 Task: Buy 2 Maternity from Skin Care section under best seller category for shipping address: Benjamin Adams, 2424 August Lane, Shreveport, Louisiana 71101, Cell Number 3184332610. Pay from credit card ending with 5759, CVV 953
Action: Mouse moved to (585, 4)
Screenshot: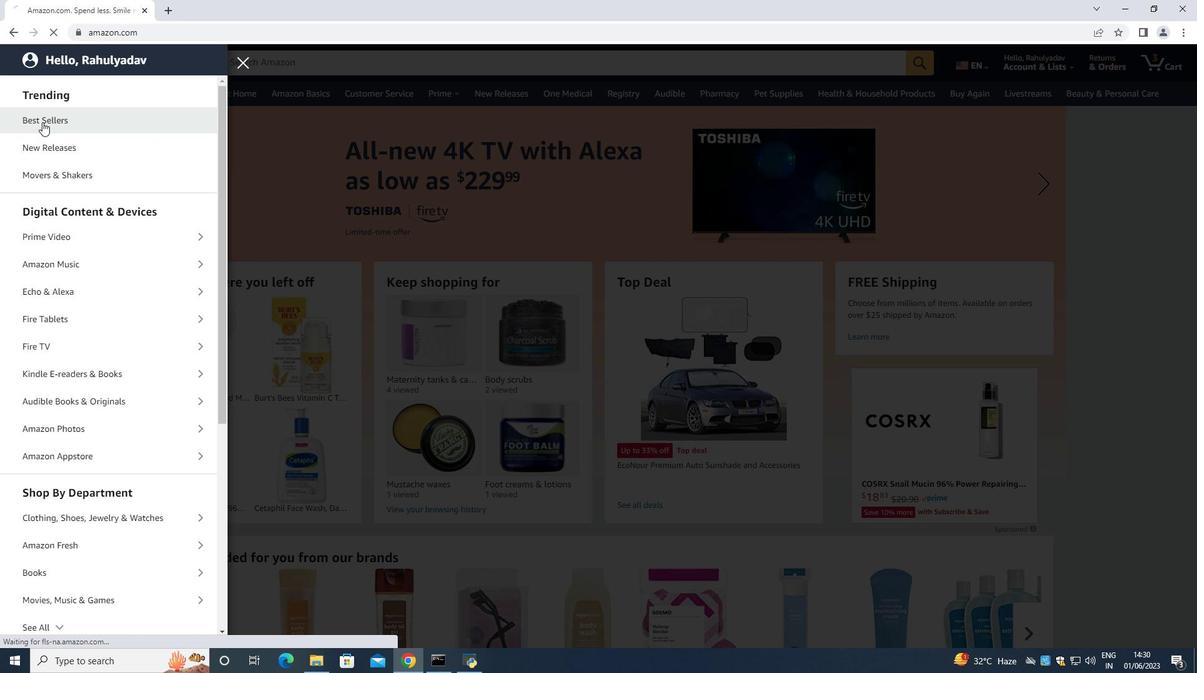 
Action: Mouse scrolled (585, 5) with delta (0, 0)
Screenshot: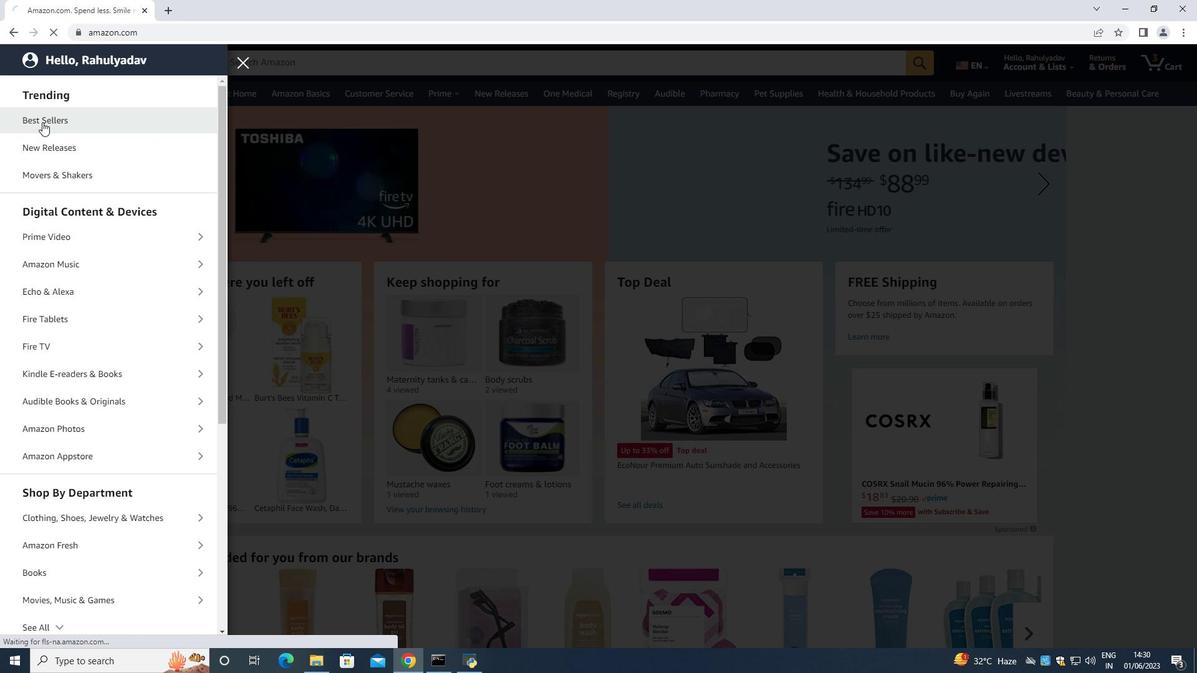 
Action: Mouse scrolled (585, 5) with delta (0, 0)
Screenshot: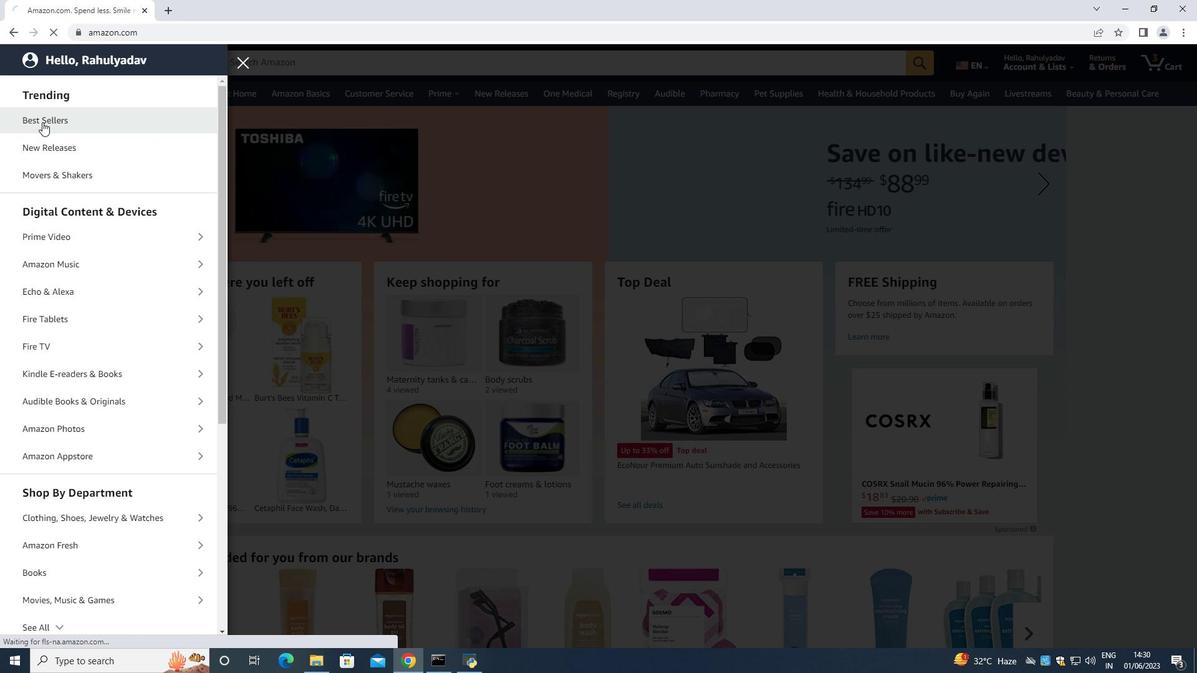 
Action: Mouse scrolled (585, 5) with delta (0, 0)
Screenshot: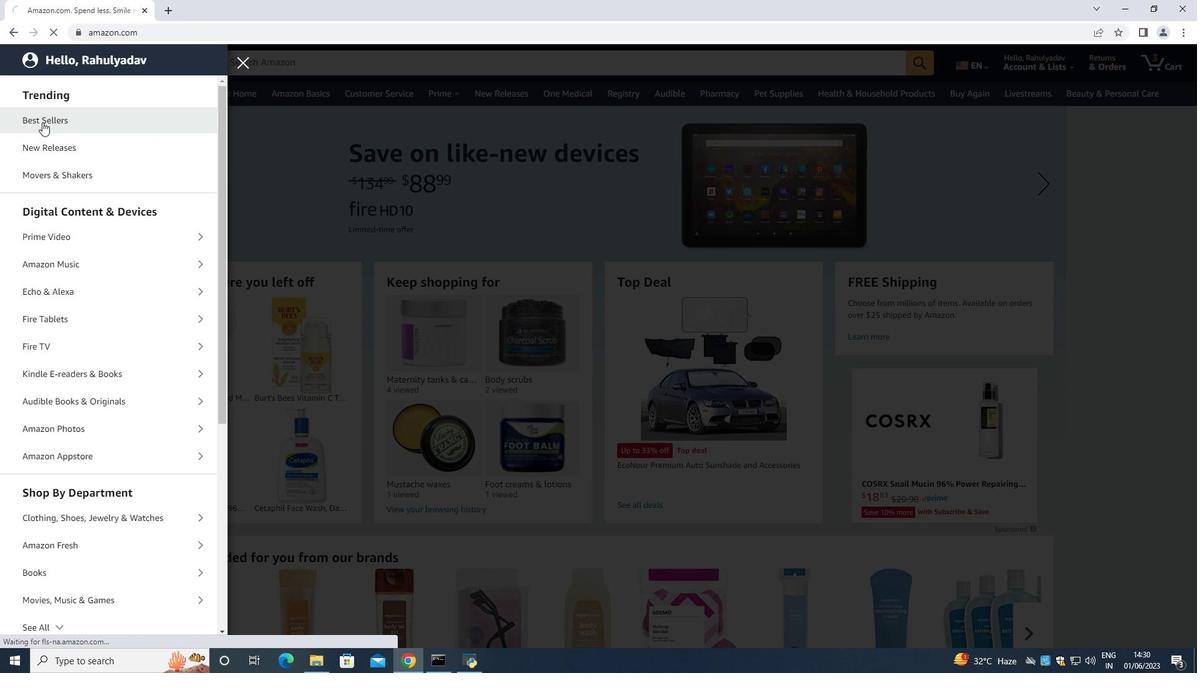
Action: Mouse moved to (326, 274)
Screenshot: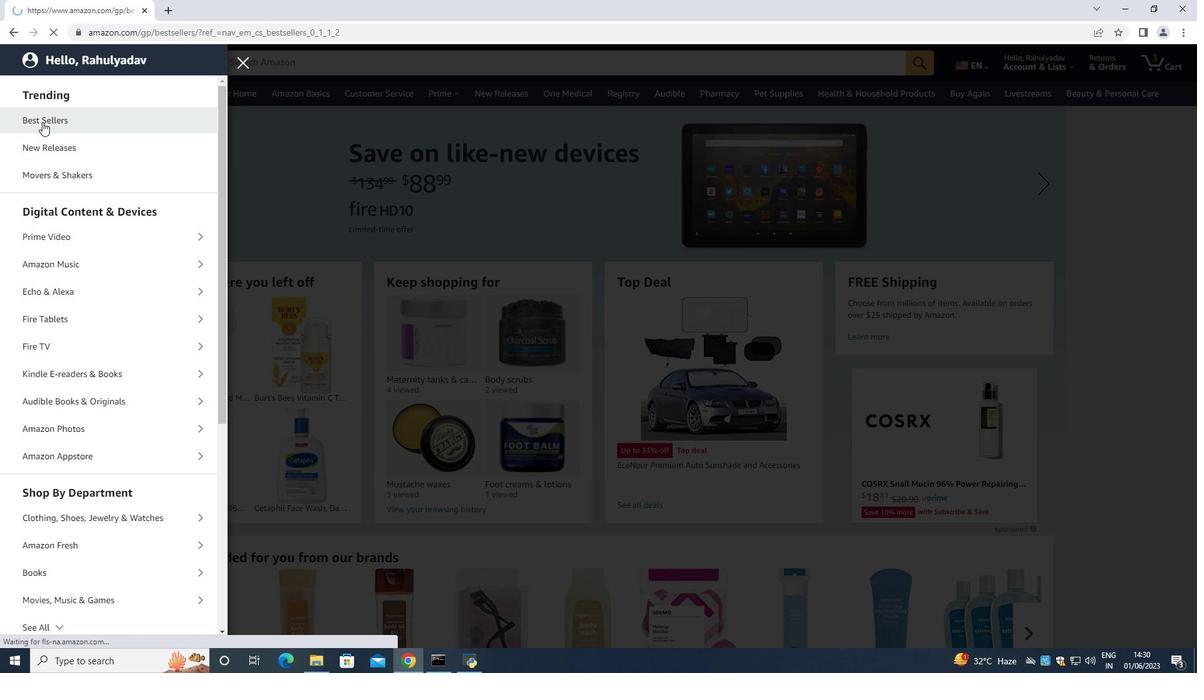
Action: Mouse scrolled (326, 275) with delta (0, 0)
Screenshot: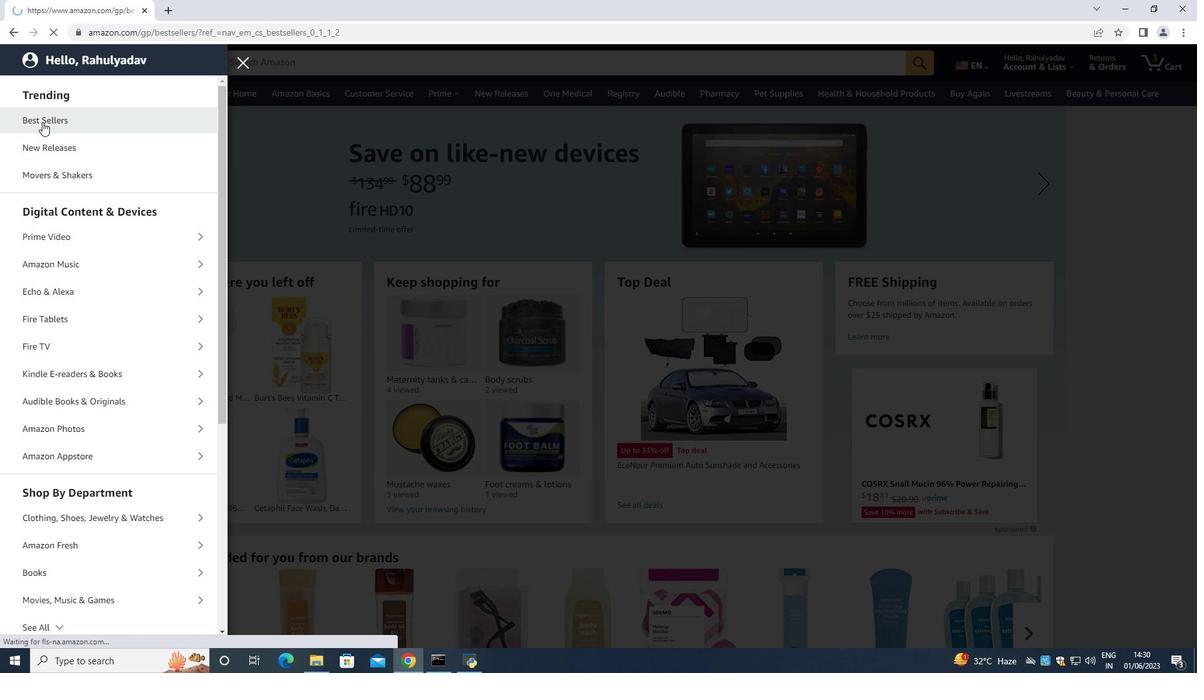 
Action: Mouse moved to (328, 268)
Screenshot: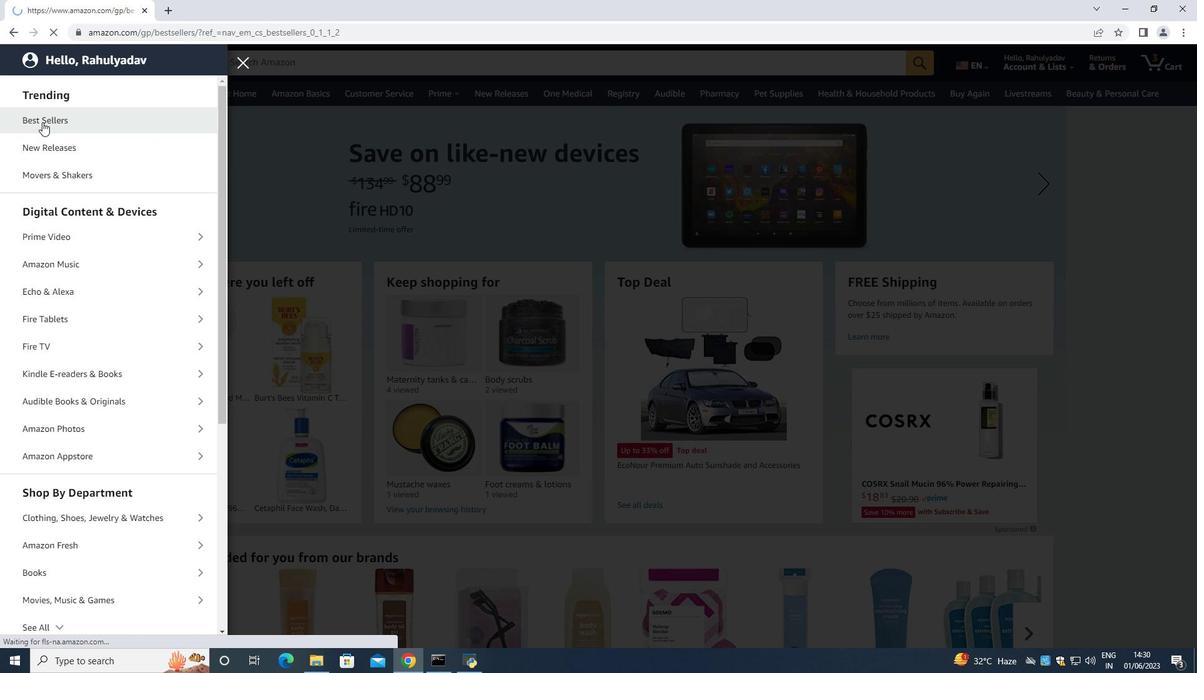 
Action: Mouse scrolled (328, 269) with delta (0, 0)
Screenshot: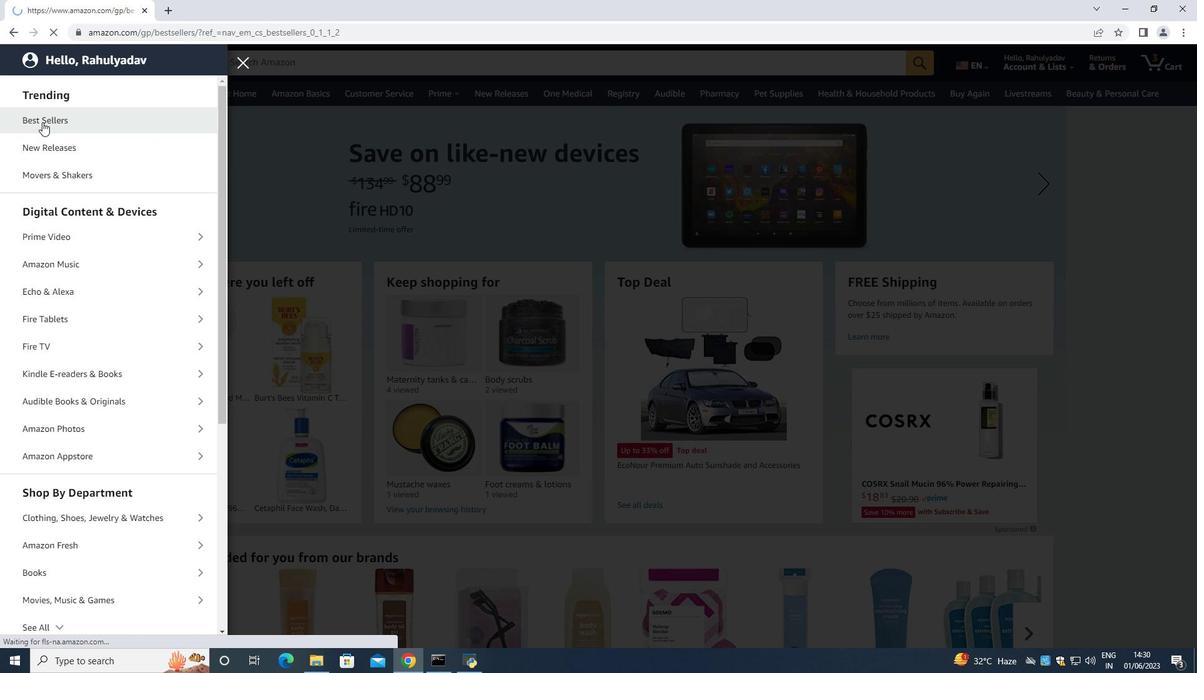 
Action: Mouse moved to (329, 267)
Screenshot: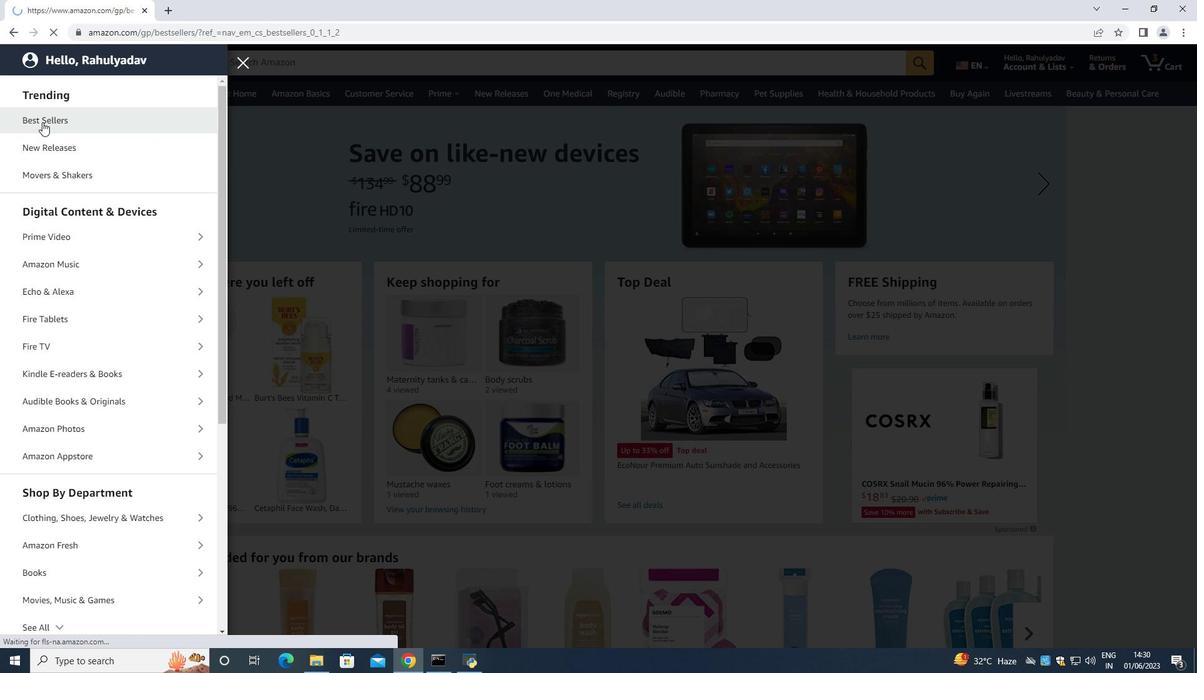 
Action: Mouse scrolled (329, 268) with delta (0, 0)
Screenshot: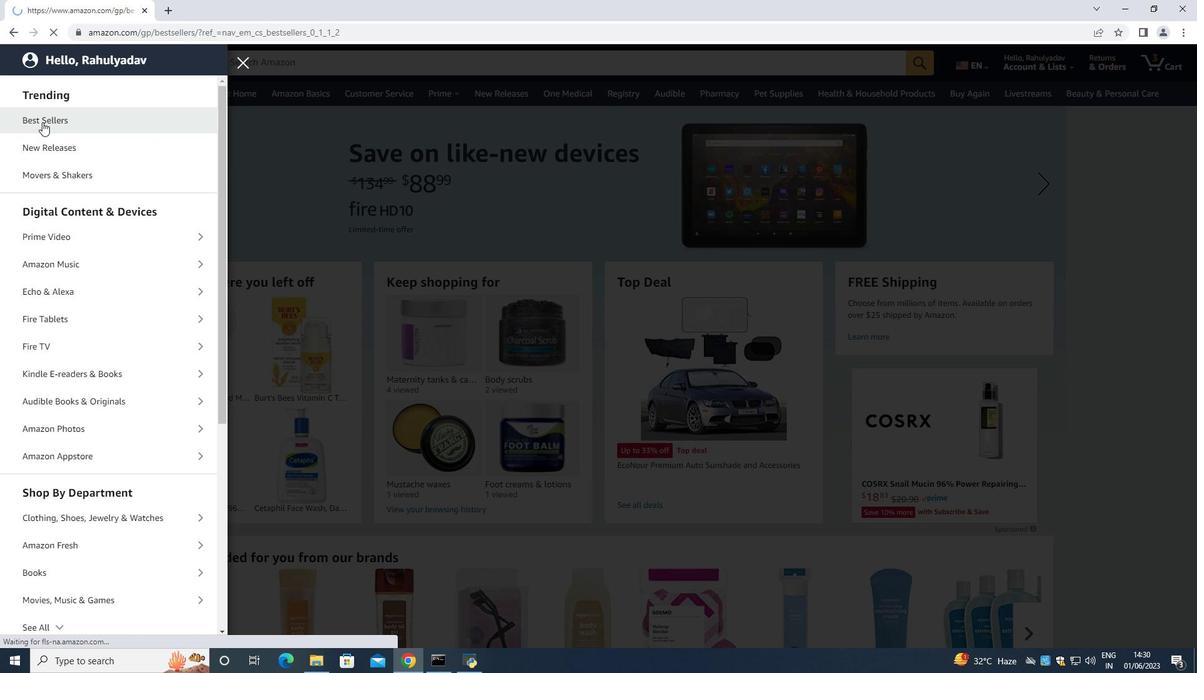 
Action: Mouse scrolled (329, 268) with delta (0, 0)
Screenshot: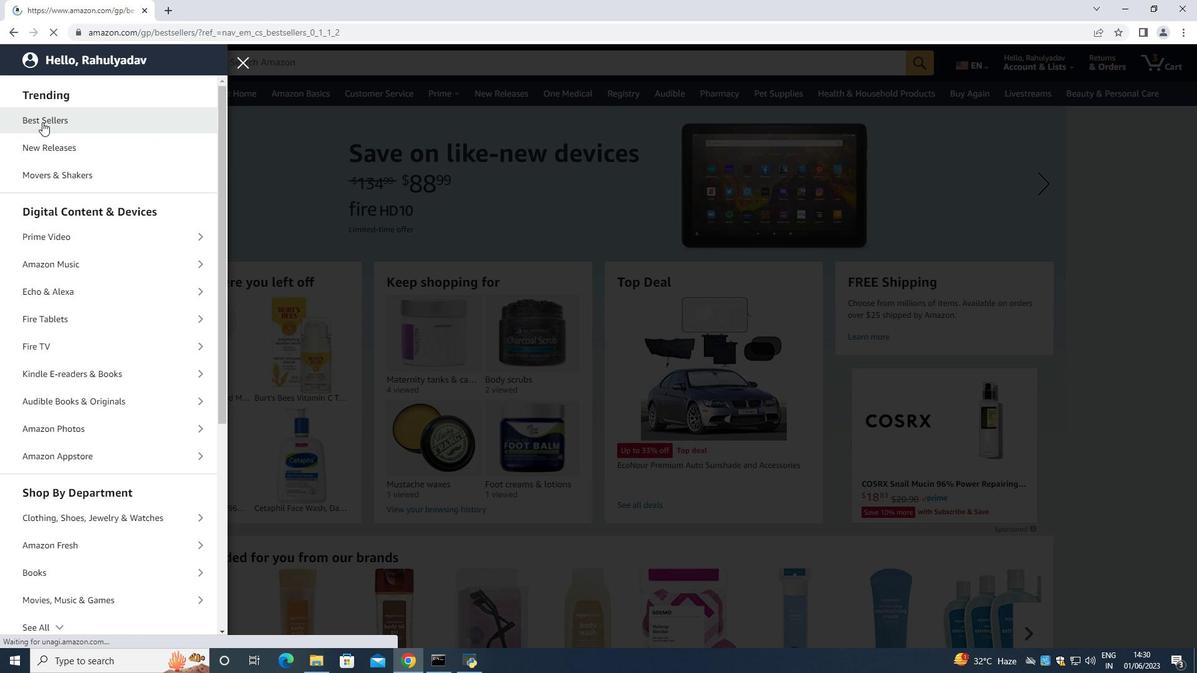 
Action: Mouse scrolled (329, 268) with delta (0, 0)
Screenshot: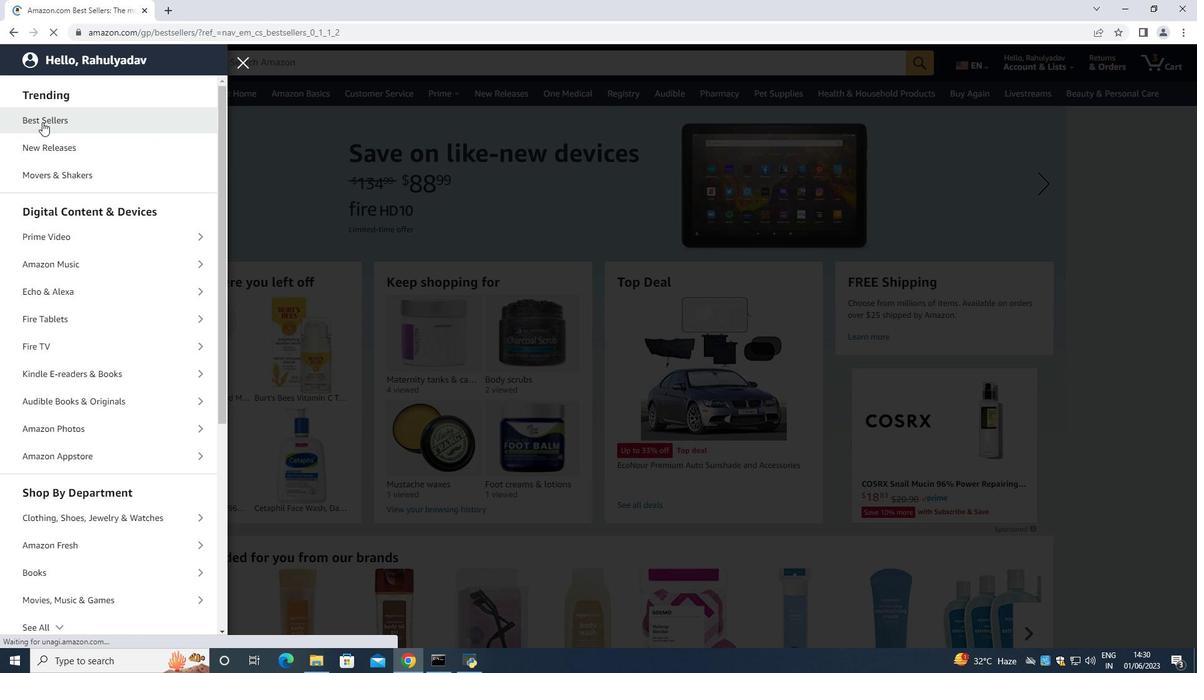
Action: Mouse scrolled (329, 268) with delta (0, 0)
Screenshot: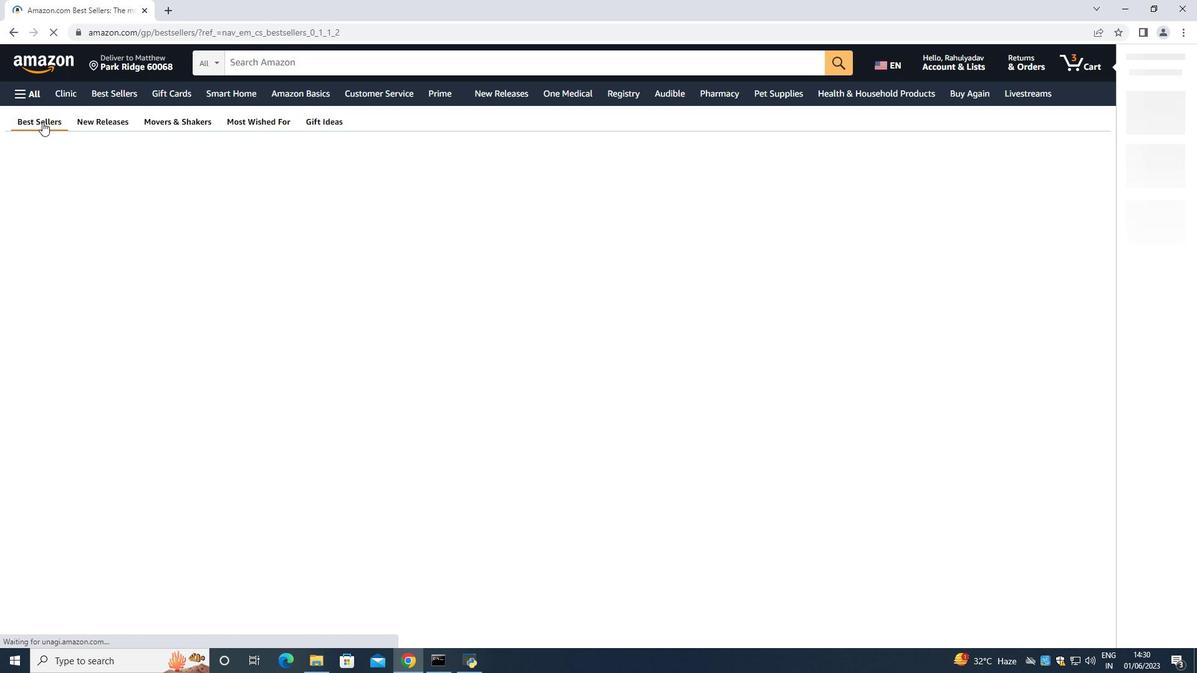 
Action: Mouse scrolled (329, 268) with delta (0, 0)
Screenshot: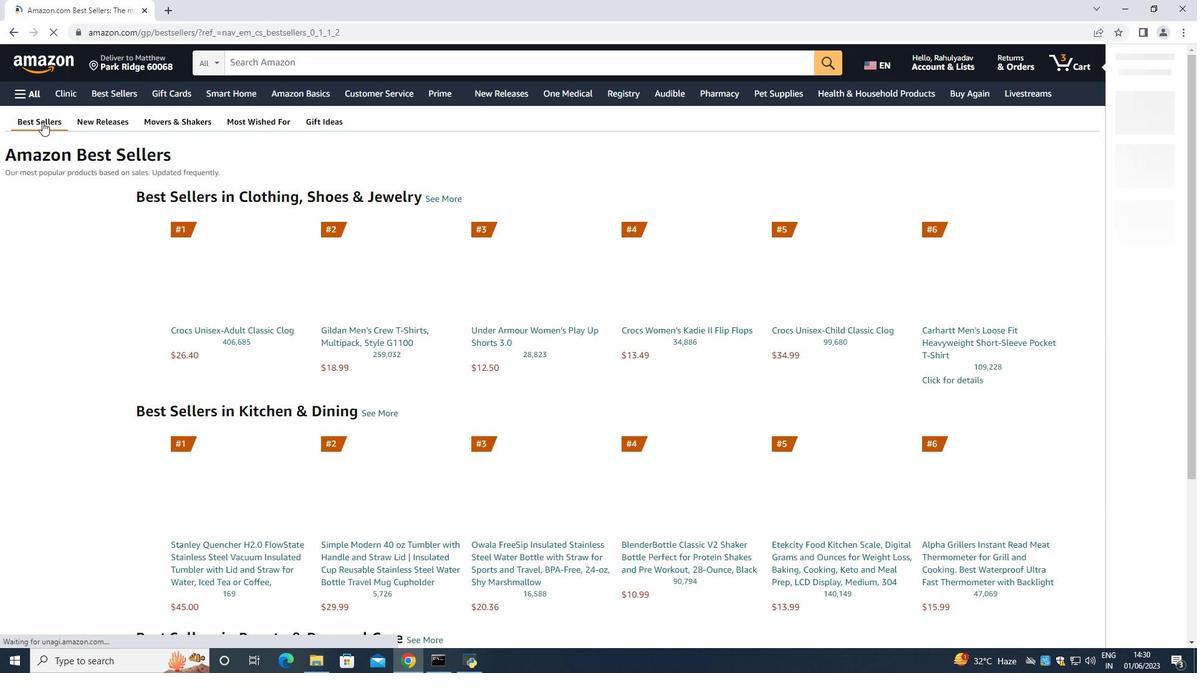 
Action: Mouse scrolled (329, 268) with delta (0, 0)
Screenshot: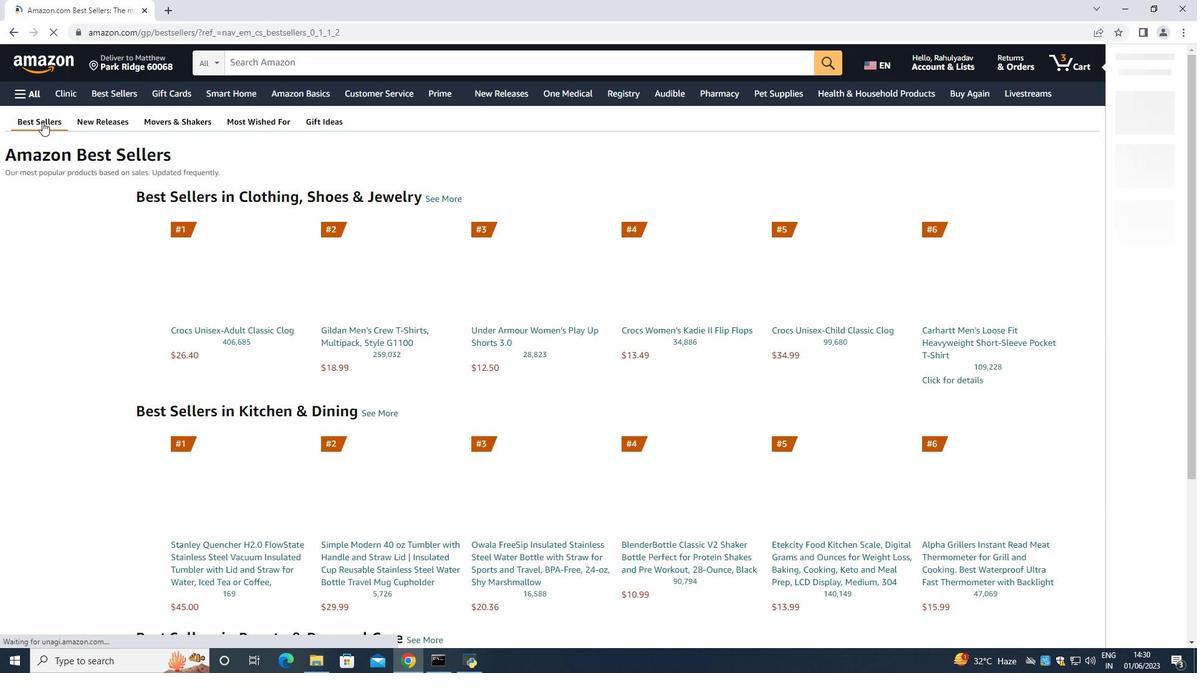 
Action: Mouse scrolled (329, 268) with delta (0, 0)
Screenshot: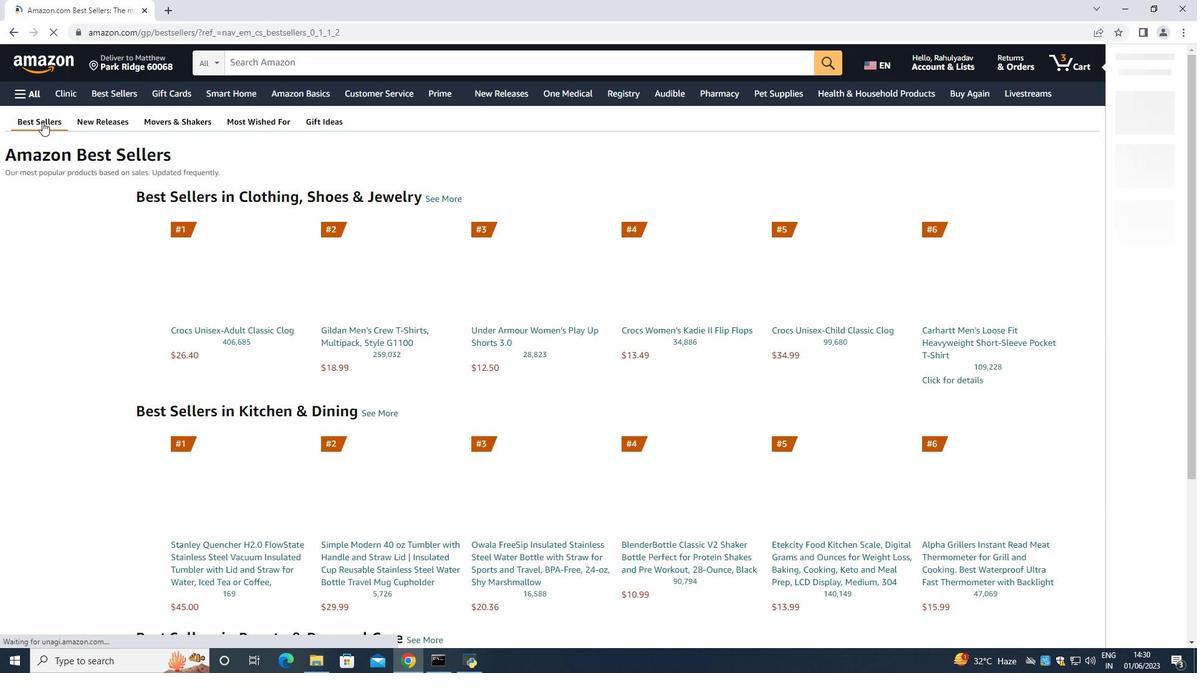 
Action: Mouse scrolled (329, 268) with delta (0, 0)
Screenshot: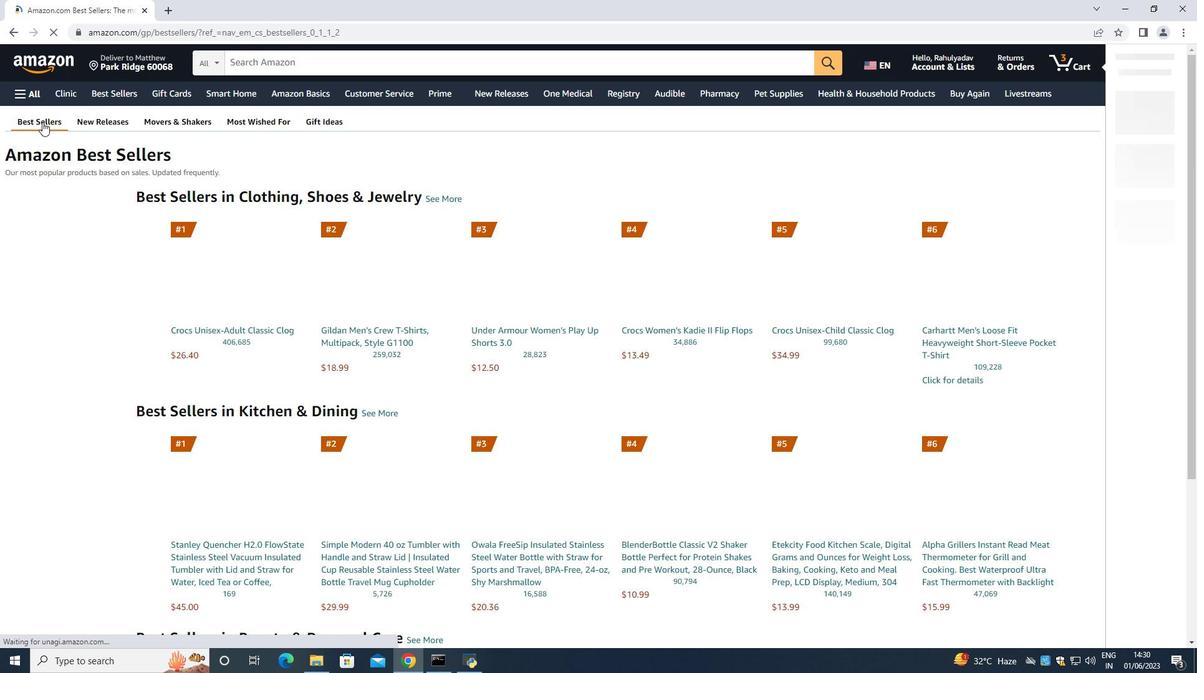 
Action: Mouse moved to (131, 163)
Screenshot: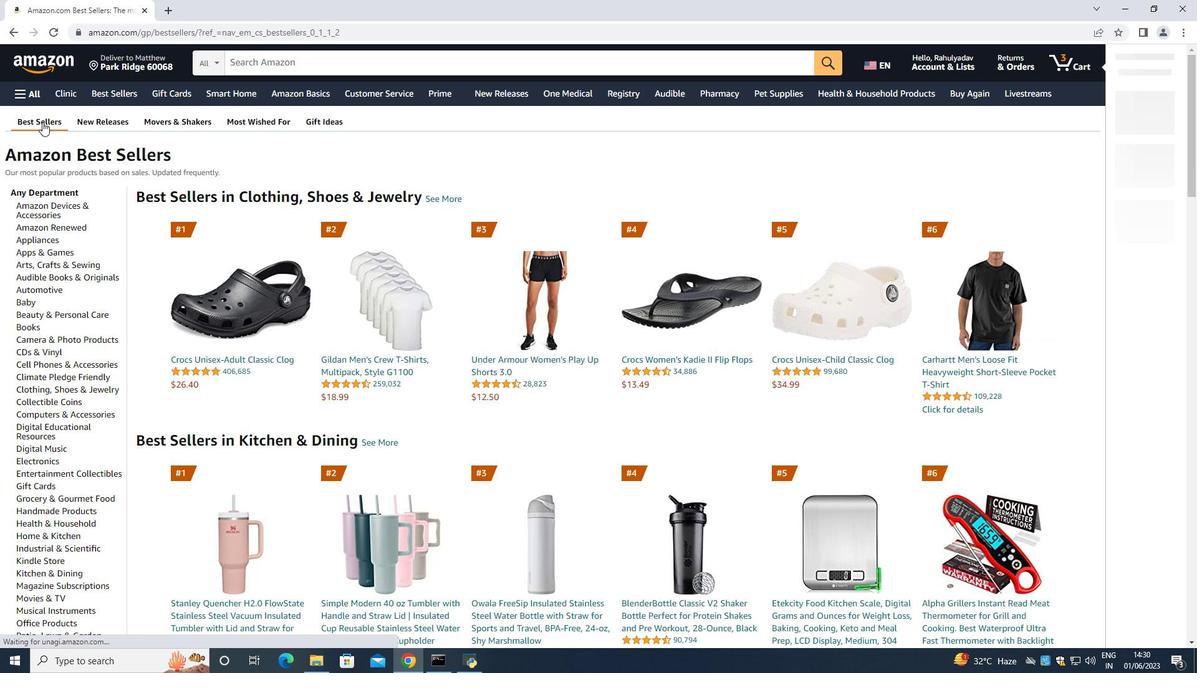 
Action: Mouse scrolled (131, 164) with delta (0, 0)
Screenshot: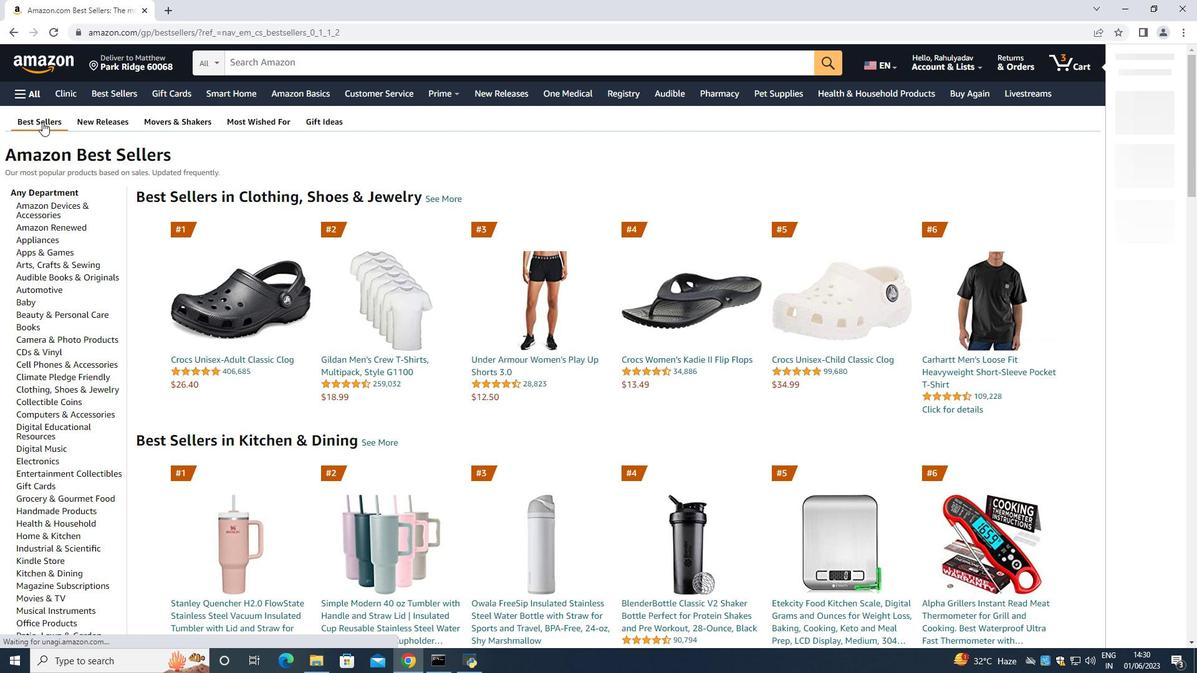
Action: Mouse scrolled (131, 164) with delta (0, 0)
Screenshot: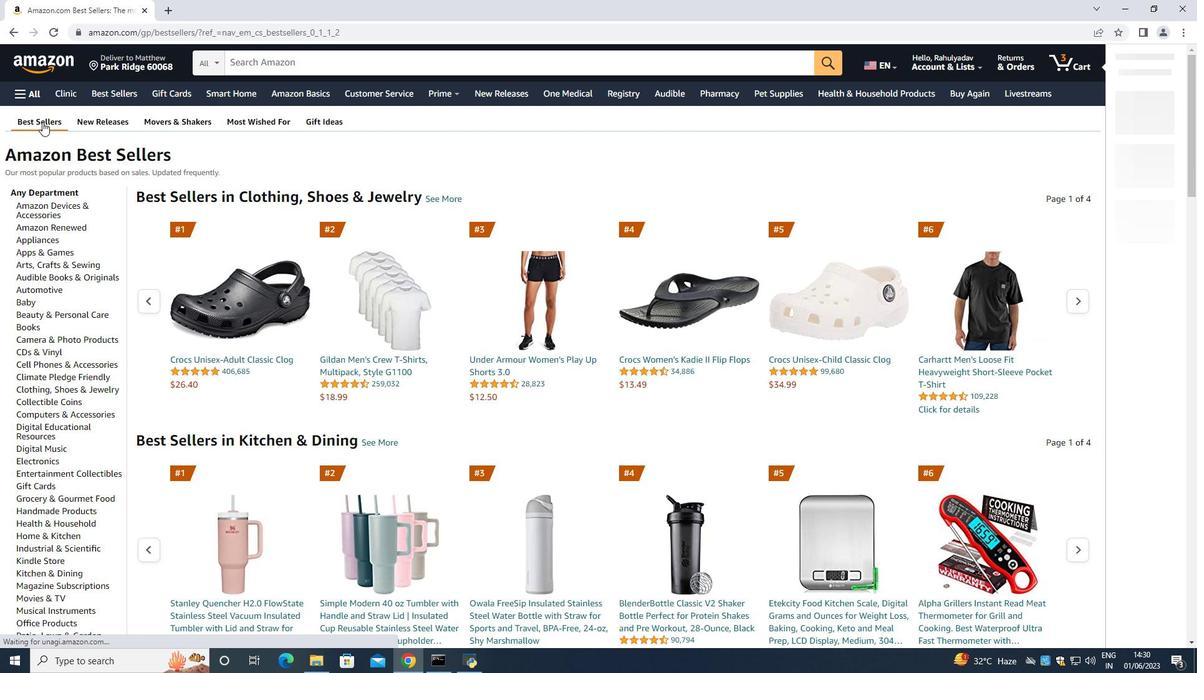 
Action: Mouse scrolled (131, 164) with delta (0, 0)
Screenshot: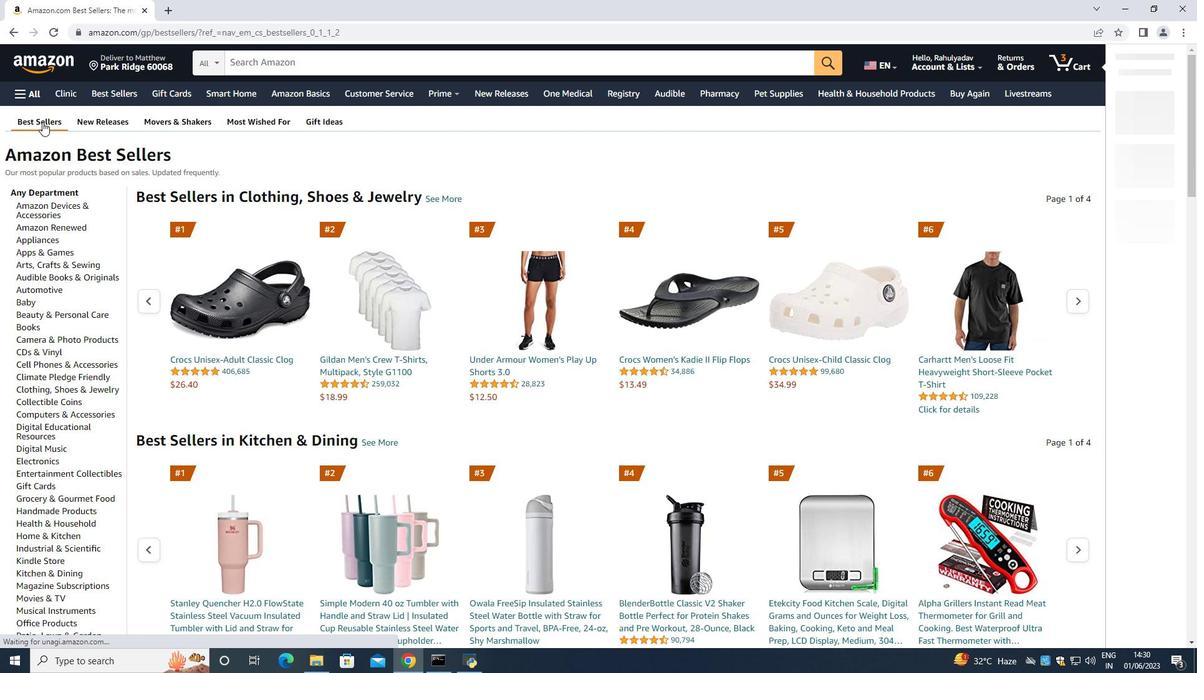 
Action: Mouse moved to (18, 97)
Screenshot: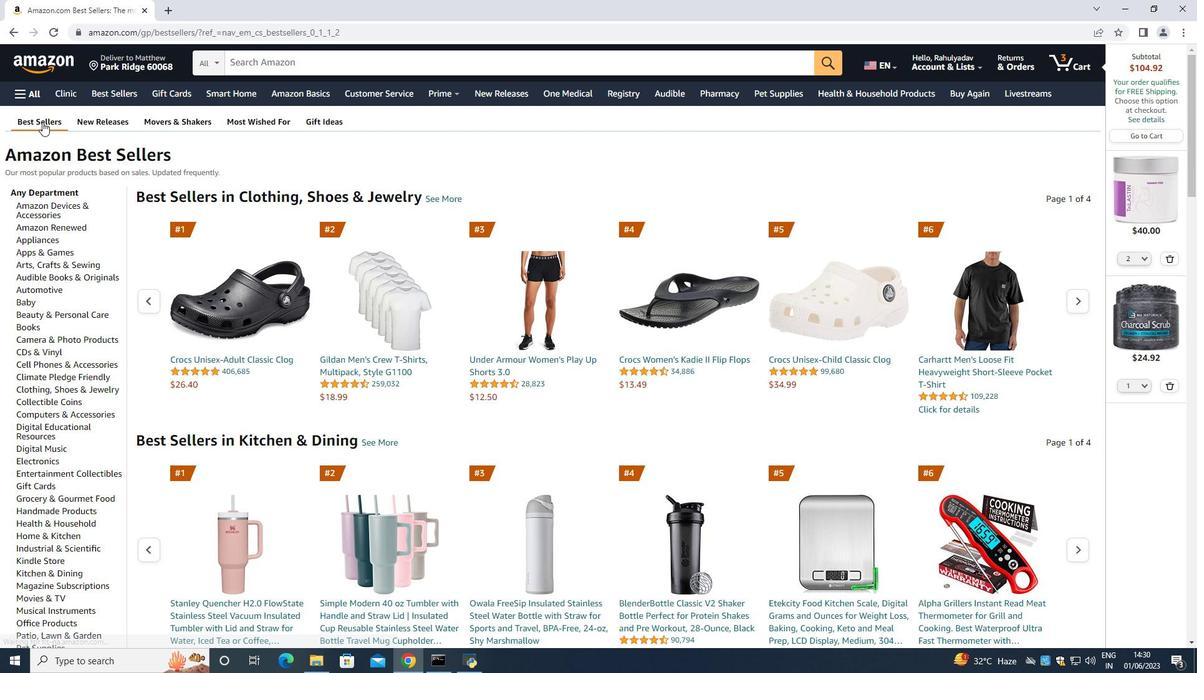 
Action: Mouse pressed left at (18, 97)
Screenshot: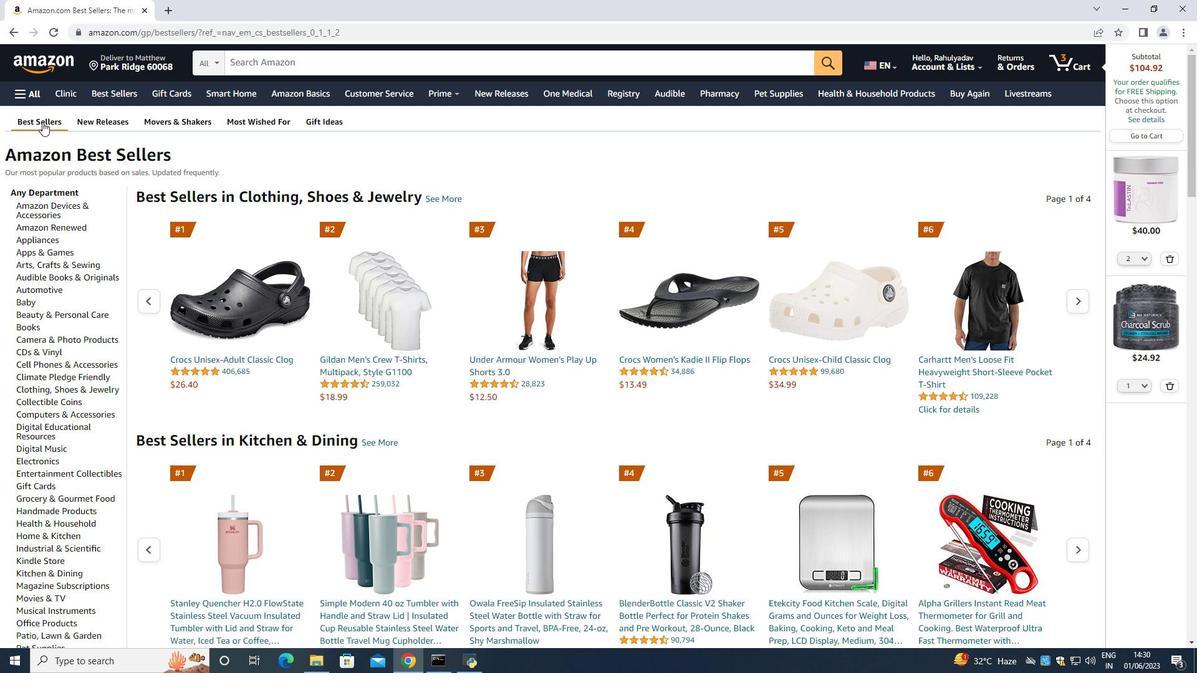 
Action: Mouse moved to (37, 121)
Screenshot: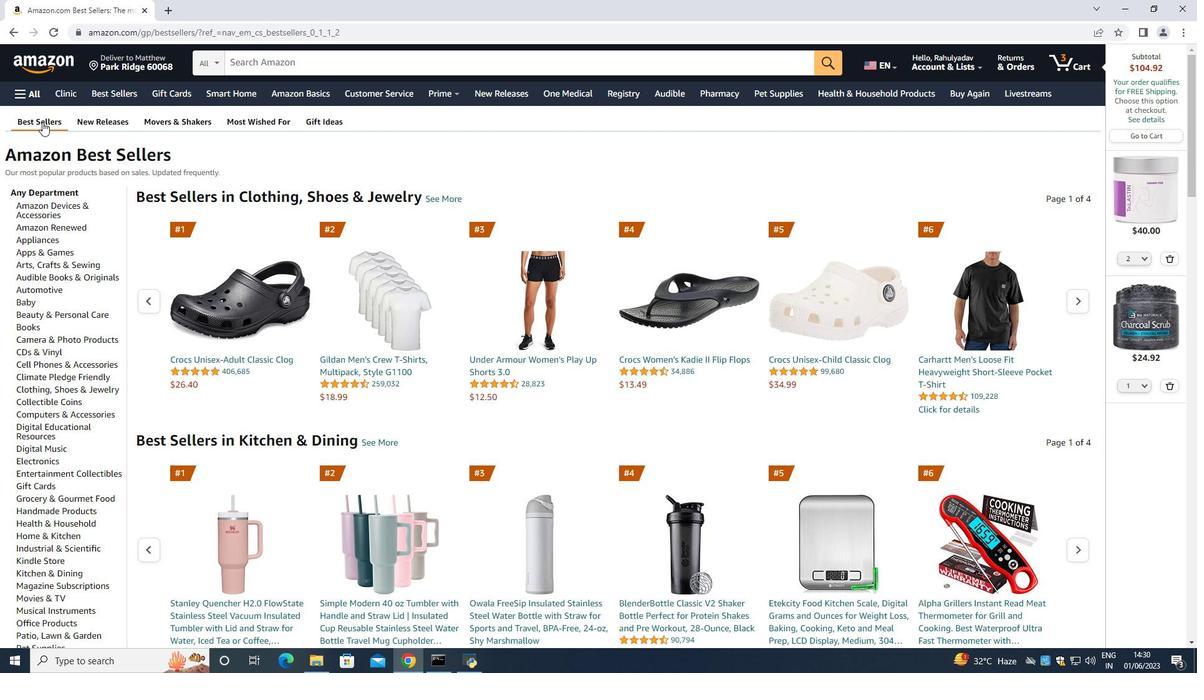 
Action: Mouse pressed left at (37, 121)
Screenshot: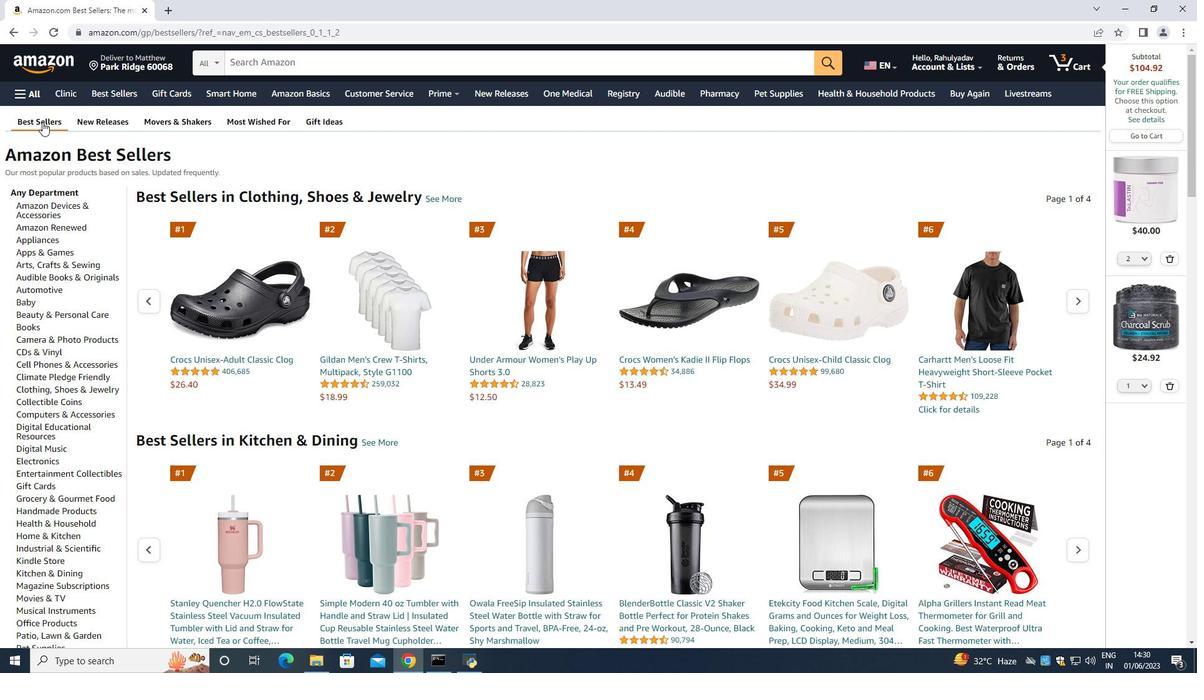 
Action: Mouse moved to (266, 63)
Screenshot: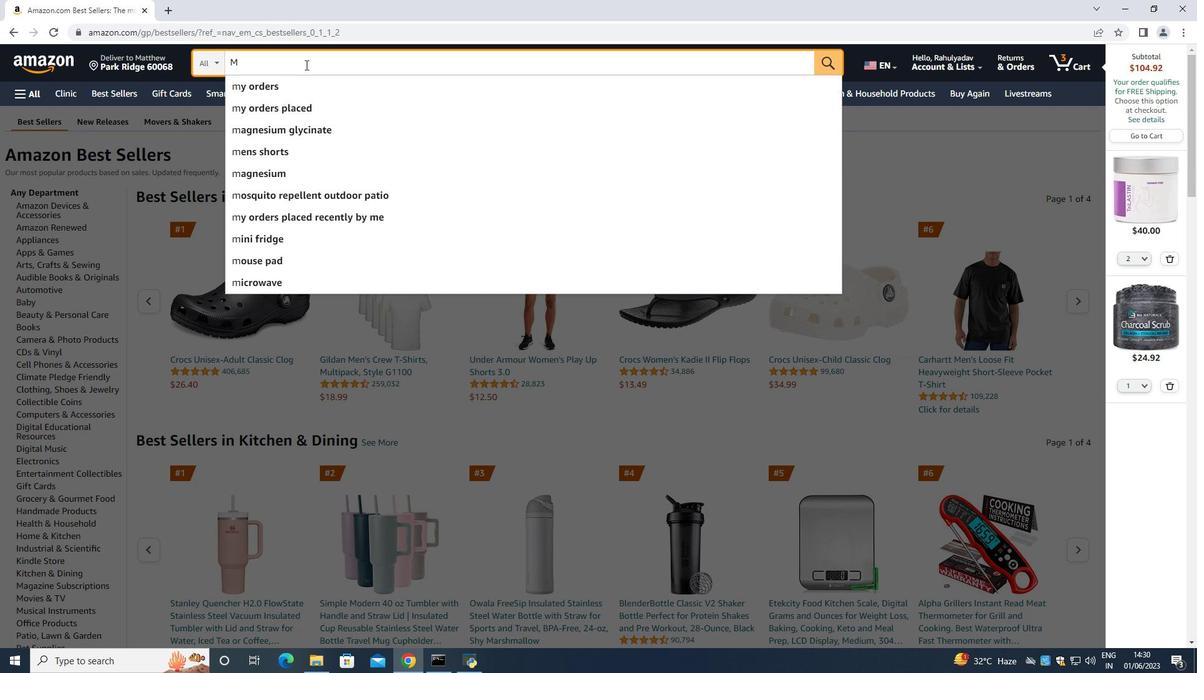 
Action: Mouse pressed left at (266, 63)
Screenshot: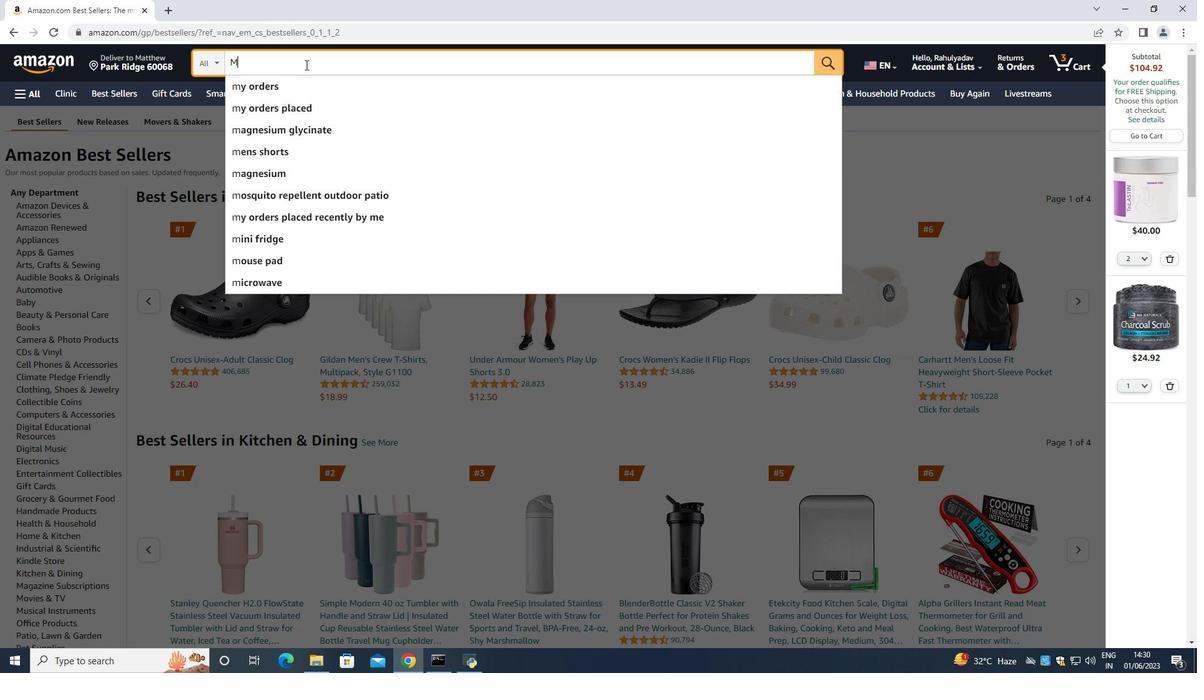 
Action: Mouse moved to (265, 63)
Screenshot: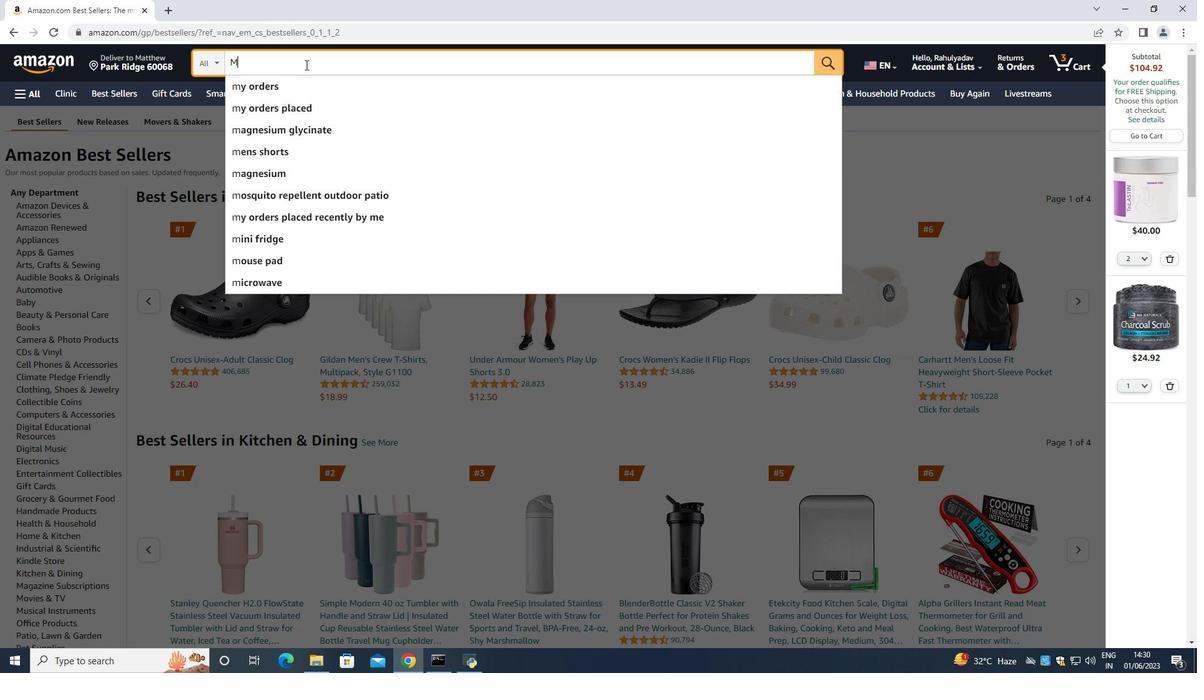 
Action: Key pressed <Key.shift_r>M<Key.shift><Key.shift>aternity<Key.space><Key.enter>
Screenshot: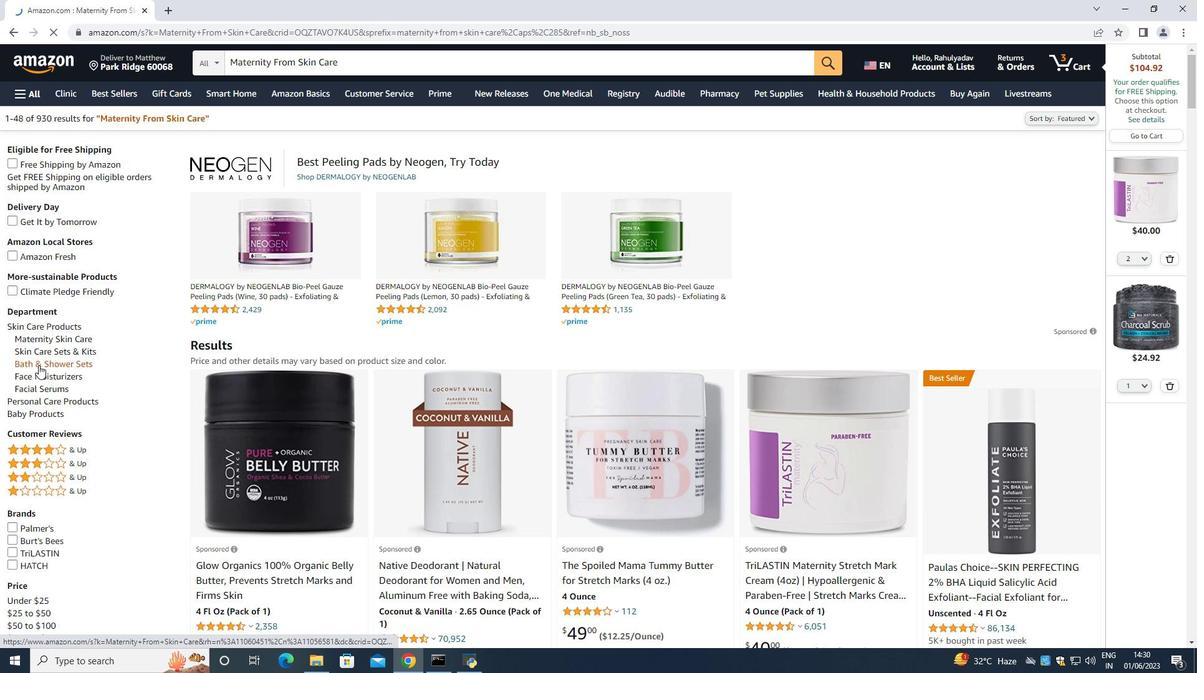
Action: Mouse moved to (315, 60)
Screenshot: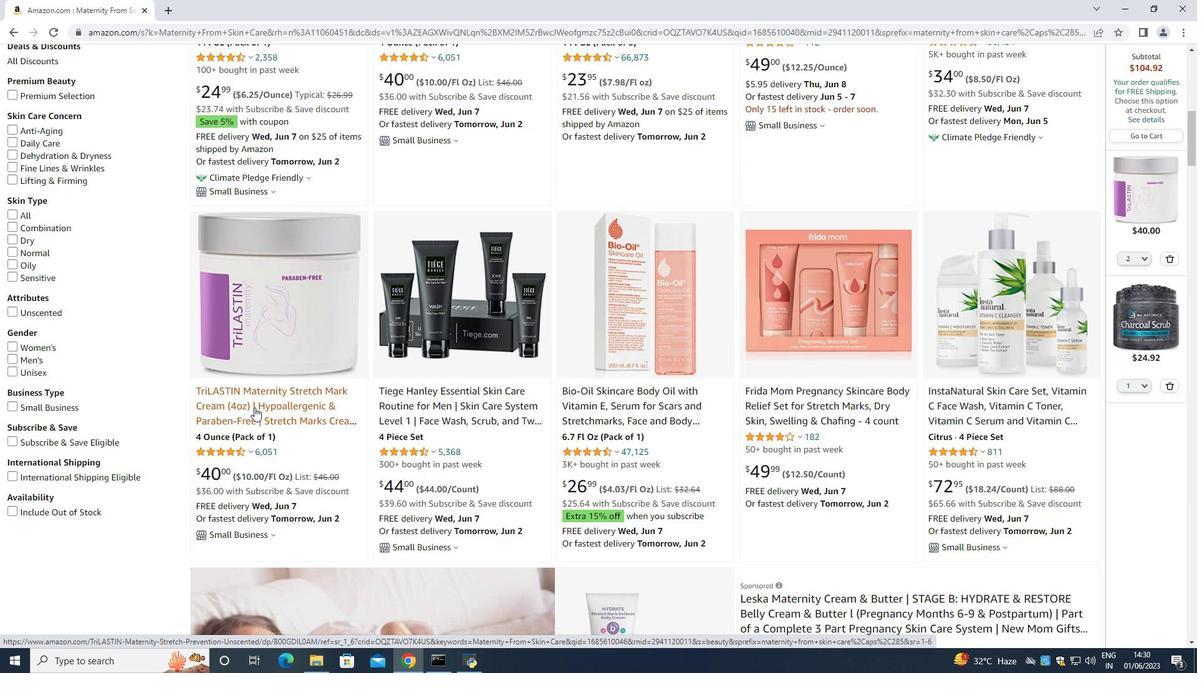 
Action: Mouse pressed left at (315, 60)
Screenshot: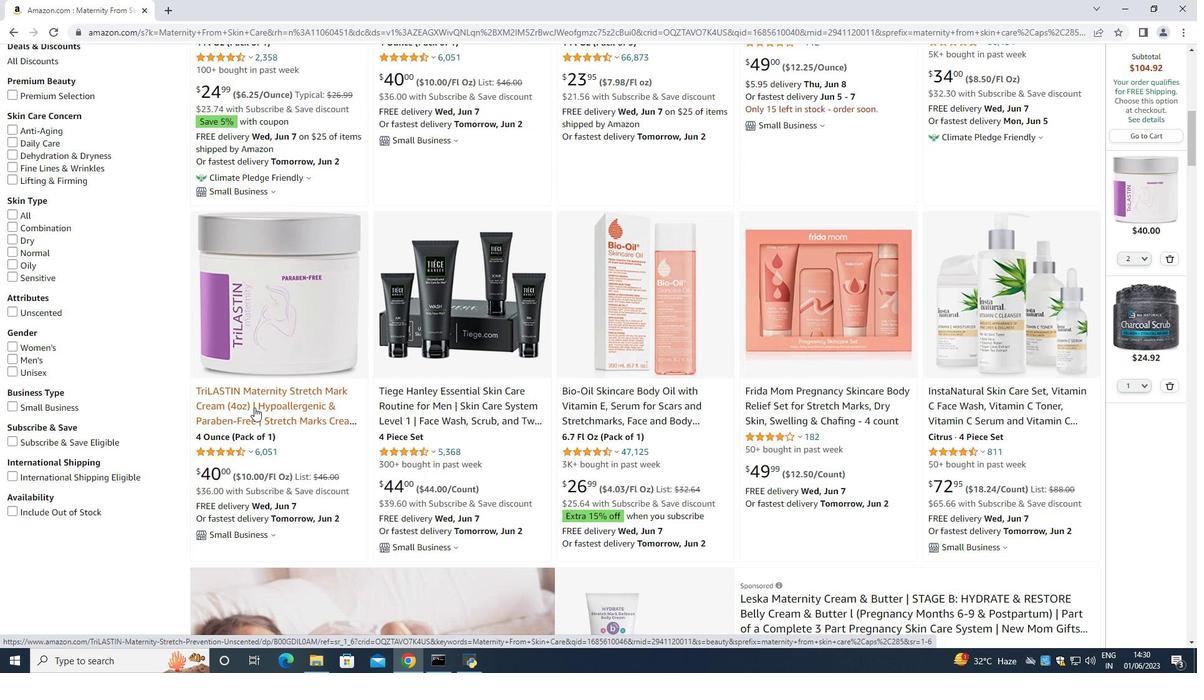 
Action: Key pressed <Key.space><Key.shift>From<Key.space>skin<Key.space><Key.shift>Carer<Key.enter>
Screenshot: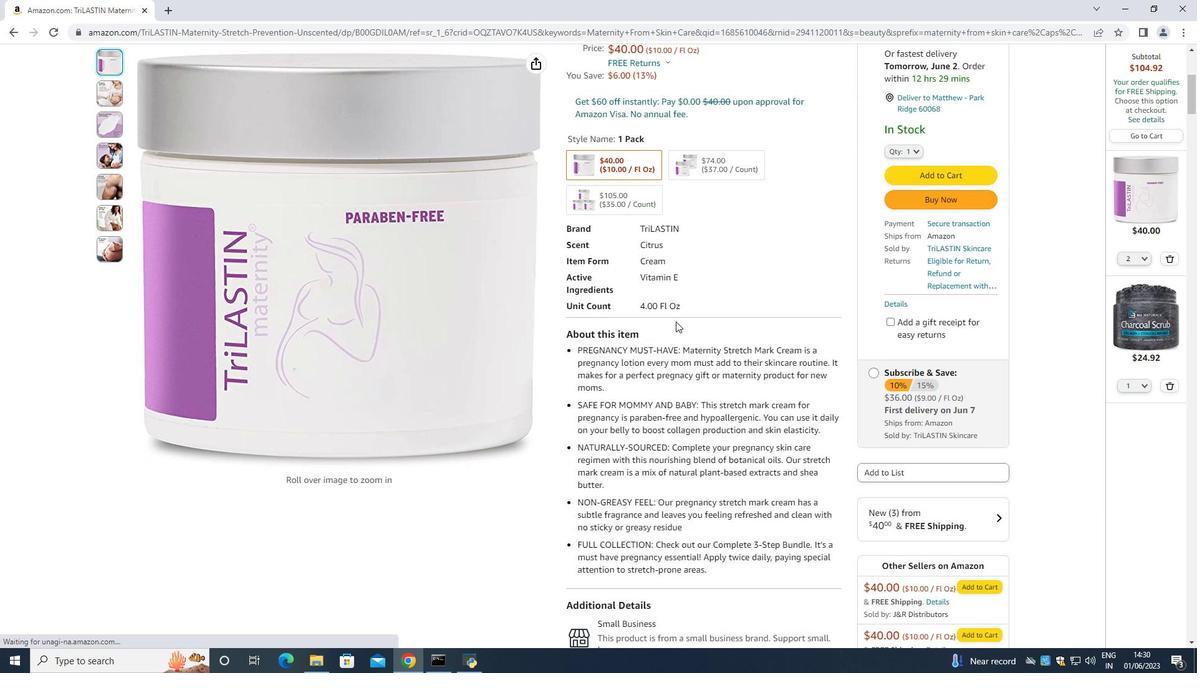 
Action: Mouse moved to (426, 510)
Screenshot: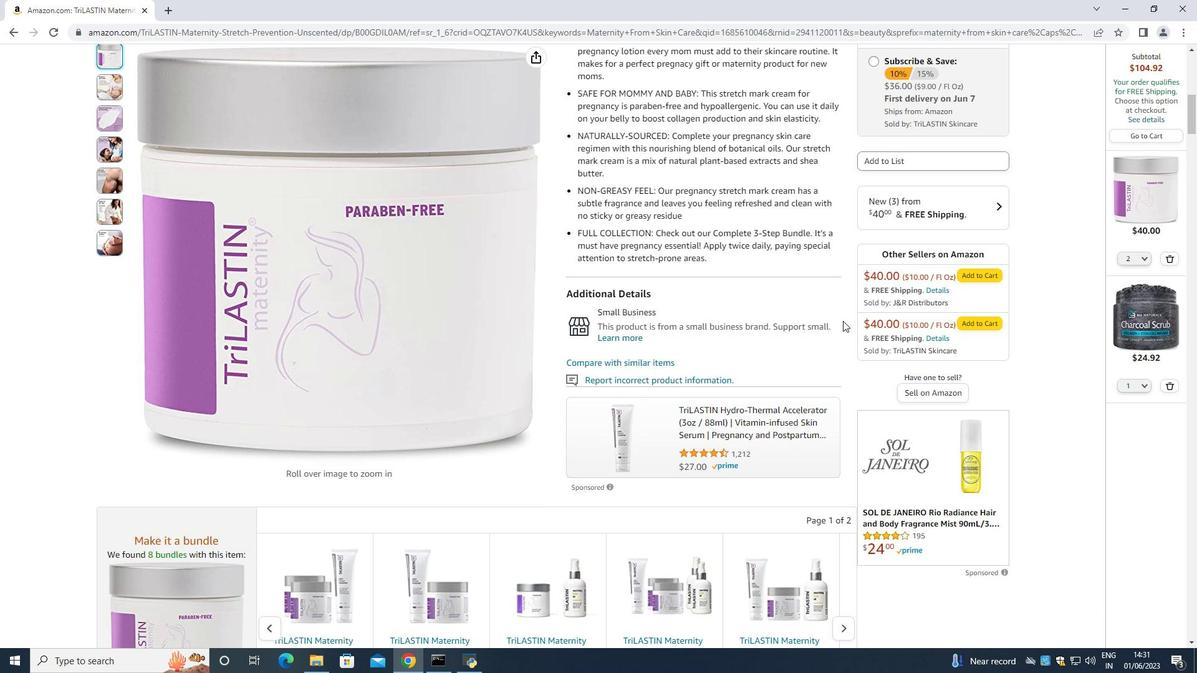 
Action: Mouse scrolled (426, 509) with delta (0, 0)
Screenshot: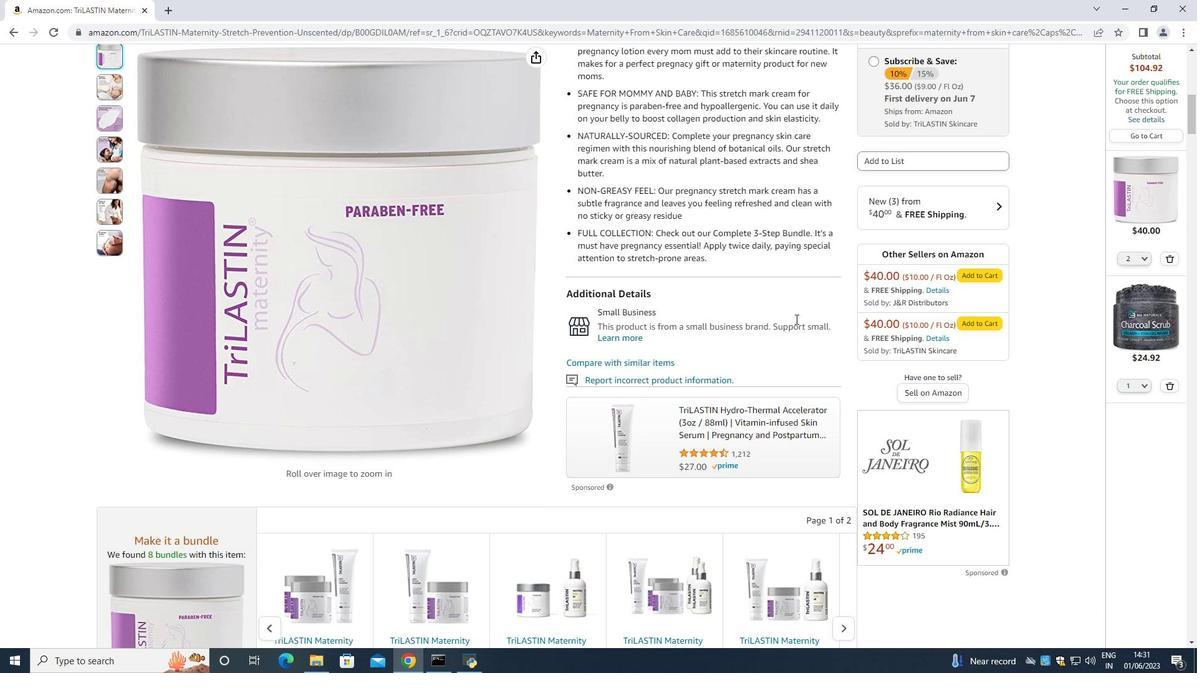 
Action: Mouse moved to (425, 509)
Screenshot: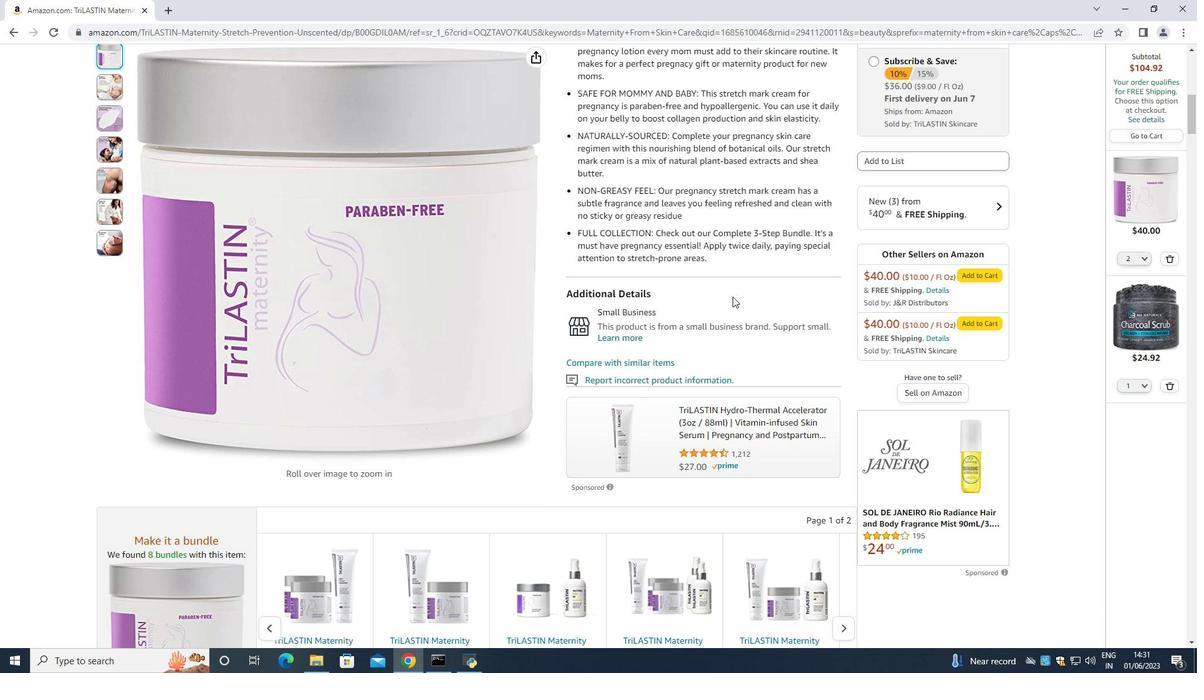
Action: Mouse scrolled (425, 508) with delta (0, 0)
Screenshot: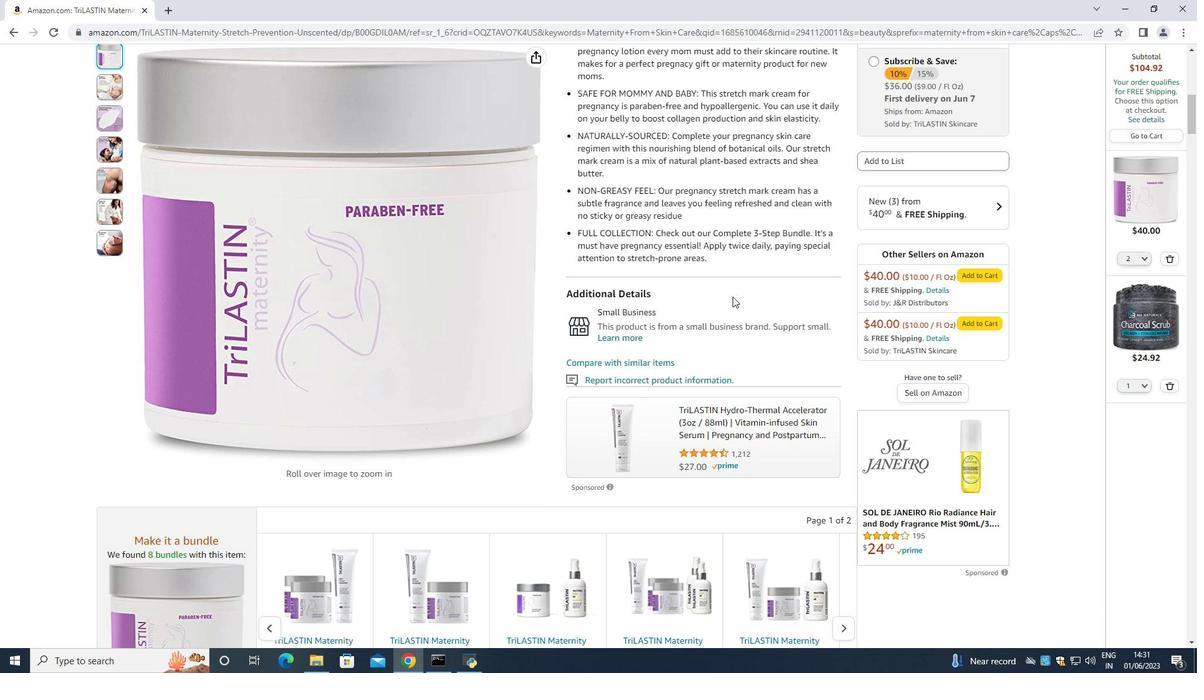 
Action: Mouse moved to (421, 506)
Screenshot: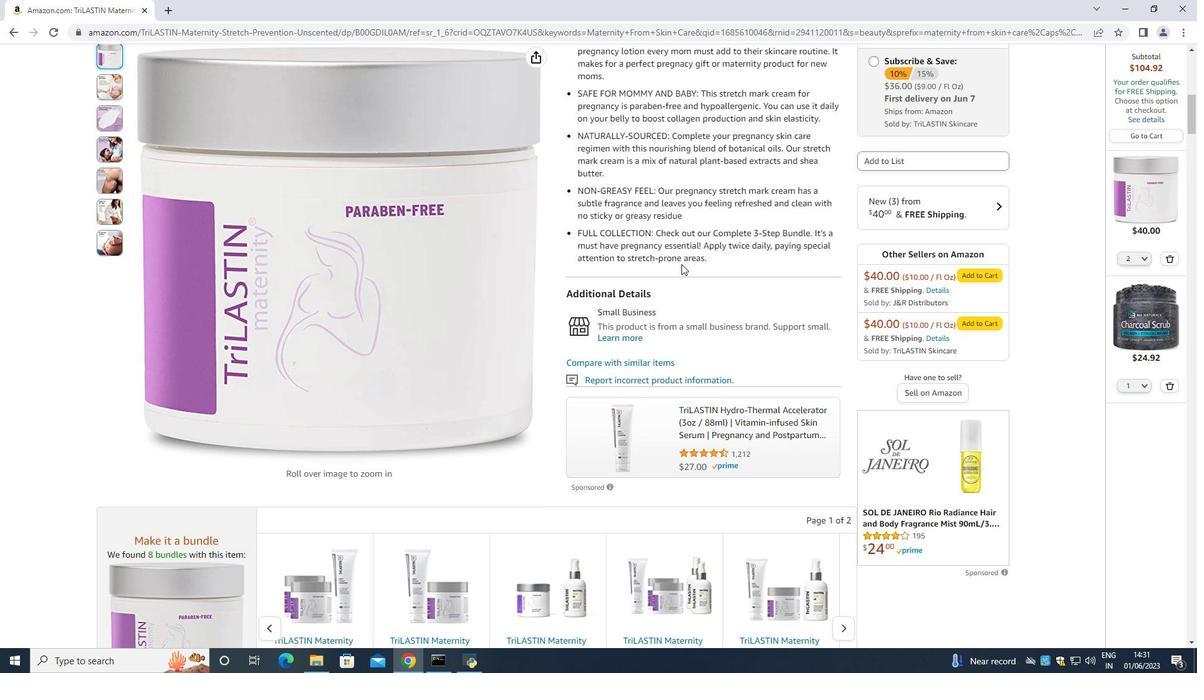 
Action: Mouse scrolled (421, 505) with delta (0, 0)
Screenshot: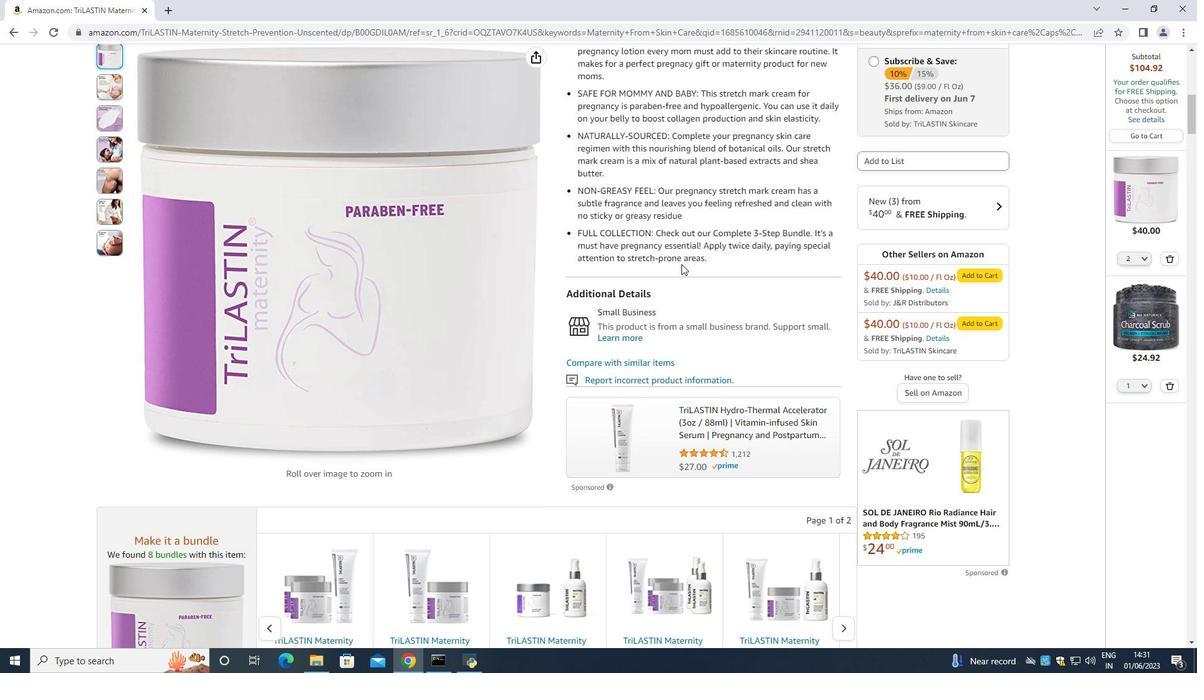 
Action: Mouse moved to (419, 504)
Screenshot: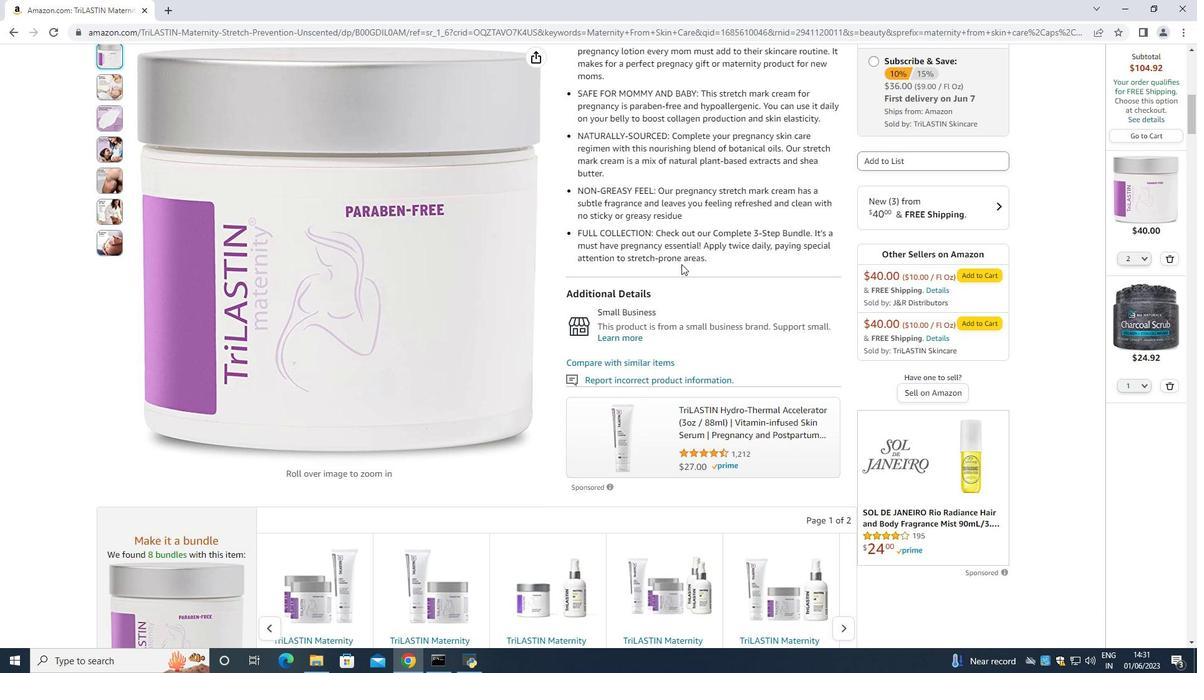 
Action: Mouse scrolled (419, 504) with delta (0, 0)
Screenshot: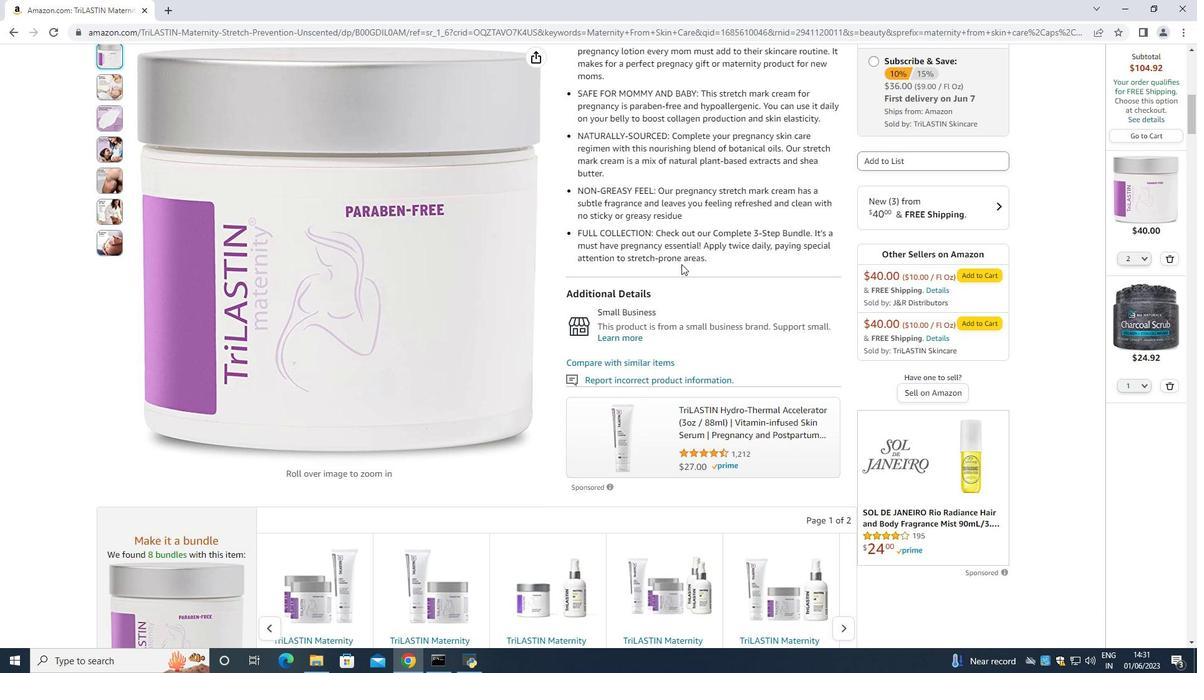 
Action: Mouse moved to (75, 96)
Screenshot: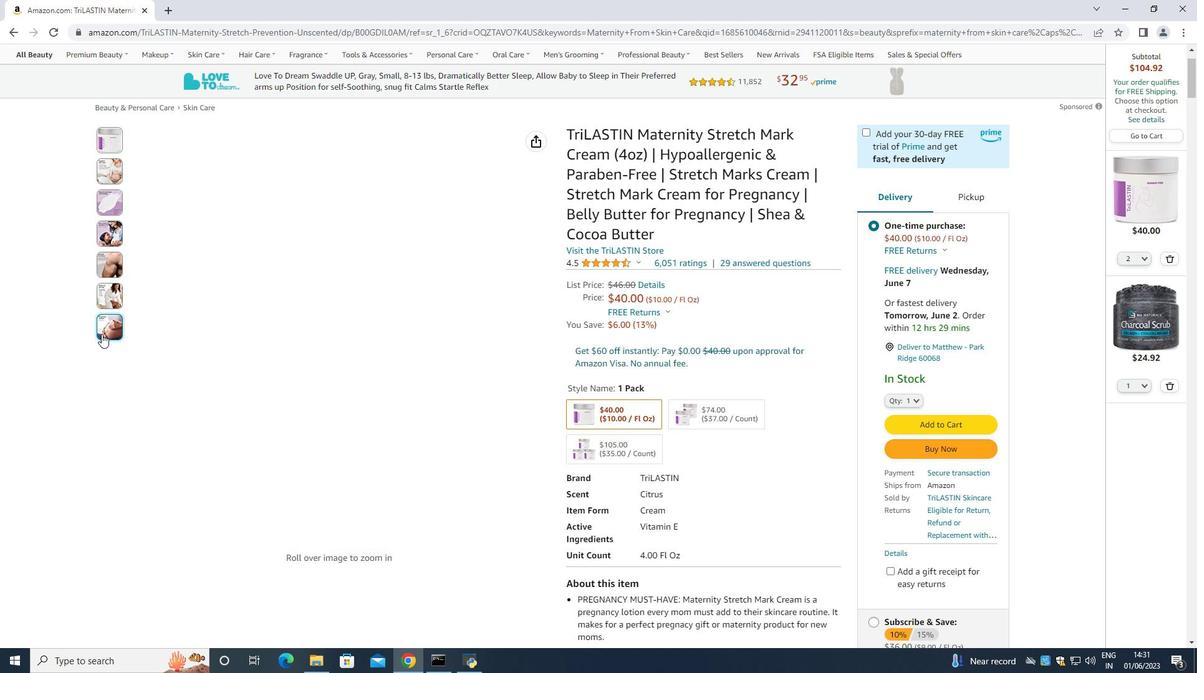 
Action: Mouse pressed left at (75, 96)
Screenshot: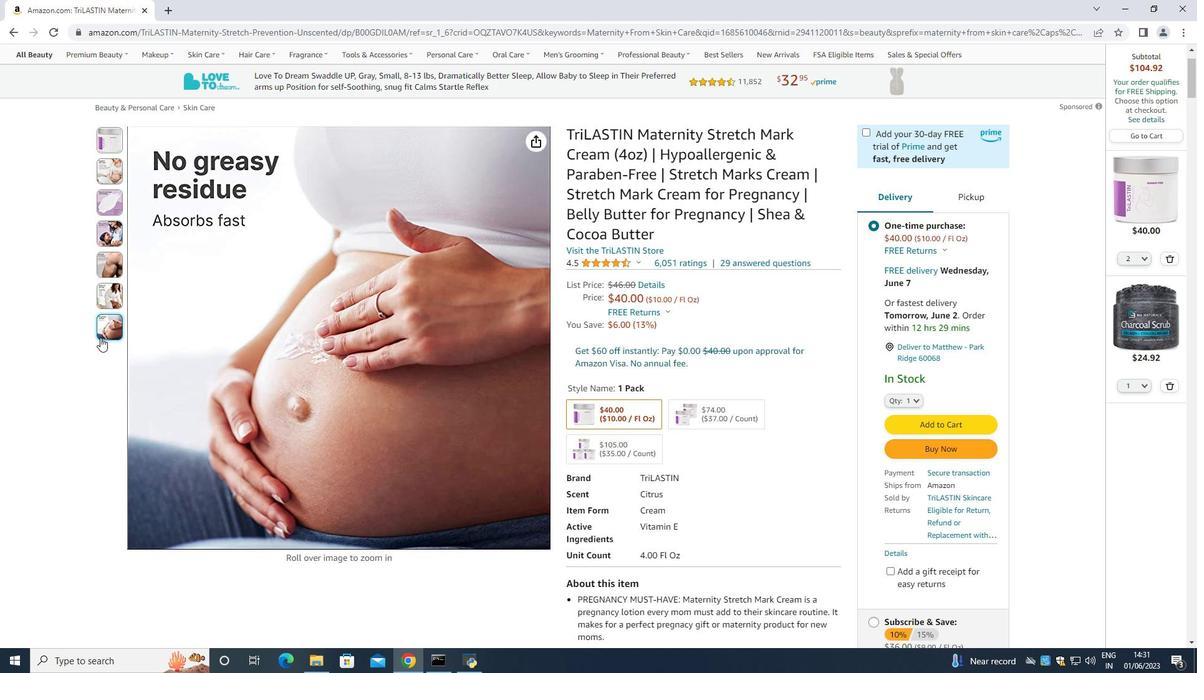 
Action: Mouse moved to (54, 267)
Screenshot: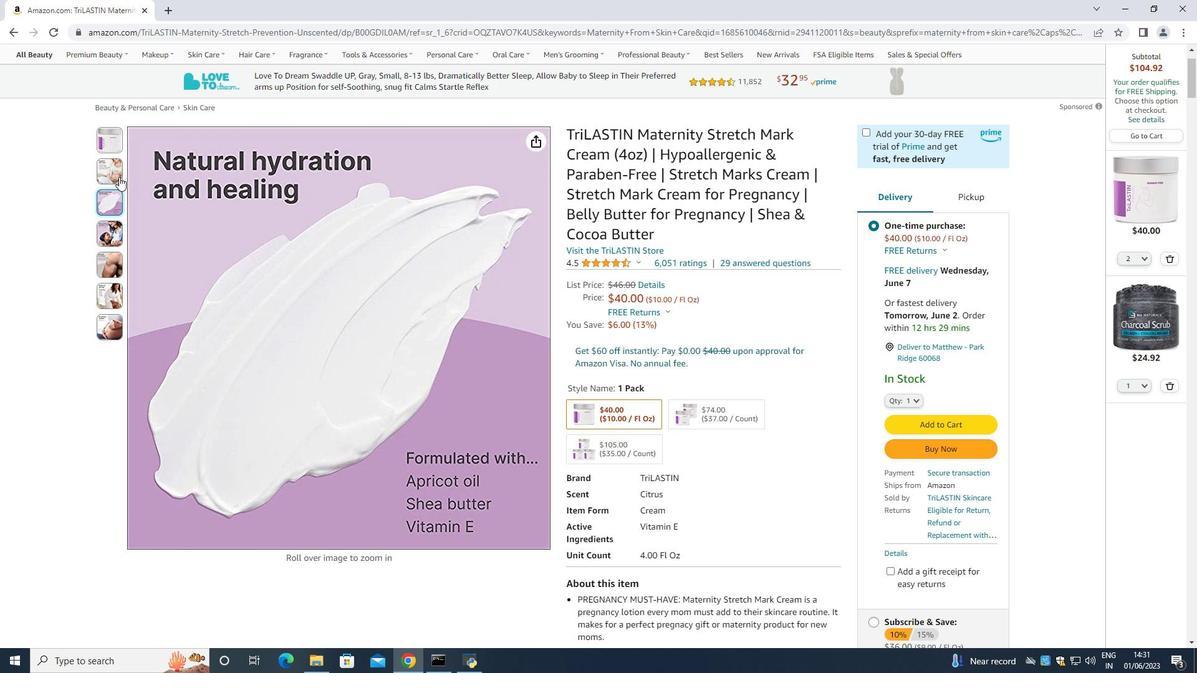 
Action: Mouse pressed left at (54, 267)
Screenshot: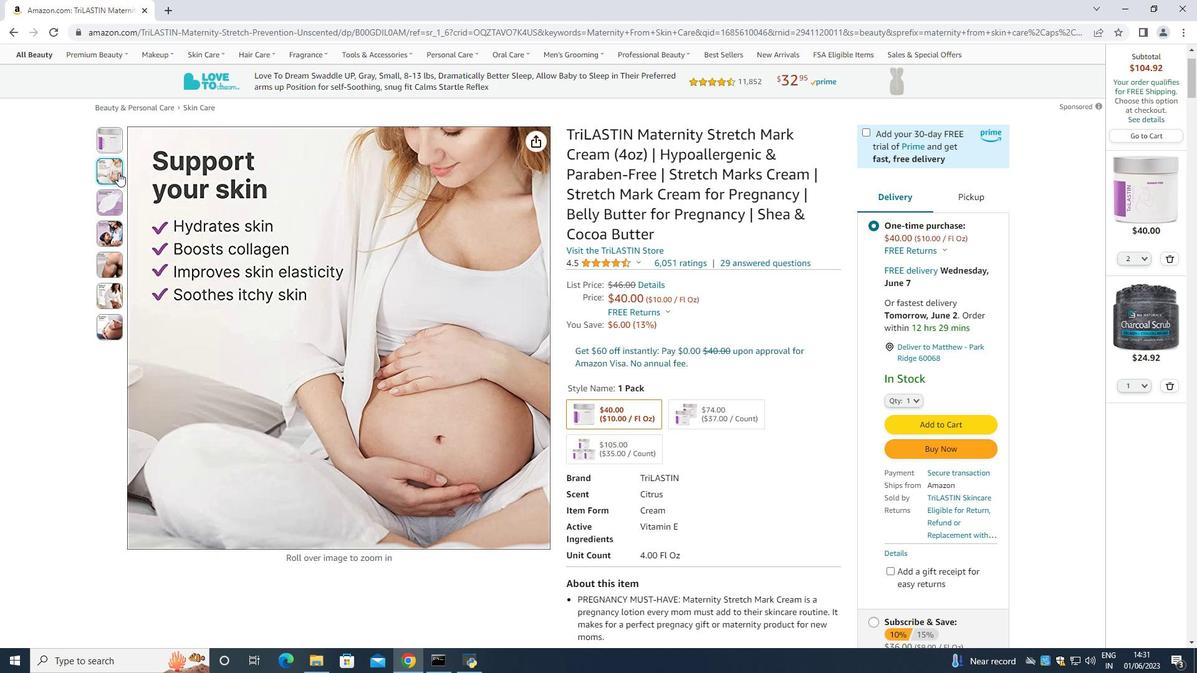
Action: Mouse moved to (773, 542)
Screenshot: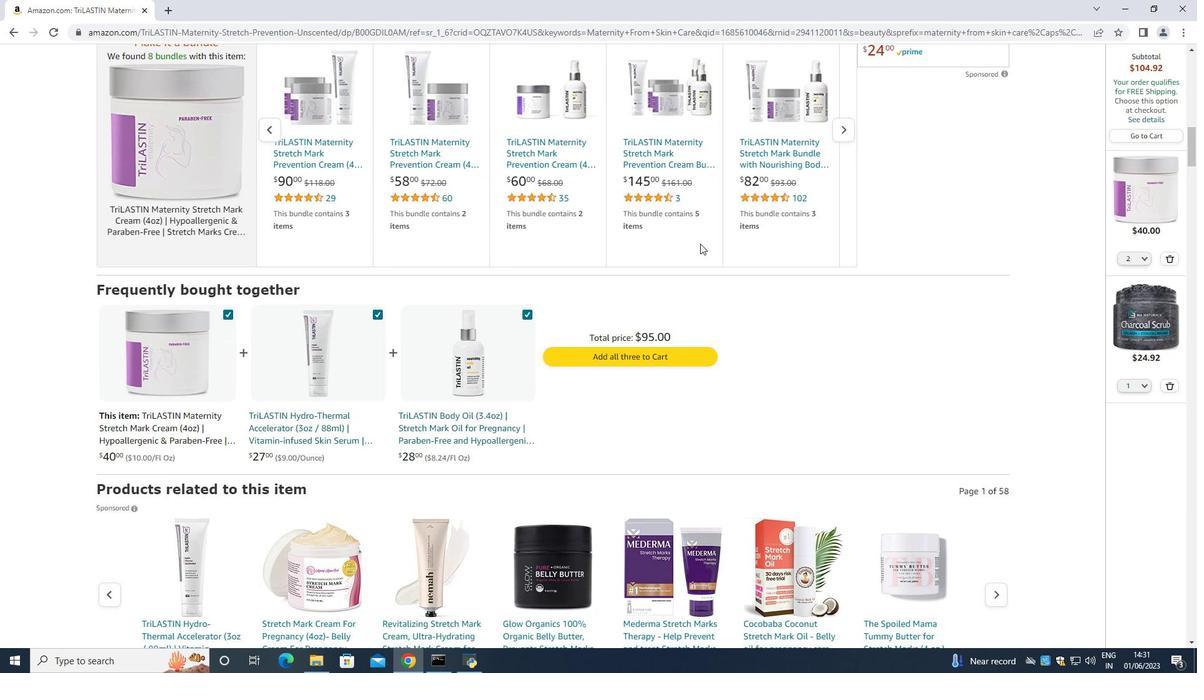 
Action: Mouse scrolled (773, 542) with delta (0, 0)
Screenshot: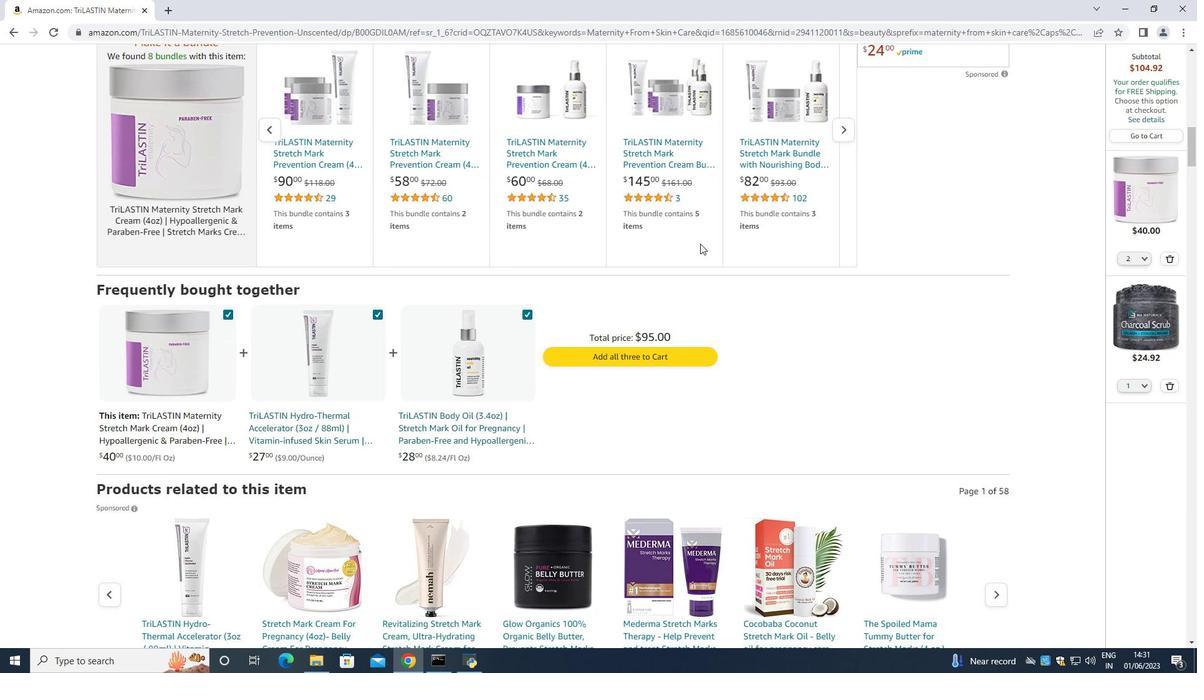 
Action: Mouse moved to (775, 532)
Screenshot: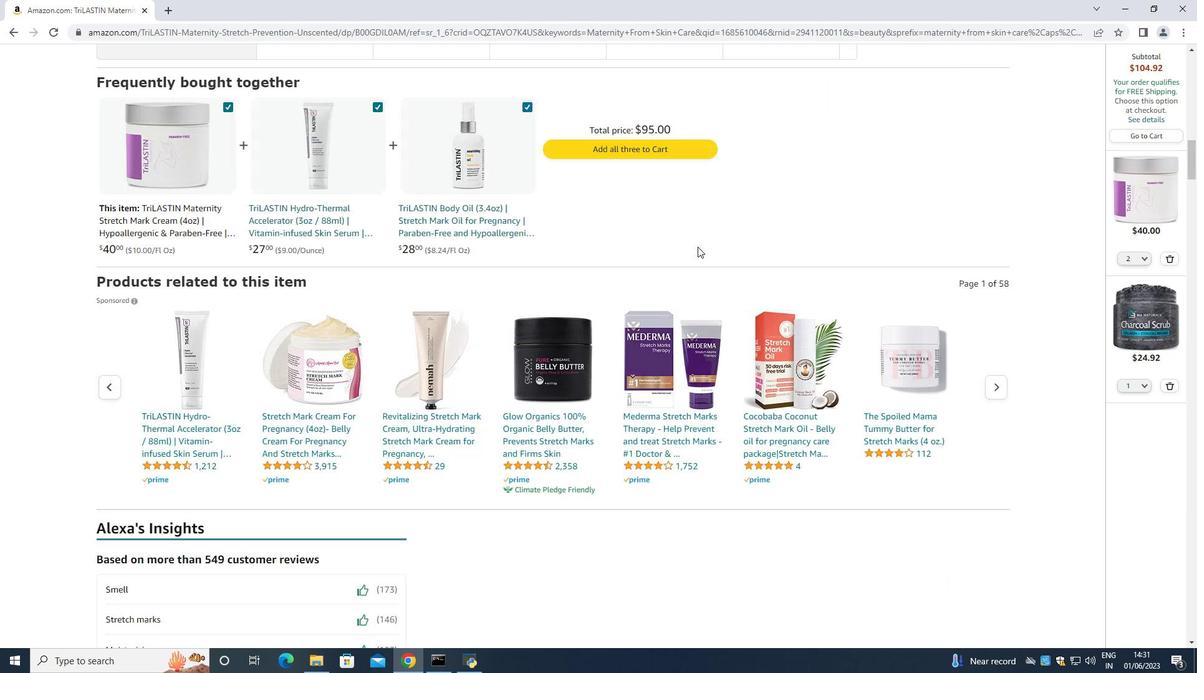 
Action: Mouse scrolled (775, 531) with delta (0, 0)
Screenshot: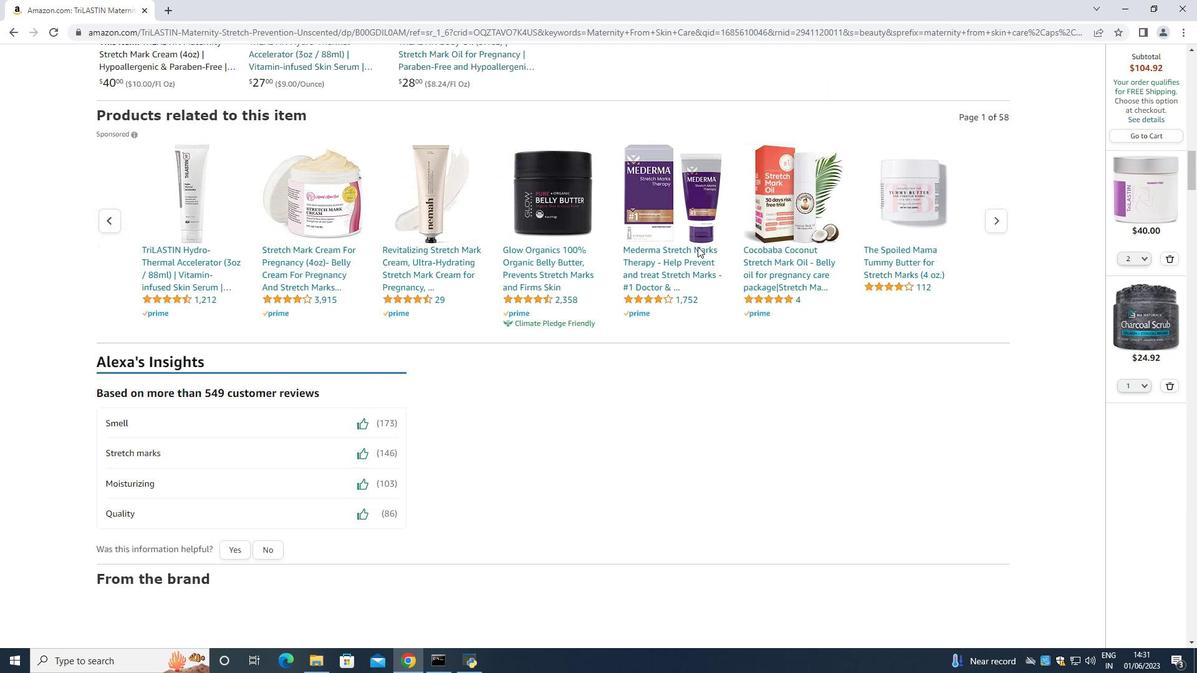 
Action: Mouse moved to (850, 534)
Screenshot: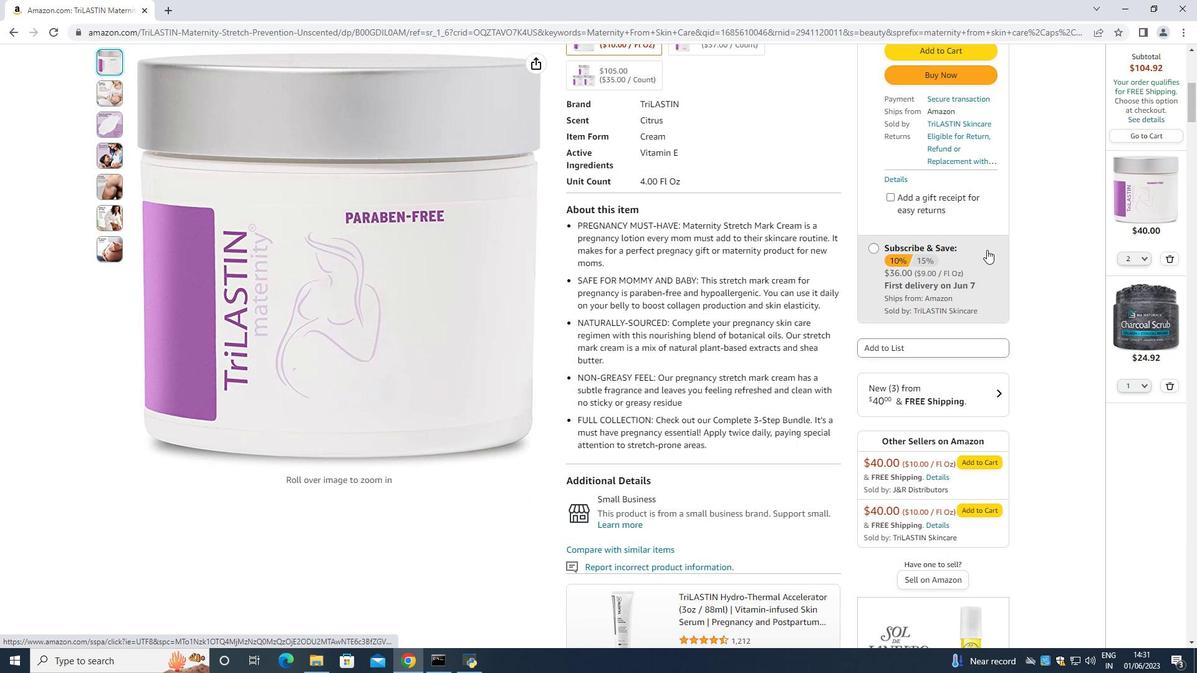 
Action: Mouse scrolled (850, 534) with delta (0, 0)
Screenshot: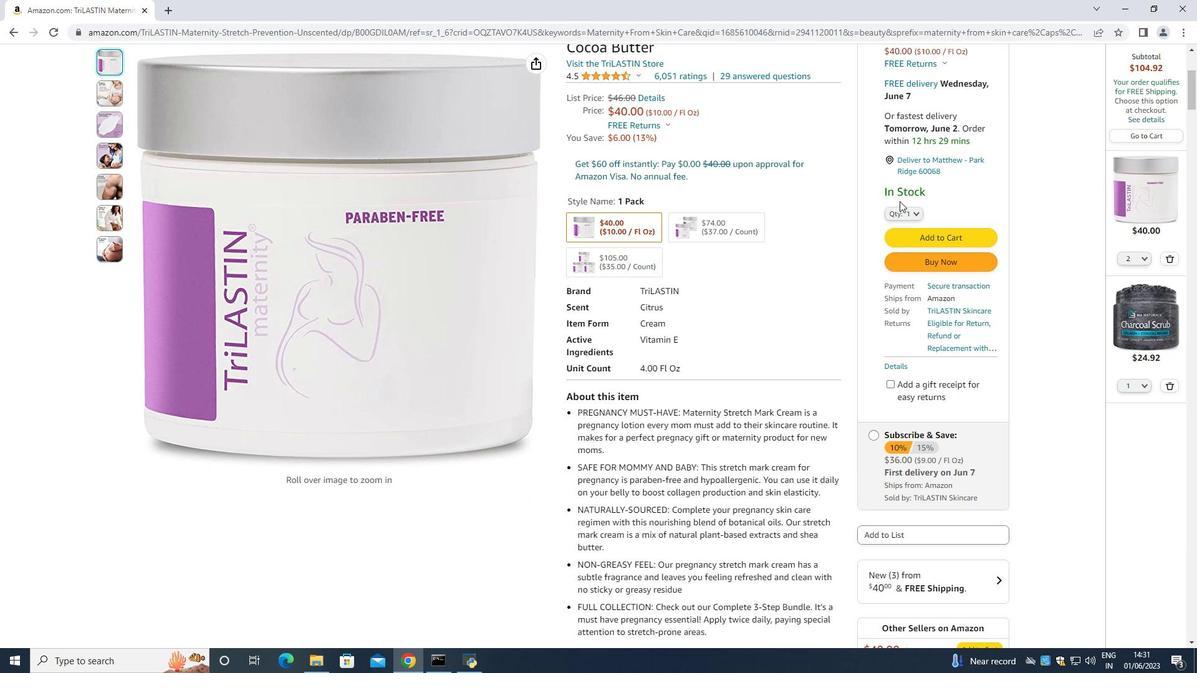
Action: Mouse moved to (825, 524)
Screenshot: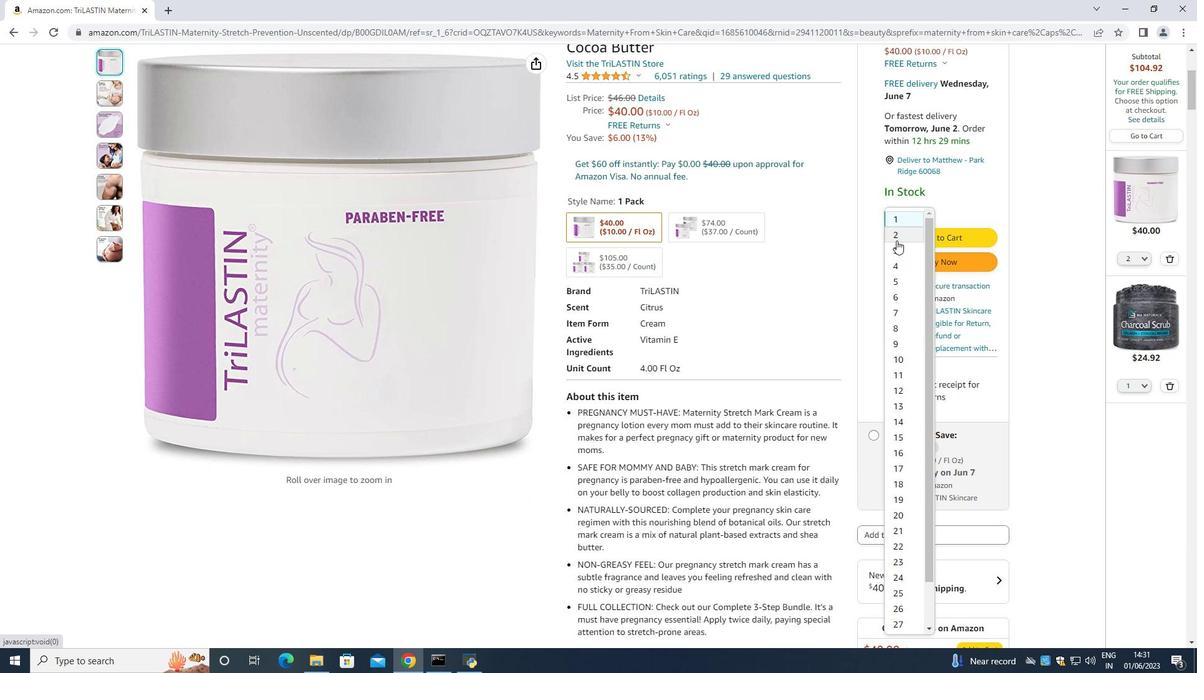 
Action: Mouse scrolled (825, 524) with delta (0, 0)
Screenshot: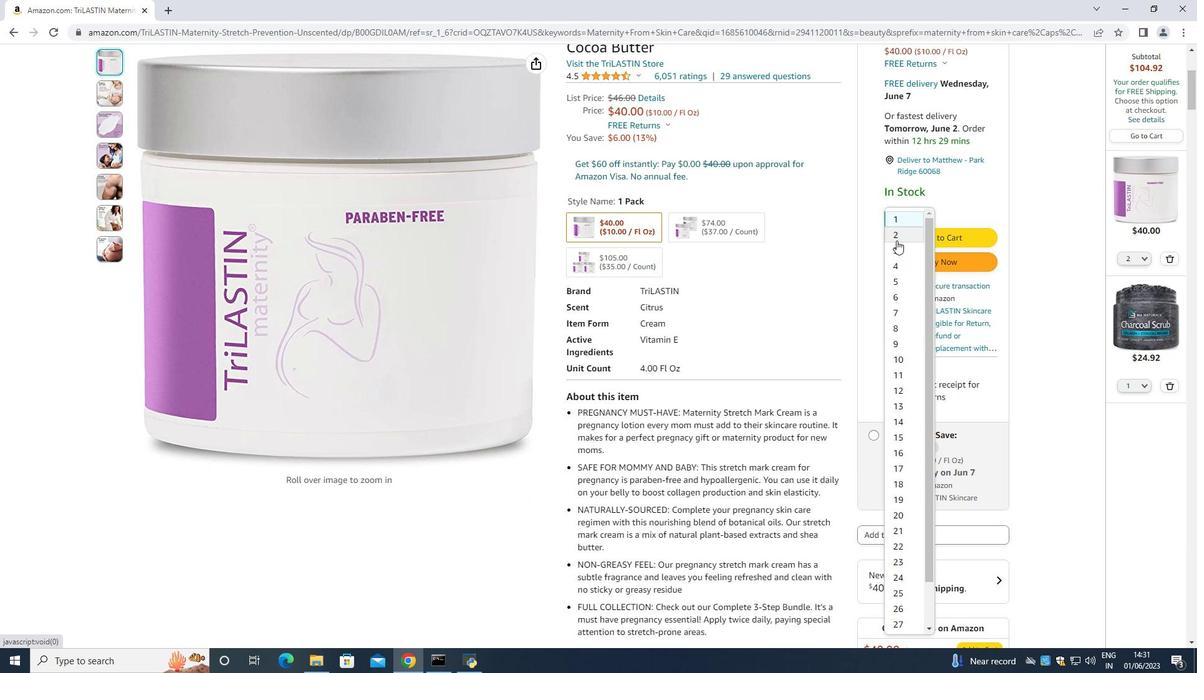 
Action: Mouse scrolled (825, 524) with delta (0, 0)
Screenshot: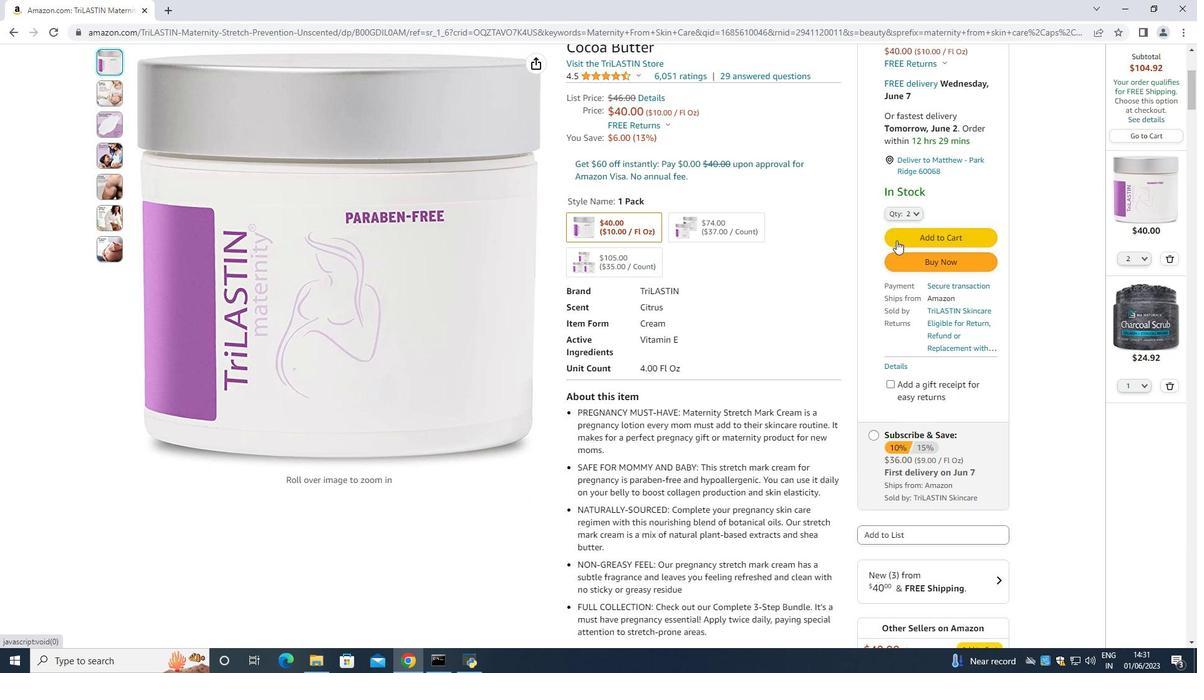 
Action: Mouse scrolled (825, 524) with delta (0, 0)
Screenshot: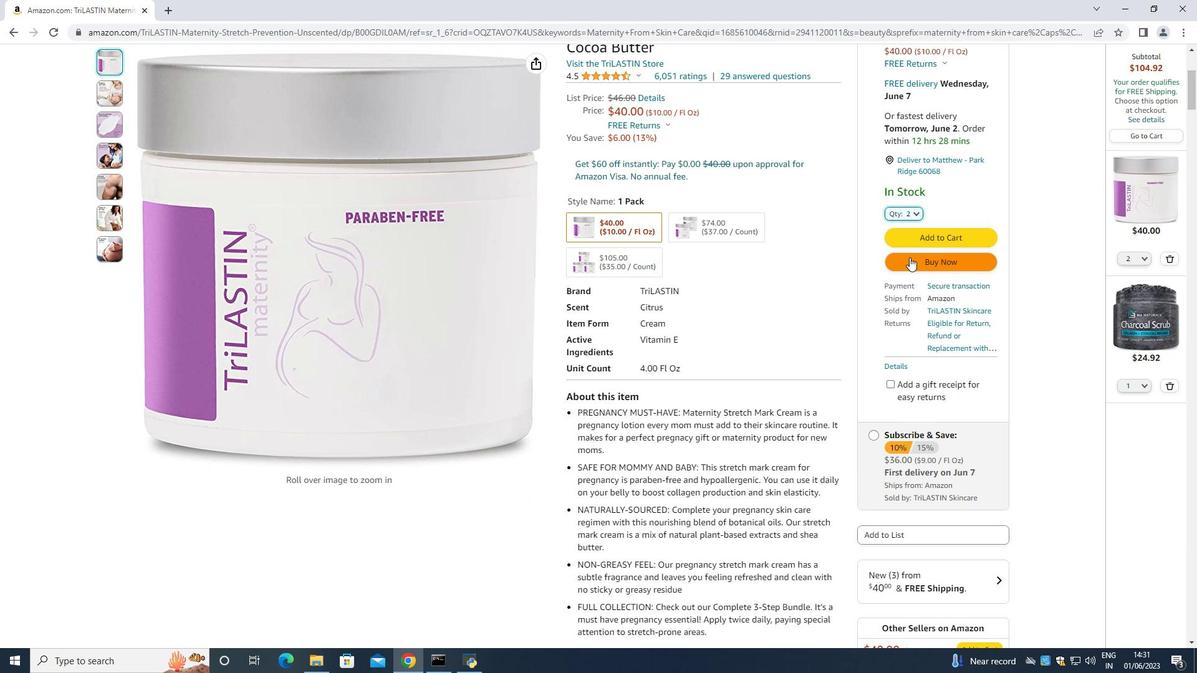 
Action: Mouse scrolled (825, 524) with delta (0, 0)
Screenshot: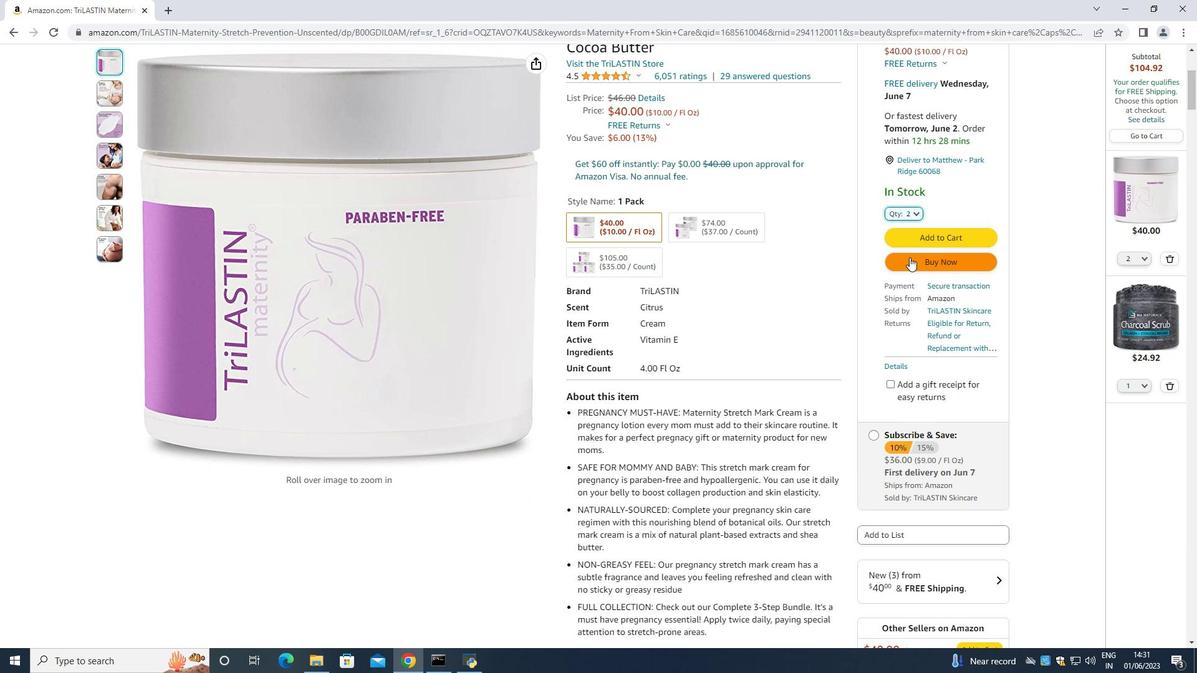 
Action: Mouse moved to (797, 390)
Screenshot: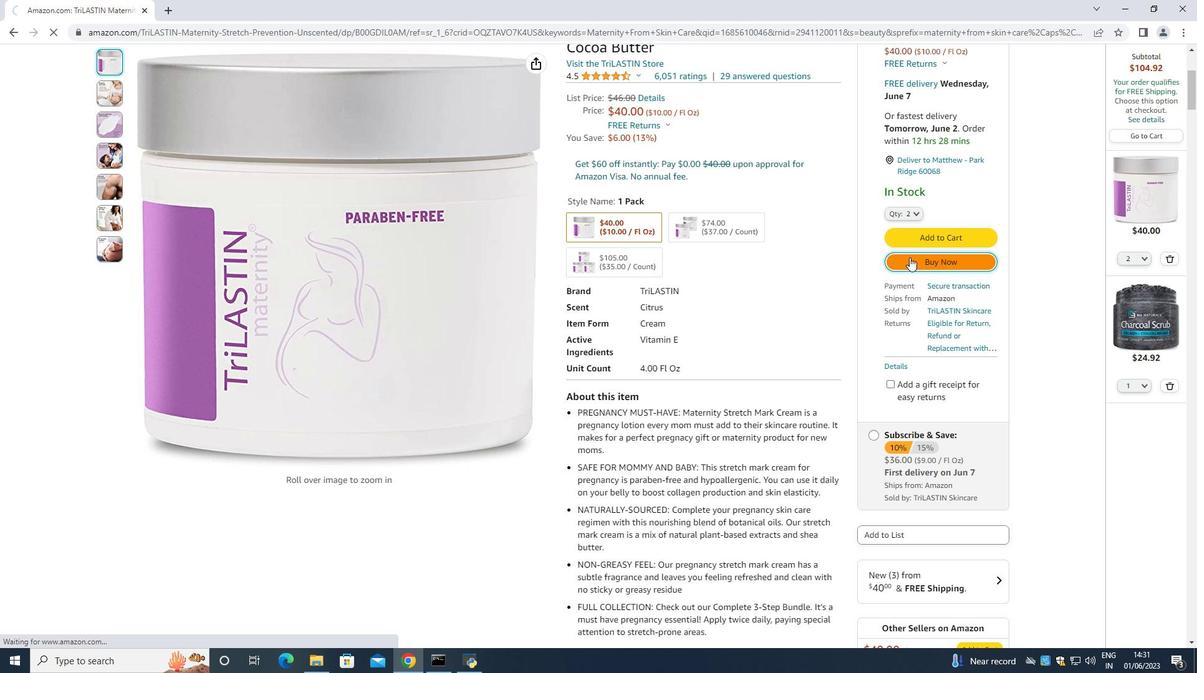 
Action: Mouse scrolled (797, 391) with delta (0, 0)
Screenshot: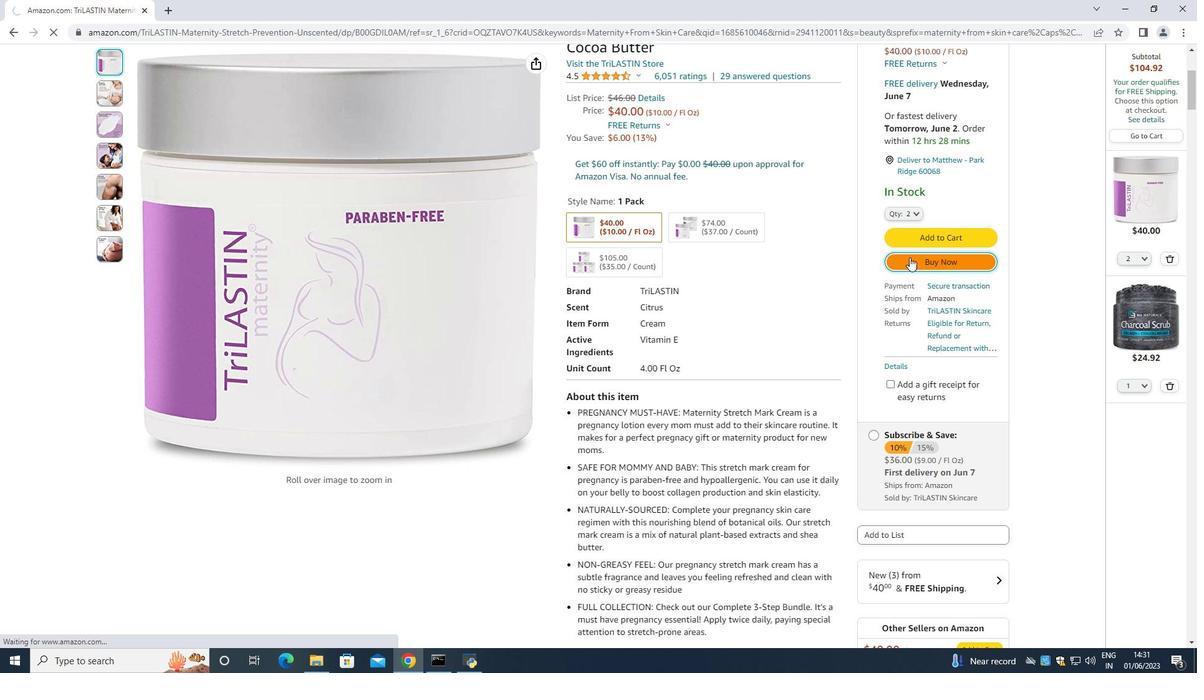
Action: Mouse scrolled (797, 391) with delta (0, 0)
Screenshot: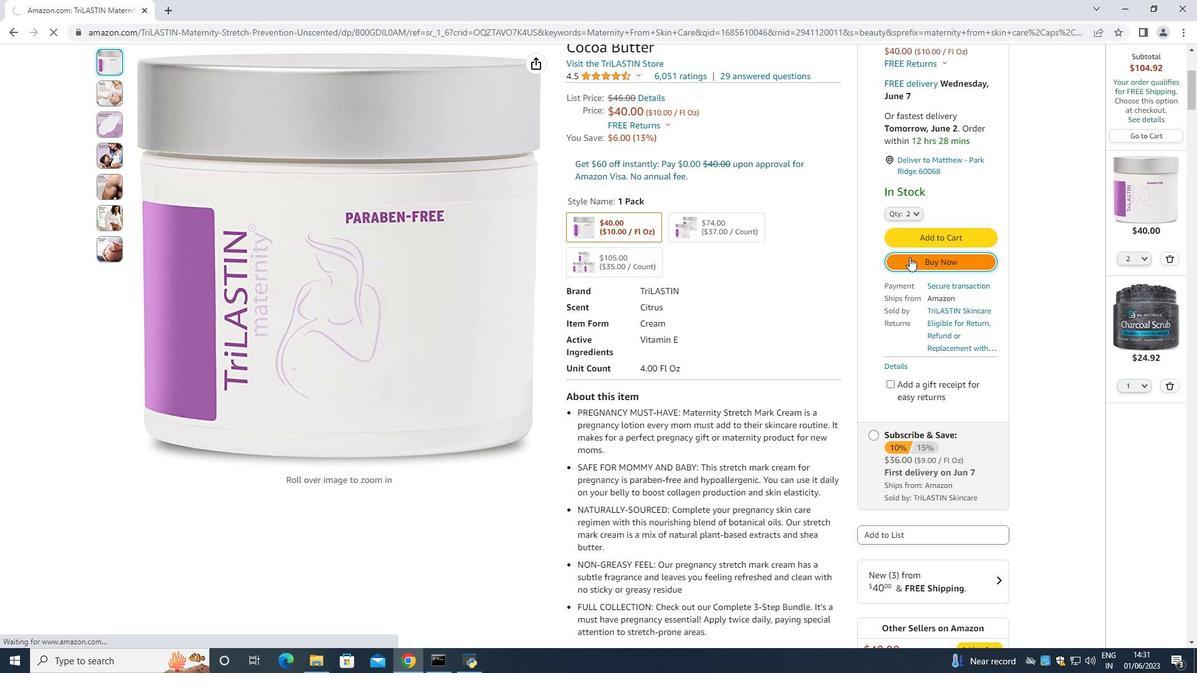 
Action: Mouse scrolled (797, 391) with delta (0, 0)
Screenshot: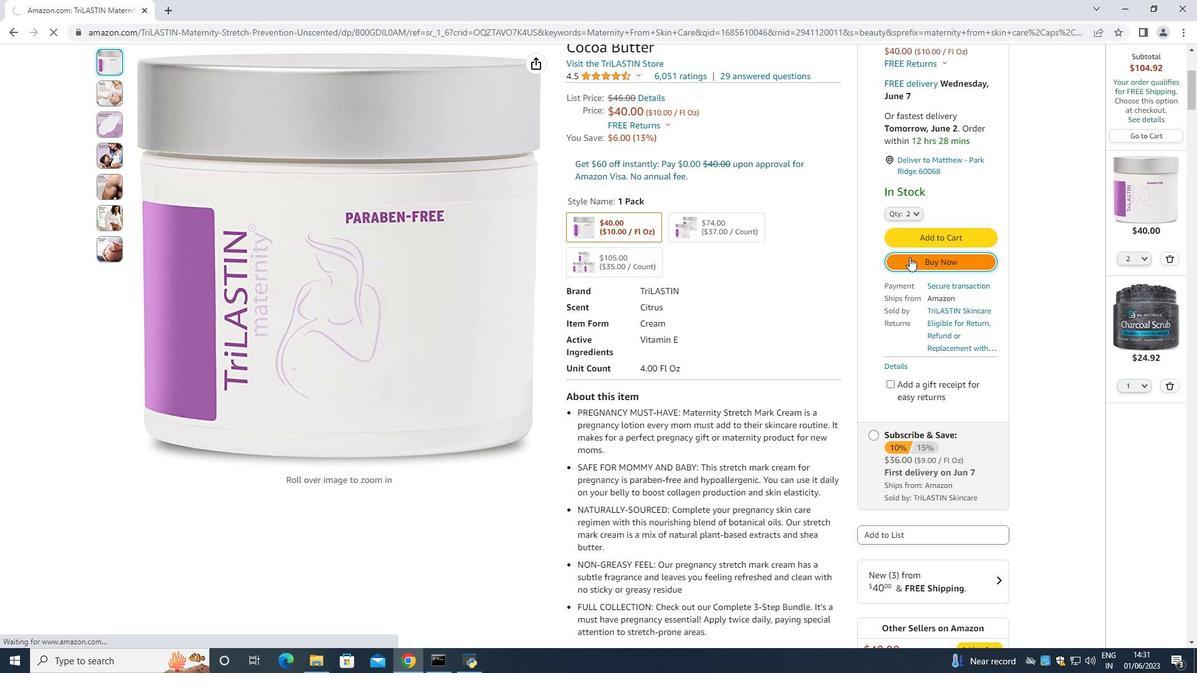 
Action: Mouse scrolled (797, 391) with delta (0, 0)
Screenshot: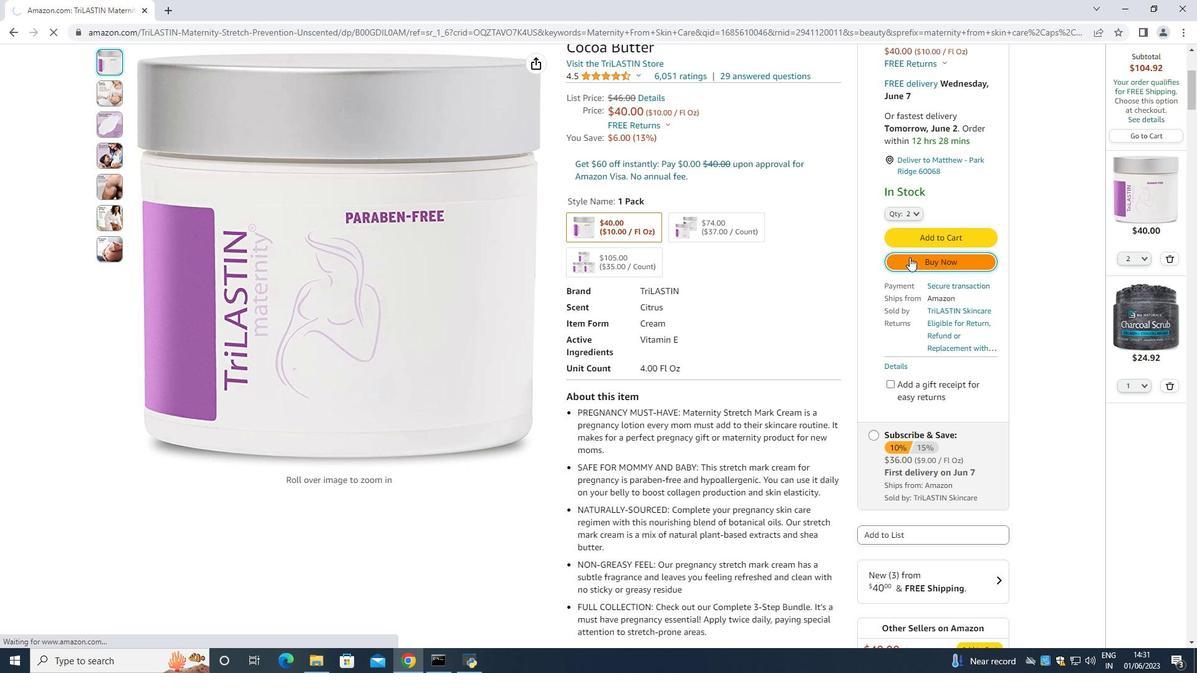 
Action: Mouse moved to (869, 298)
Screenshot: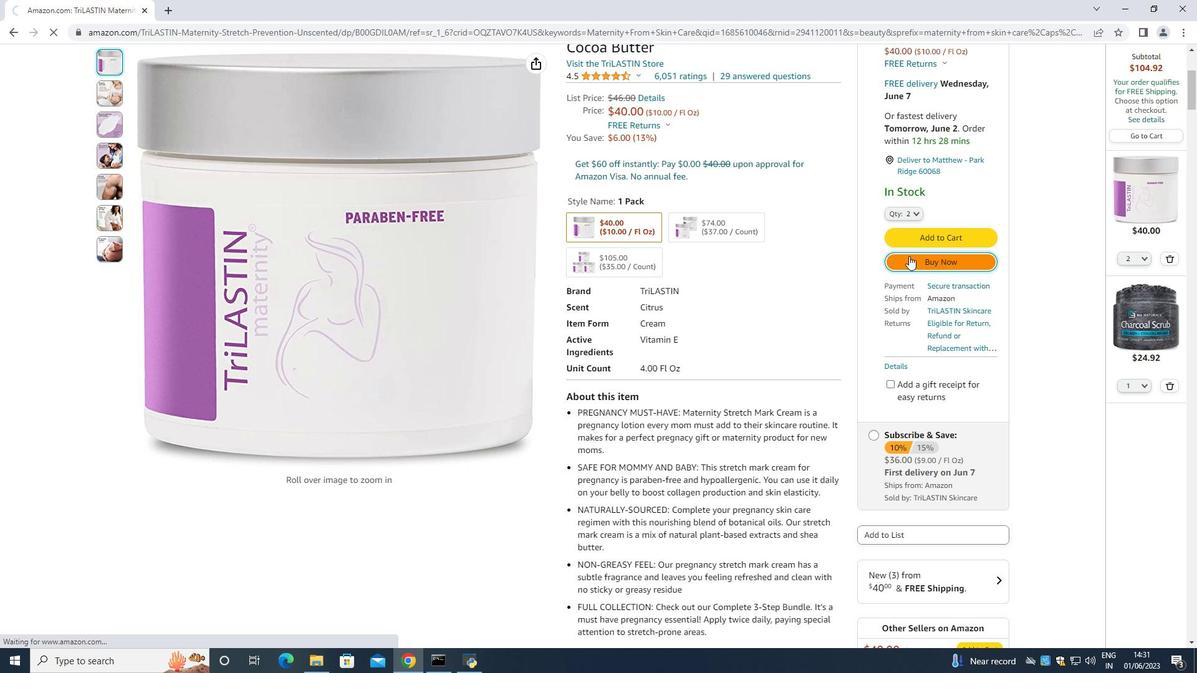 
Action: Mouse scrolled (869, 298) with delta (0, 0)
Screenshot: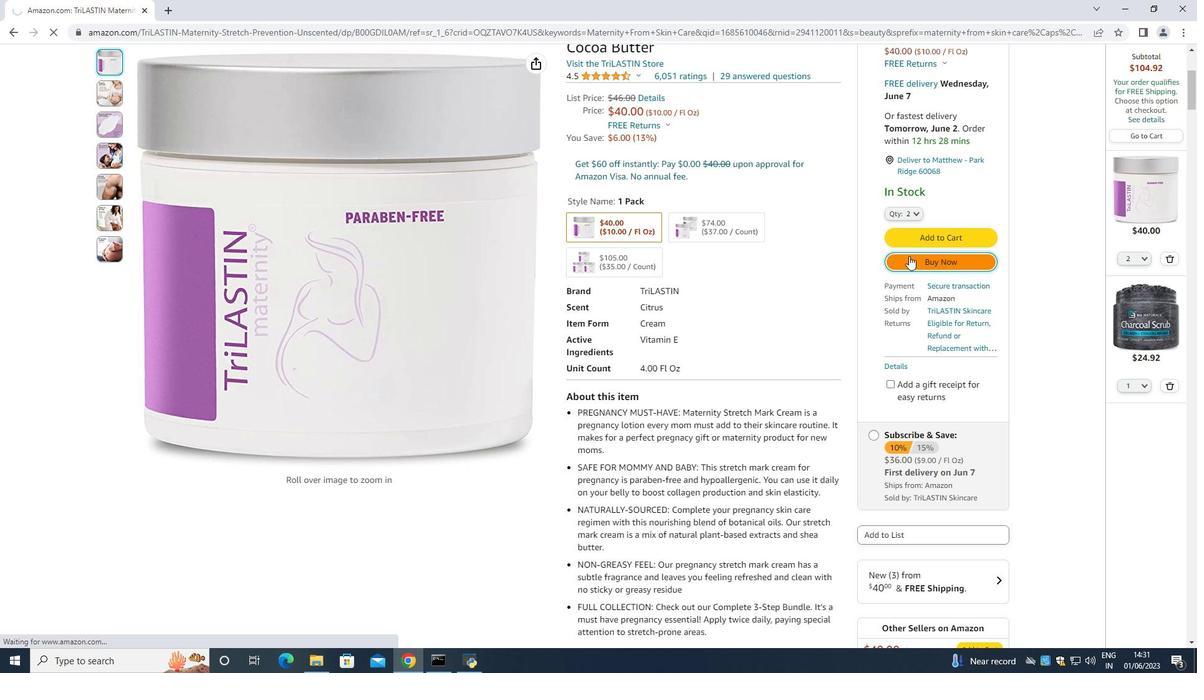 
Action: Mouse scrolled (869, 298) with delta (0, 0)
Screenshot: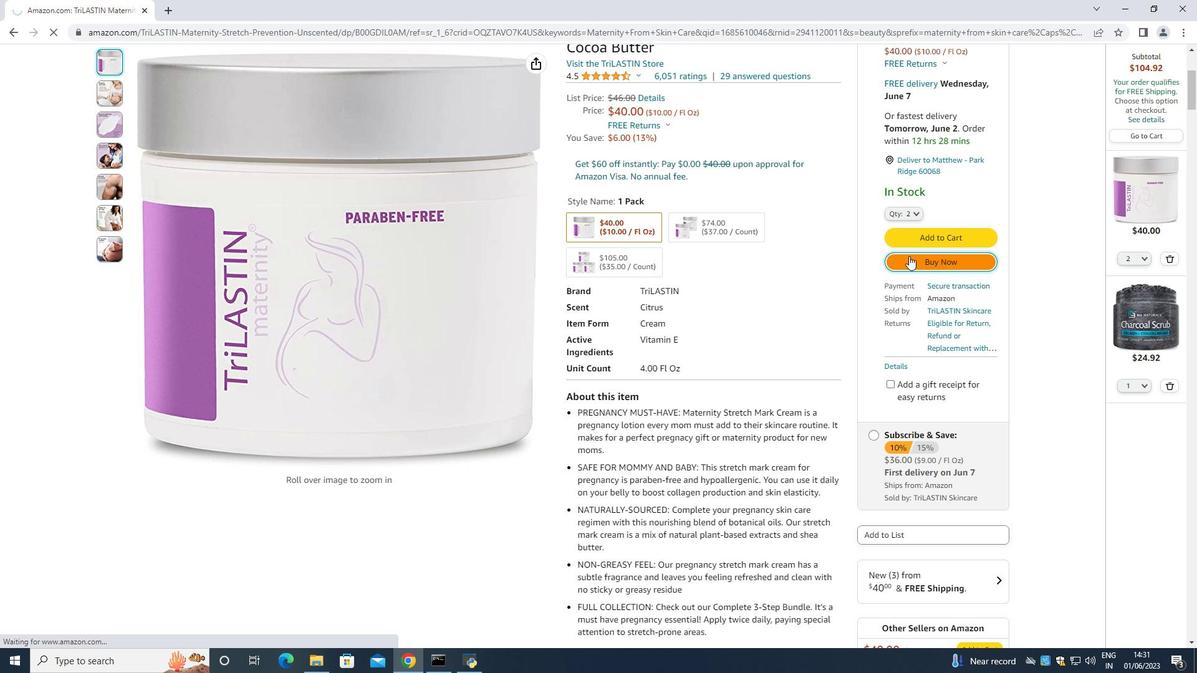 
Action: Mouse scrolled (869, 298) with delta (0, 0)
Screenshot: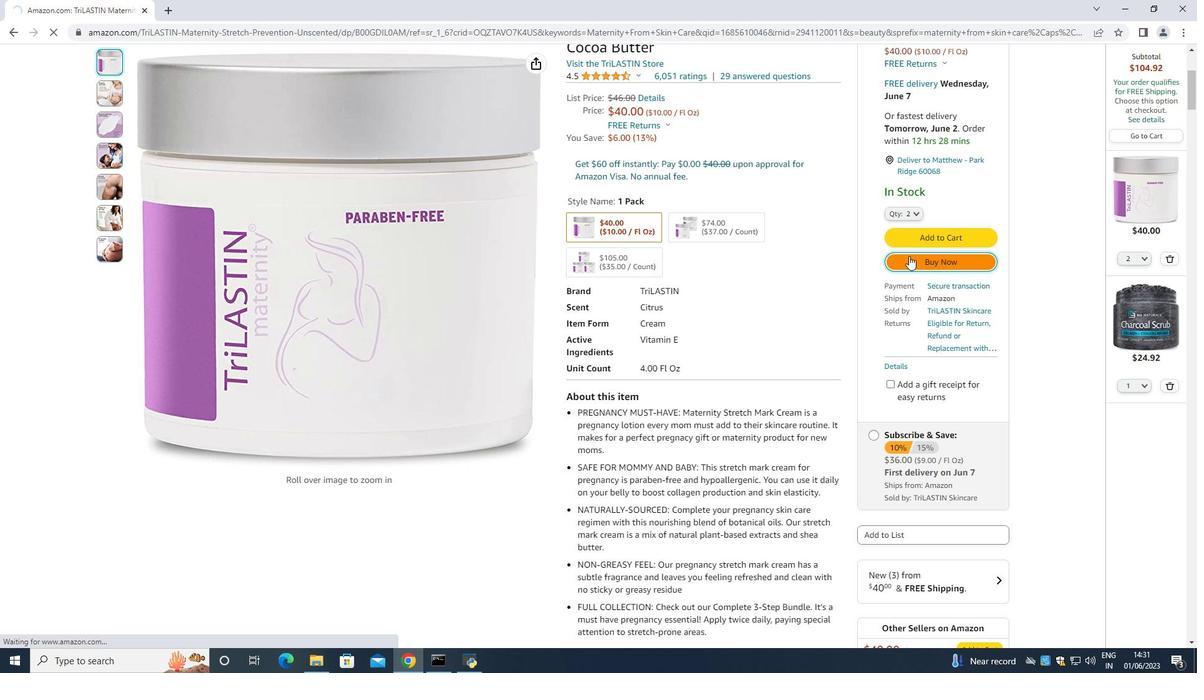
Action: Mouse scrolled (869, 298) with delta (0, 0)
Screenshot: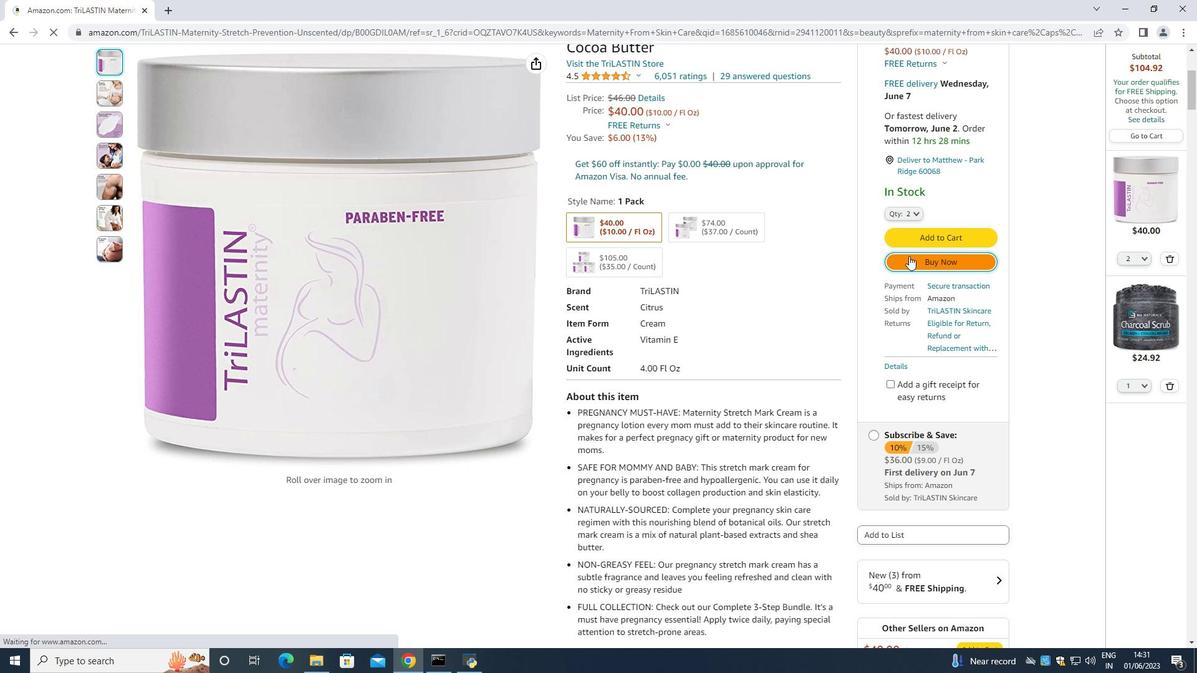 
Action: Mouse scrolled (869, 298) with delta (0, 0)
Screenshot: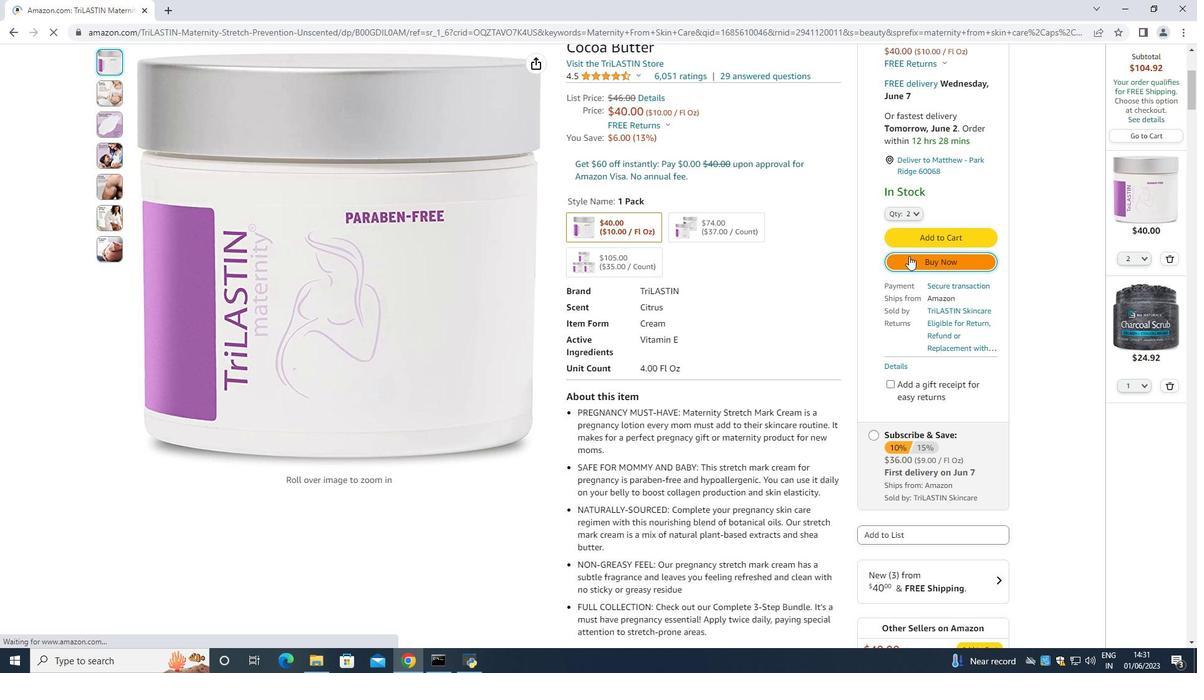 
Action: Mouse moved to (869, 299)
Screenshot: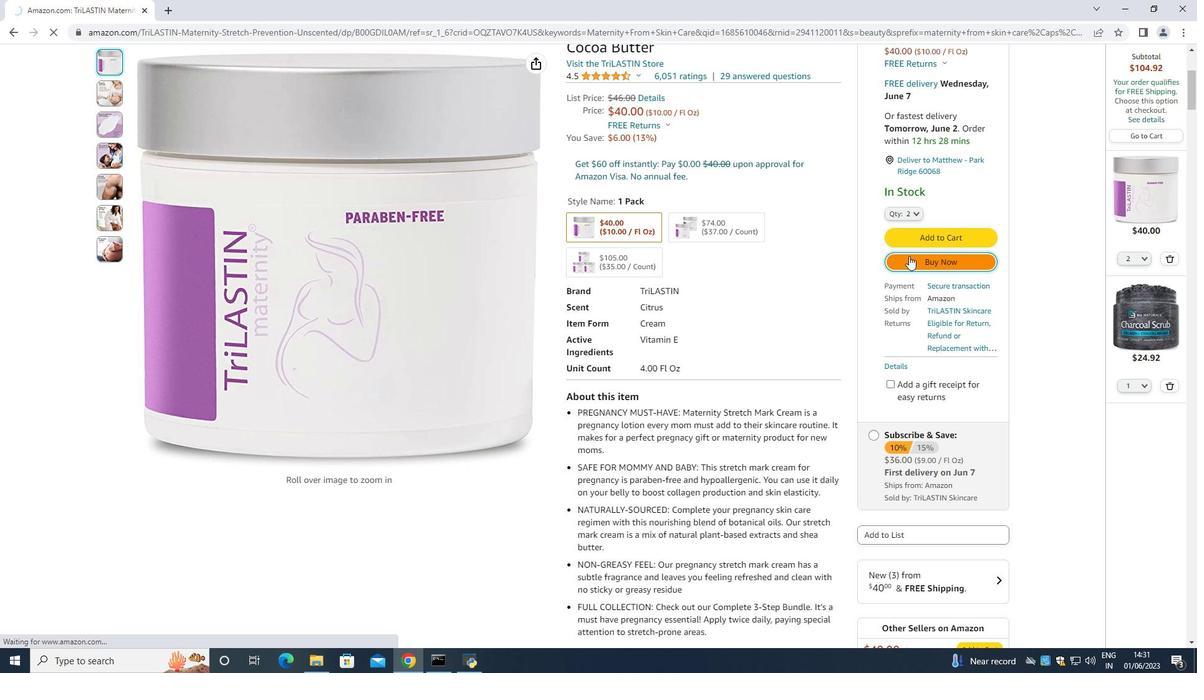
Action: Mouse scrolled (869, 298) with delta (0, 0)
Screenshot: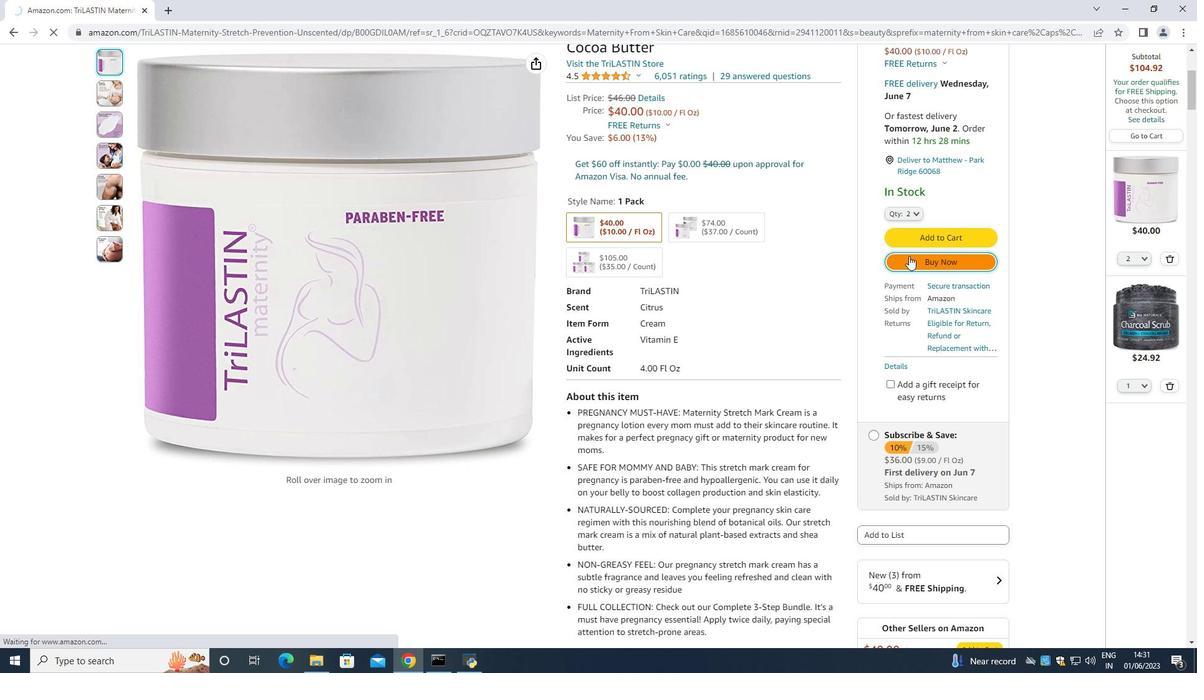 
Action: Mouse scrolled (869, 298) with delta (0, 0)
Screenshot: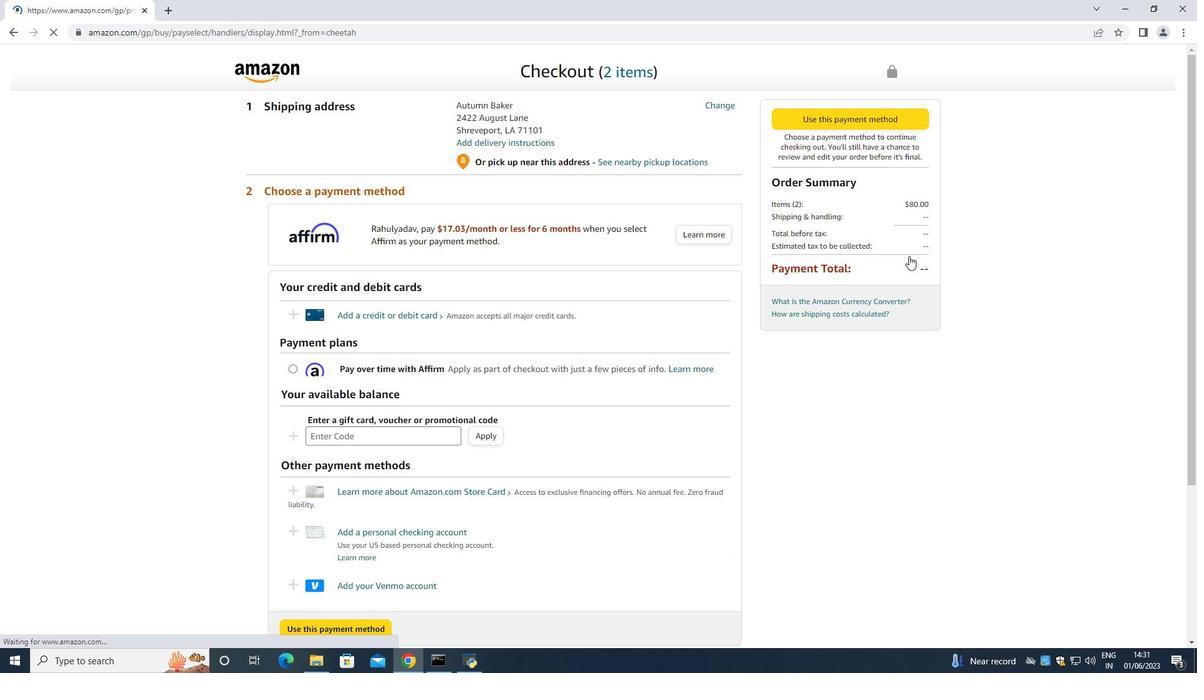 
Action: Mouse moved to (863, 299)
Screenshot: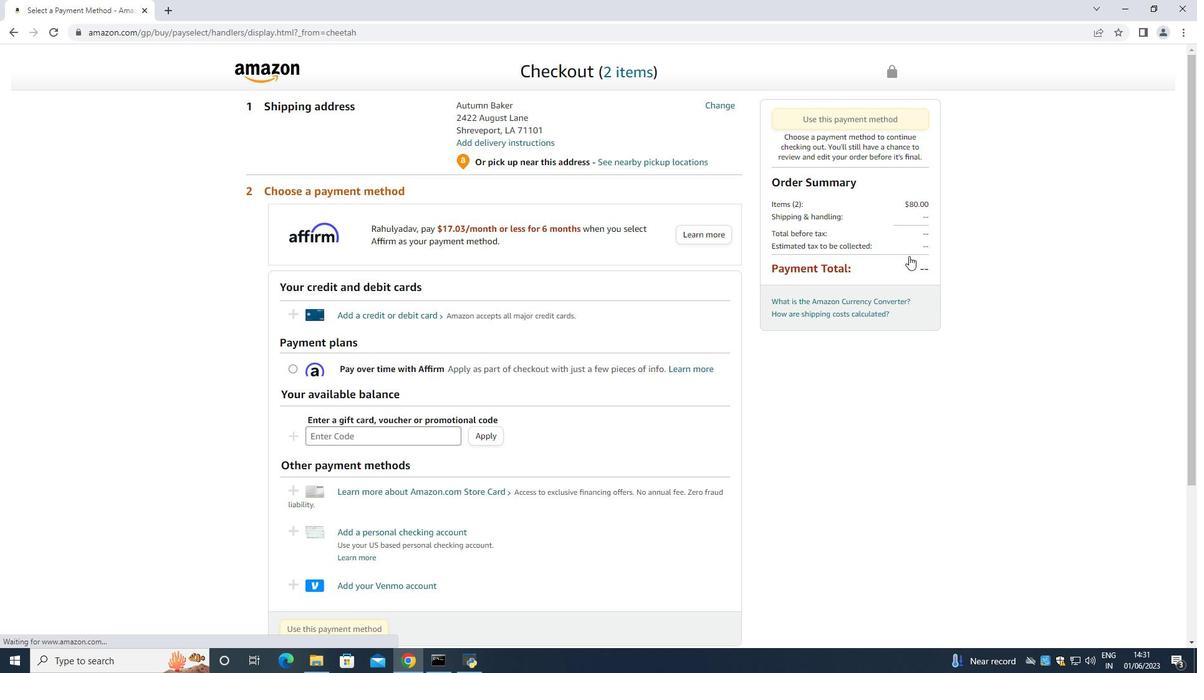 
Action: Mouse scrolled (863, 298) with delta (0, 0)
Screenshot: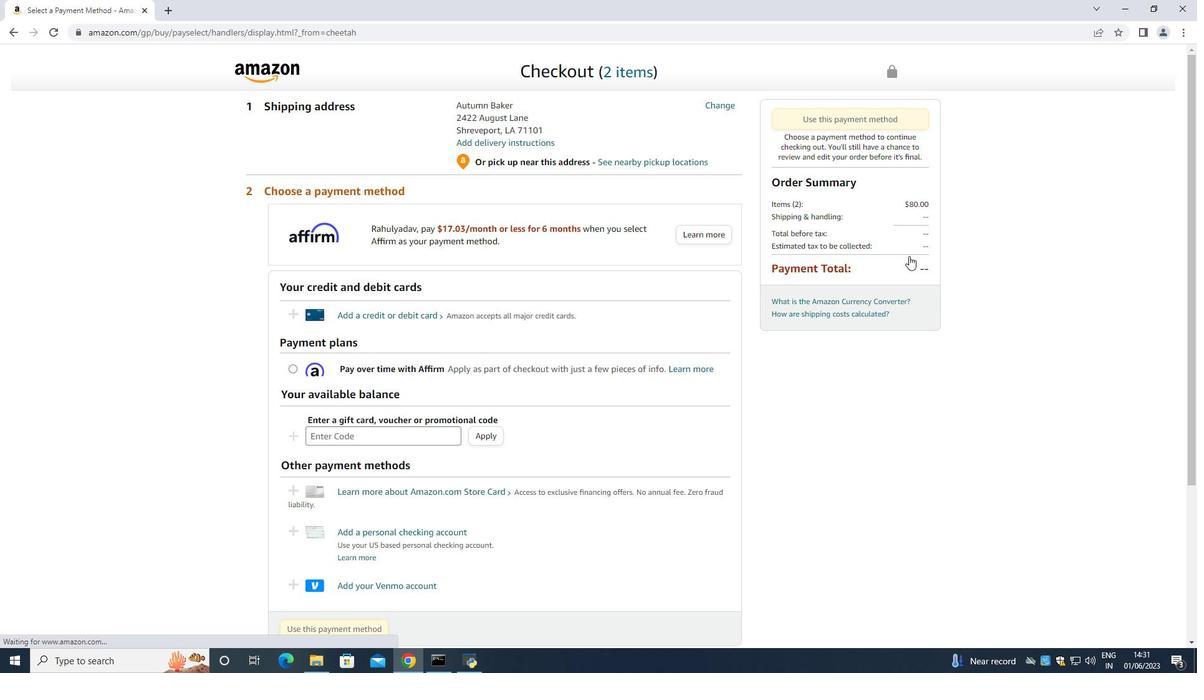
Action: Mouse moved to (864, 296)
Screenshot: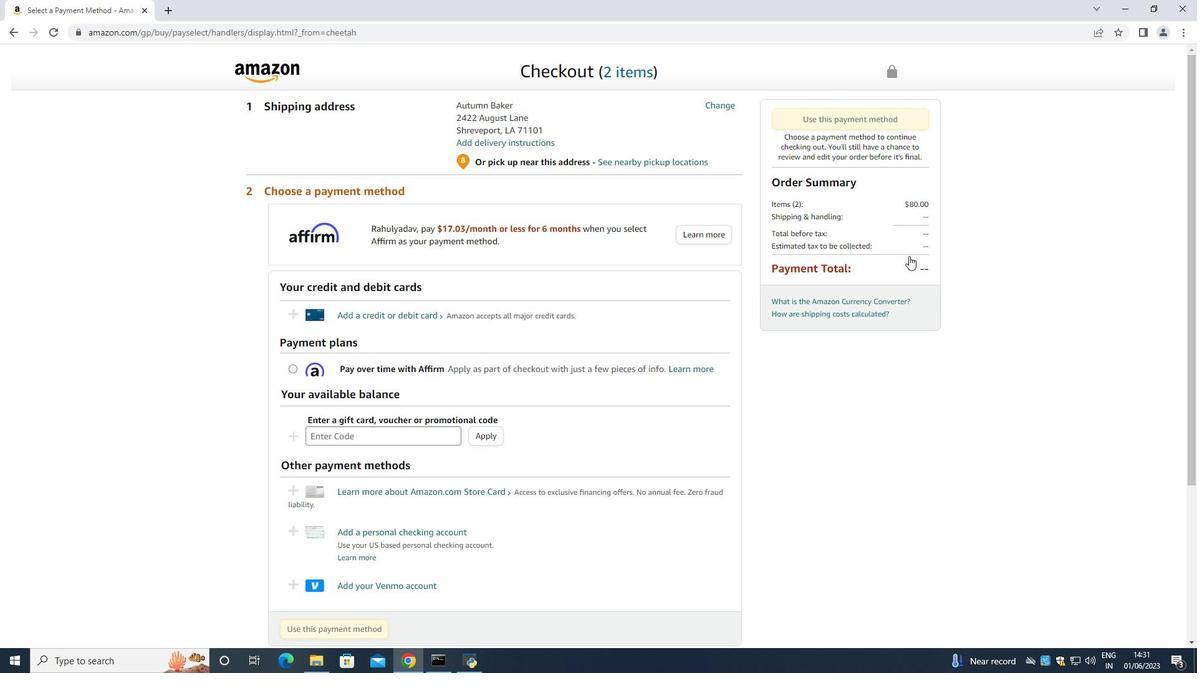 
Action: Mouse scrolled (864, 296) with delta (0, 0)
Screenshot: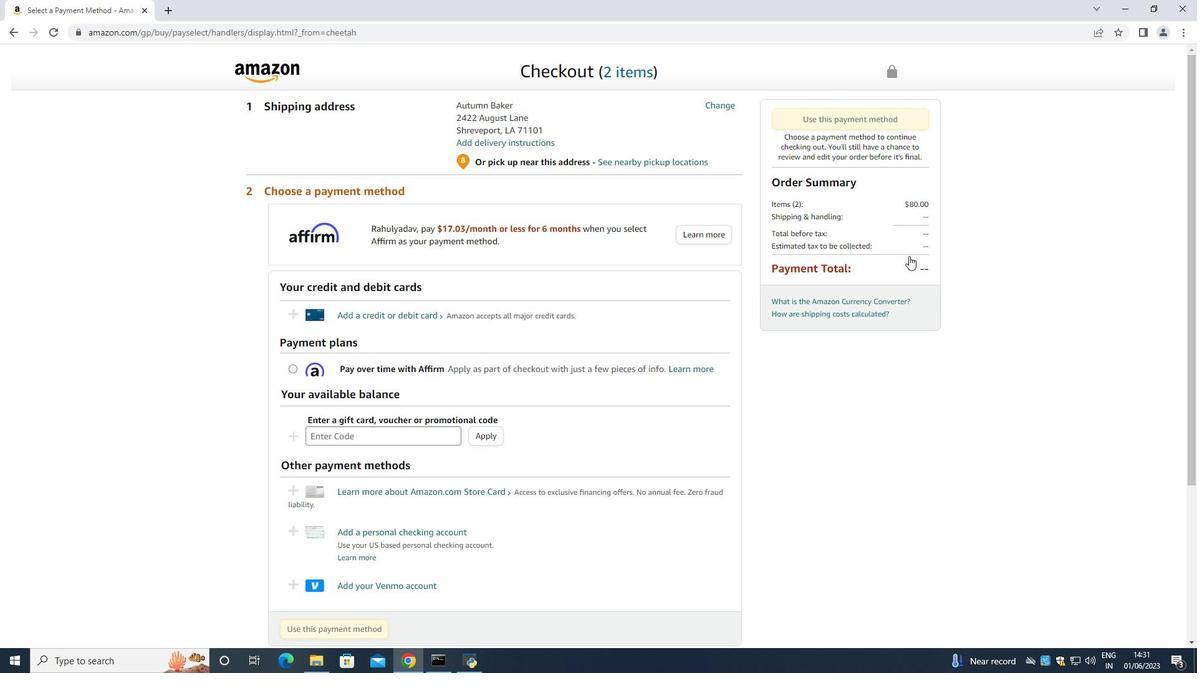 
Action: Mouse moved to (865, 296)
Screenshot: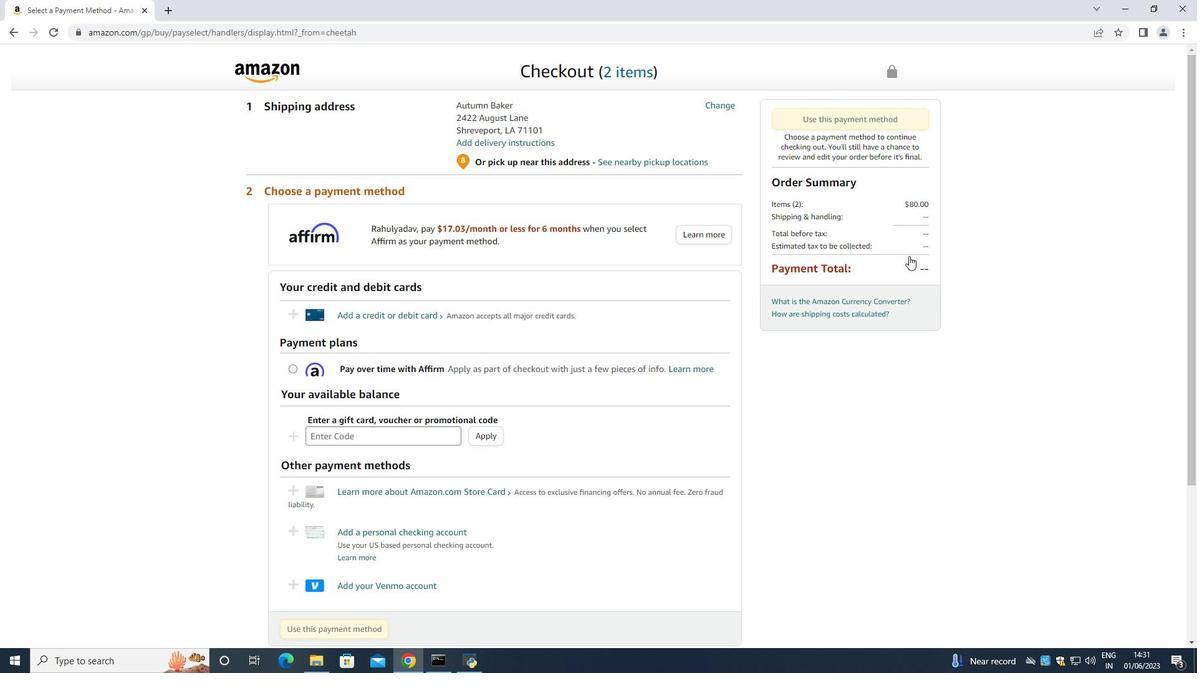 
Action: Mouse scrolled (865, 296) with delta (0, 0)
Screenshot: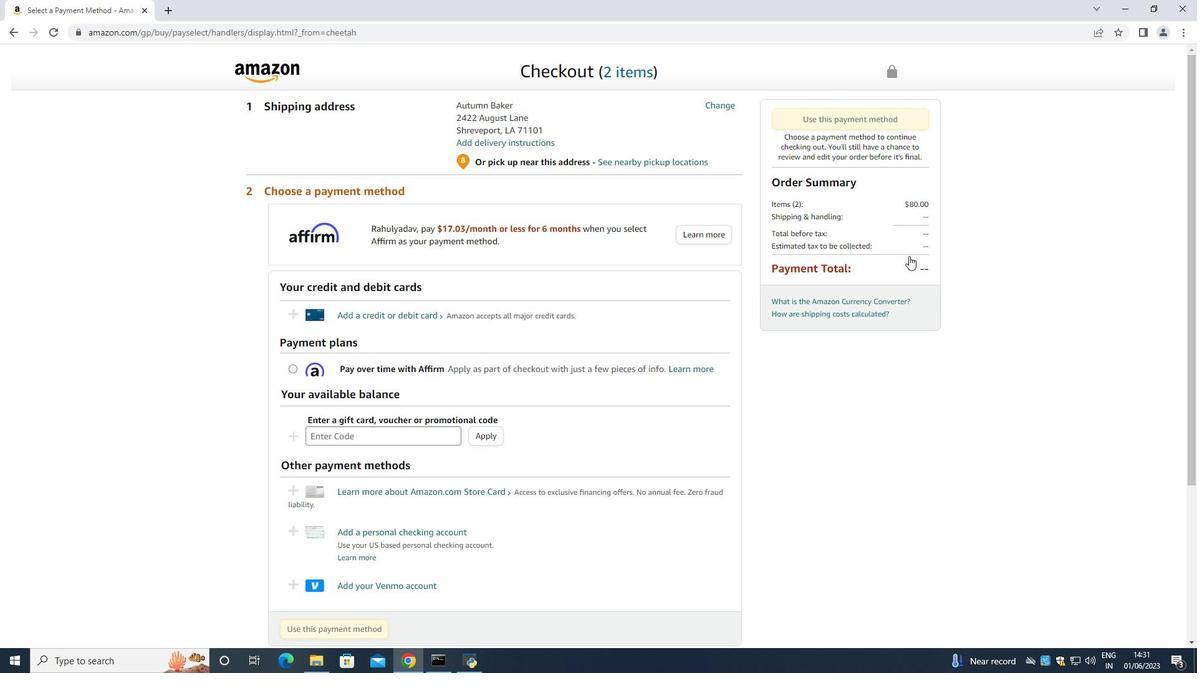 
Action: Mouse moved to (865, 297)
Screenshot: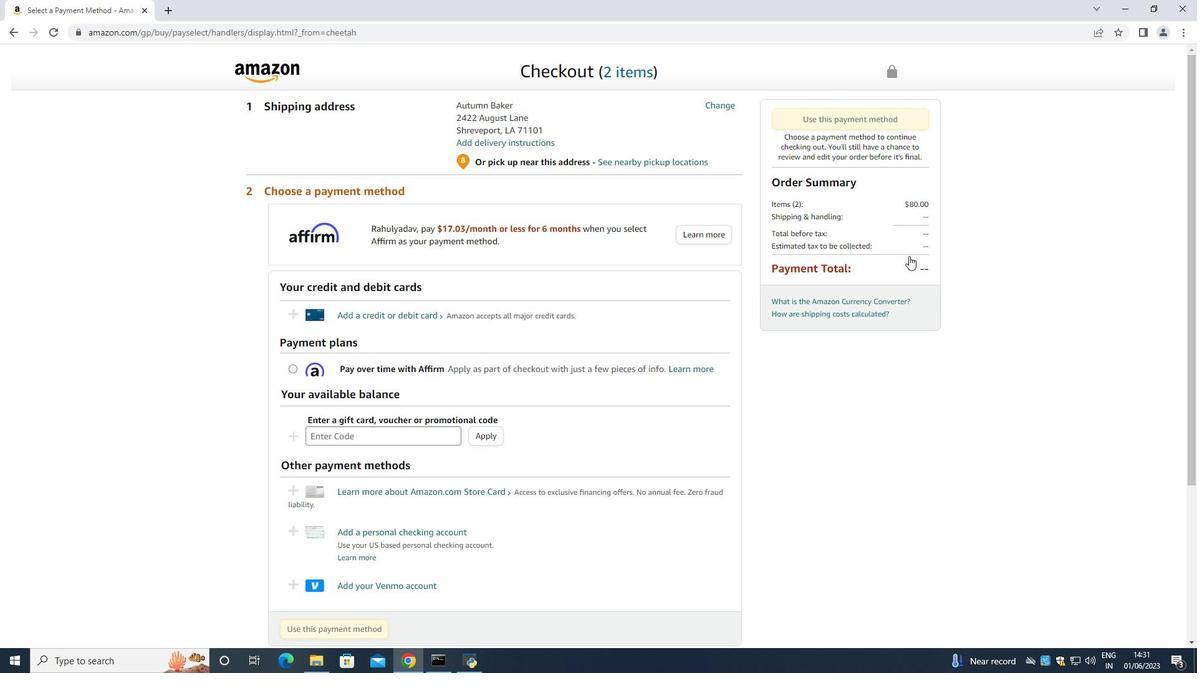 
Action: Mouse scrolled (865, 296) with delta (0, 0)
Screenshot: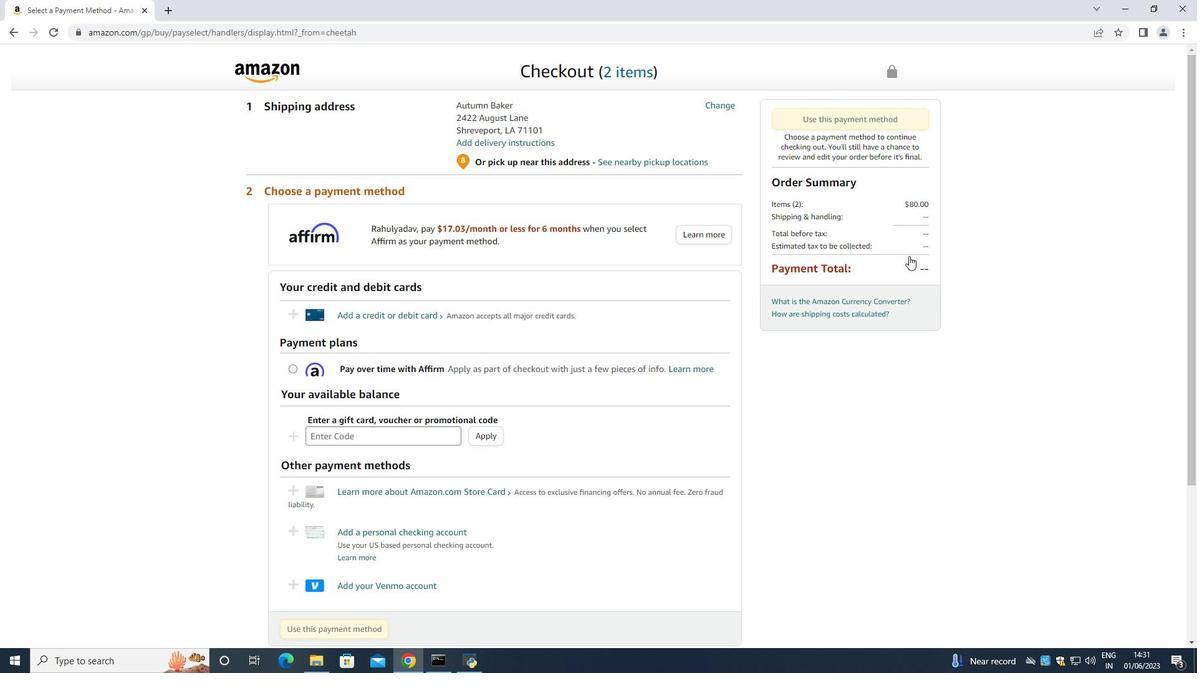 
Action: Mouse moved to (864, 298)
Screenshot: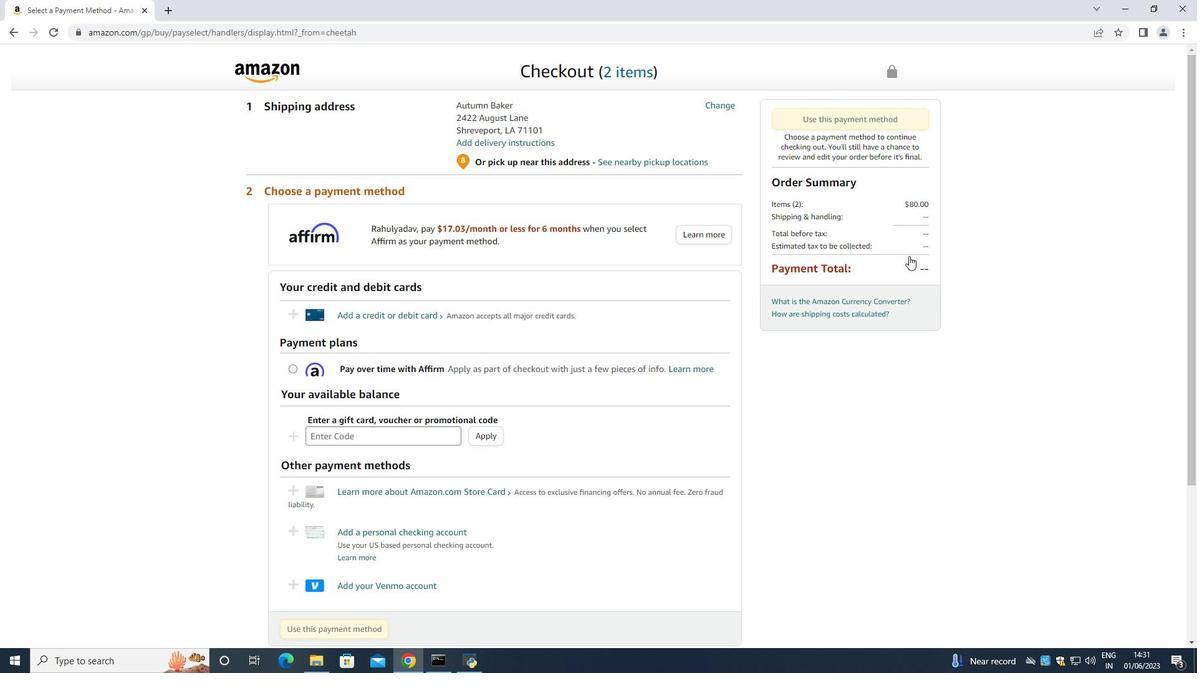 
Action: Mouse scrolled (864, 297) with delta (0, 0)
Screenshot: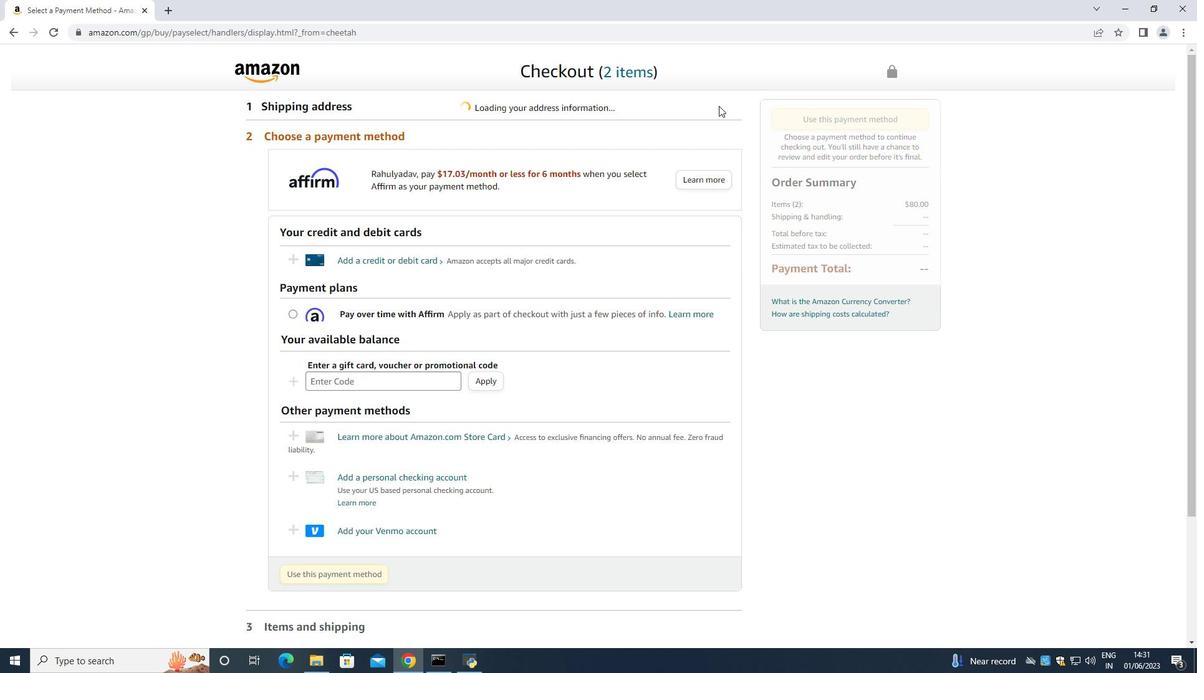 
Action: Mouse scrolled (864, 297) with delta (0, 0)
Screenshot: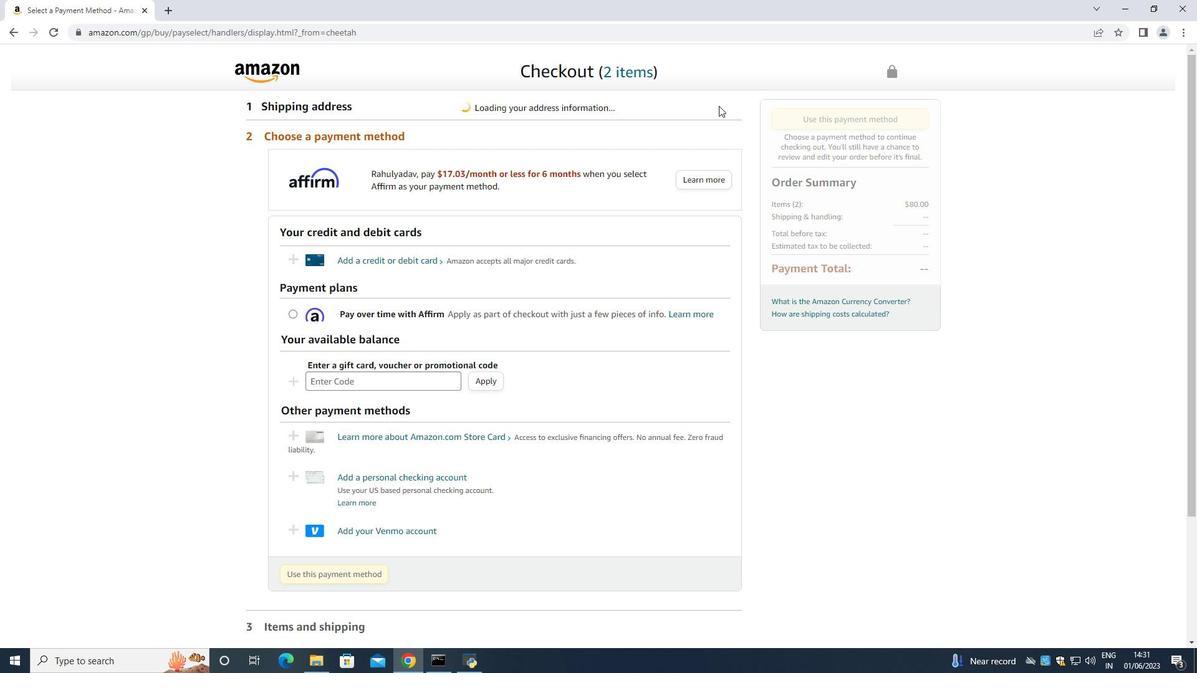 
Action: Mouse scrolled (864, 297) with delta (0, 0)
Screenshot: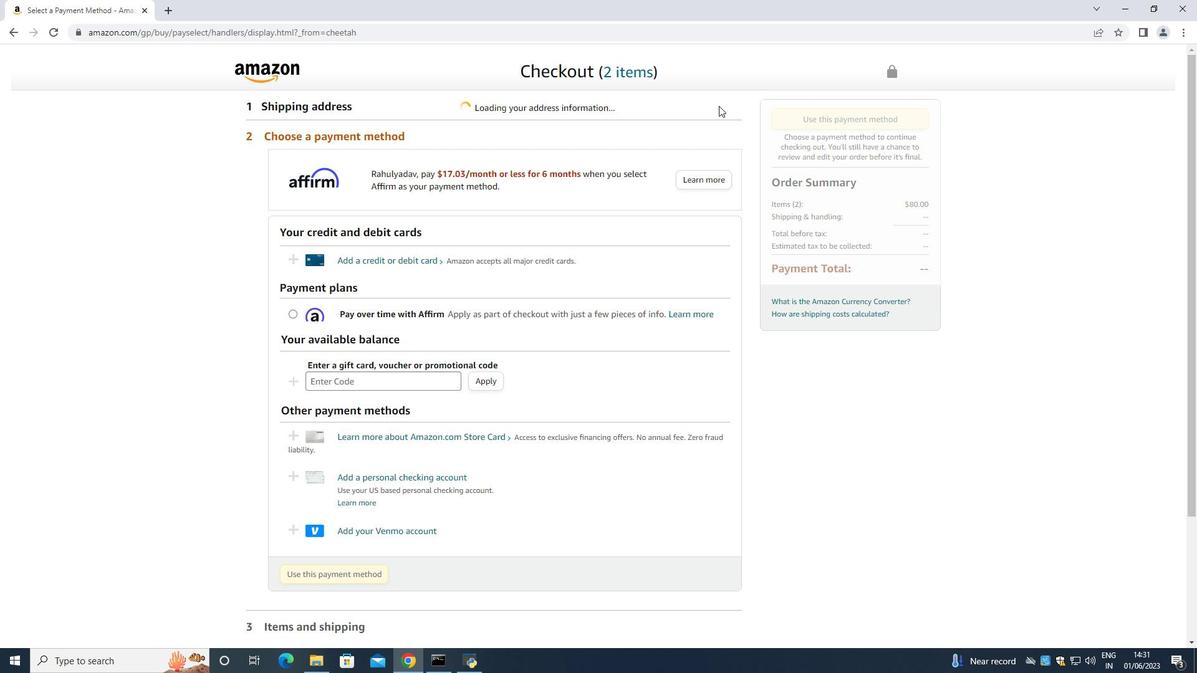 
Action: Mouse scrolled (864, 297) with delta (0, 0)
Screenshot: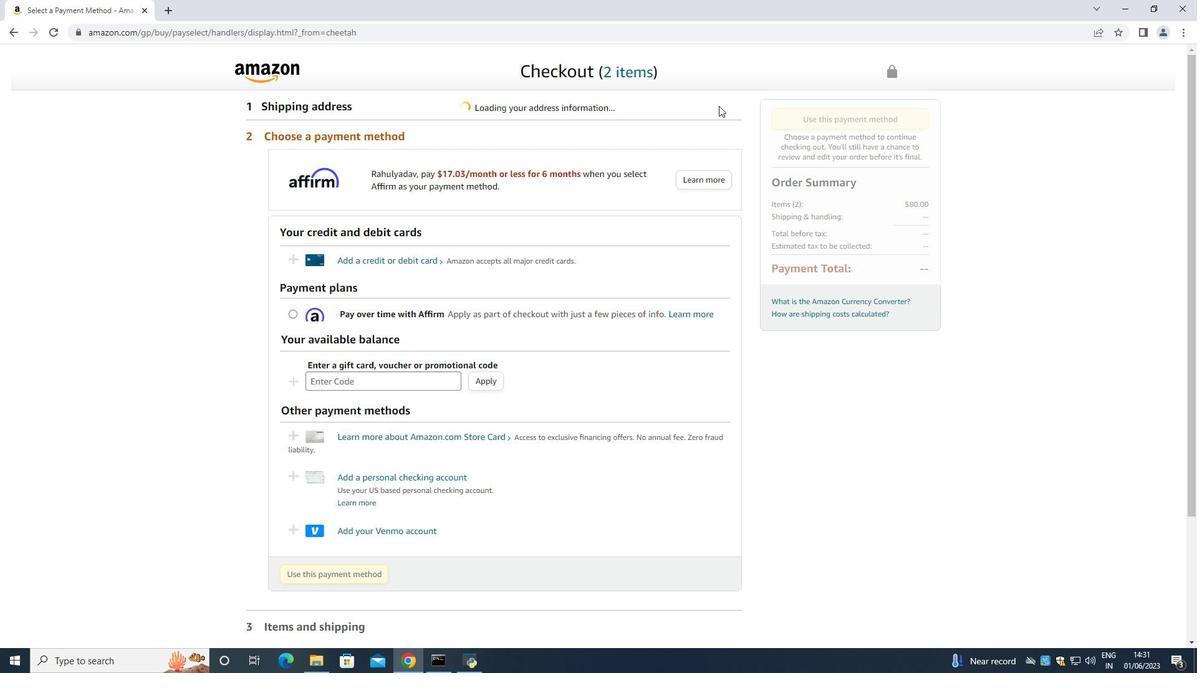 
Action: Mouse scrolled (864, 297) with delta (0, 0)
Screenshot: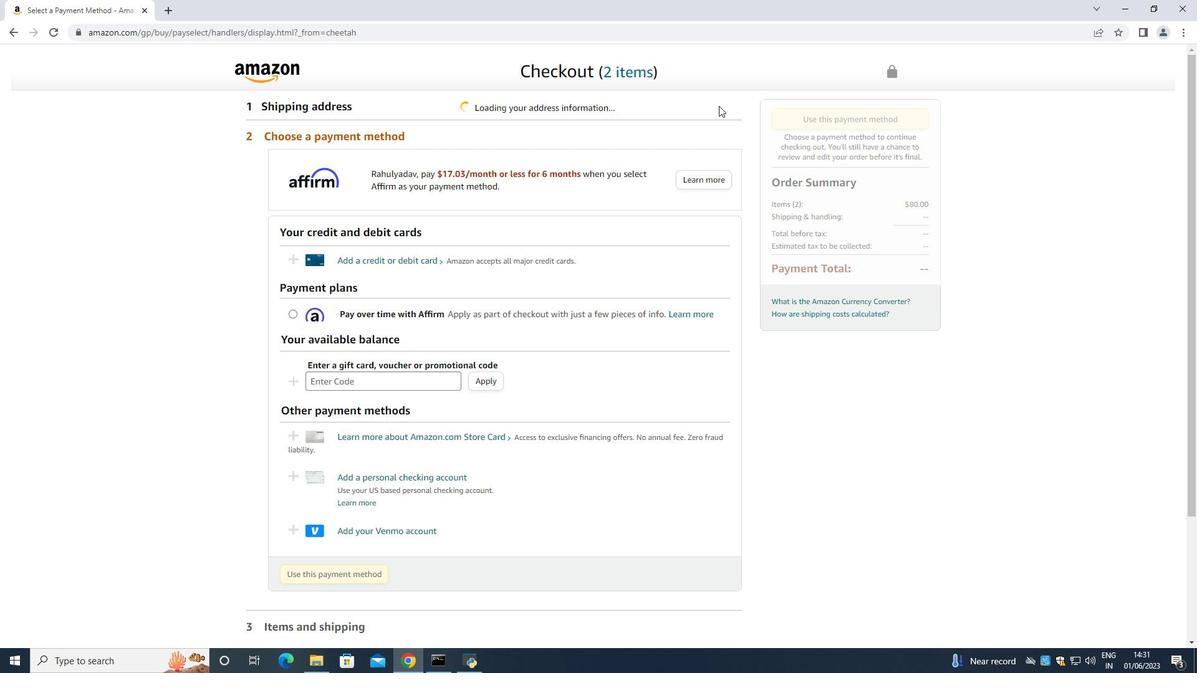 
Action: Mouse scrolled (864, 297) with delta (0, 0)
Screenshot: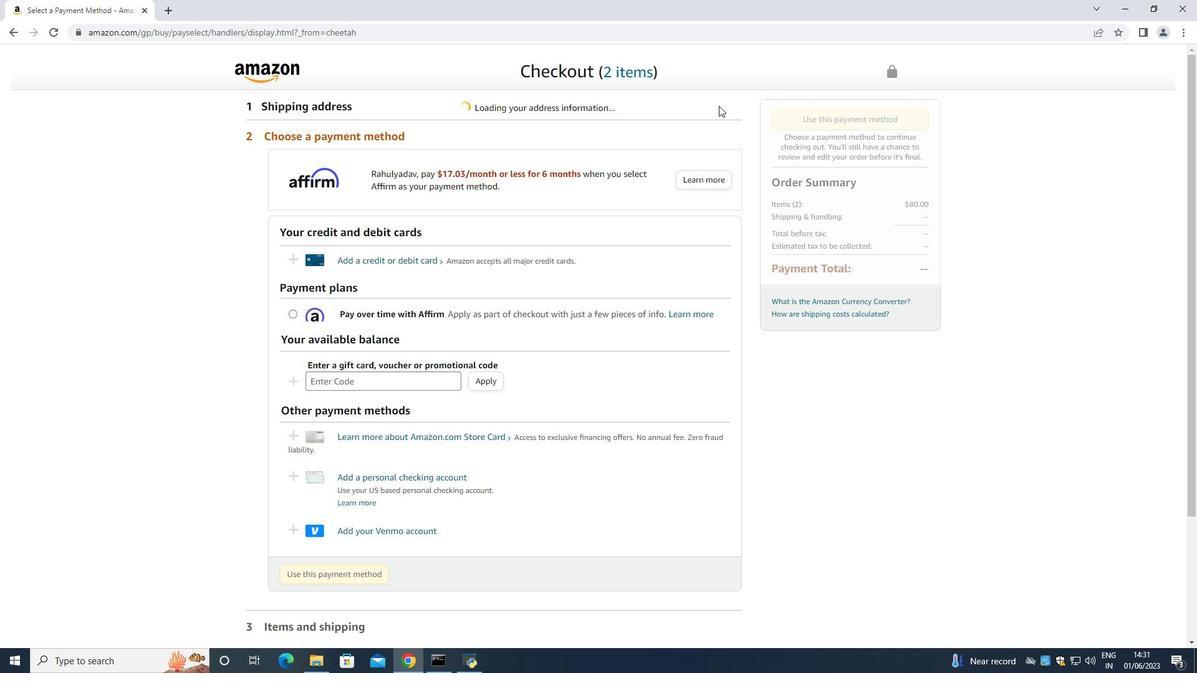 
Action: Mouse scrolled (864, 297) with delta (0, 0)
Screenshot: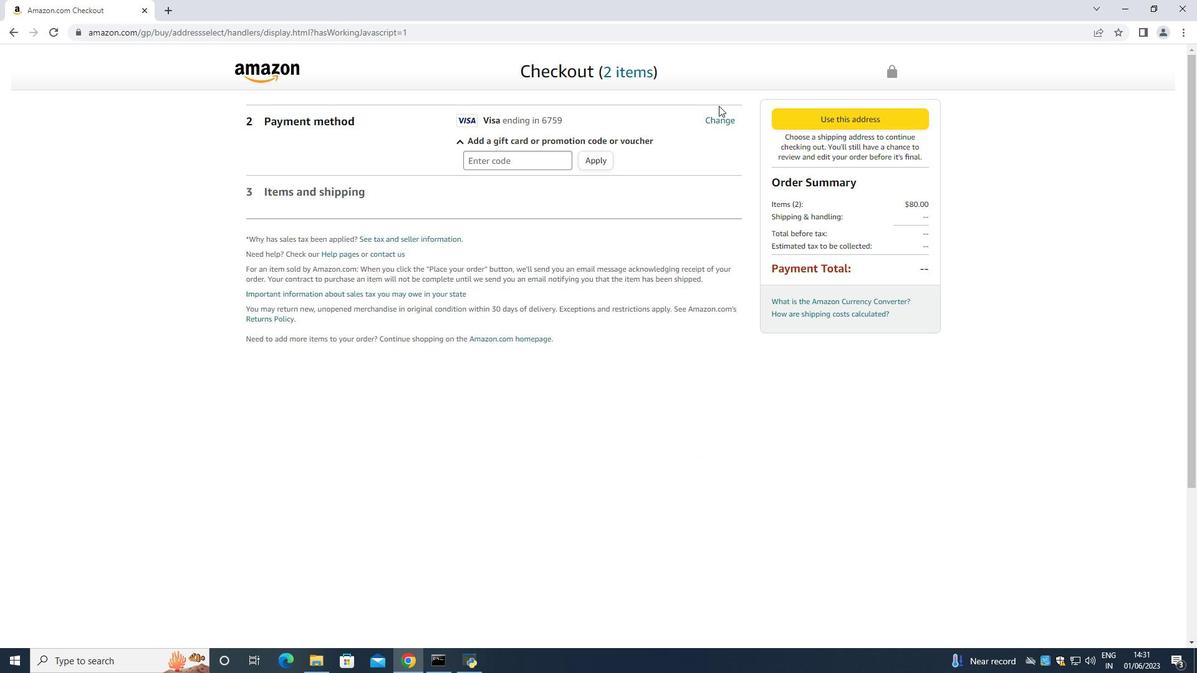 
Action: Mouse scrolled (864, 297) with delta (0, 0)
Screenshot: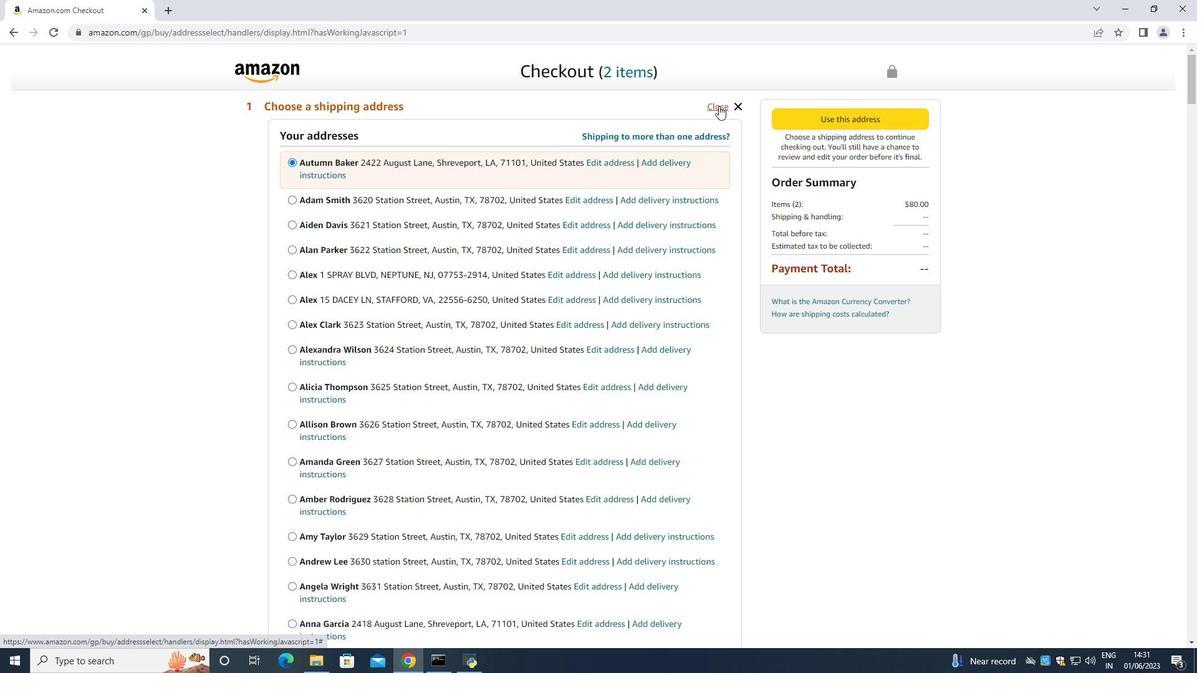 
Action: Mouse moved to (857, 388)
Screenshot: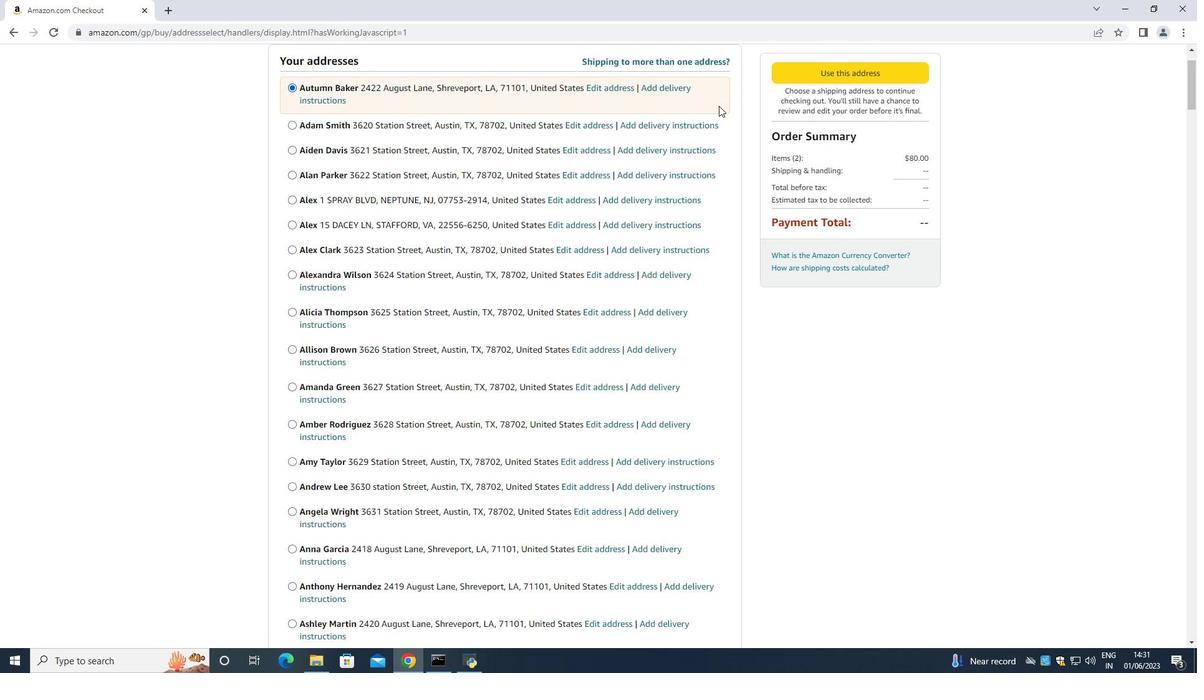 
Action: Mouse scrolled (857, 387) with delta (0, 0)
Screenshot: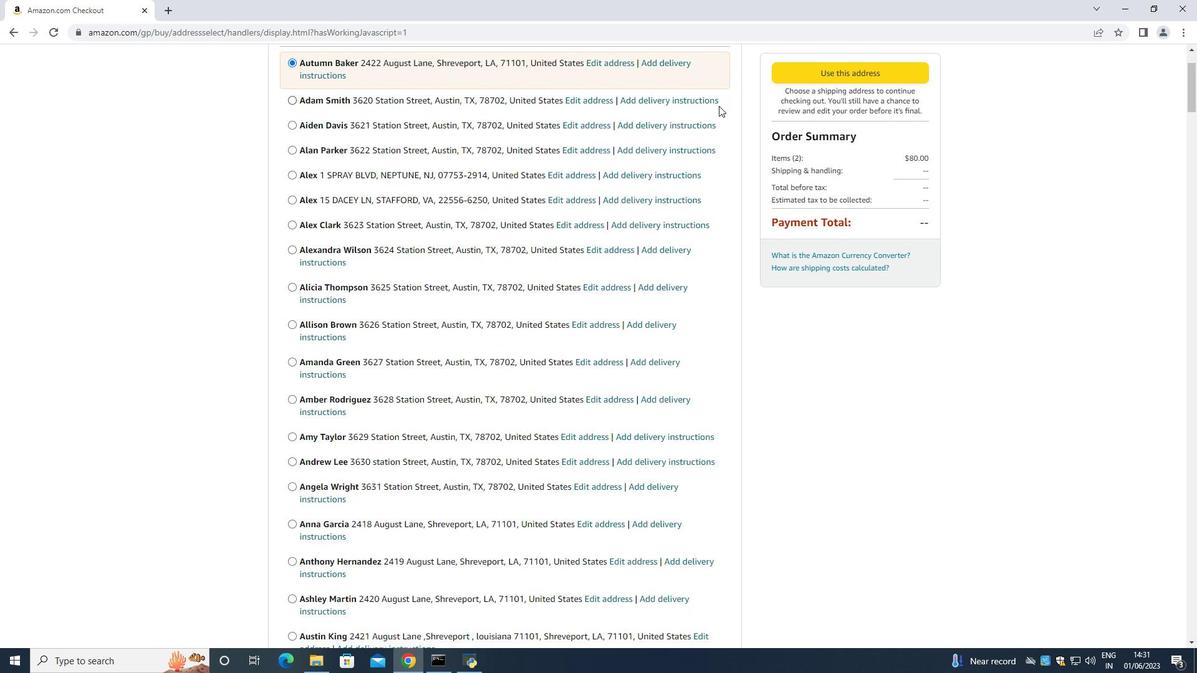 
Action: Mouse scrolled (857, 387) with delta (0, 0)
Screenshot: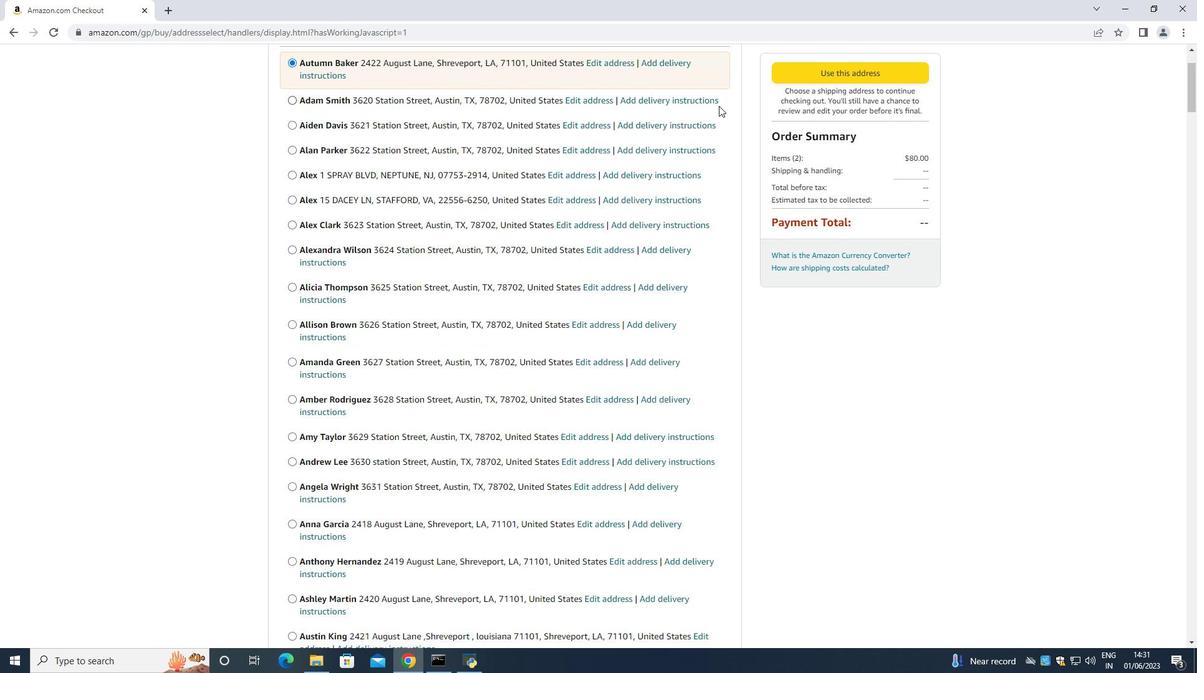 
Action: Mouse scrolled (857, 387) with delta (0, 0)
Screenshot: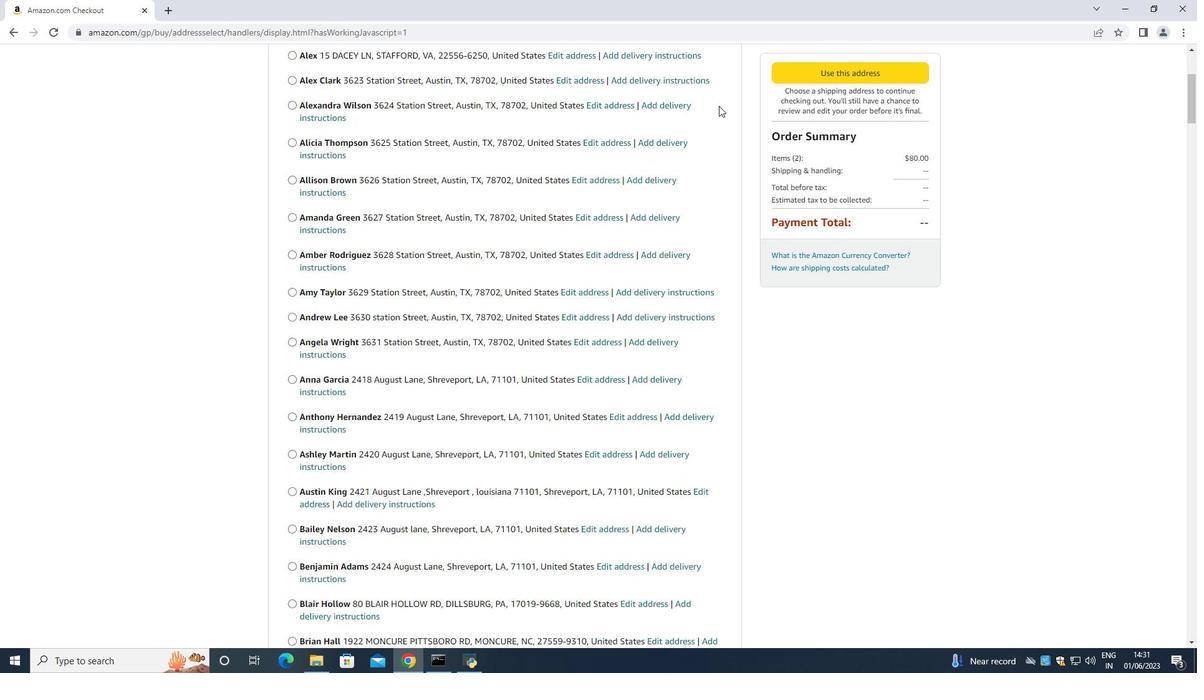 
Action: Mouse moved to (858, 388)
Screenshot: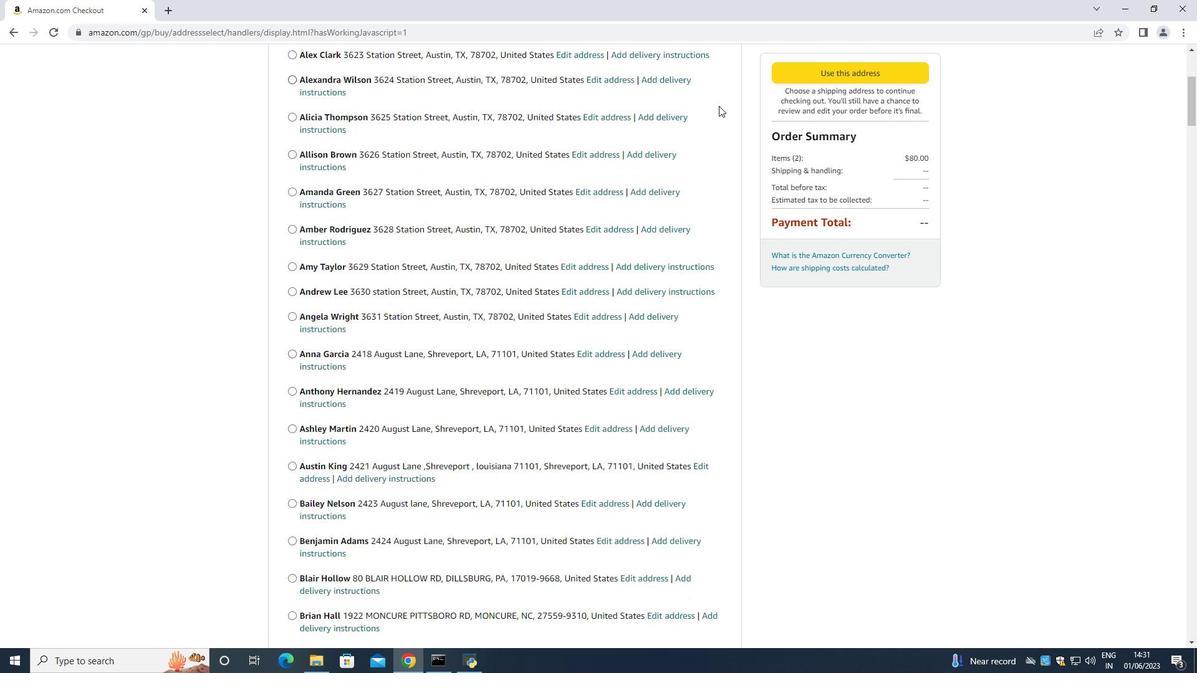 
Action: Mouse scrolled (858, 387) with delta (0, 0)
Screenshot: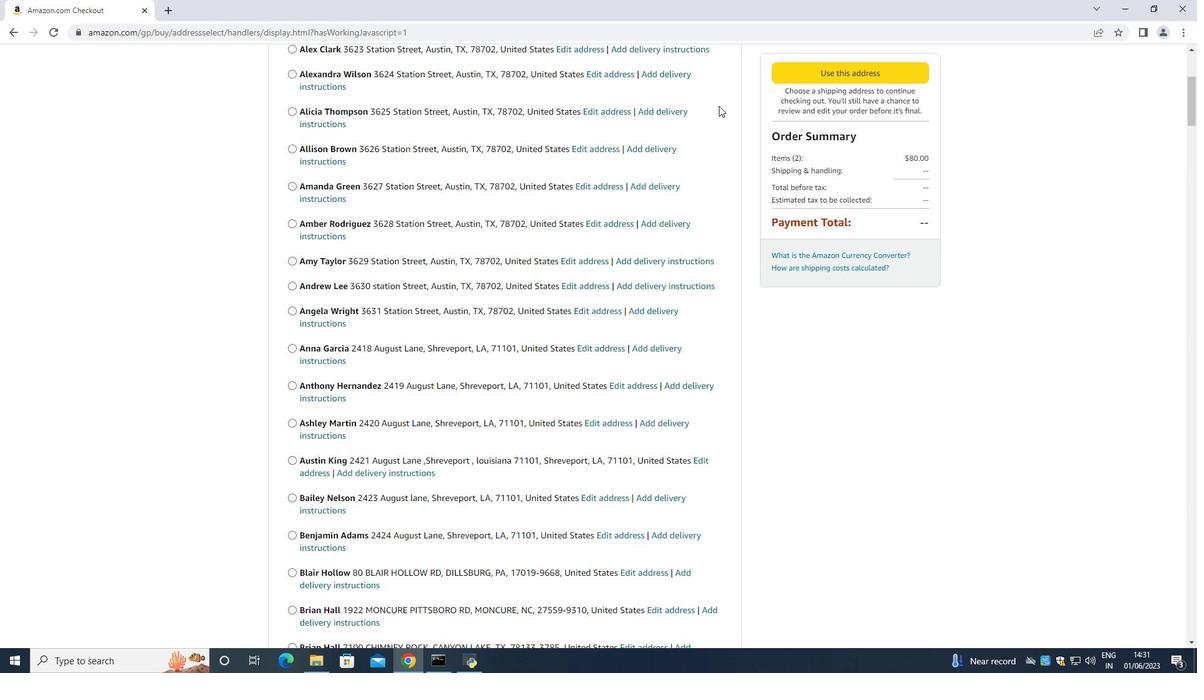 
Action: Mouse scrolled (858, 387) with delta (0, 0)
Screenshot: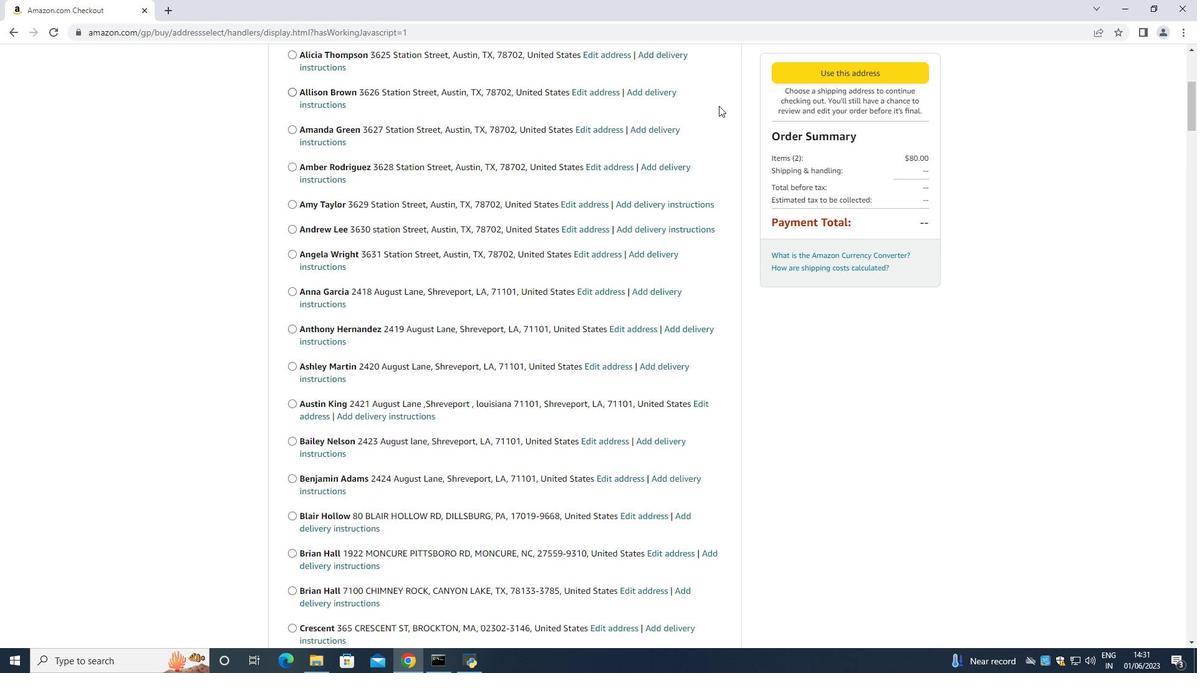 
Action: Mouse scrolled (858, 387) with delta (0, 0)
Screenshot: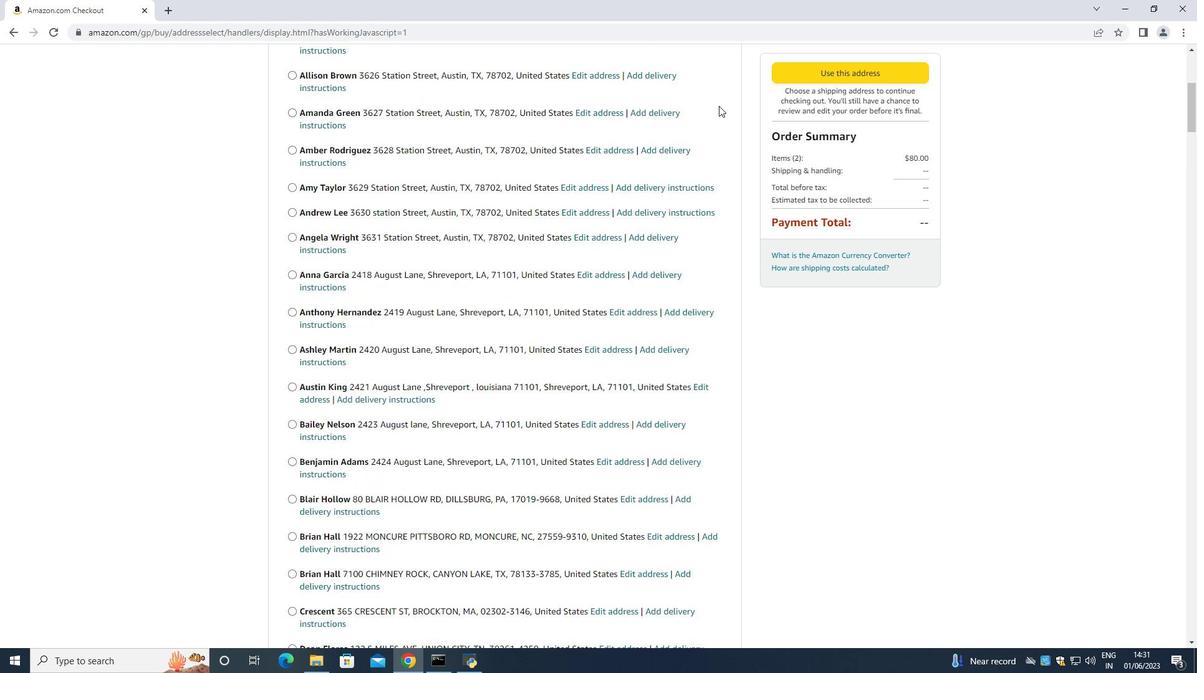 
Action: Mouse scrolled (858, 387) with delta (0, 0)
Screenshot: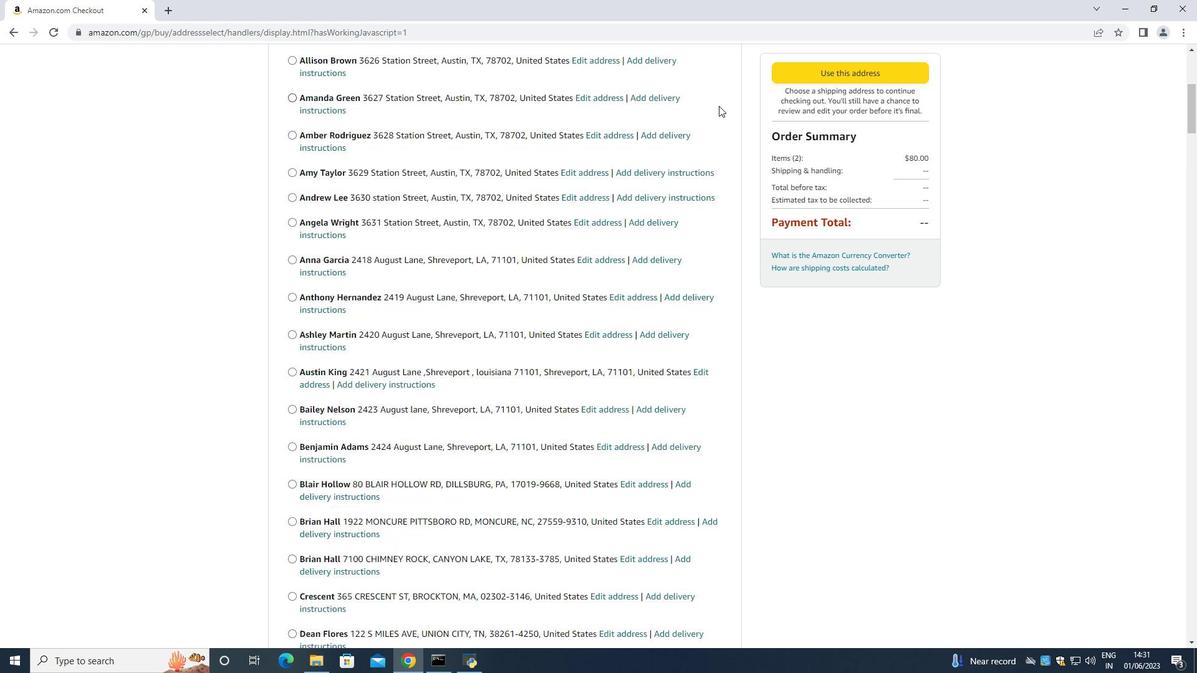 
Action: Mouse scrolled (858, 387) with delta (0, 0)
Screenshot: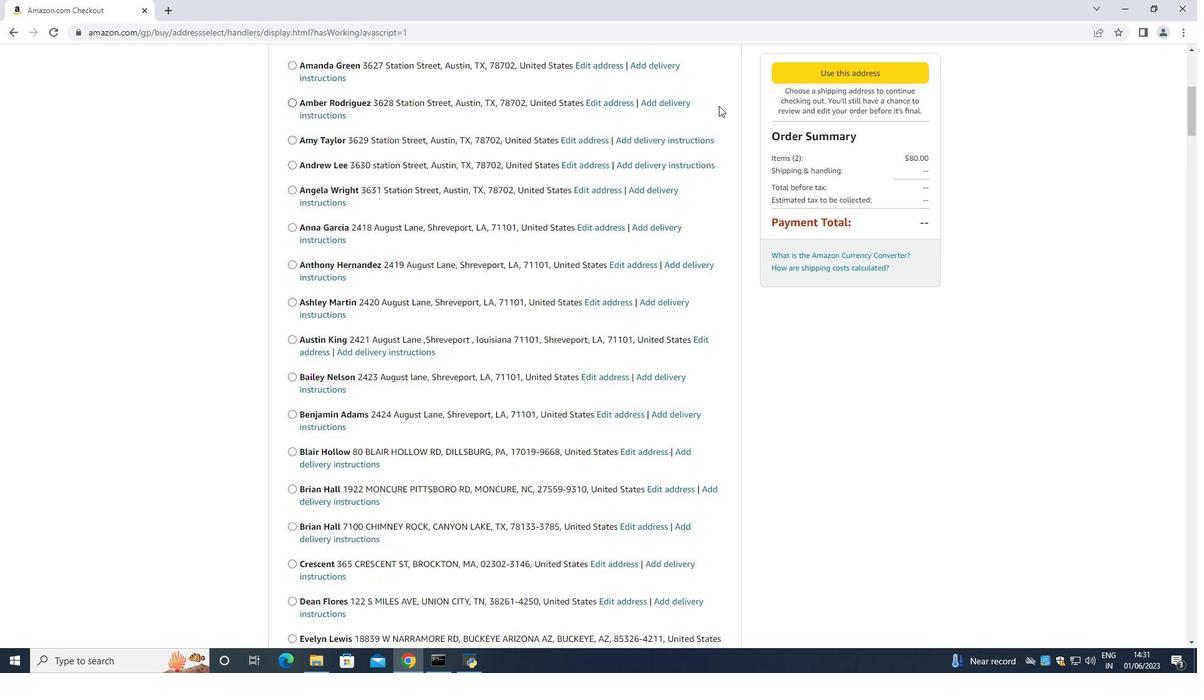 
Action: Mouse scrolled (858, 387) with delta (0, 0)
Screenshot: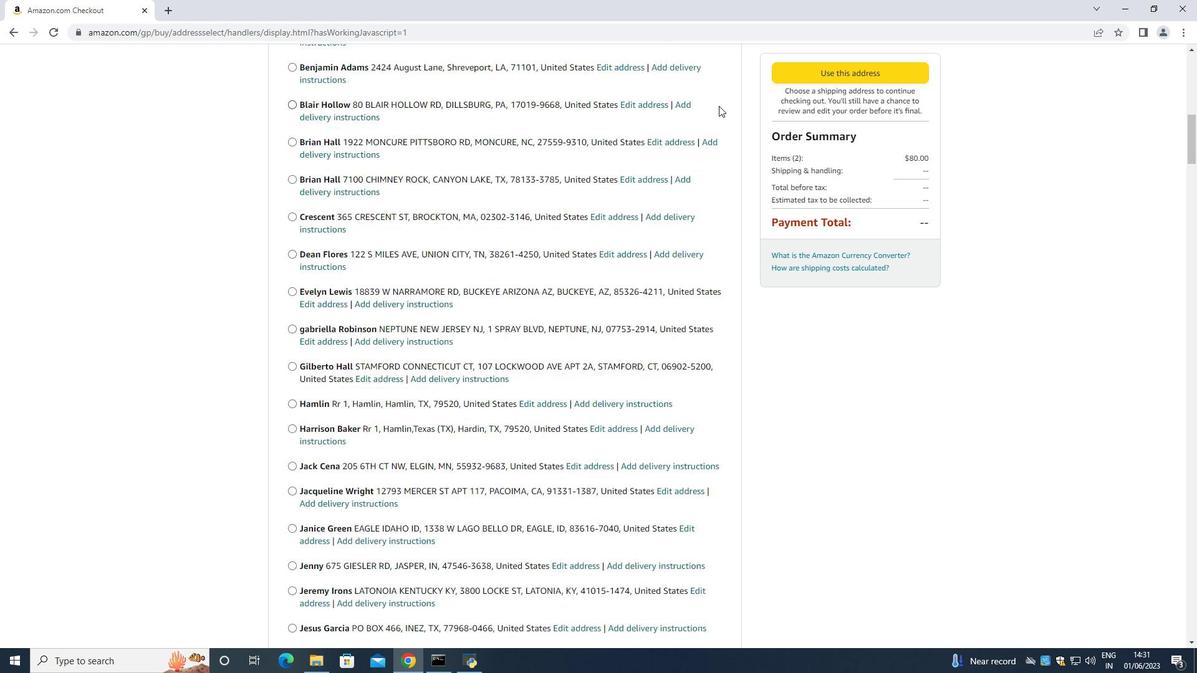 
Action: Mouse scrolled (858, 387) with delta (0, 0)
Screenshot: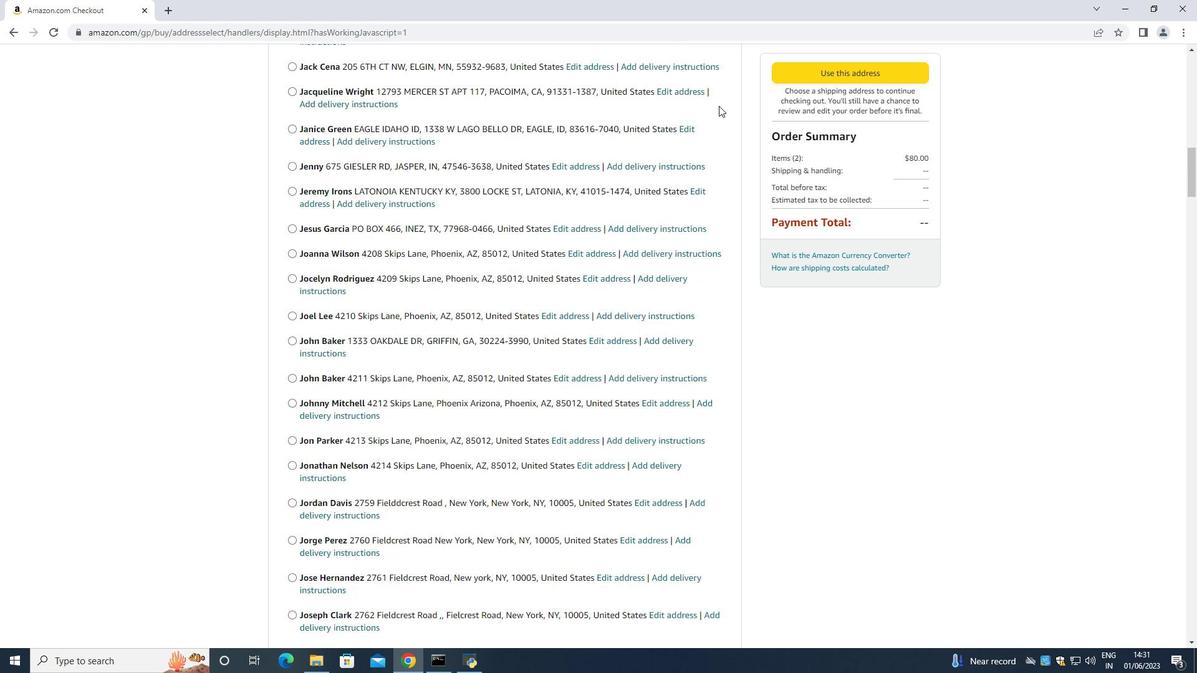 
Action: Mouse moved to (859, 388)
Screenshot: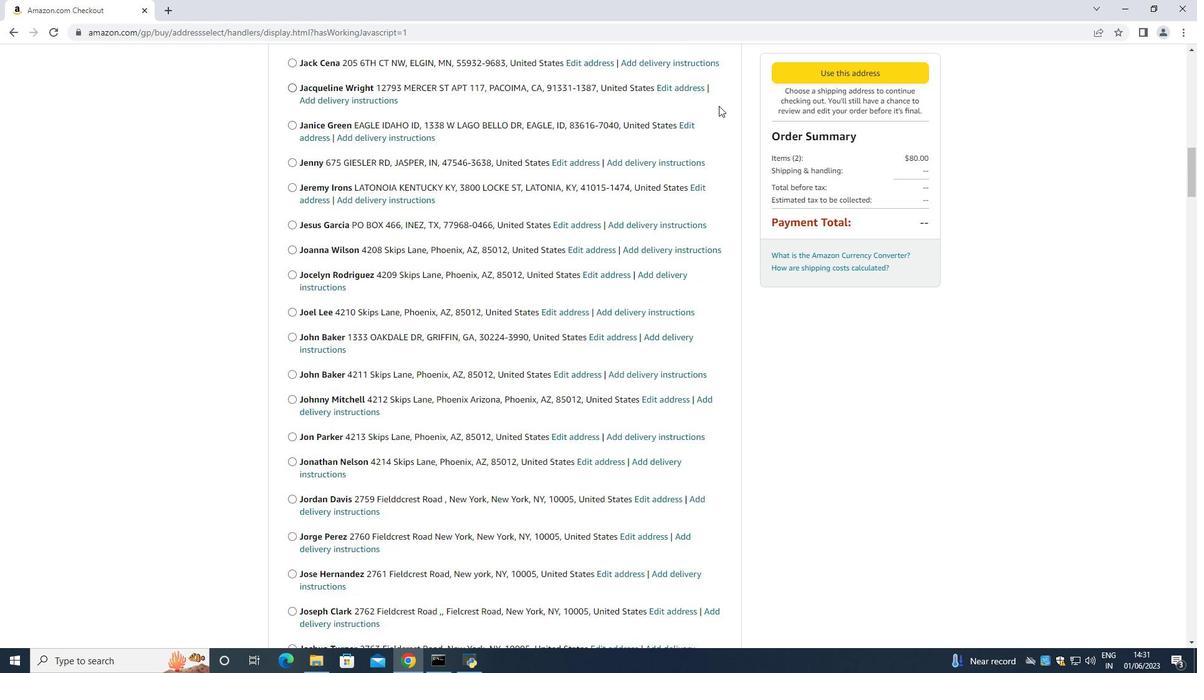
Action: Mouse scrolled (859, 387) with delta (0, 0)
Screenshot: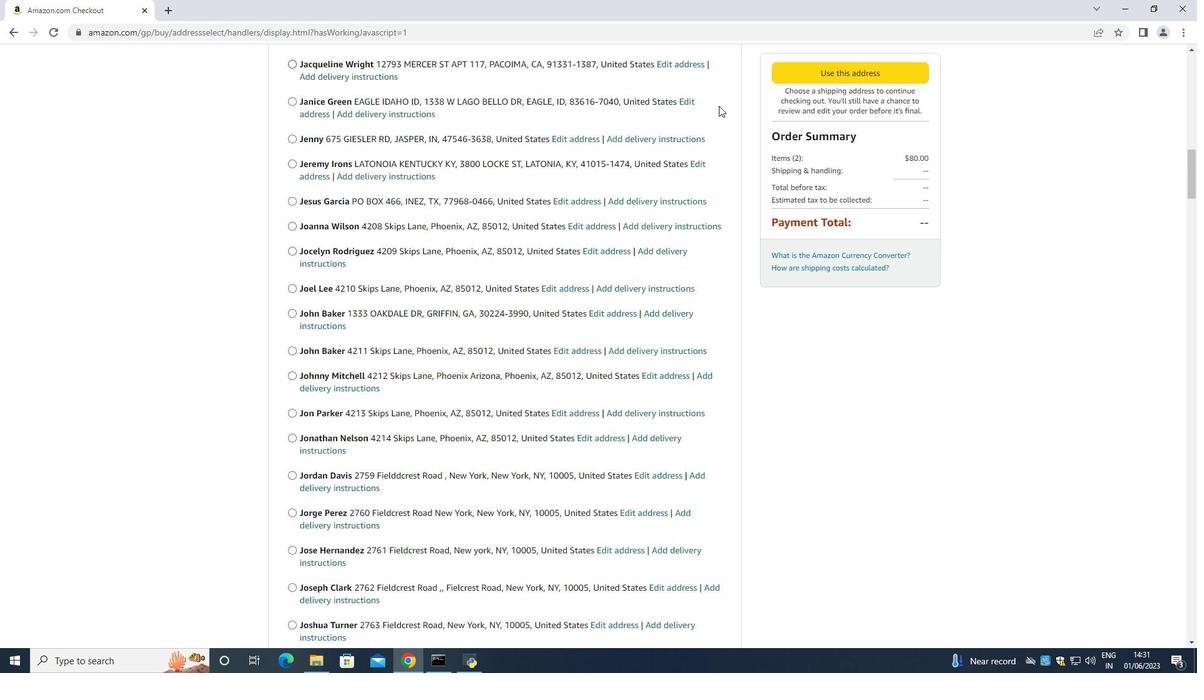
Action: Mouse moved to (864, 387)
Screenshot: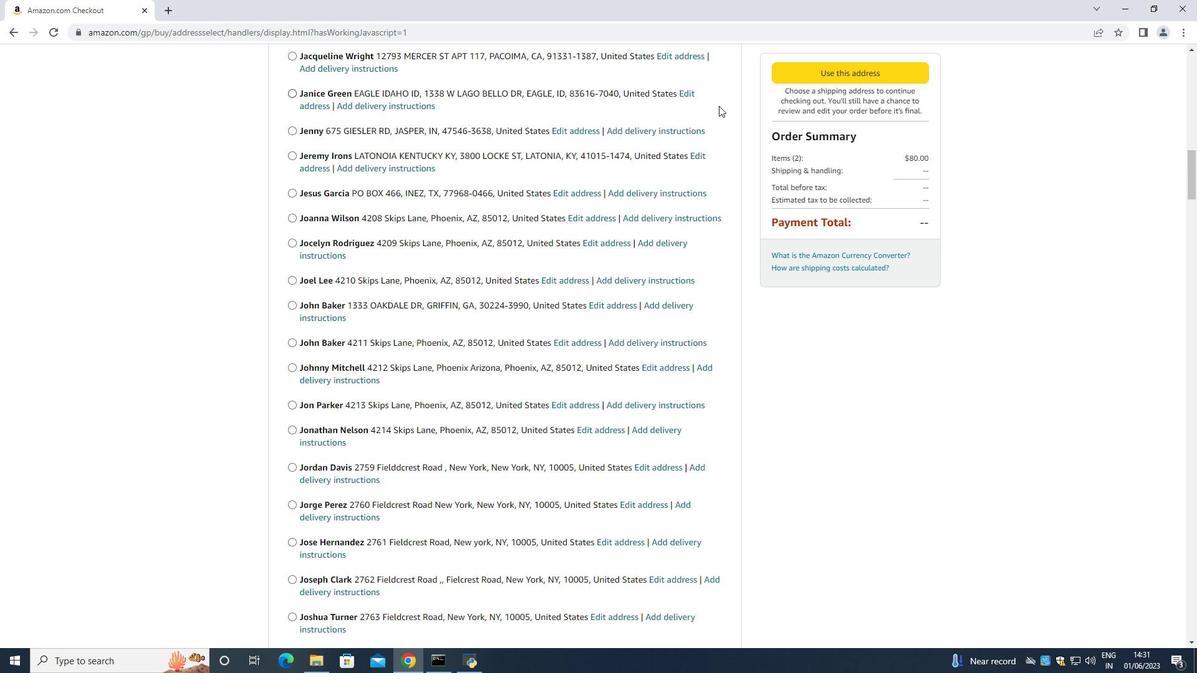 
Action: Mouse scrolled (864, 388) with delta (0, 0)
Screenshot: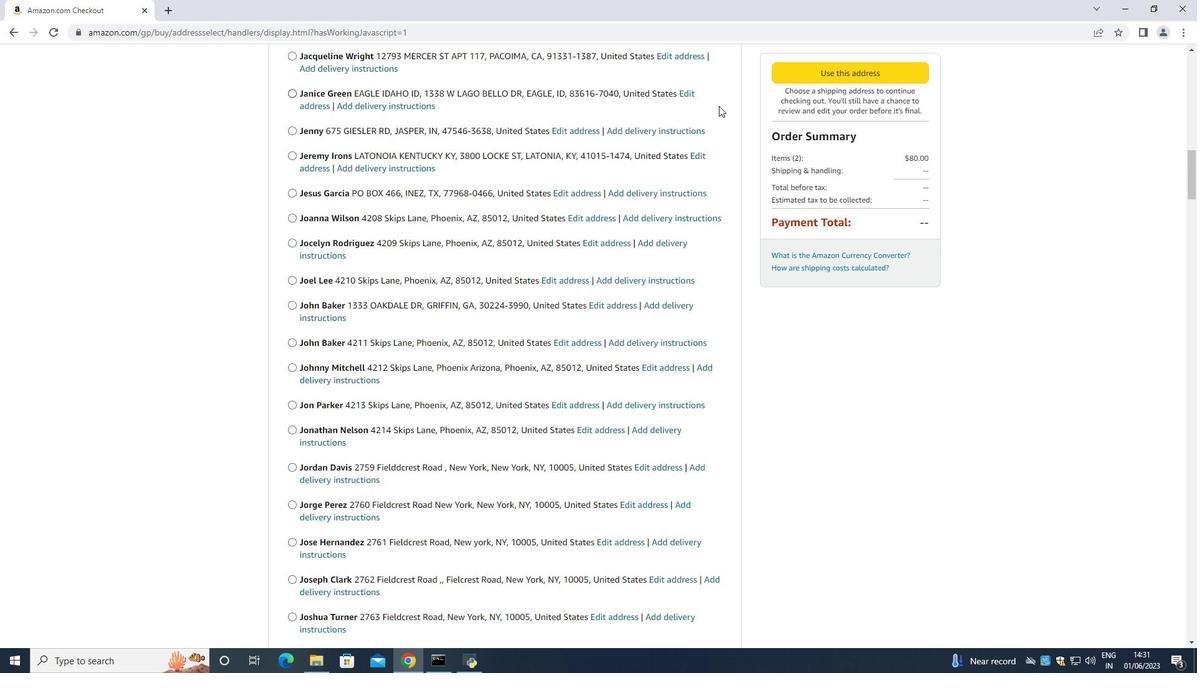 
Action: Mouse scrolled (864, 388) with delta (0, 0)
Screenshot: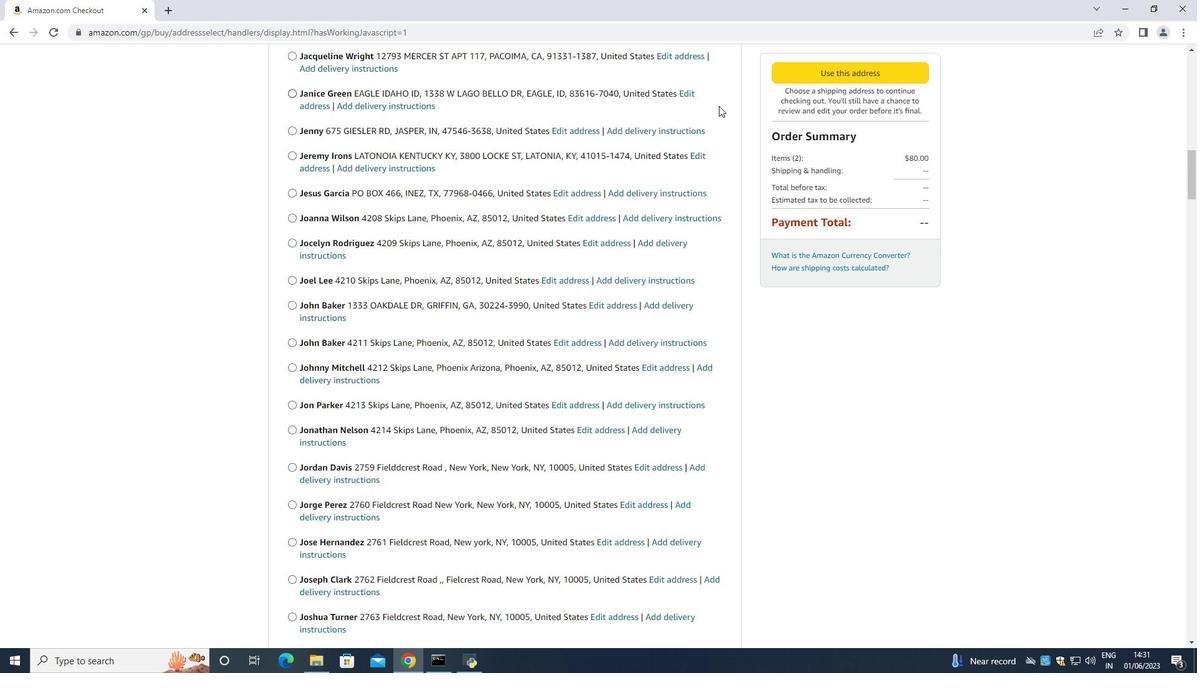 
Action: Mouse scrolled (864, 388) with delta (0, 0)
Screenshot: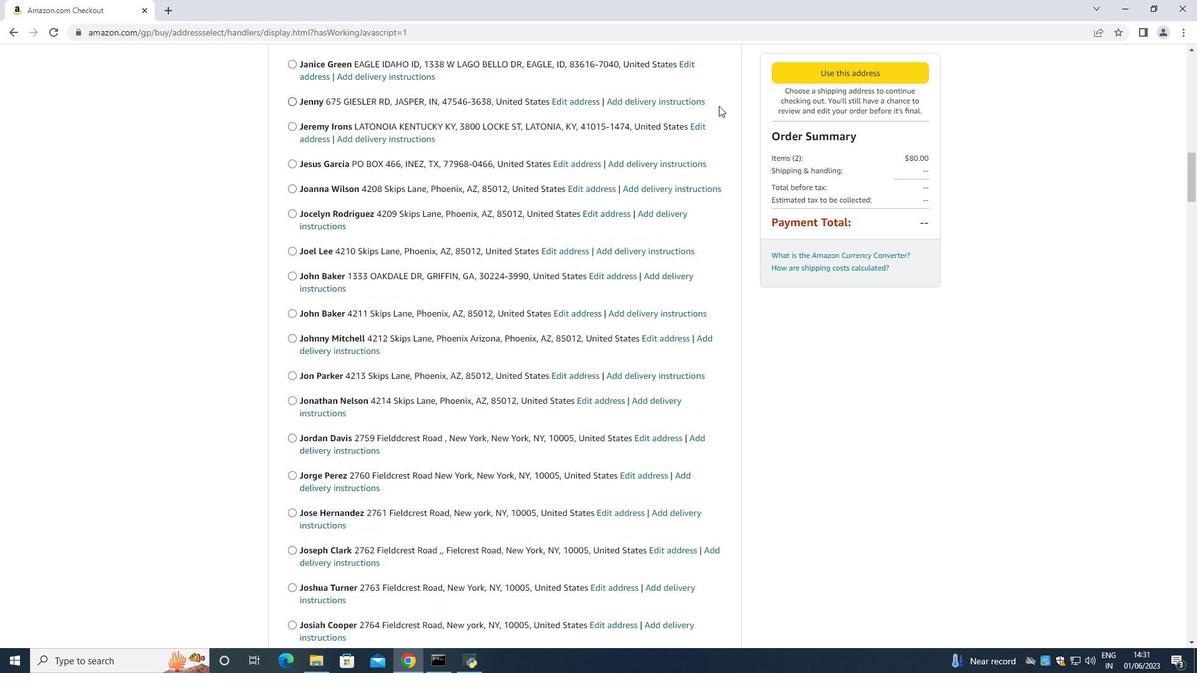 
Action: Mouse scrolled (864, 388) with delta (0, 0)
Screenshot: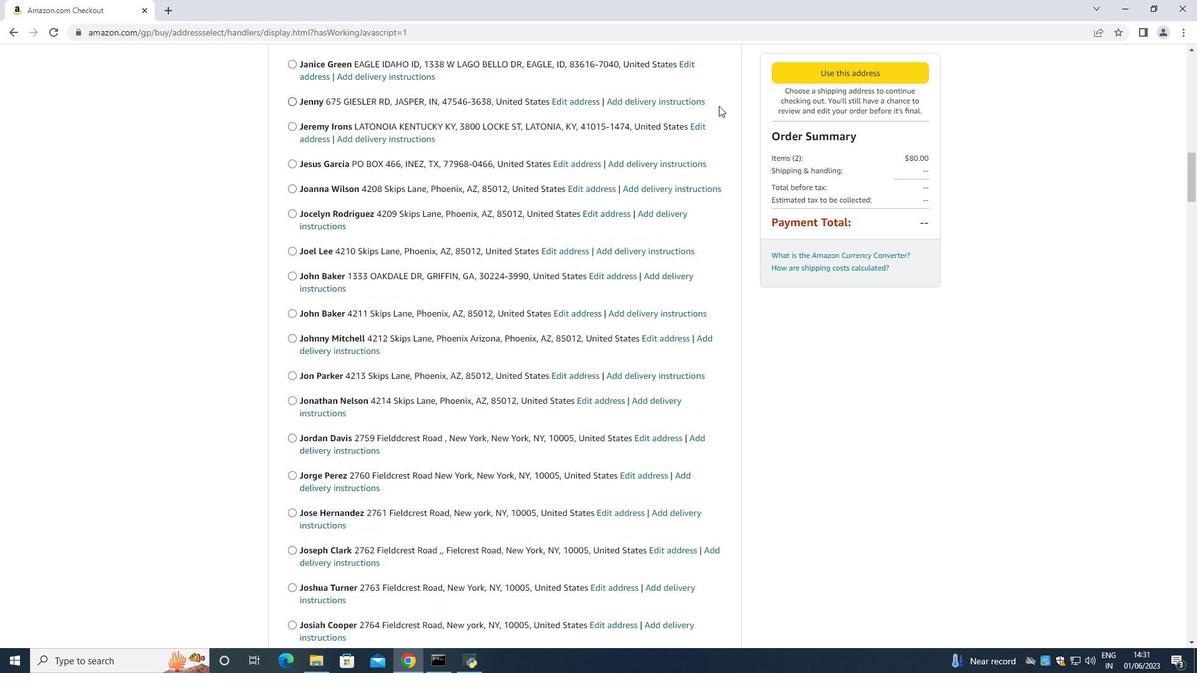 
Action: Mouse scrolled (864, 388) with delta (0, 0)
Screenshot: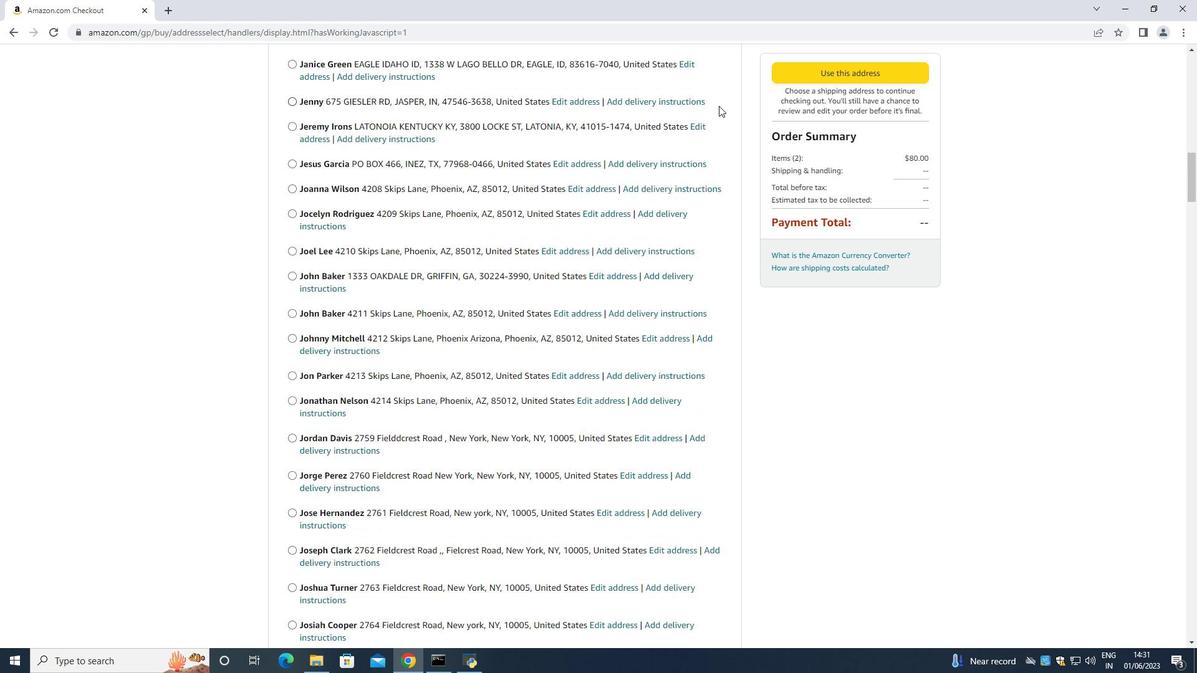 
Action: Mouse scrolled (864, 388) with delta (0, 0)
Screenshot: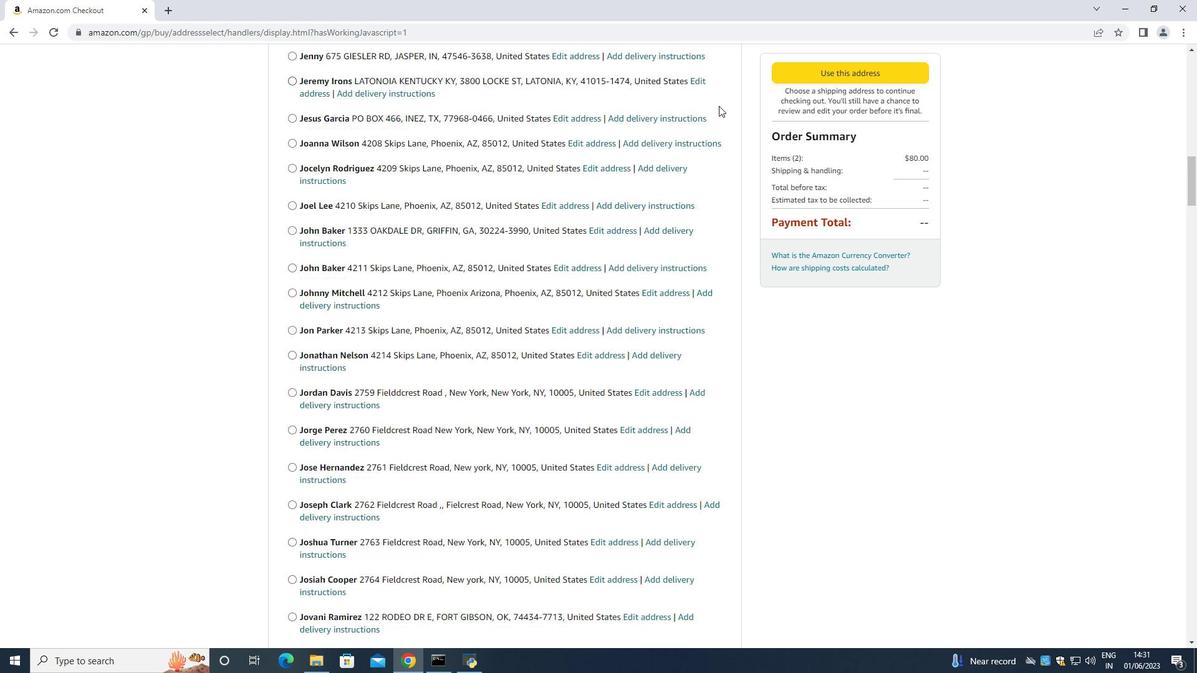 
Action: Mouse scrolled (864, 388) with delta (0, 0)
Screenshot: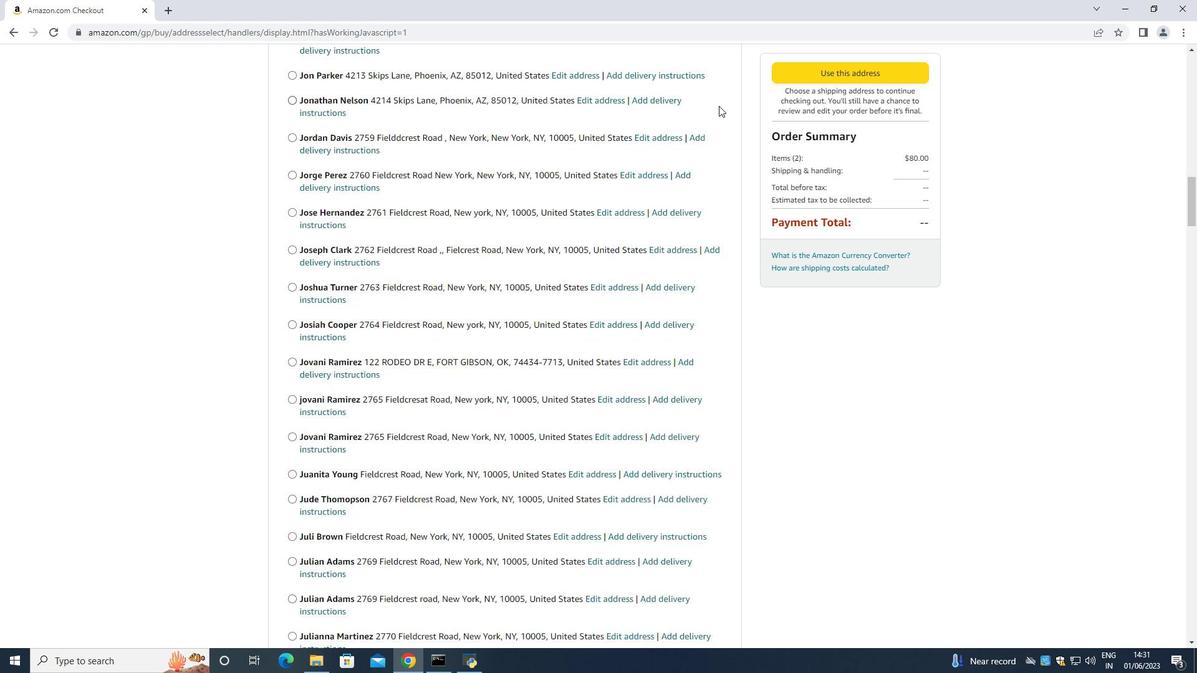 
Action: Mouse scrolled (864, 388) with delta (0, 0)
Screenshot: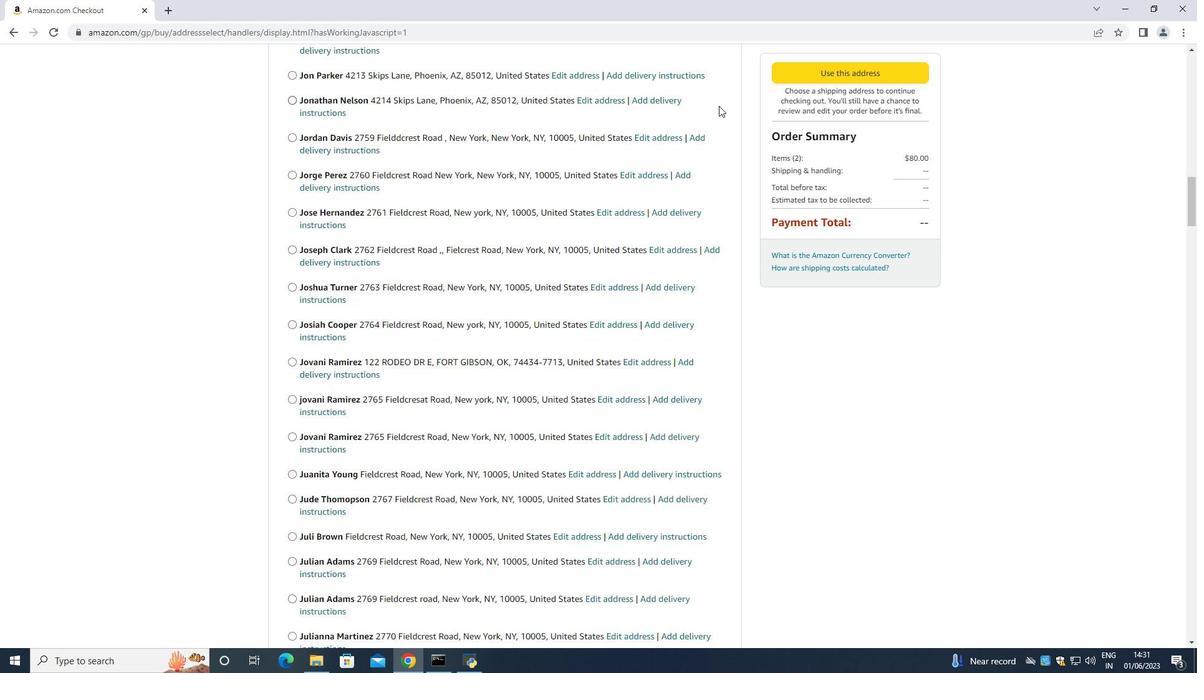 
Action: Mouse scrolled (864, 388) with delta (0, 0)
Screenshot: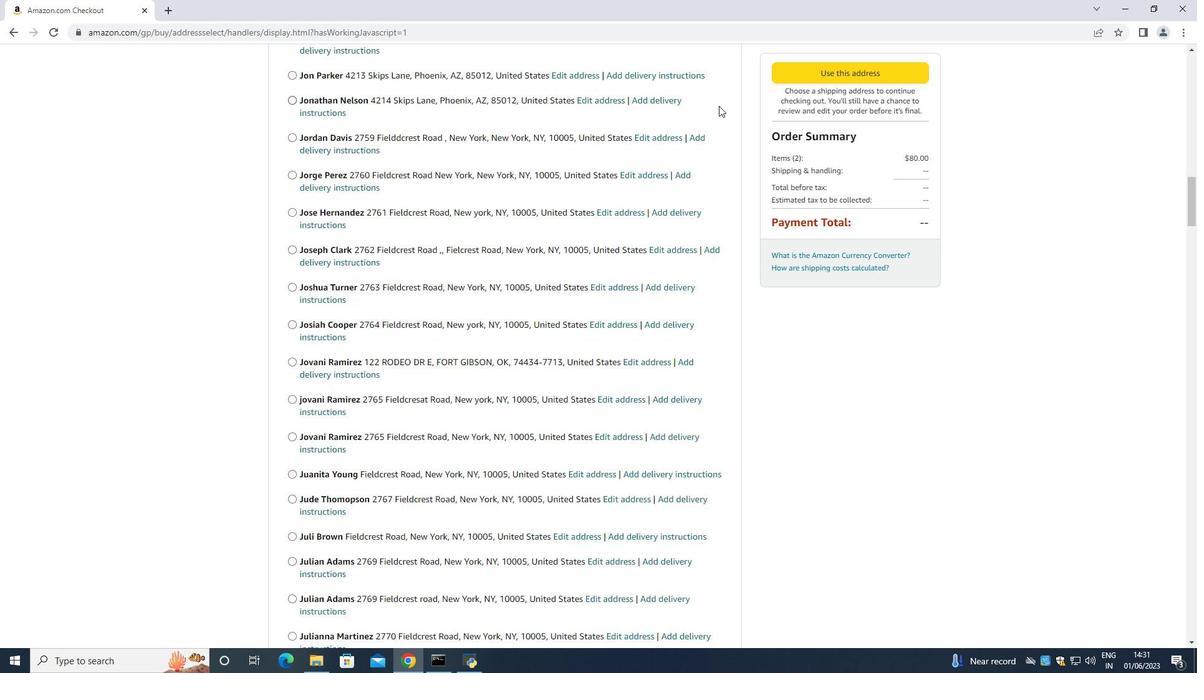 
Action: Mouse scrolled (864, 388) with delta (0, 0)
Screenshot: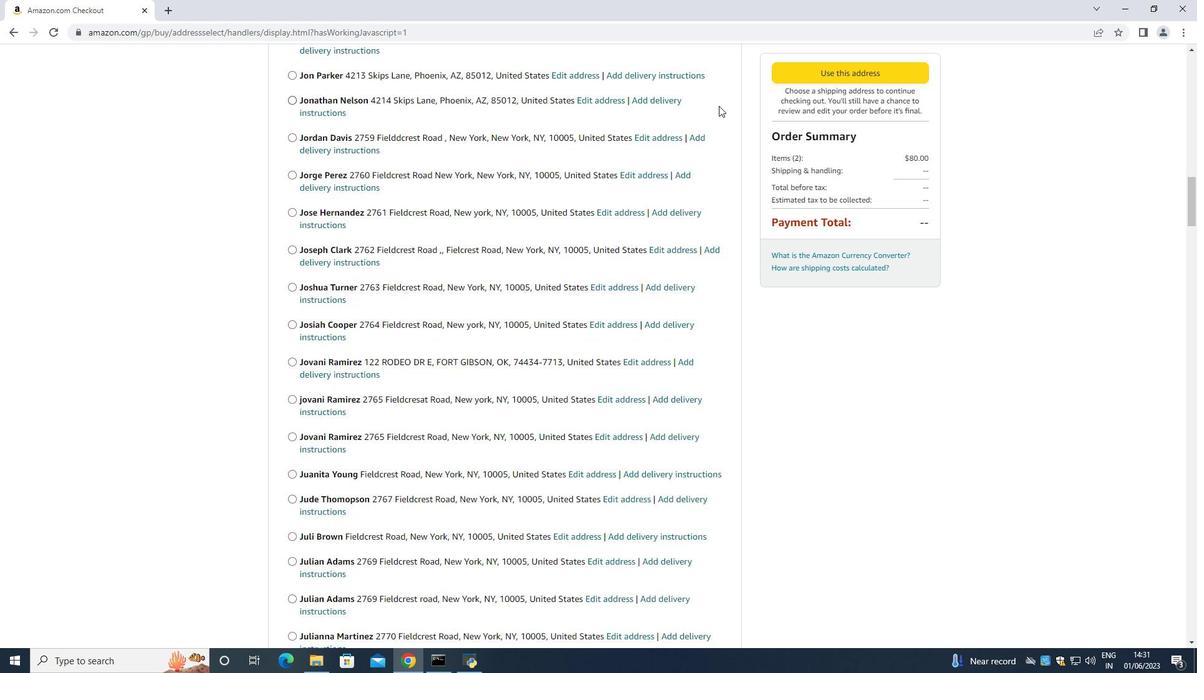 
Action: Mouse scrolled (864, 388) with delta (0, 0)
Screenshot: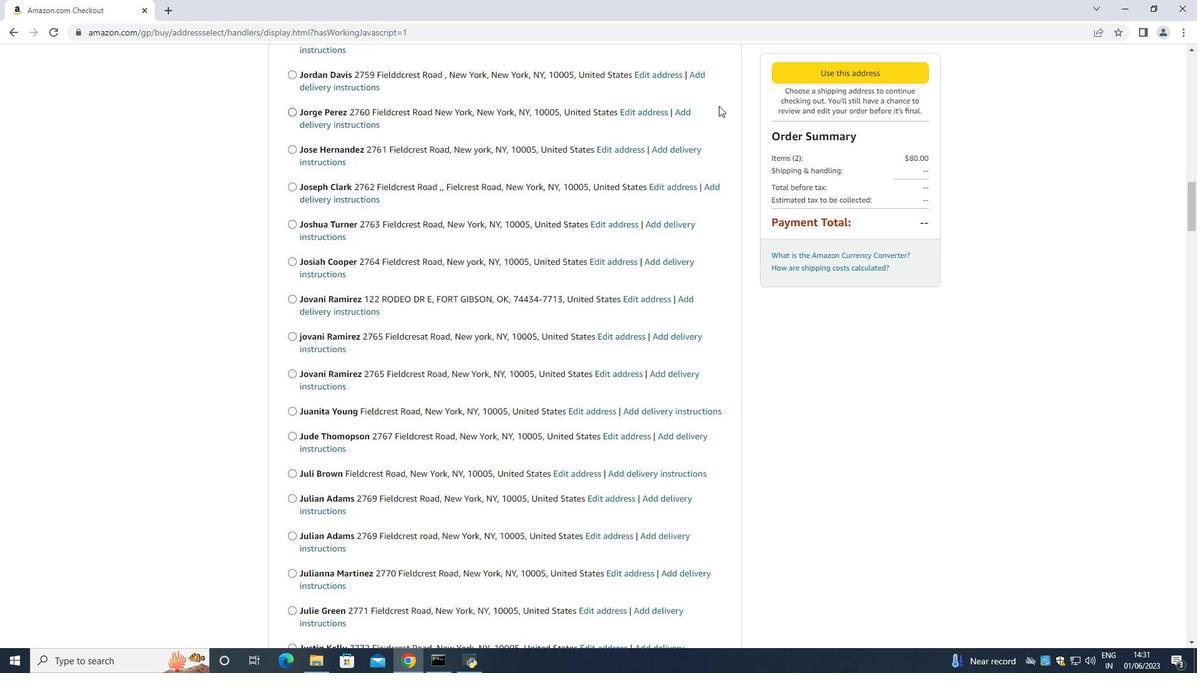 
Action: Mouse moved to (867, 384)
Screenshot: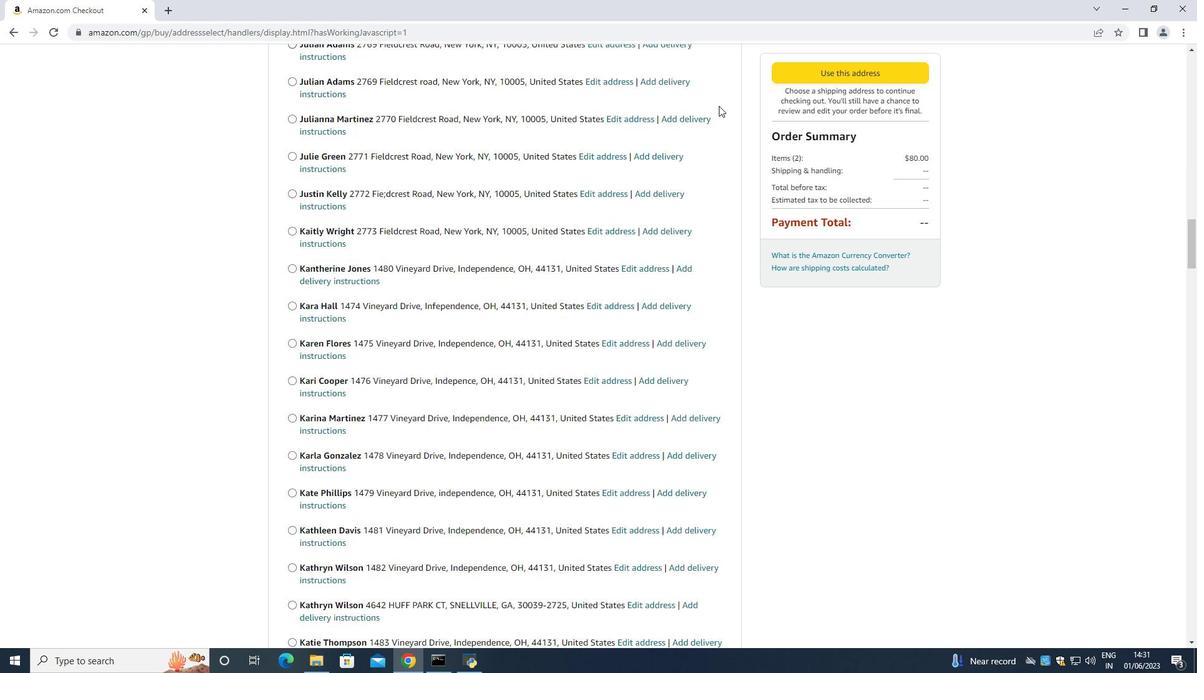 
Action: Mouse scrolled (867, 385) with delta (0, 0)
Screenshot: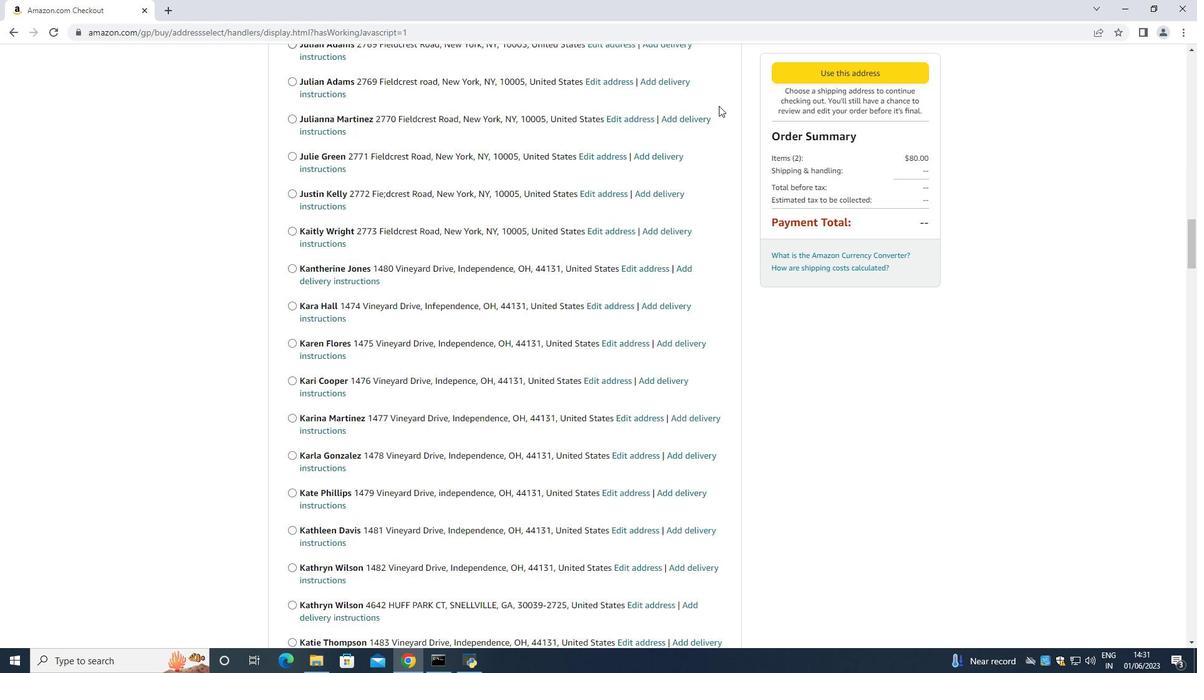 
Action: Mouse scrolled (867, 385) with delta (0, 0)
Screenshot: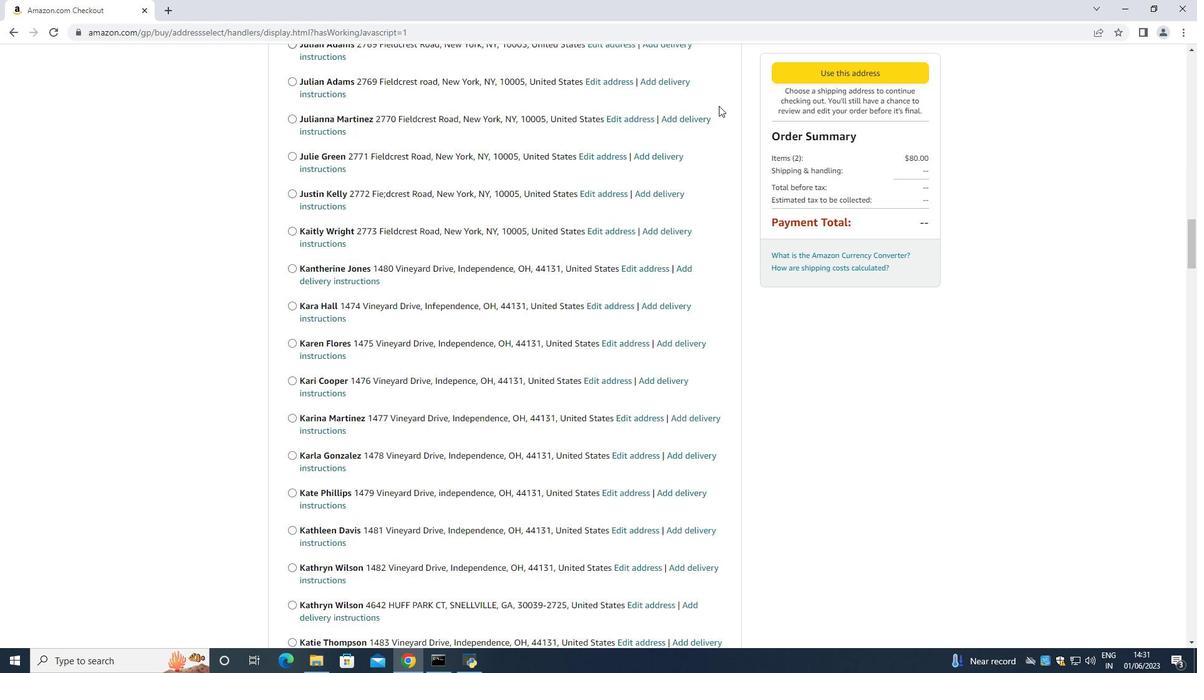 
Action: Mouse scrolled (867, 385) with delta (0, 0)
Screenshot: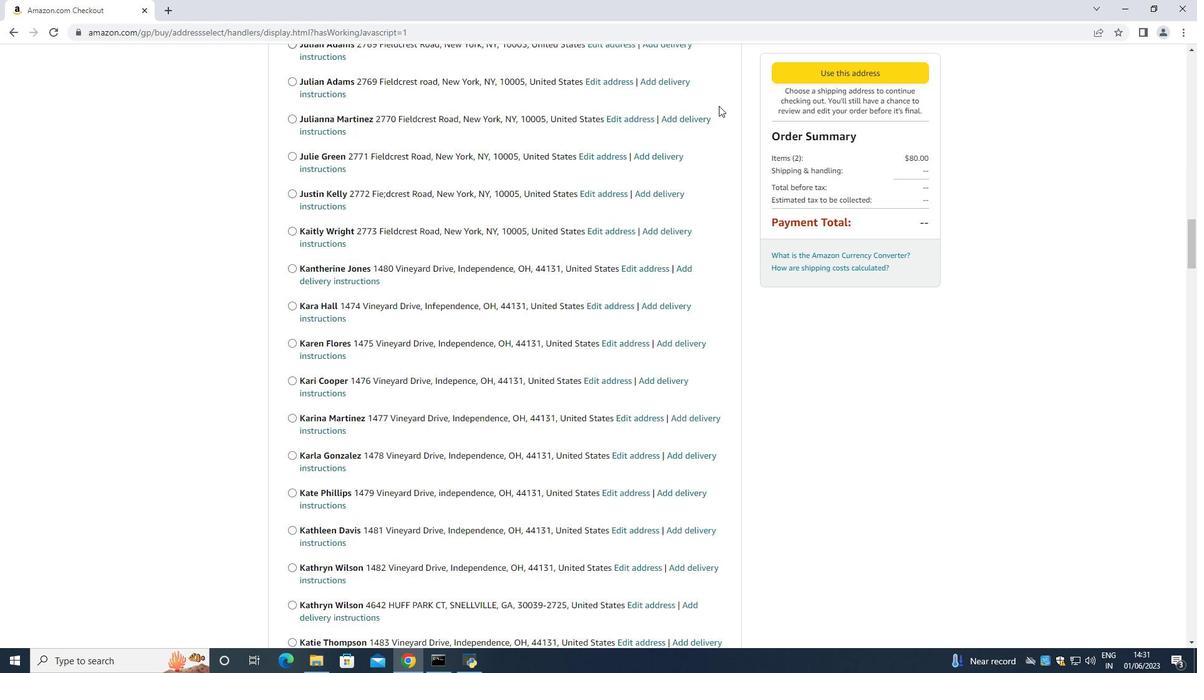 
Action: Mouse scrolled (867, 385) with delta (0, 0)
Screenshot: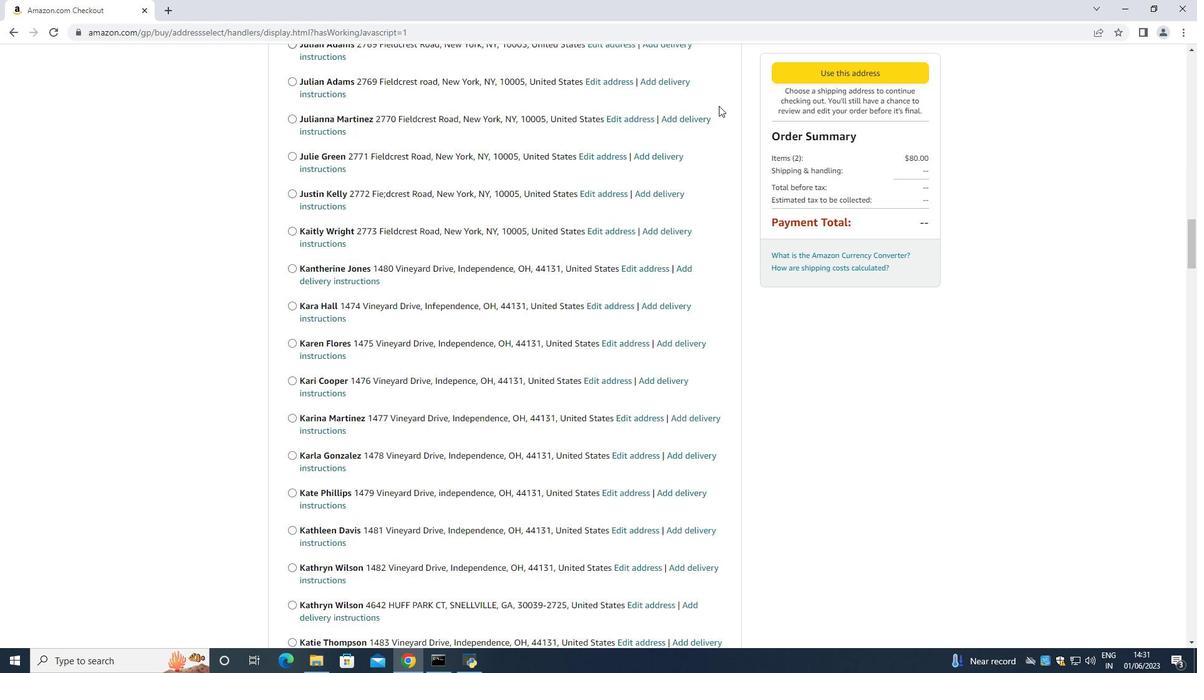 
Action: Mouse moved to (696, 451)
Screenshot: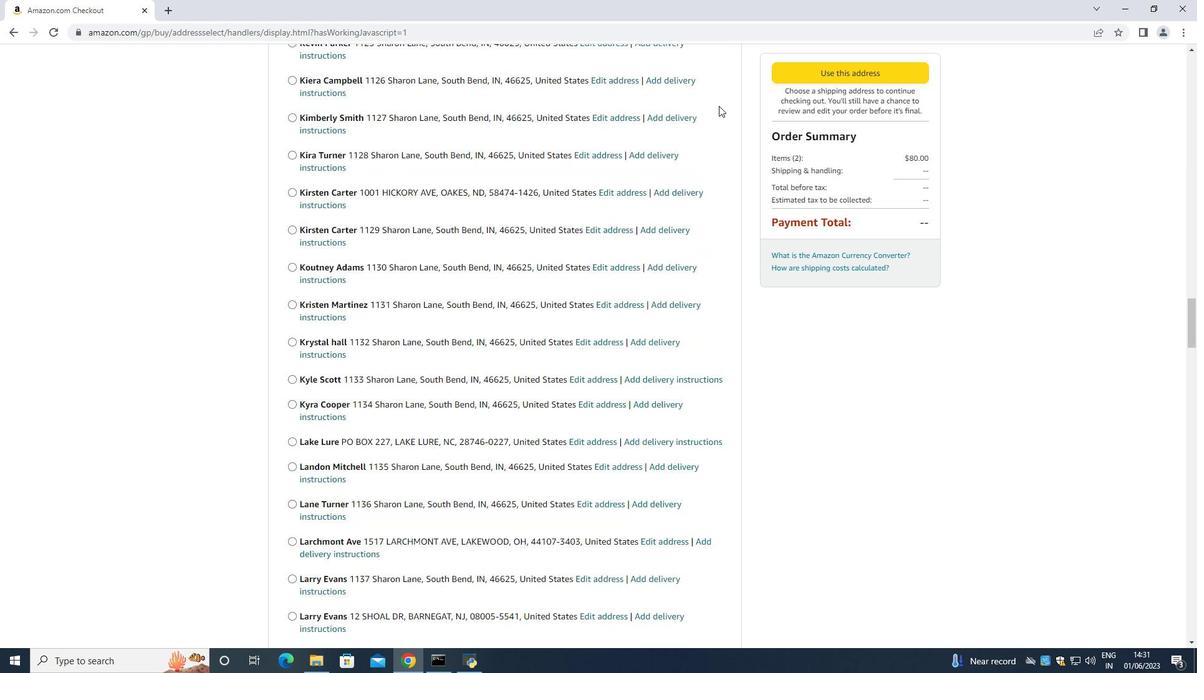 
Action: Mouse scrolled (696, 451) with delta (0, 0)
Screenshot: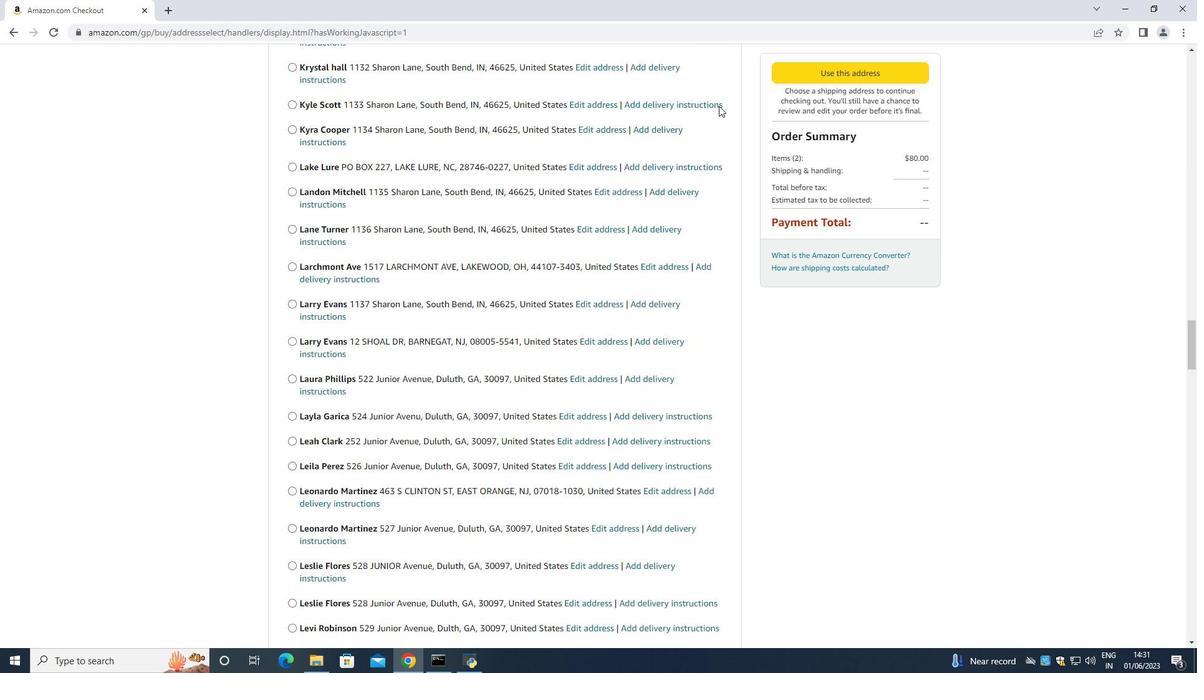 
Action: Mouse moved to (696, 451)
Screenshot: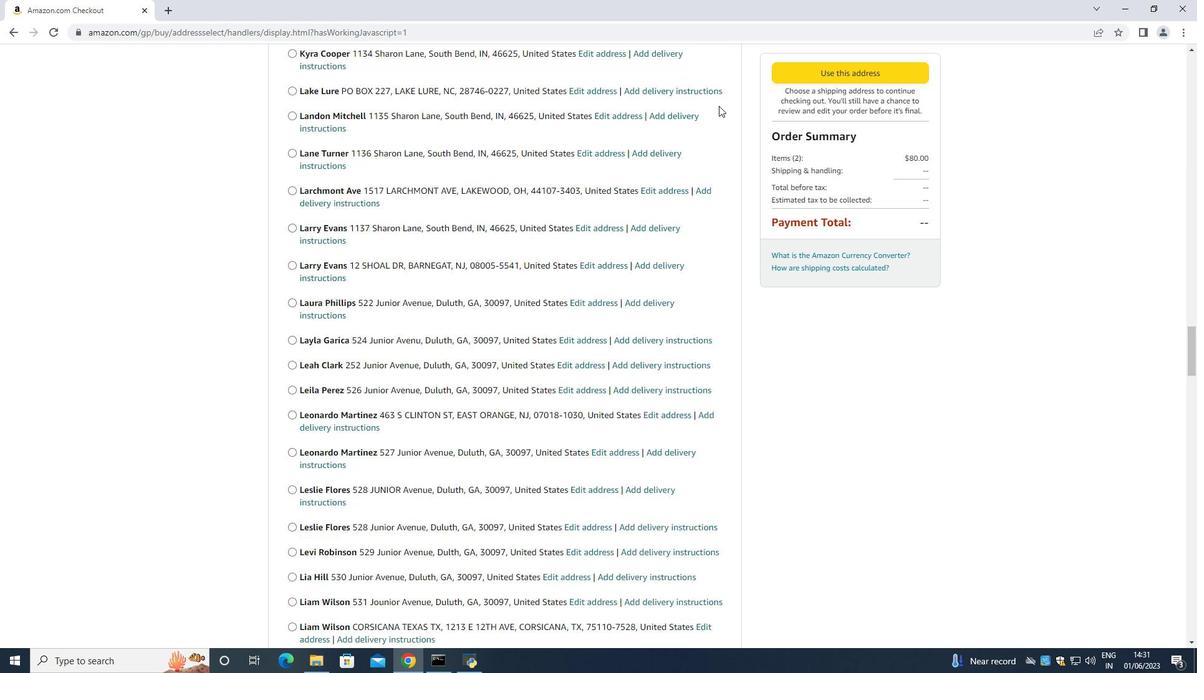 
Action: Mouse scrolled (696, 451) with delta (0, 0)
Screenshot: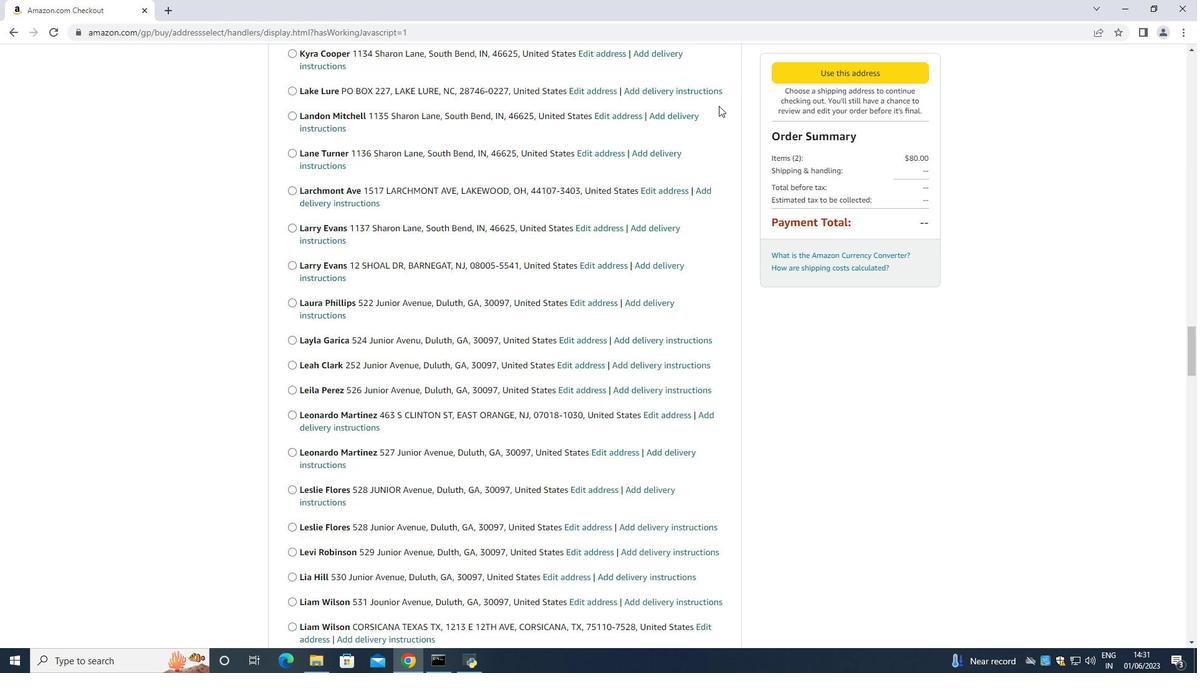 
Action: Mouse moved to (696, 451)
Screenshot: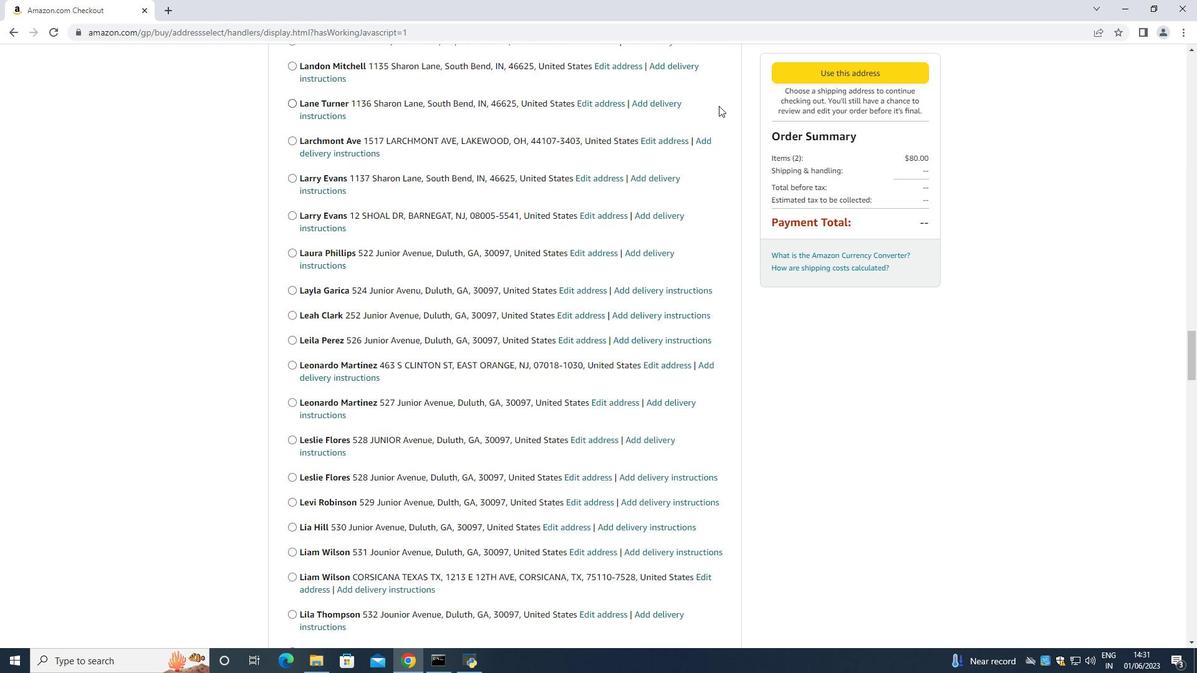 
Action: Mouse scrolled (696, 451) with delta (0, 0)
Screenshot: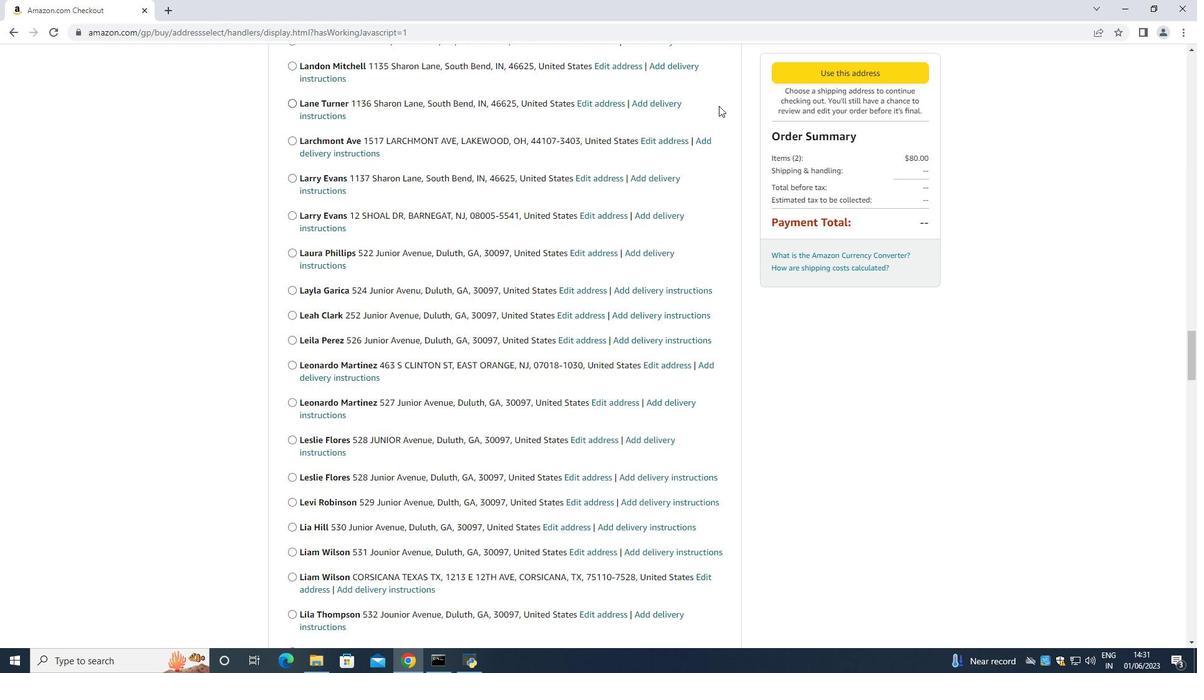 
Action: Mouse moved to (696, 451)
Screenshot: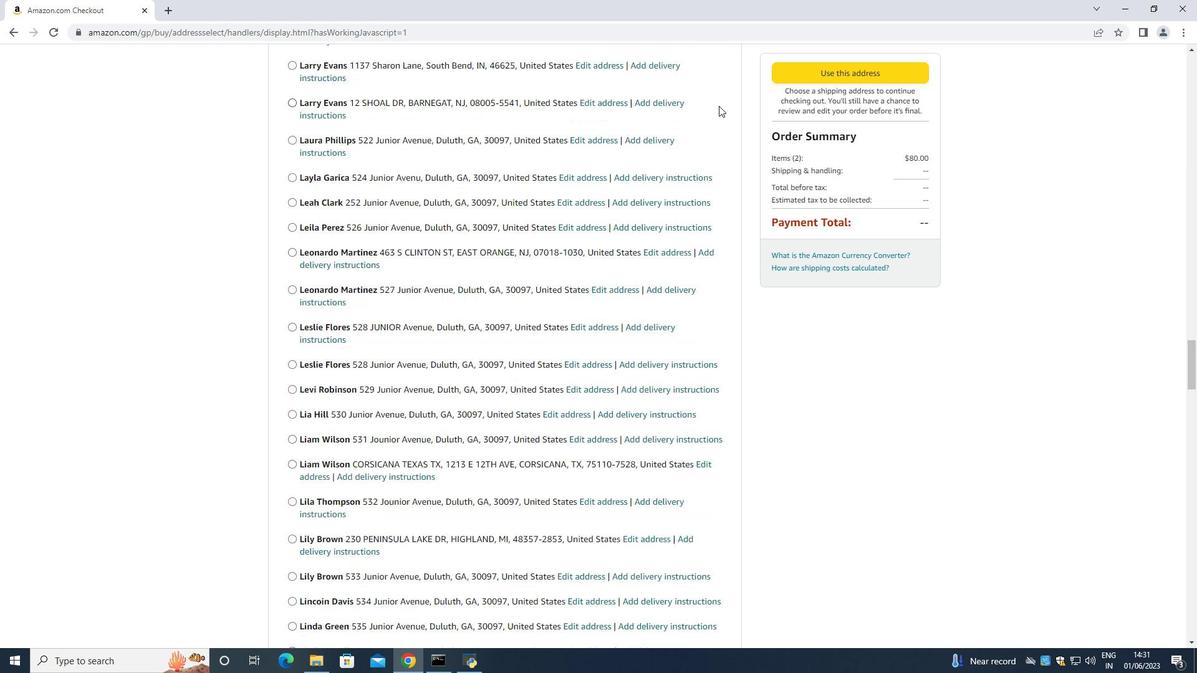 
Action: Mouse scrolled (696, 451) with delta (0, 0)
Screenshot: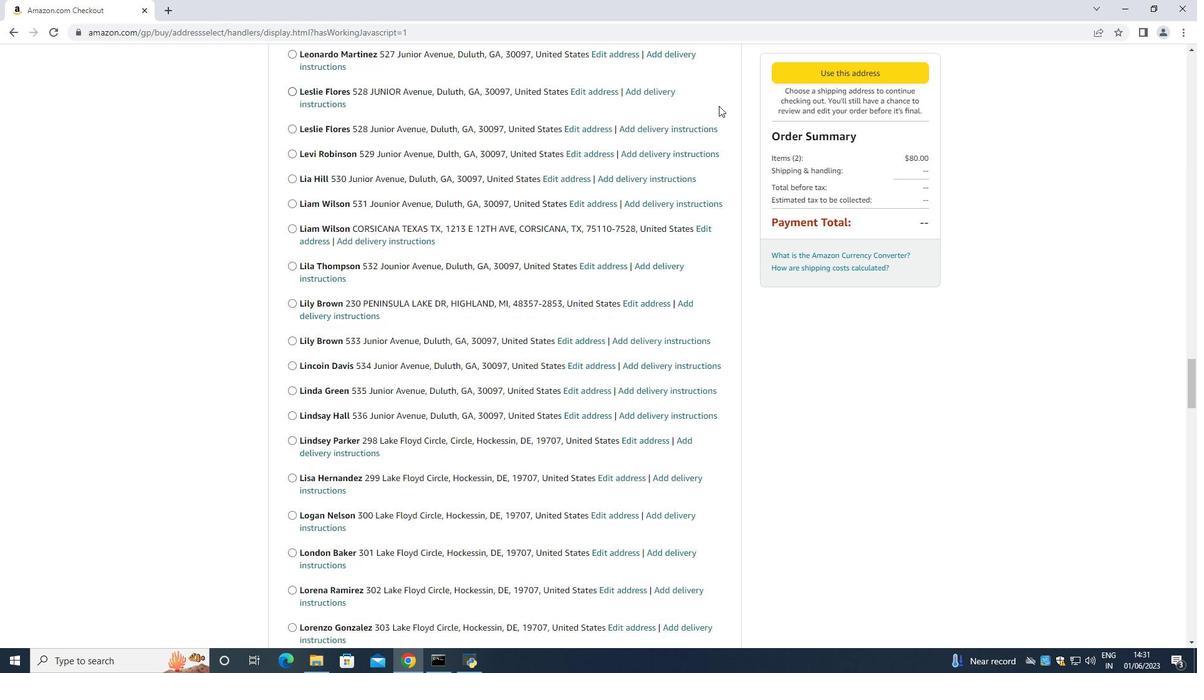 
Action: Mouse scrolled (696, 451) with delta (0, 0)
Screenshot: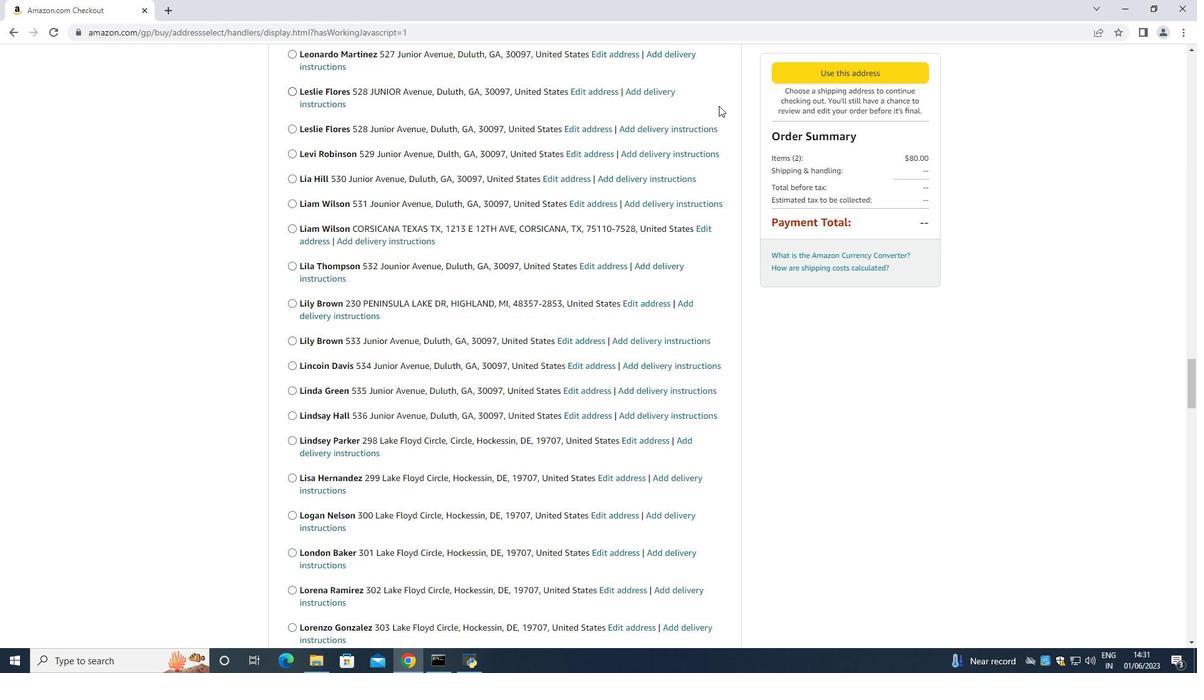 
Action: Mouse moved to (665, 424)
Screenshot: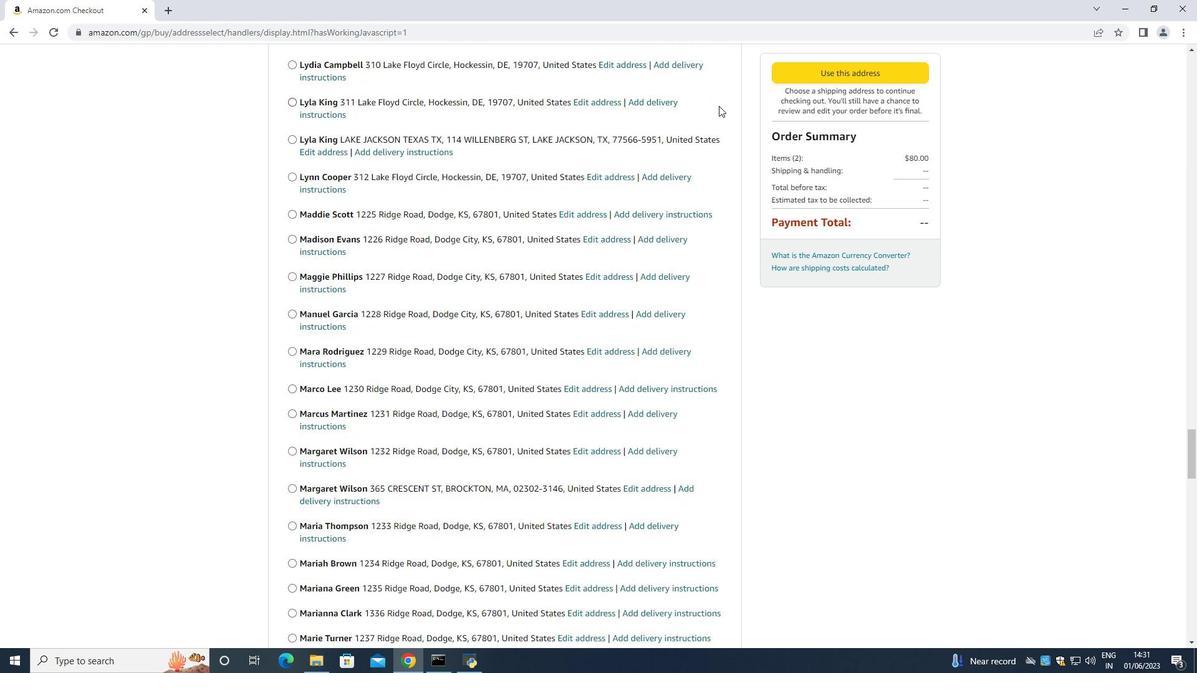 
Action: Mouse scrolled (665, 424) with delta (0, 0)
Screenshot: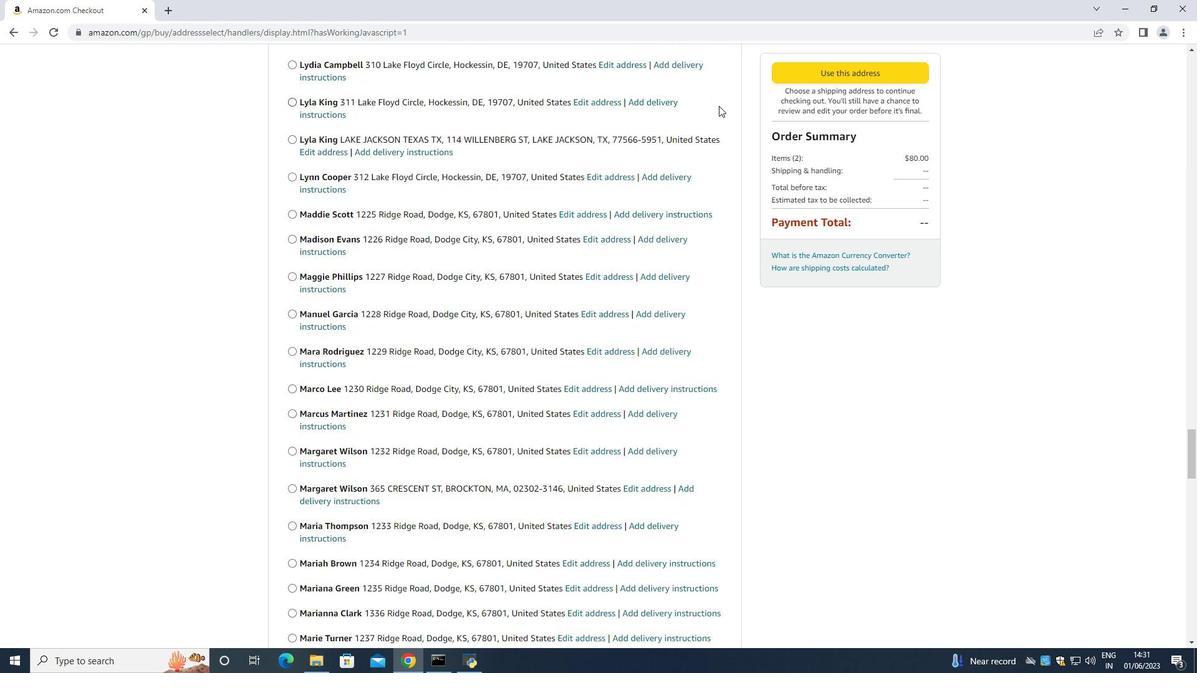 
Action: Mouse moved to (771, 364)
Screenshot: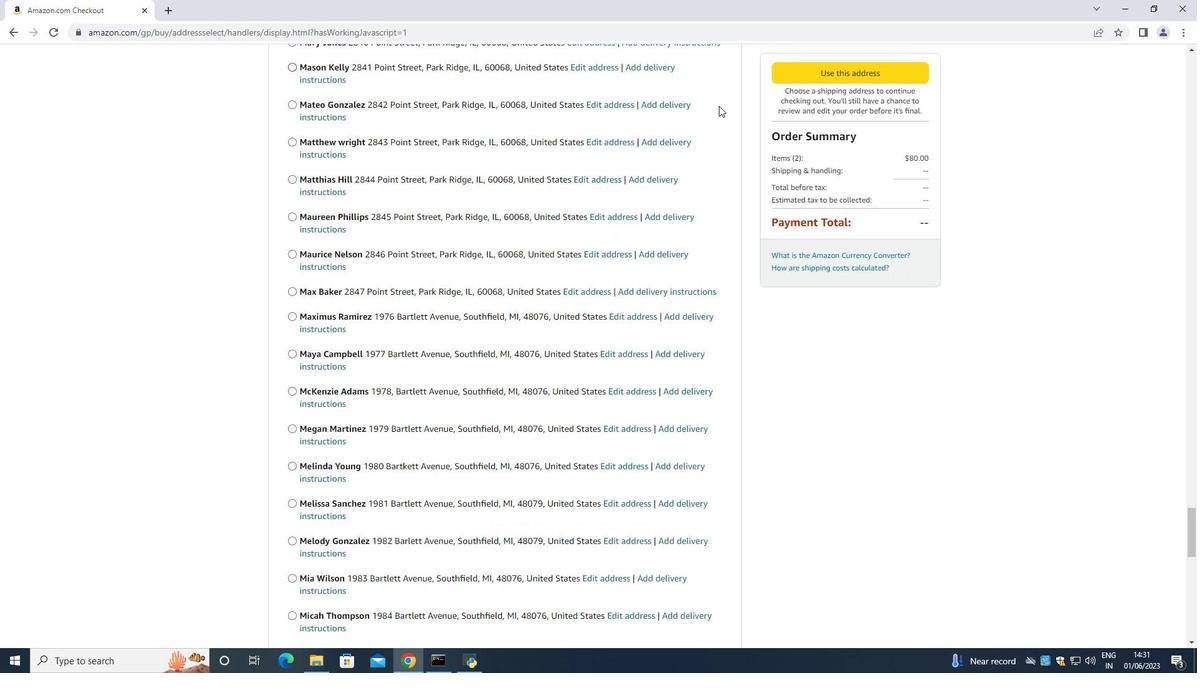 
Action: Mouse scrolled (771, 364) with delta (0, 0)
Screenshot: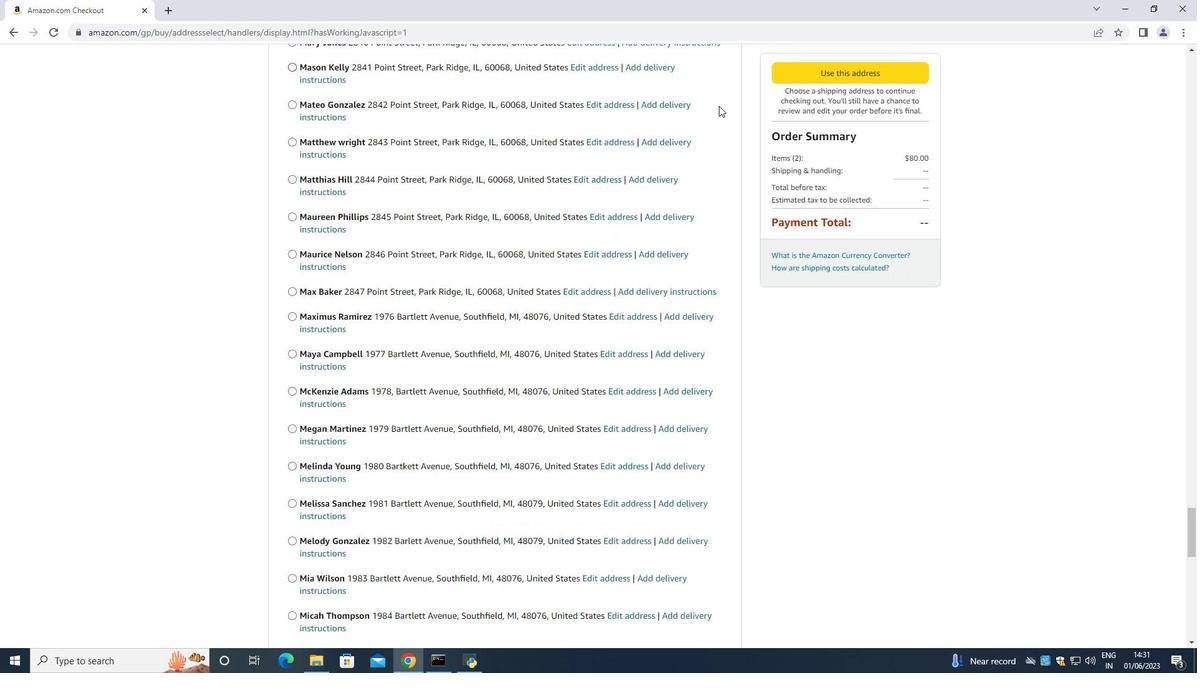 
Action: Mouse moved to (713, 360)
Screenshot: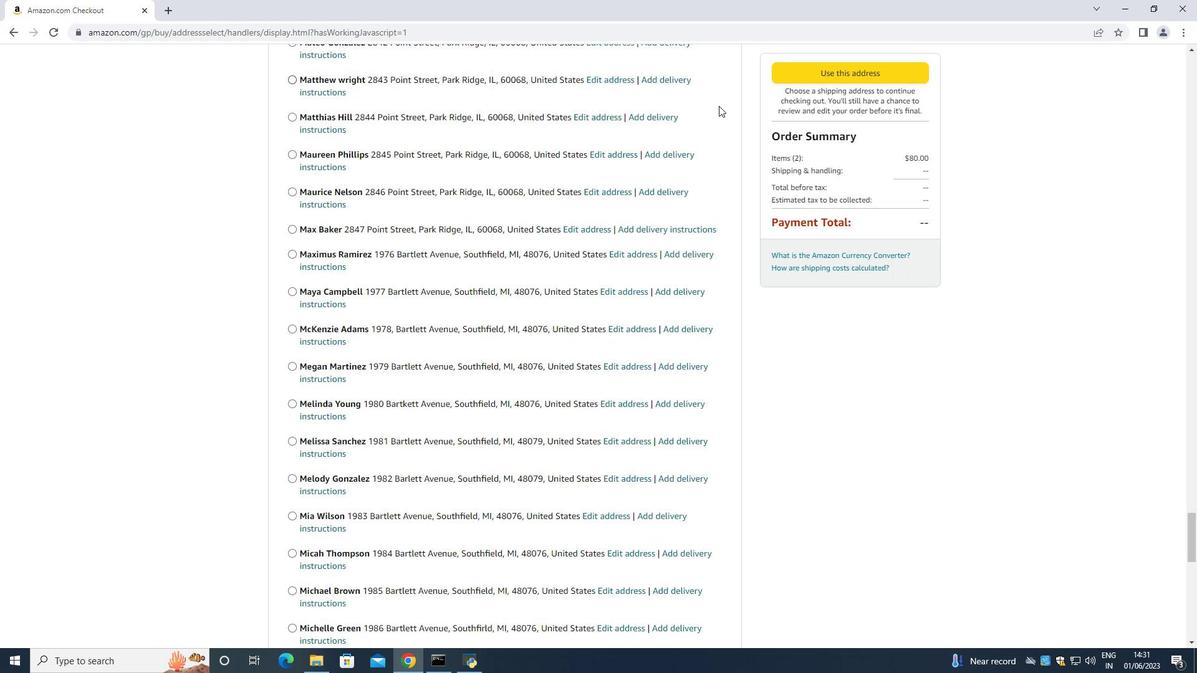 
Action: Mouse scrolled (713, 361) with delta (0, 0)
Screenshot: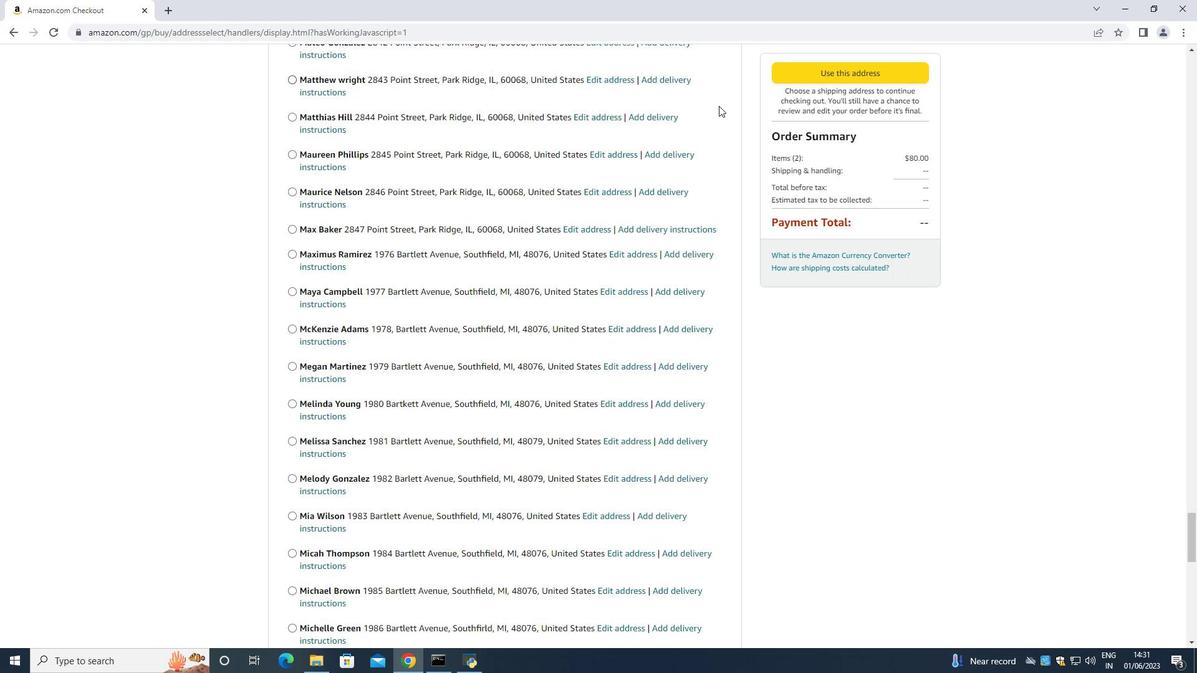 
Action: Mouse moved to (281, 400)
Screenshot: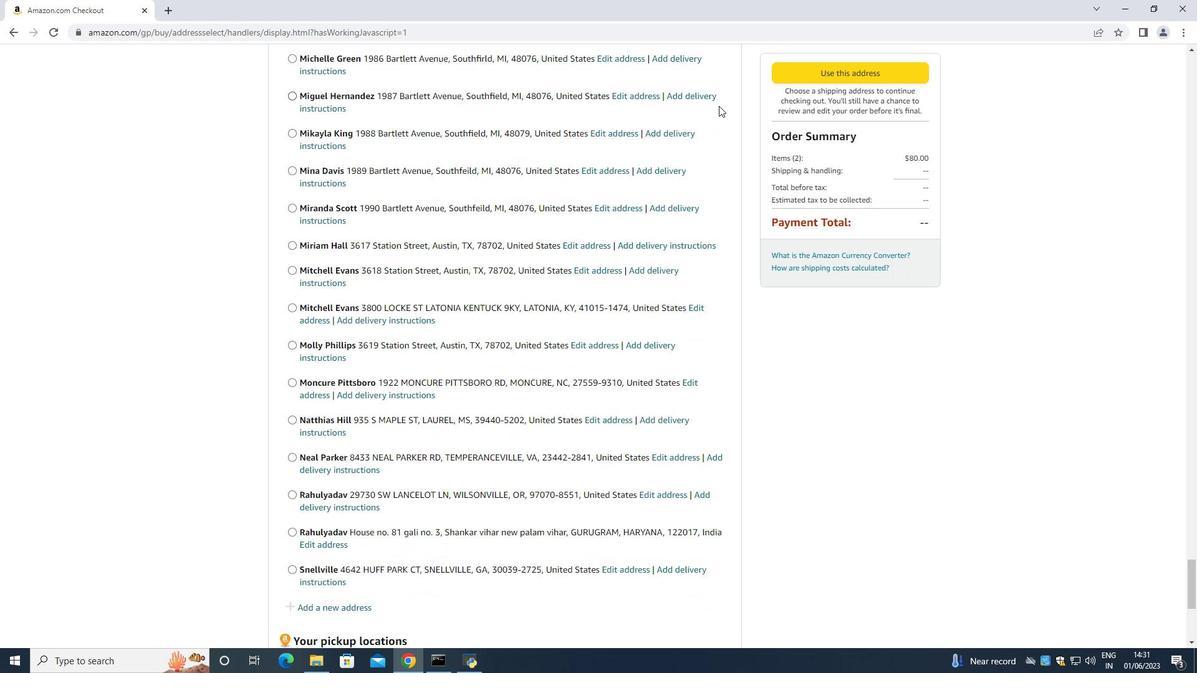 
Action: Mouse pressed left at (281, 400)
Screenshot: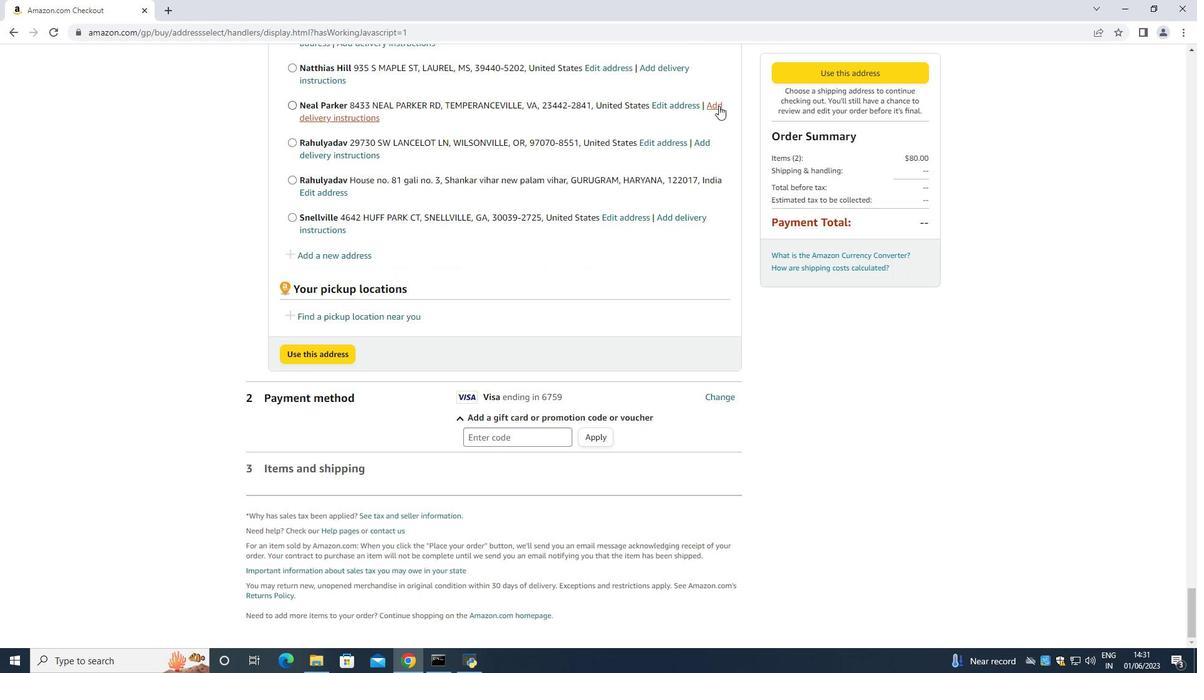 
Action: Mouse moved to (750, 306)
Screenshot: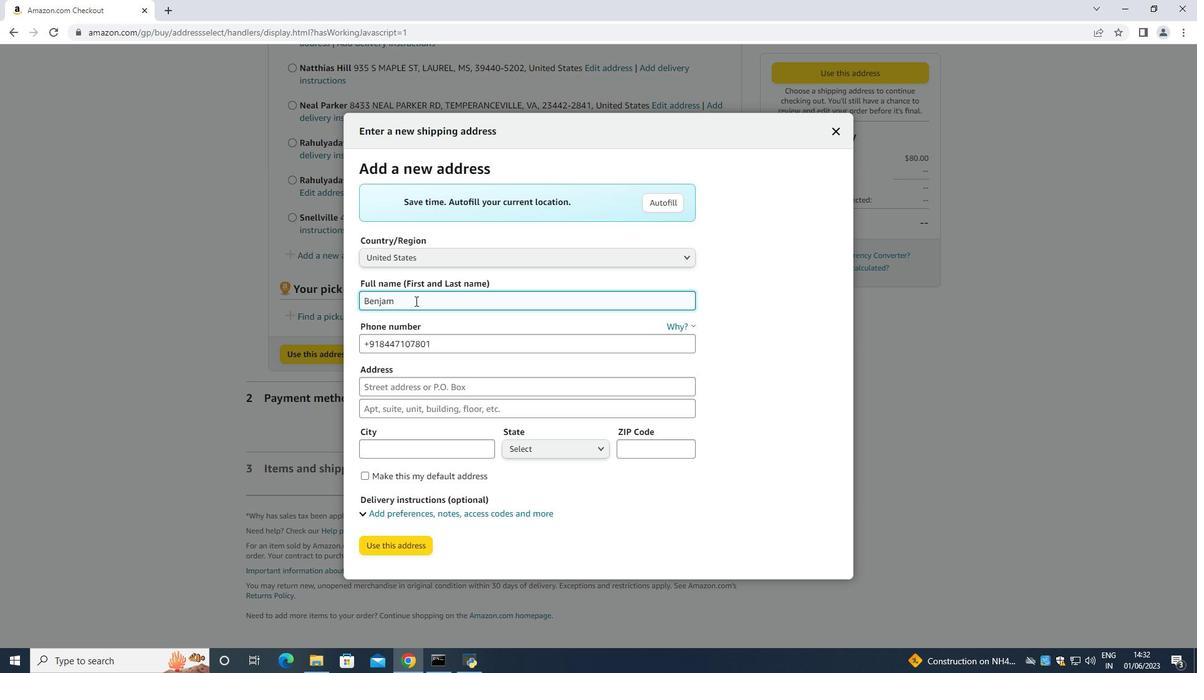 
Action: Mouse scrolled (750, 305) with delta (0, 0)
Screenshot: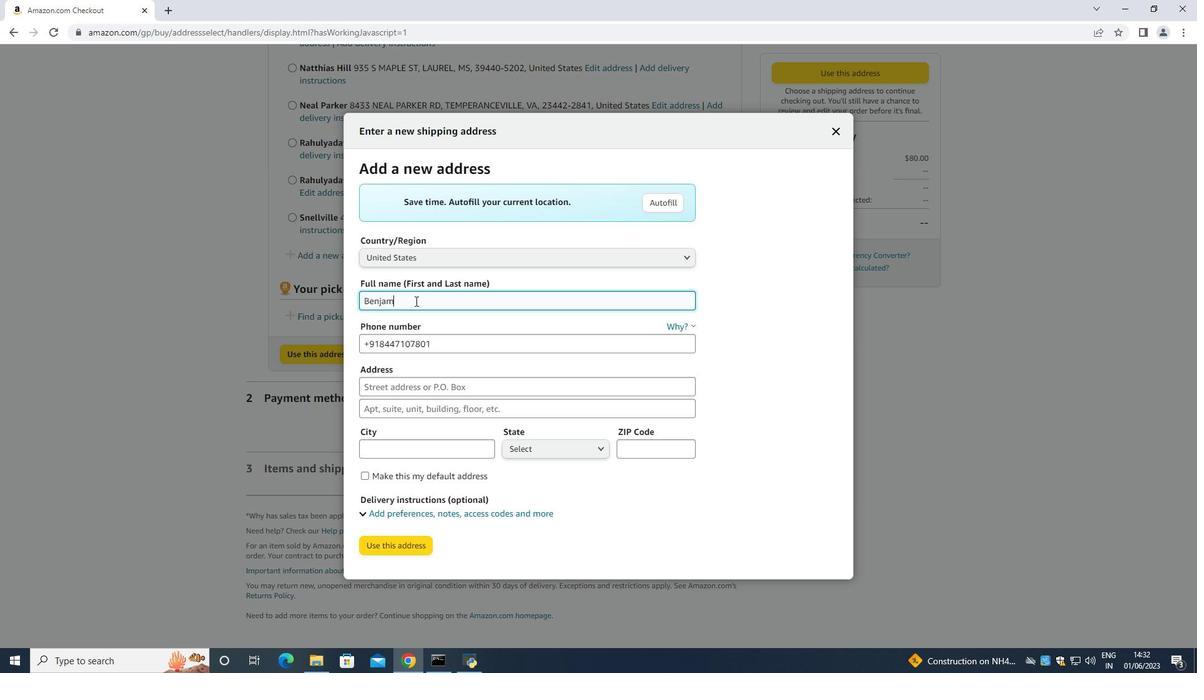 
Action: Mouse moved to (710, 277)
Screenshot: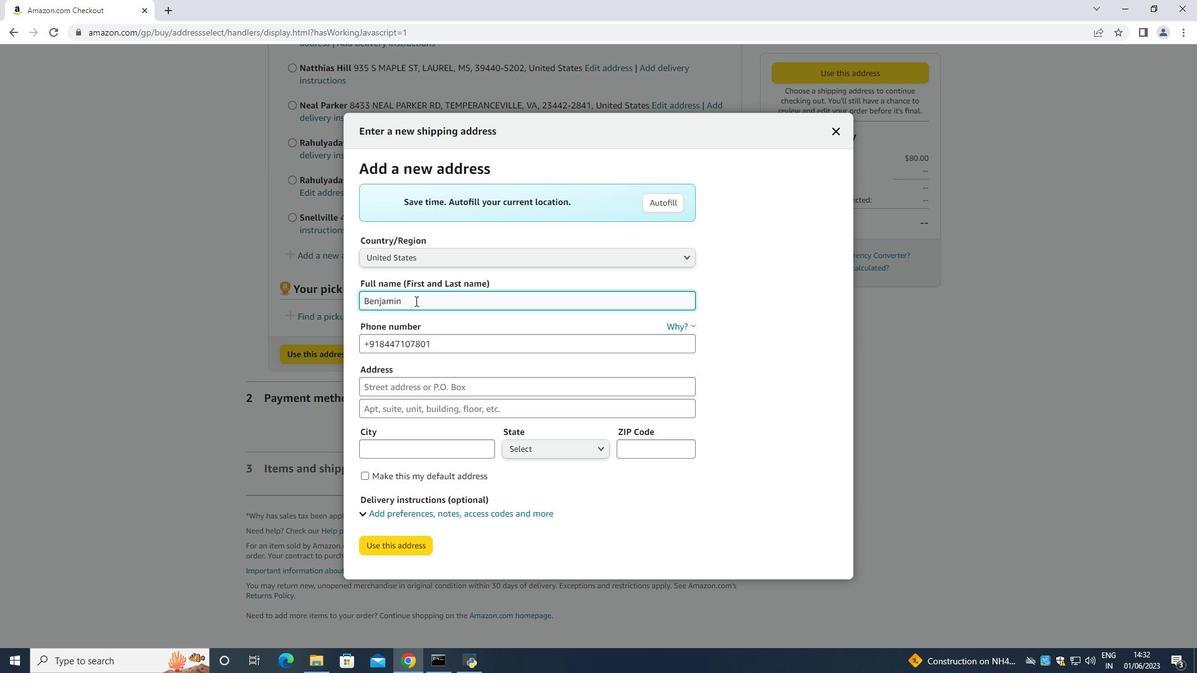 
Action: Mouse scrolled (710, 276) with delta (0, 0)
Screenshot: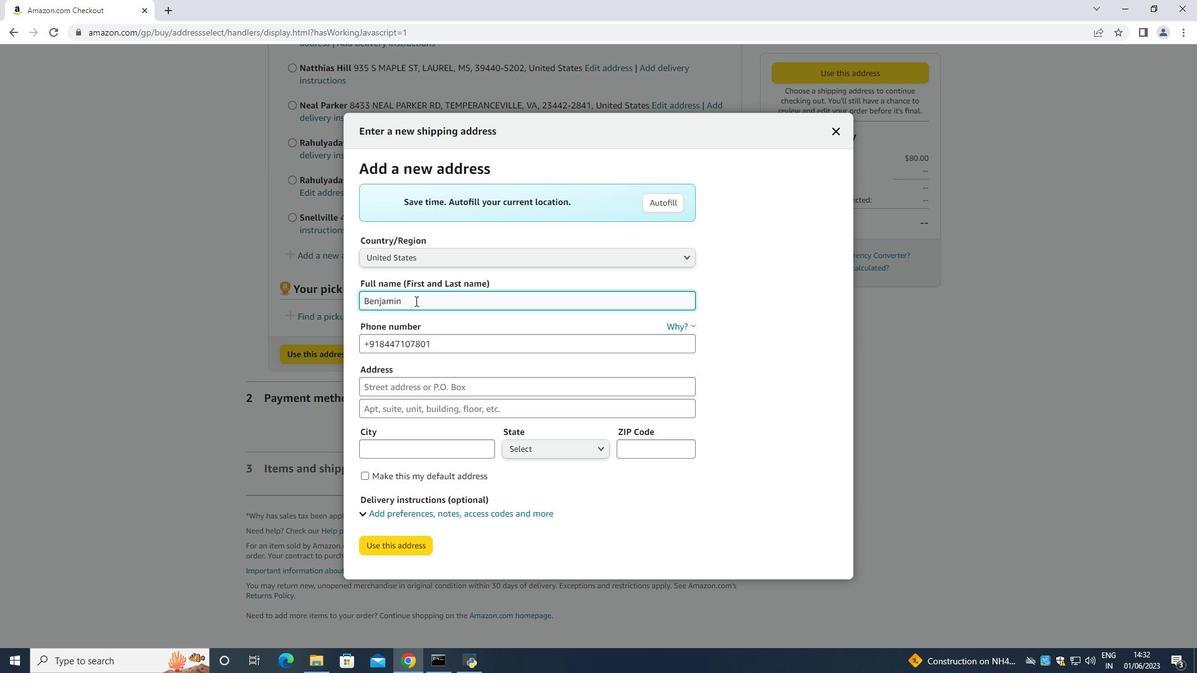 
Action: Mouse moved to (864, 294)
Screenshot: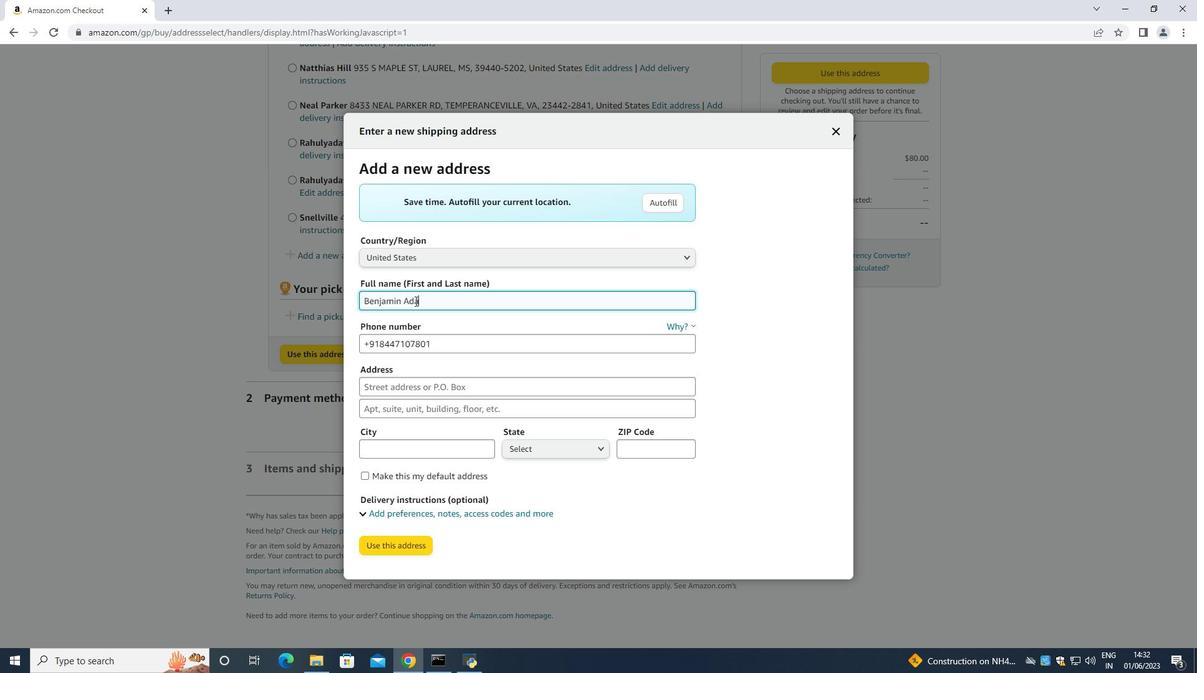 
Action: Mouse scrolled (864, 293) with delta (0, 0)
Screenshot: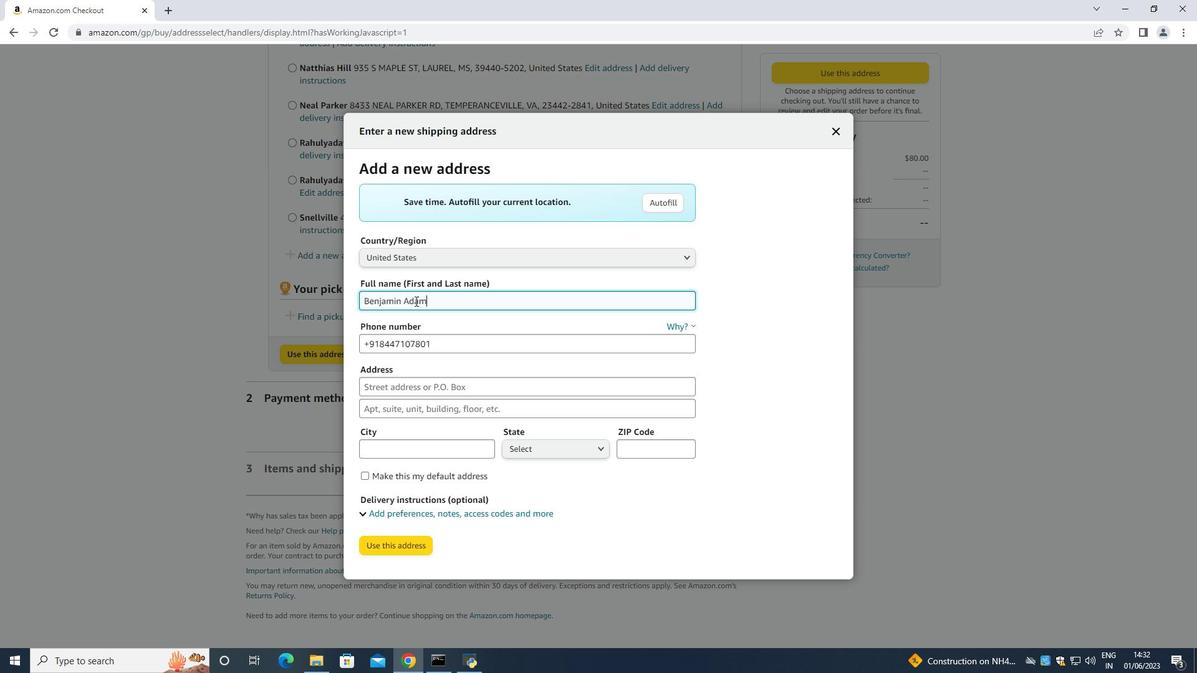 
Action: Mouse moved to (914, 275)
Screenshot: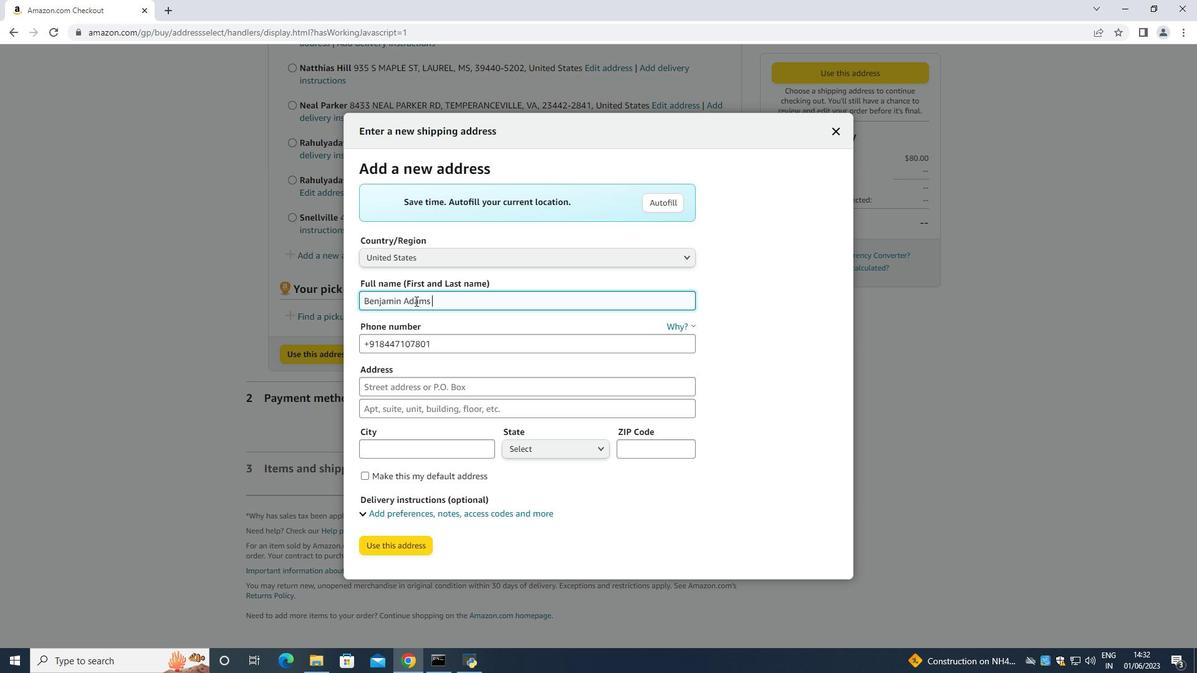 
Action: Mouse pressed left at (914, 275)
Screenshot: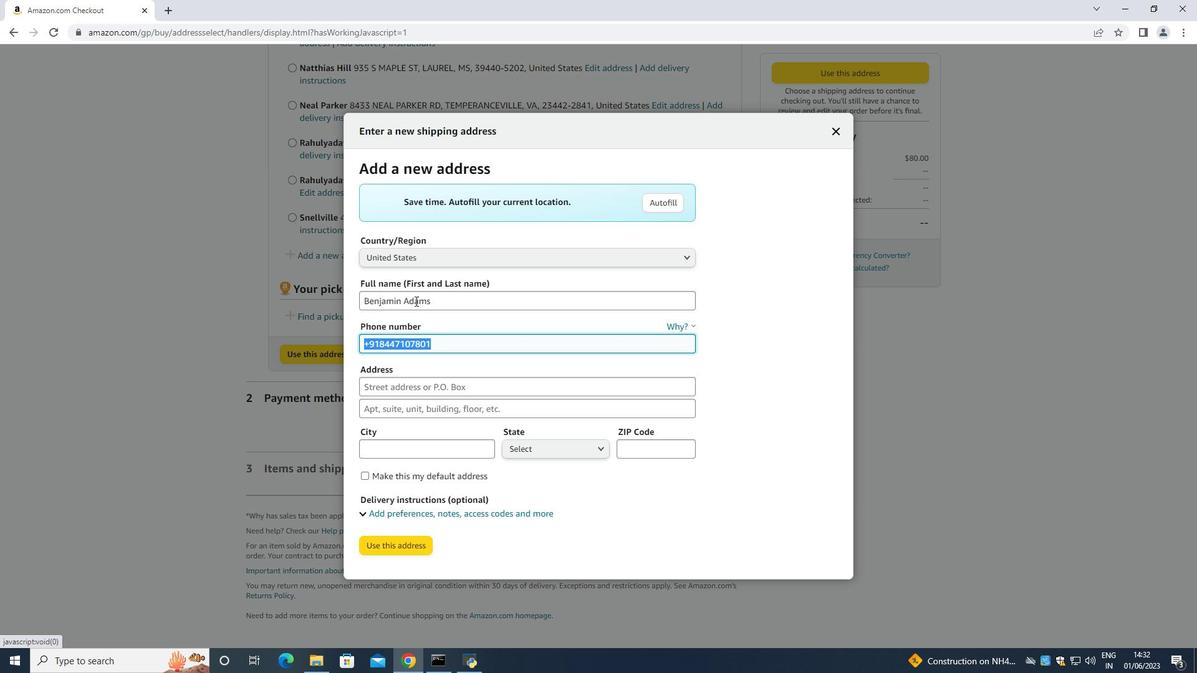 
Action: Mouse moved to (904, 294)
Screenshot: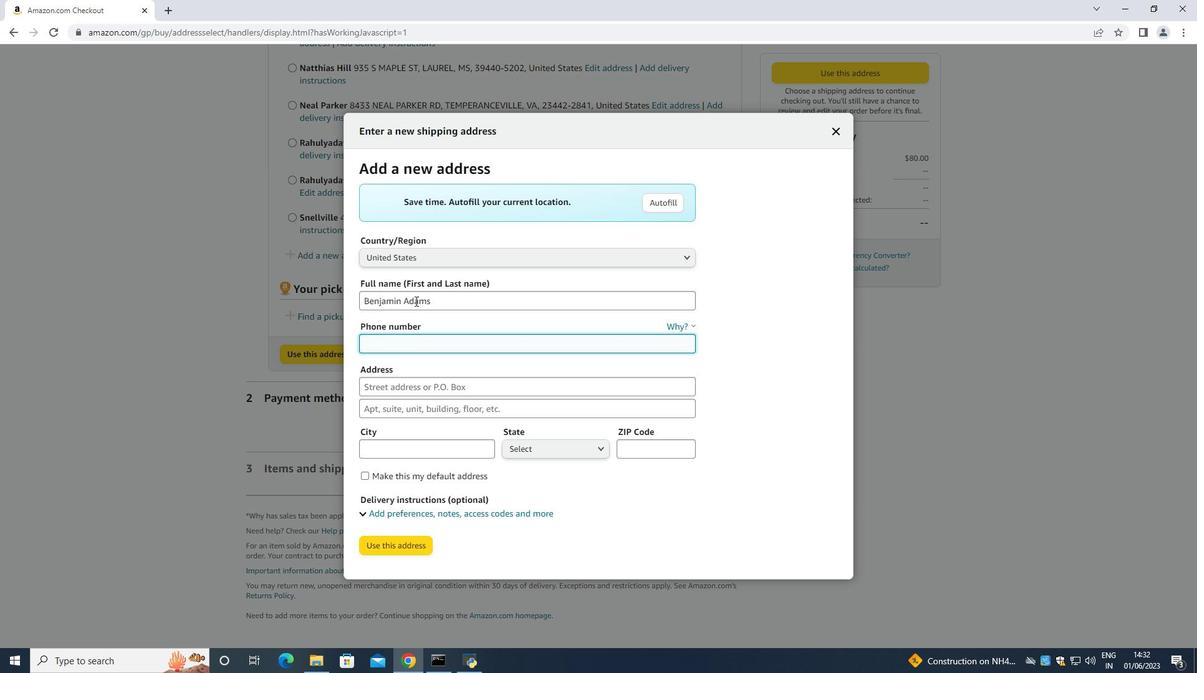 
Action: Mouse pressed left at (904, 294)
Screenshot: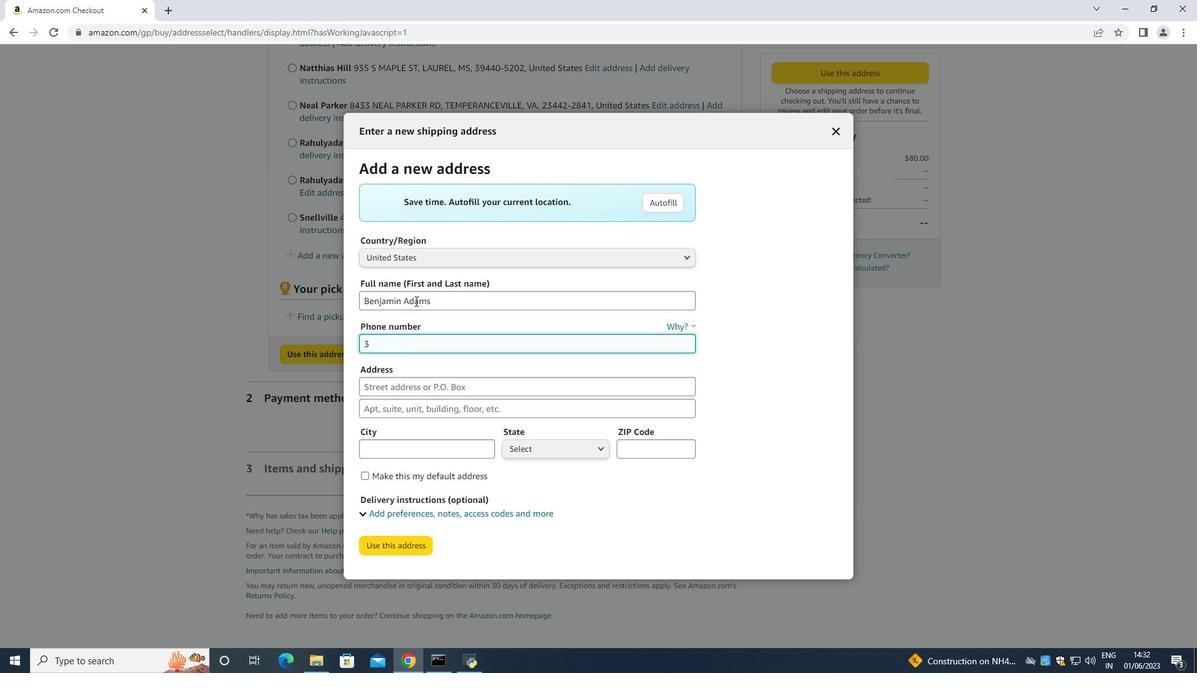 
Action: Mouse moved to (960, 326)
Screenshot: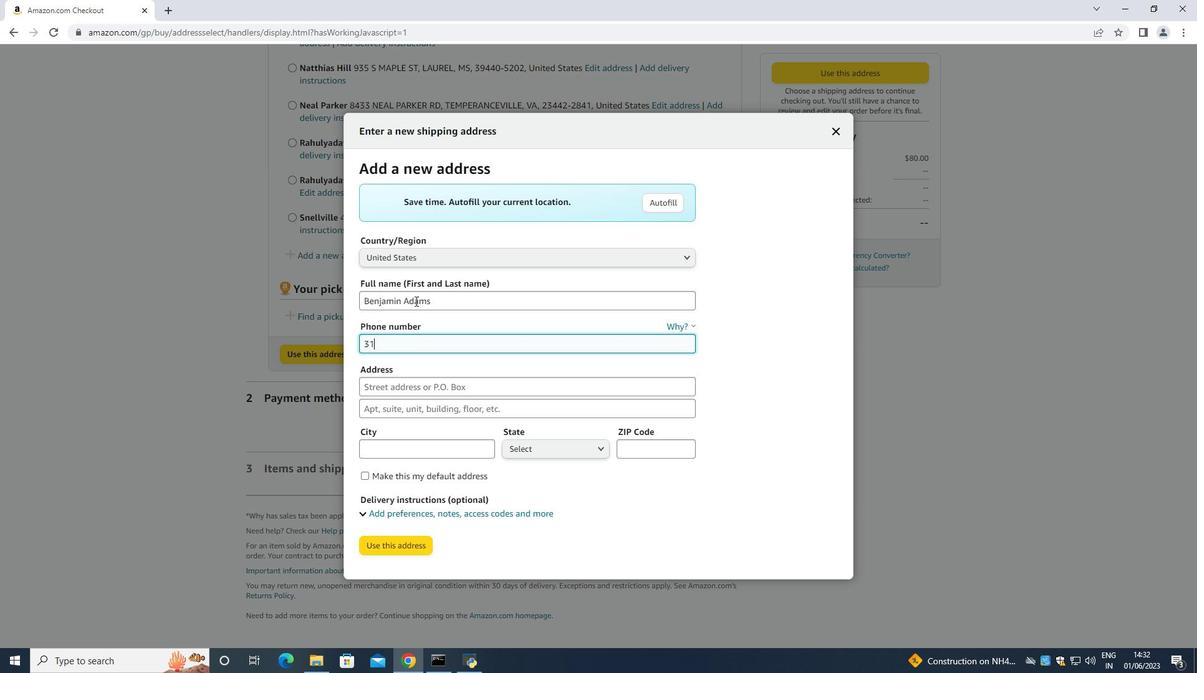 
Action: Mouse pressed left at (960, 326)
Screenshot: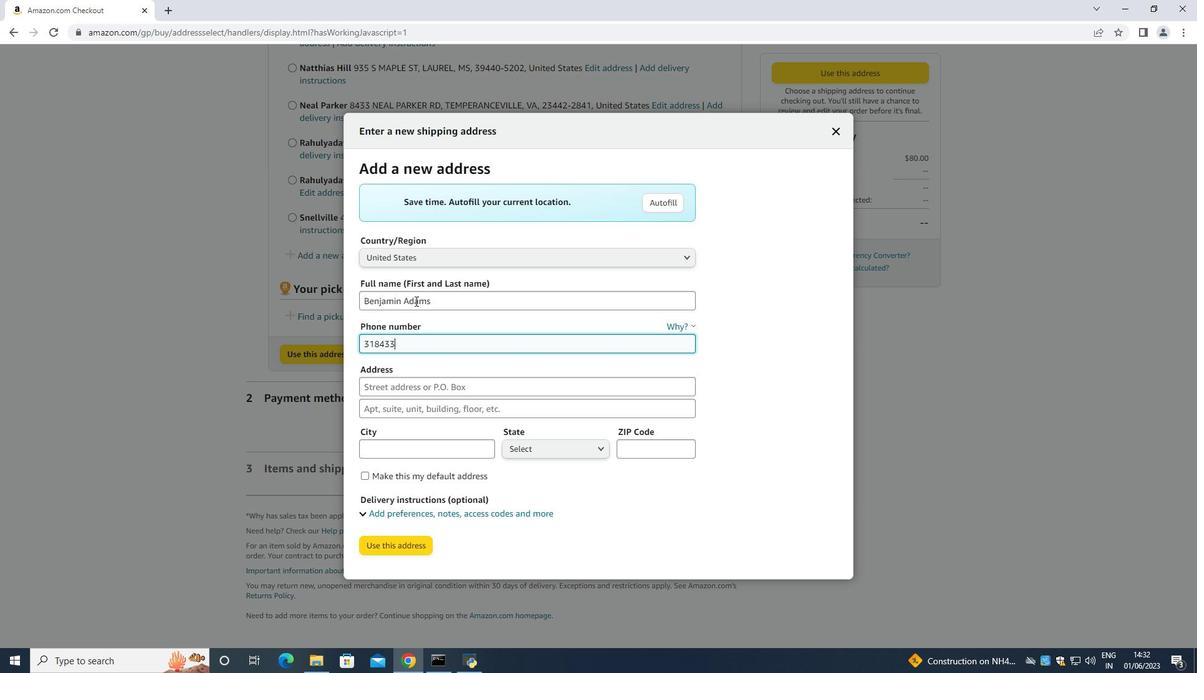 
Action: Mouse moved to (945, 345)
Screenshot: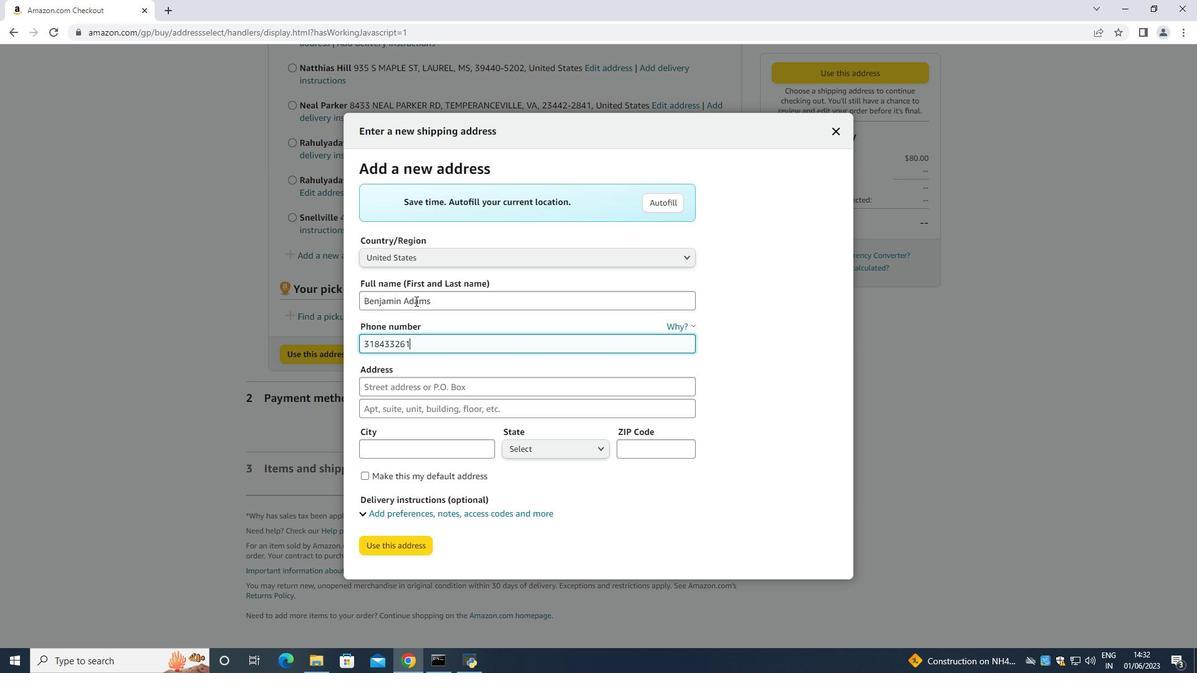 
Action: Mouse scrolled (945, 344) with delta (0, 0)
Screenshot: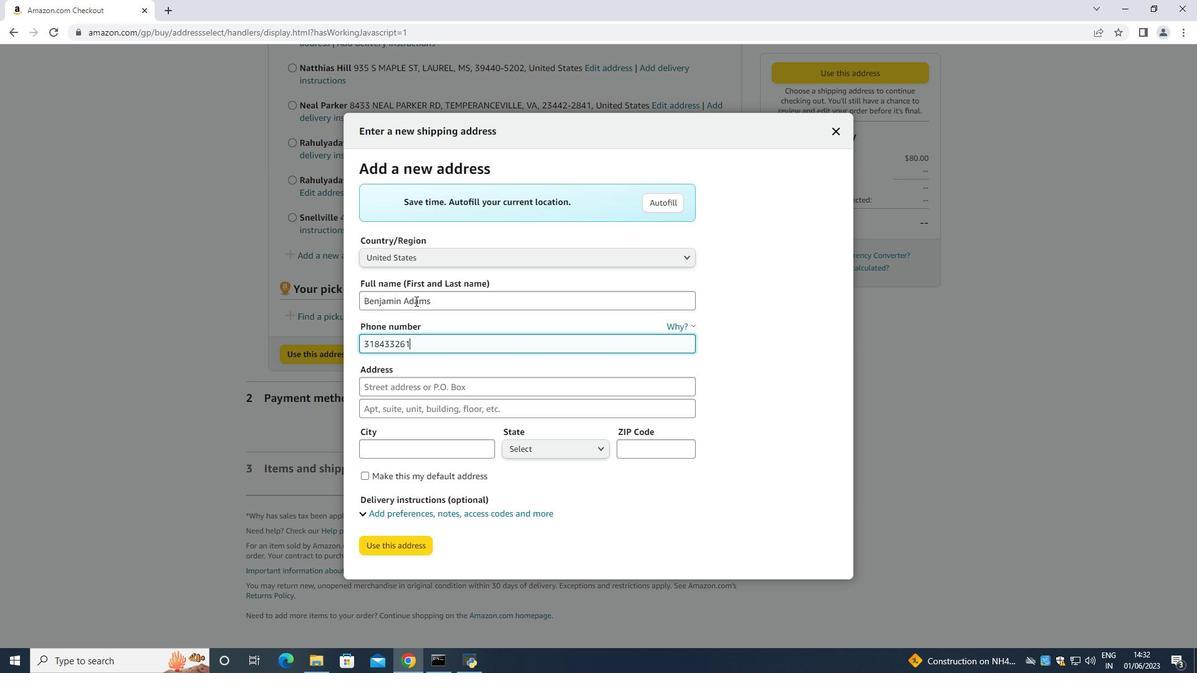 
Action: Mouse moved to (952, 260)
Screenshot: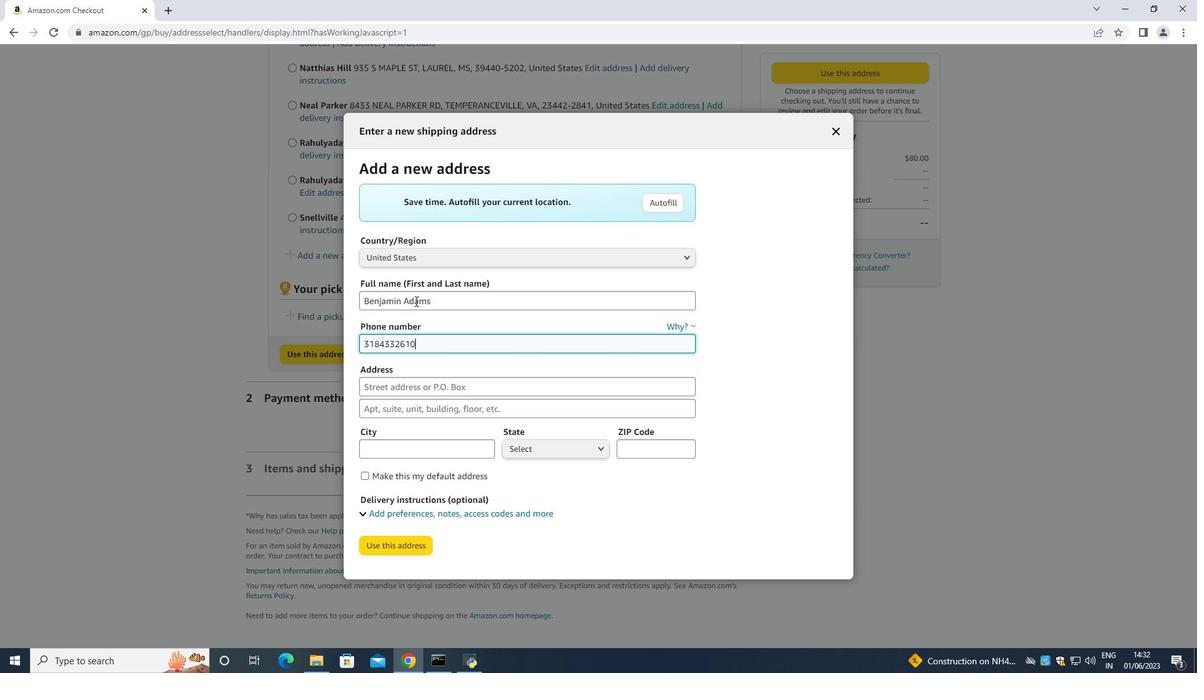 
Action: Mouse pressed left at (952, 260)
Screenshot: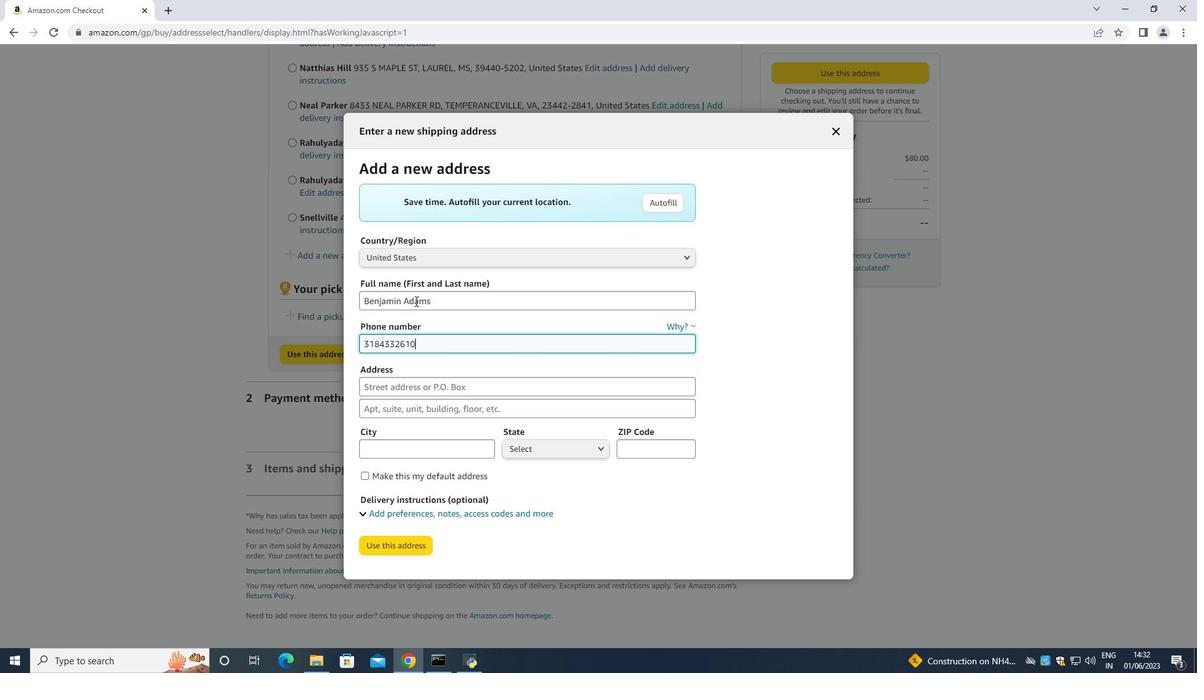 
Action: Mouse moved to (735, 106)
Screenshot: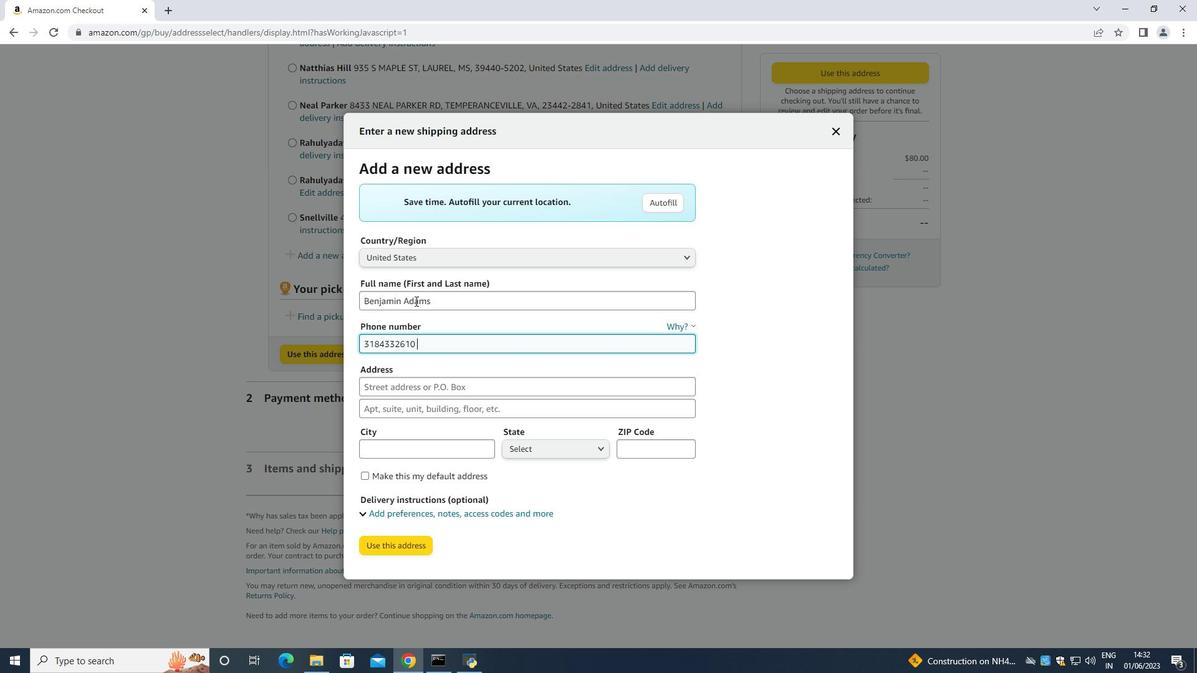 
Action: Mouse pressed left at (735, 106)
Screenshot: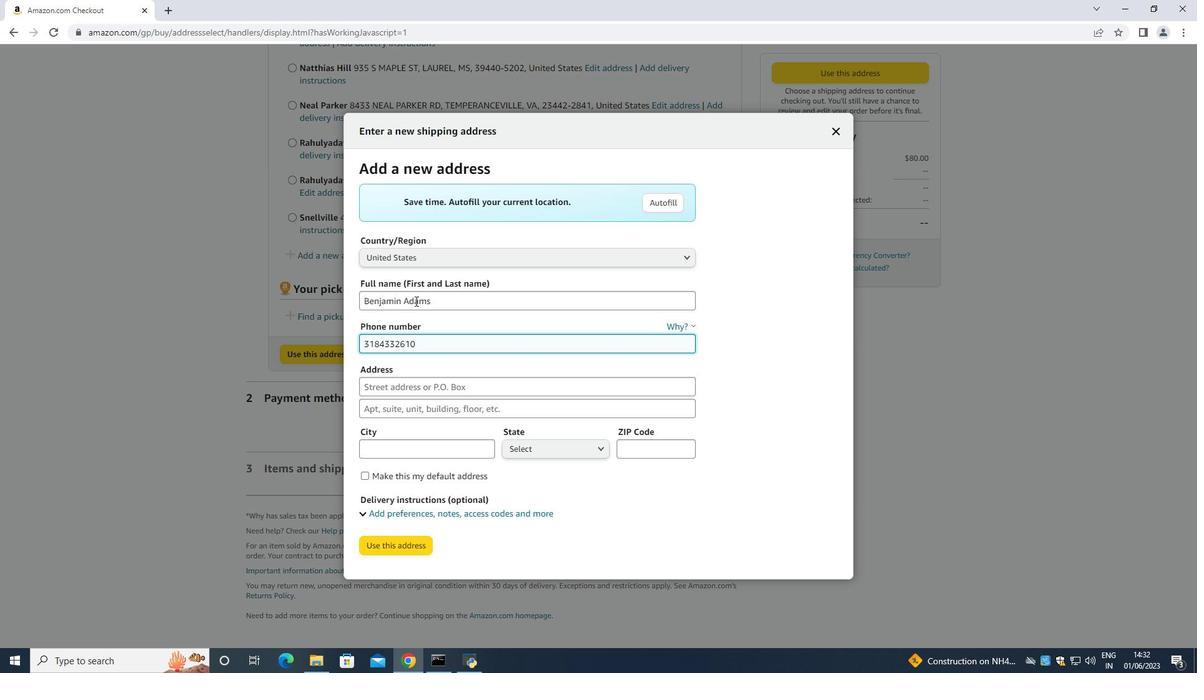 
Action: Key pressed <Key.down><Key.down><Key.down><Key.down><Key.down><Key.down><Key.down><Key.down><Key.down><Key.down><Key.down><Key.down><Key.down><Key.down><Key.down><Key.down><Key.down><Key.down><Key.down><Key.down><Key.down><Key.down><Key.down><Key.down><Key.down><Key.down><Key.down><Key.down><Key.down><Key.down><Key.down><Key.down><Key.down><Key.down><Key.down><Key.down><Key.down><Key.down><Key.down><Key.down><Key.down><Key.down><Key.down><Key.down><Key.down><Key.down><Key.down><Key.down><Key.down><Key.down><Key.down><Key.down><Key.down><Key.down><Key.down><Key.down><Key.down><Key.down><Key.down><Key.down><Key.down><Key.down><Key.down><Key.down><Key.down><Key.down><Key.down><Key.down><Key.down><Key.down><Key.down><Key.down><Key.down><Key.down><Key.down><Key.down><Key.down><Key.down><Key.down><Key.down><Key.down><Key.down><Key.down><Key.down><Key.down><Key.down><Key.down><Key.down><Key.down><Key.down><Key.down><Key.down><Key.down><Key.down><Key.down><Key.down><Key.down><Key.down><Key.down><Key.down><Key.down><Key.down><Key.down><Key.down><Key.down><Key.down><Key.down><Key.down><Key.down><Key.down><Key.down><Key.down><Key.down><Key.down><Key.down><Key.down><Key.down><Key.down><Key.down><Key.down><Key.down><Key.down><Key.down><Key.down><Key.down><Key.down><Key.down><Key.down><Key.down><Key.down><Key.down><Key.down><Key.down><Key.down><Key.down><Key.down><Key.down><Key.down><Key.down><Key.down><Key.down><Key.down><Key.down><Key.down><Key.down><Key.down><Key.down><Key.down><Key.down><Key.down><Key.down><Key.down><Key.down><Key.down><Key.down><Key.down><Key.down><Key.down><Key.down><Key.down><Key.down><Key.down><Key.down><Key.down><Key.down><Key.down><Key.down><Key.down><Key.down><Key.down><Key.down><Key.down><Key.down><Key.down><Key.down><Key.down><Key.down><Key.down><Key.down><Key.down><Key.down><Key.down><Key.down><Key.down><Key.down><Key.down><Key.down><Key.down><Key.down><Key.down><Key.down><Key.down><Key.down><Key.down><Key.down><Key.down><Key.down><Key.down><Key.down><Key.down><Key.down><Key.down><Key.down><Key.down><Key.down><Key.down><Key.down><Key.down><Key.down><Key.down><Key.down><Key.down><Key.down><Key.down><Key.down><Key.down><Key.down><Key.down><Key.down><Key.down><Key.down><Key.down><Key.down><Key.down><Key.down><Key.down><Key.down><Key.down><Key.down><Key.down><Key.down><Key.down><Key.down><Key.down><Key.down><Key.down><Key.down><Key.down><Key.down><Key.down><Key.down><Key.down><Key.down><Key.down><Key.down><Key.down><Key.down><Key.down><Key.down><Key.down><Key.down><Key.down><Key.down><Key.down><Key.down><Key.down><Key.down><Key.down><Key.down><Key.down><Key.down><Key.down><Key.down><Key.down><Key.down><Key.down><Key.down><Key.down><Key.down><Key.down><Key.down>
Screenshot: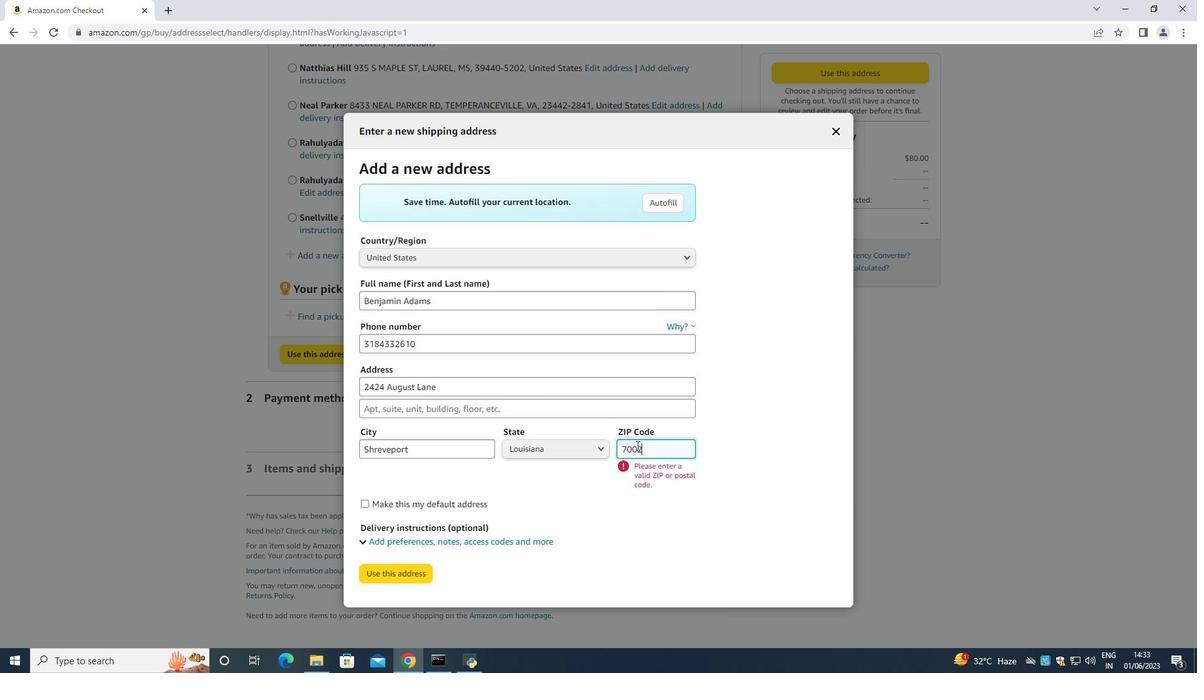 
Action: Mouse moved to (328, 252)
Screenshot: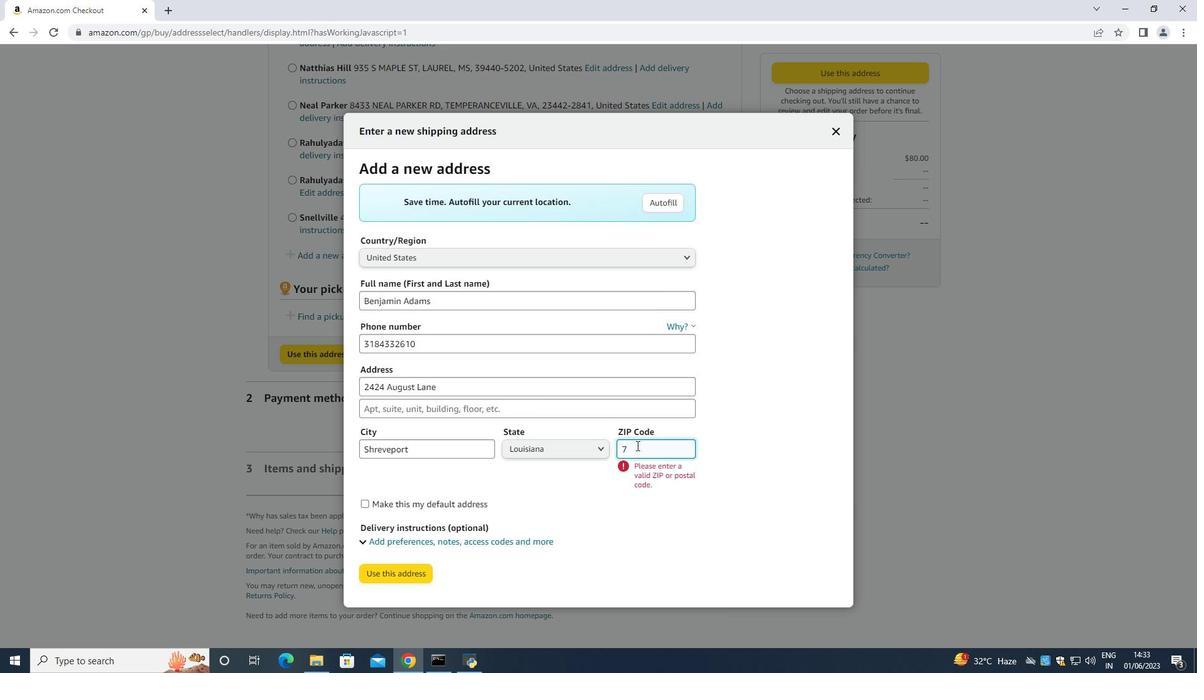 
Action: Mouse pressed left at (328, 252)
Screenshot: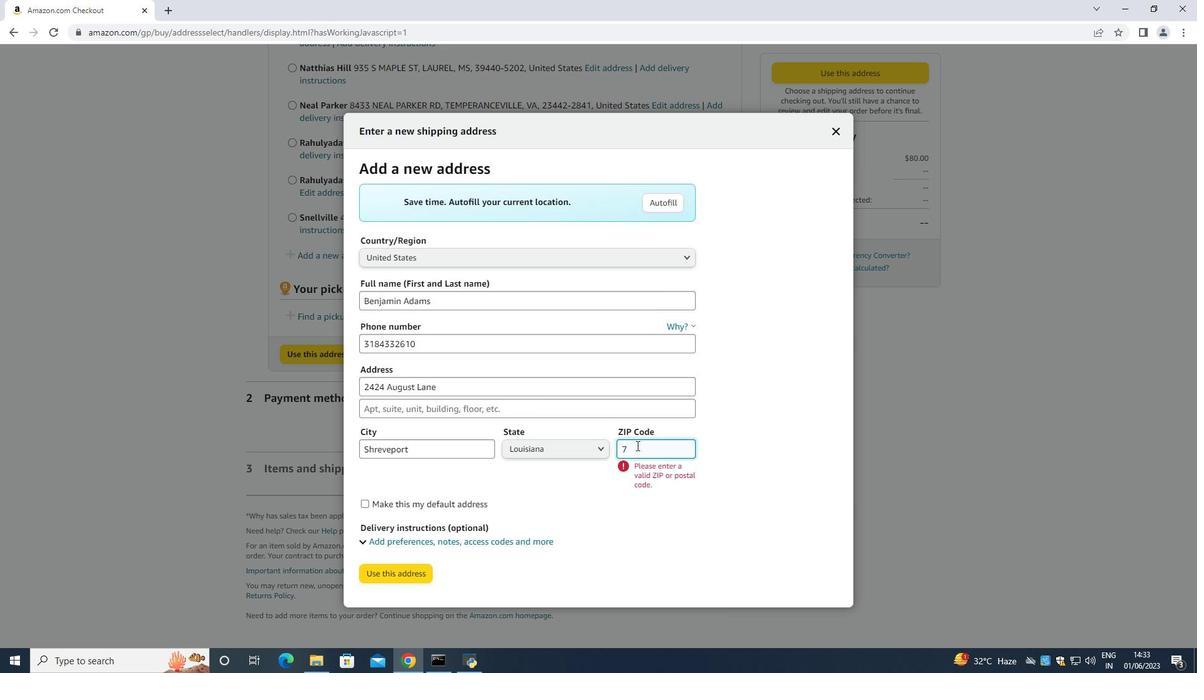 
Action: Mouse moved to (425, 295)
Screenshot: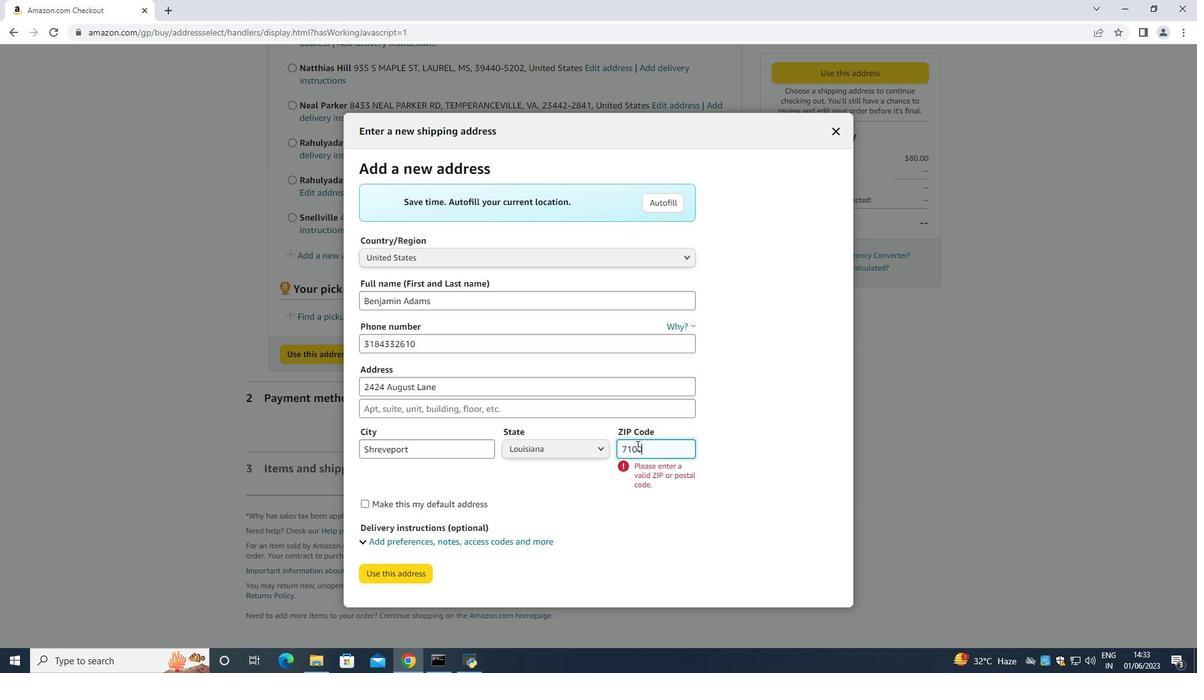 
Action: Mouse pressed left at (425, 295)
Screenshot: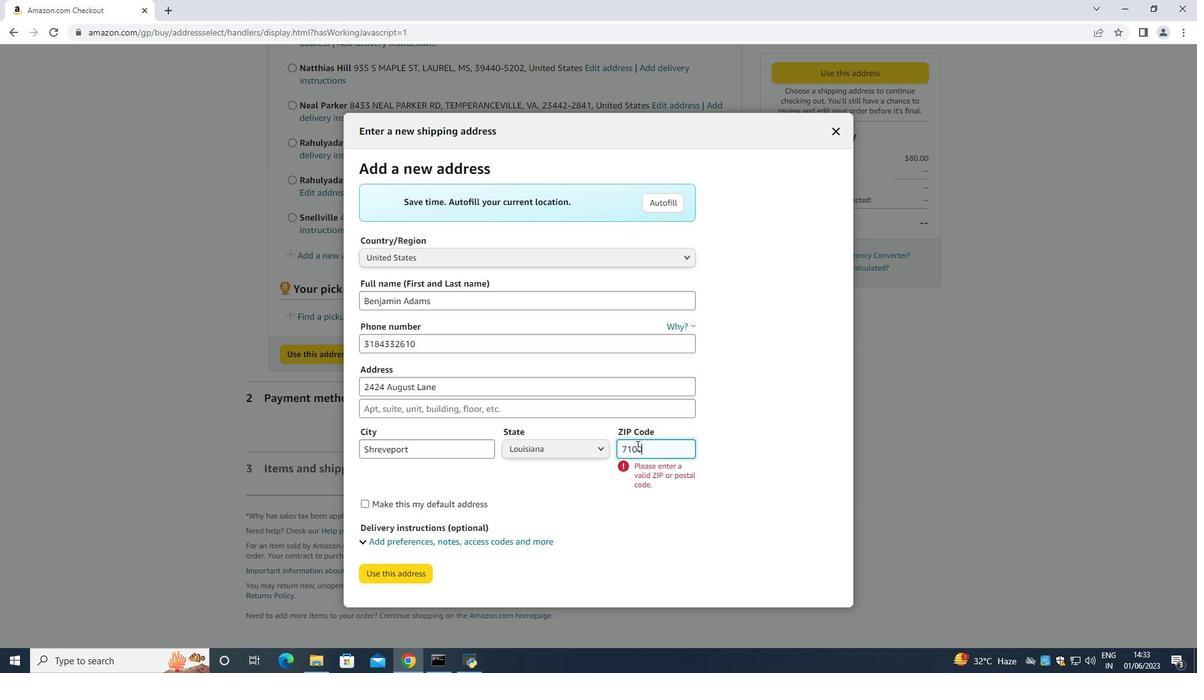 
Action: Mouse moved to (424, 297)
Screenshot: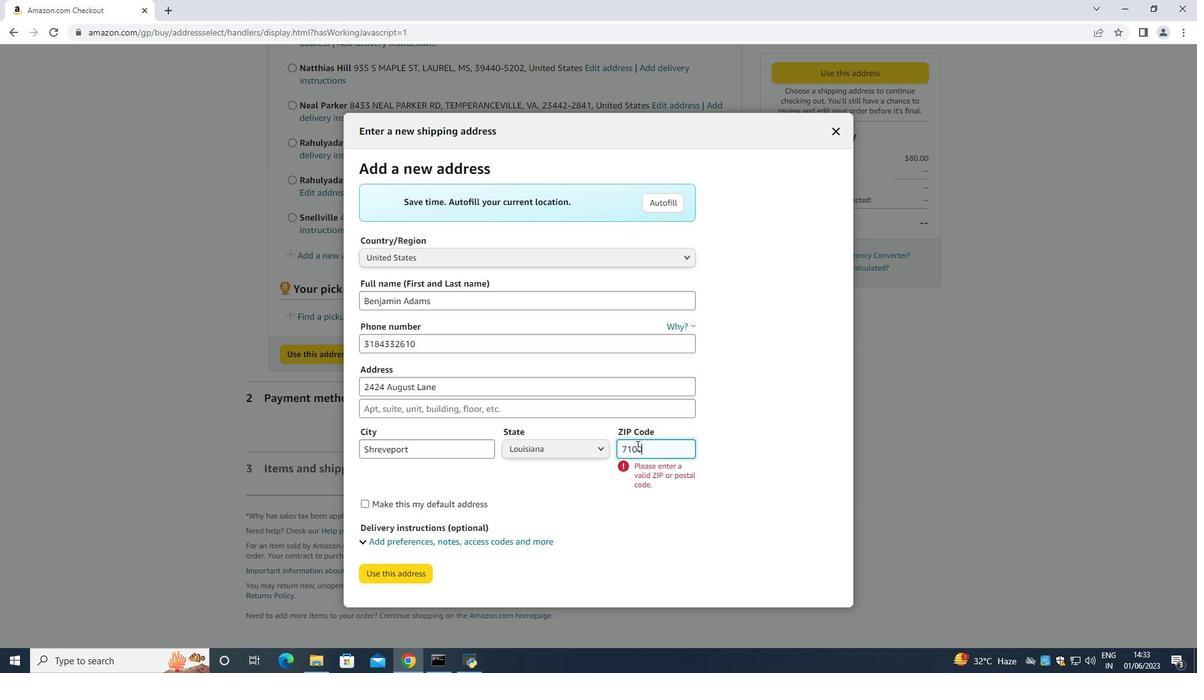 
Action: Key pressed <Key.backspace><Key.backspace><Key.backspace><Key.backspace><Key.backspace><Key.backspace><Key.backspace><Key.backspace><Key.backspace><Key.backspace><Key.backspace><Key.backspace><Key.backspace><Key.backspace><Key.backspace><Key.backspace><Key.backspace><Key.backspace><Key.backspace><Key.backspace><Key.shift><Key.shift><Key.shift><Key.shift><Key.shift><Key.shift>Benjamin<Key.space><Key.shift>Adams<Key.space><Key.tab><Key.tab><Key.backspace>
Screenshot: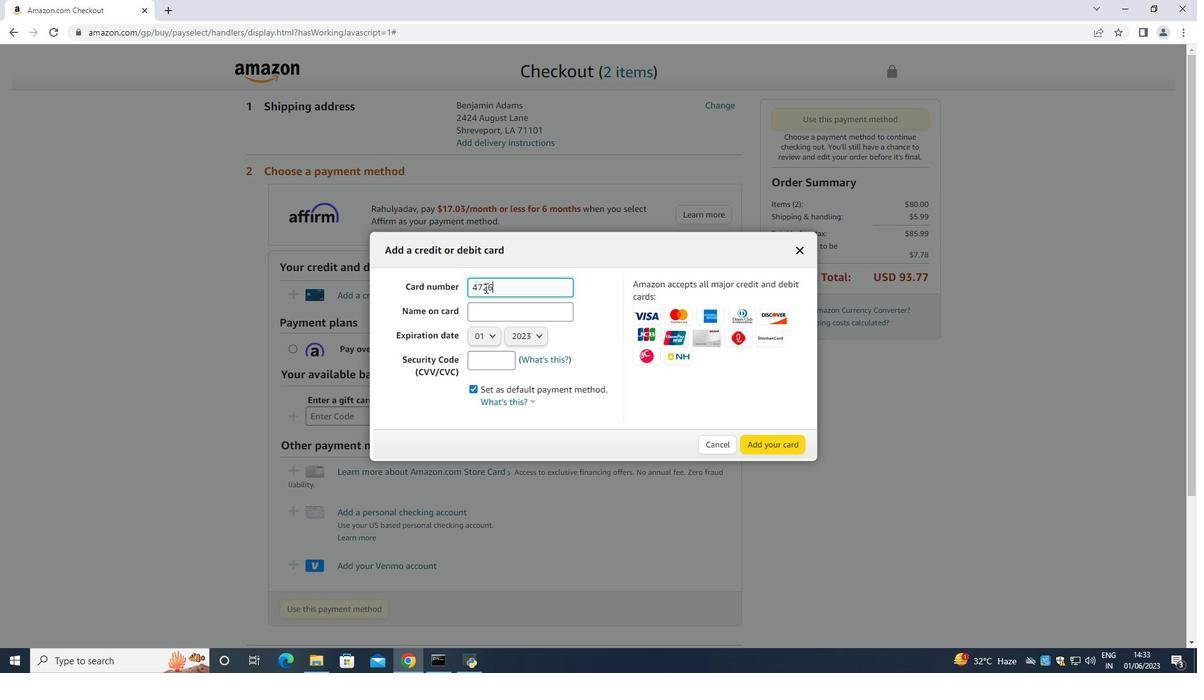 
Action: Mouse moved to (476, 316)
Screenshot: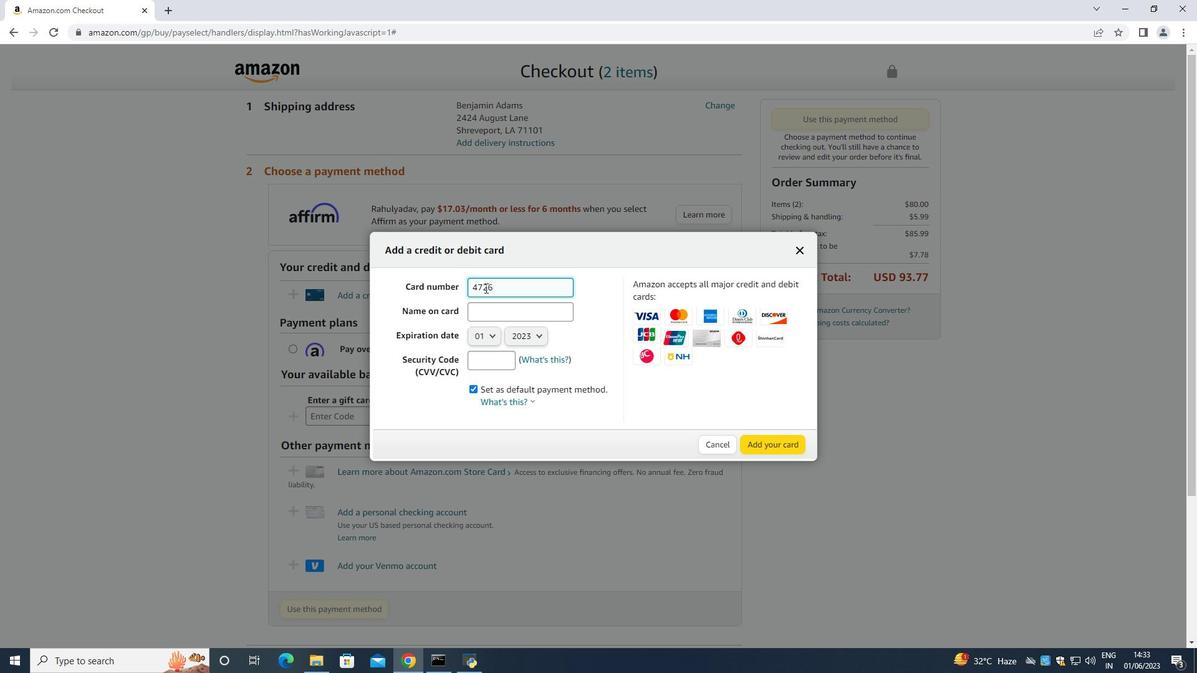 
Action: Key pressed 3184332610
Screenshot: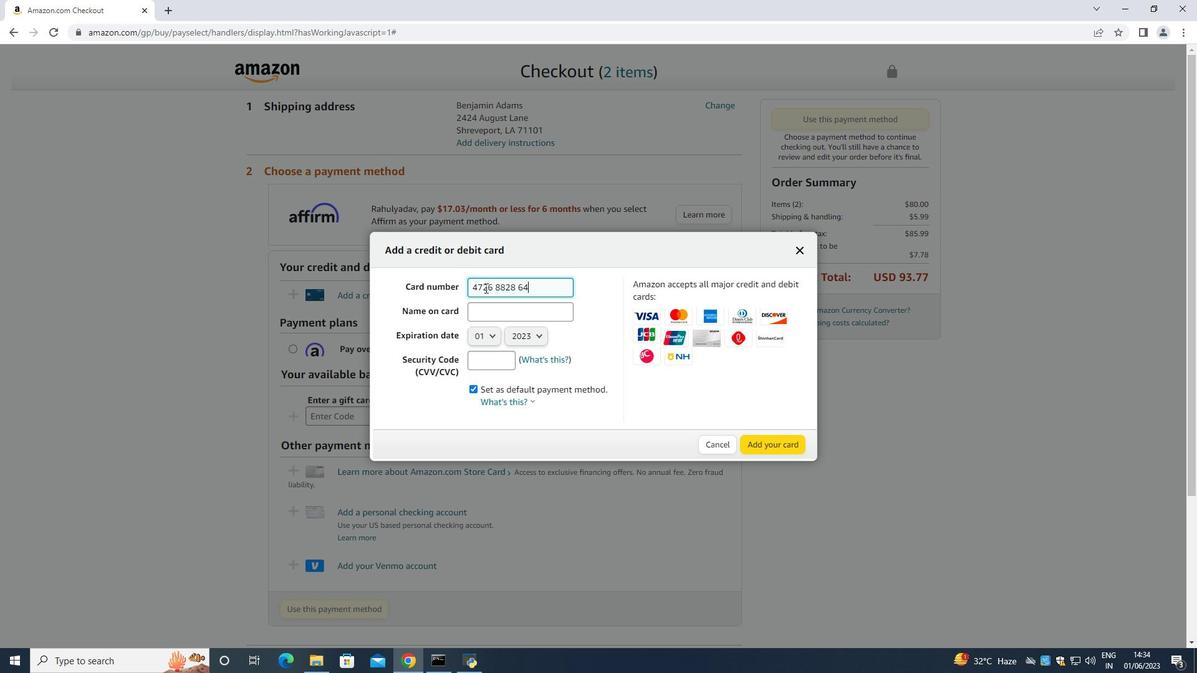 
Action: Mouse moved to (446, 383)
Screenshot: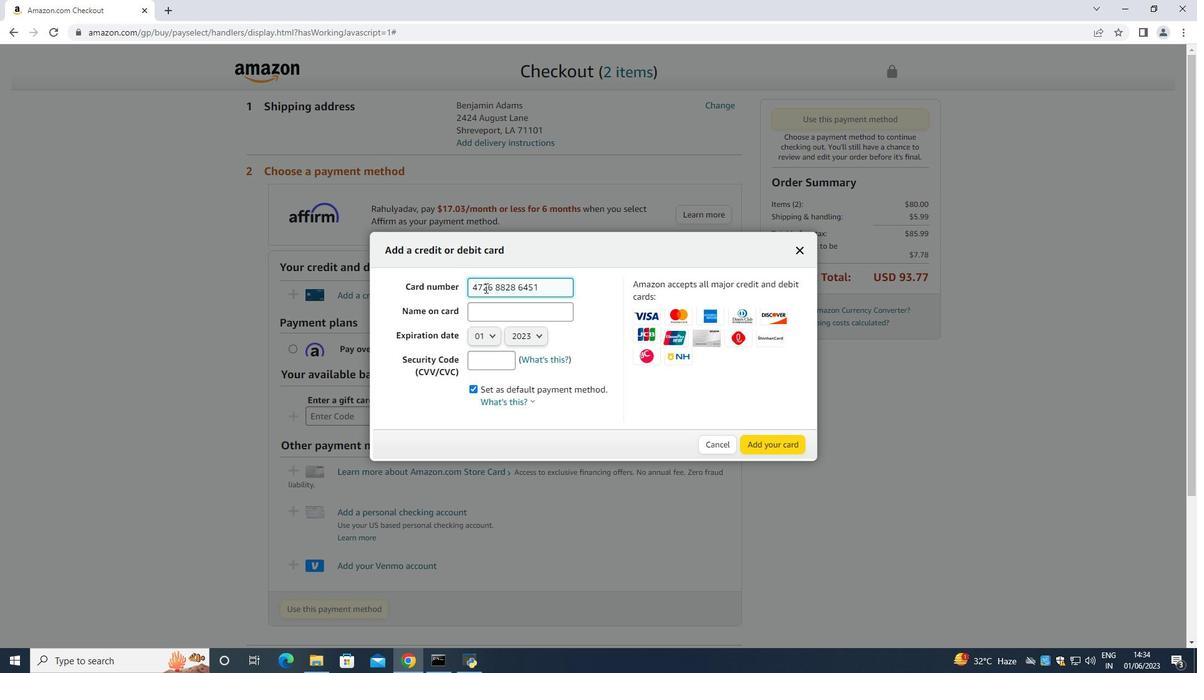
Action: Mouse pressed left at (446, 383)
Screenshot: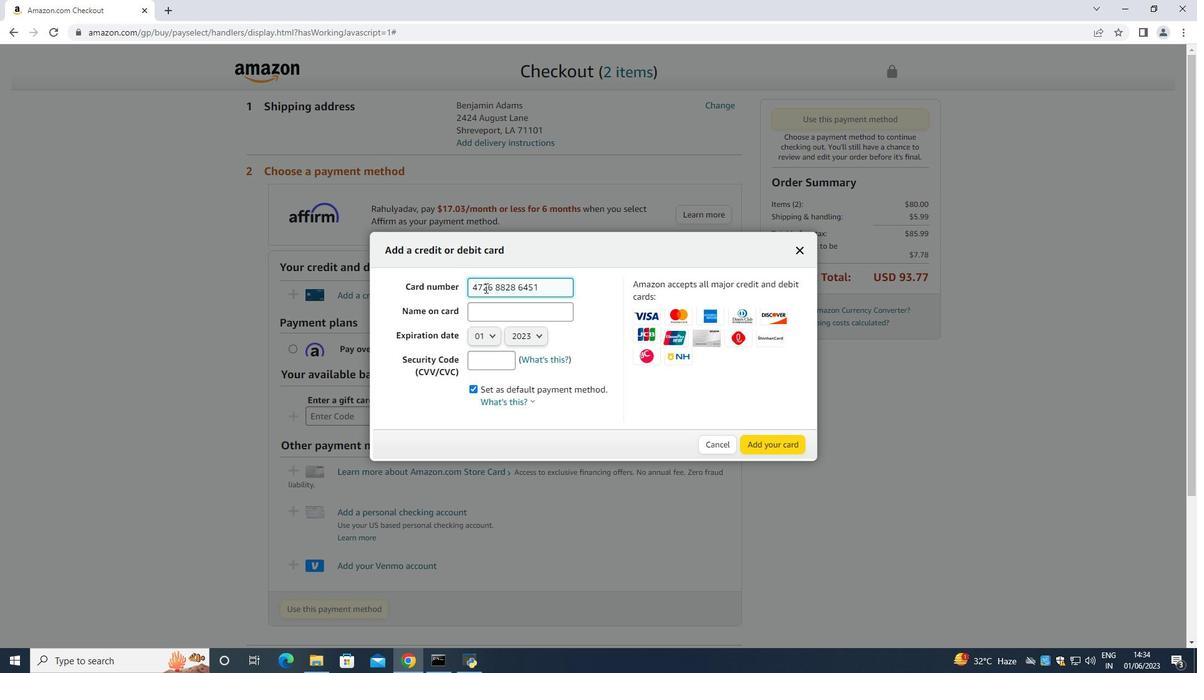 
Action: Mouse moved to (446, 384)
Screenshot: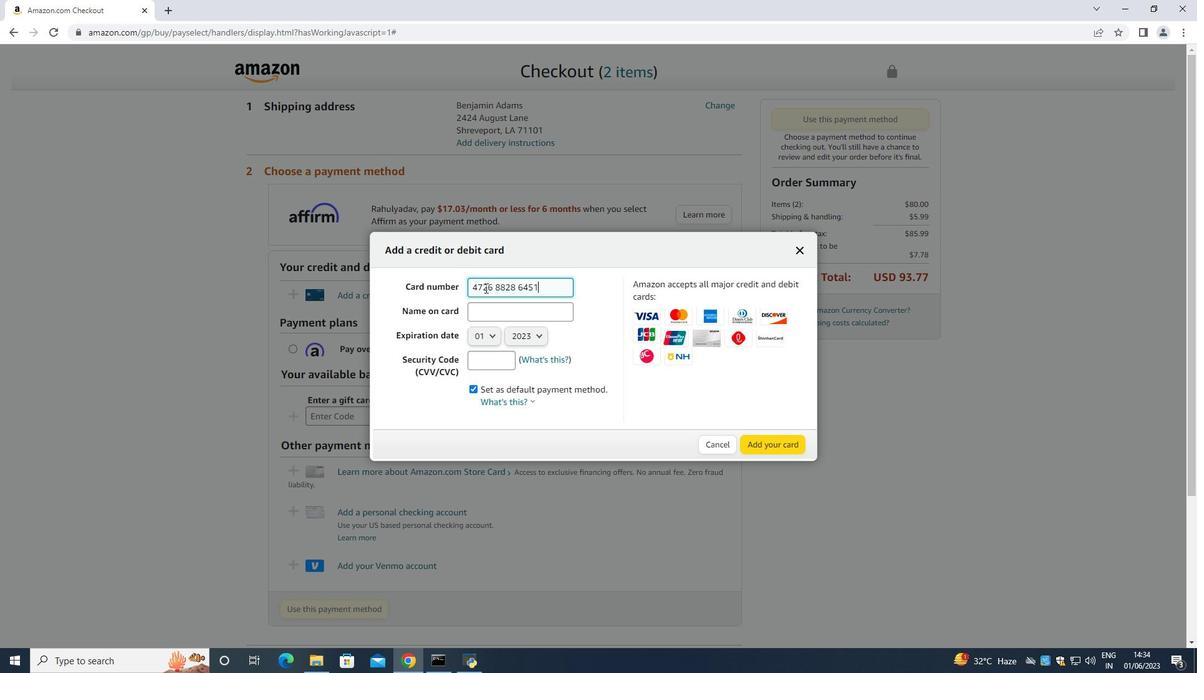 
Action: Key pressed 2424<Key.space><Key.shift>August<Key.space><Key.shift>Lane<Key.space><Key.tab><Key.tab><Key.shift>Shreveport
Screenshot: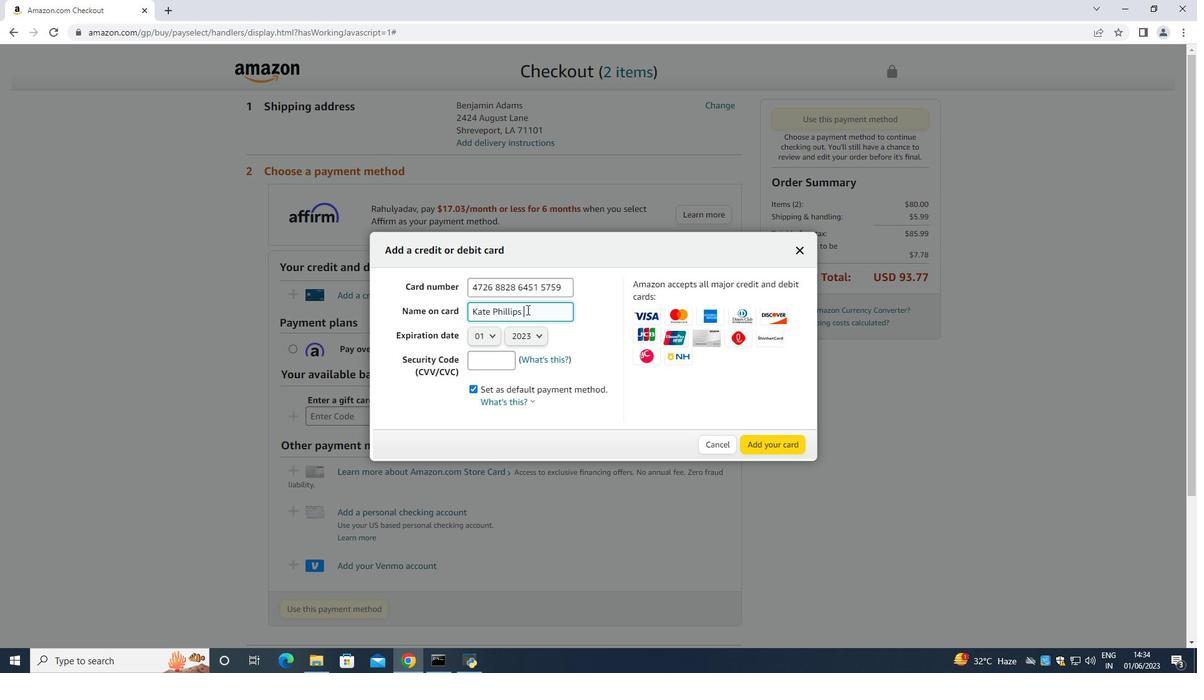 
Action: Mouse moved to (599, 449)
Screenshot: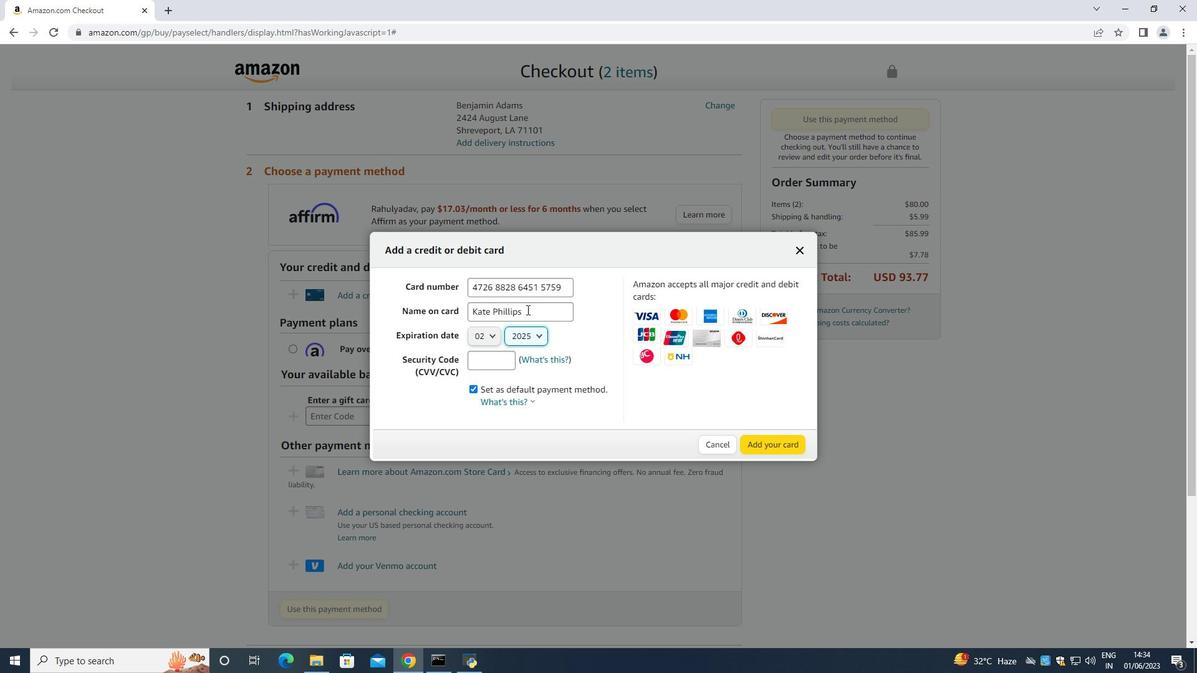 
Action: Mouse pressed left at (599, 449)
Screenshot: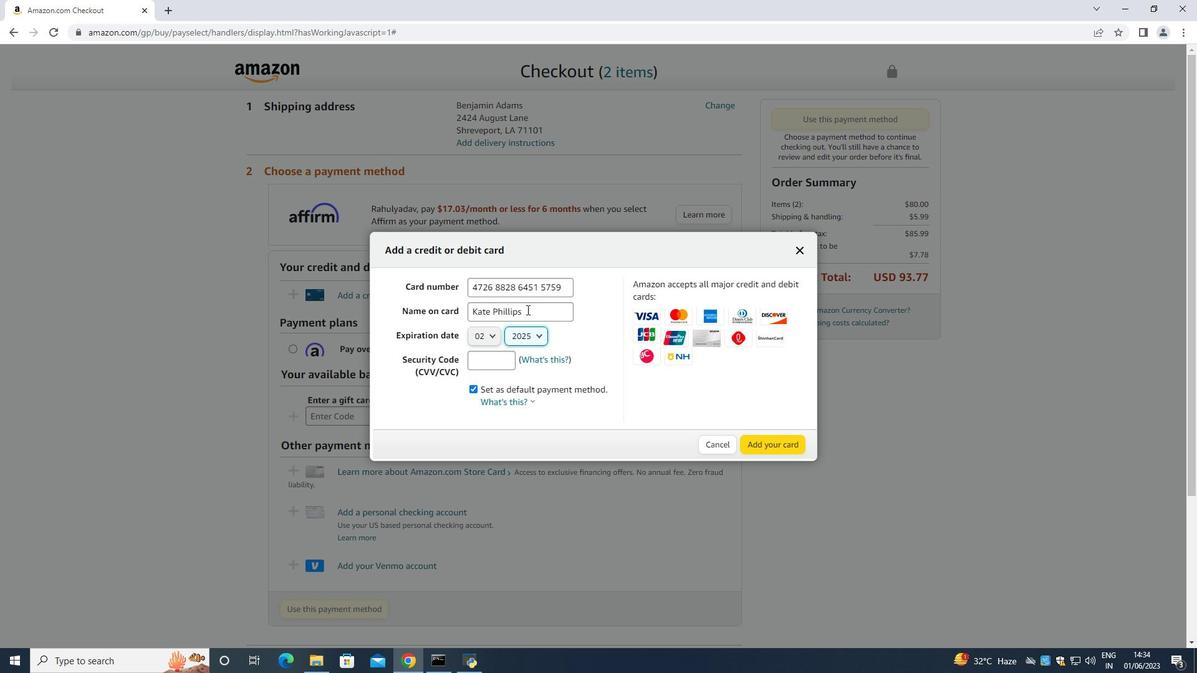 
Action: Mouse moved to (538, 408)
Screenshot: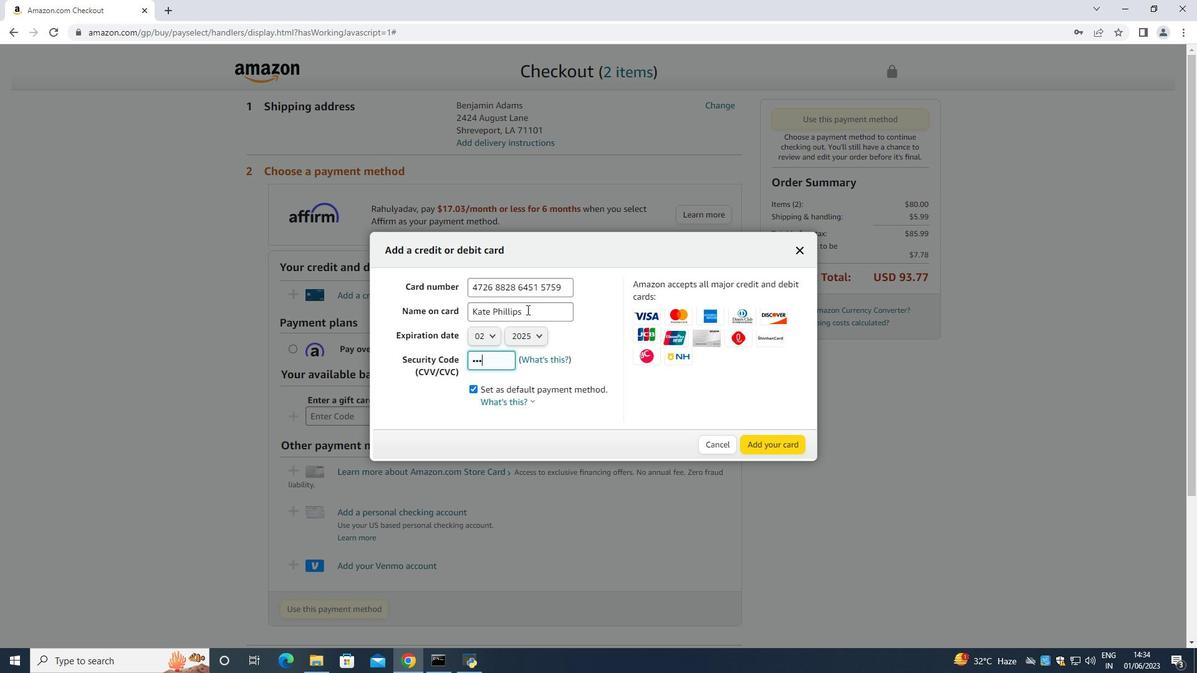 
Action: Mouse pressed left at (538, 408)
Screenshot: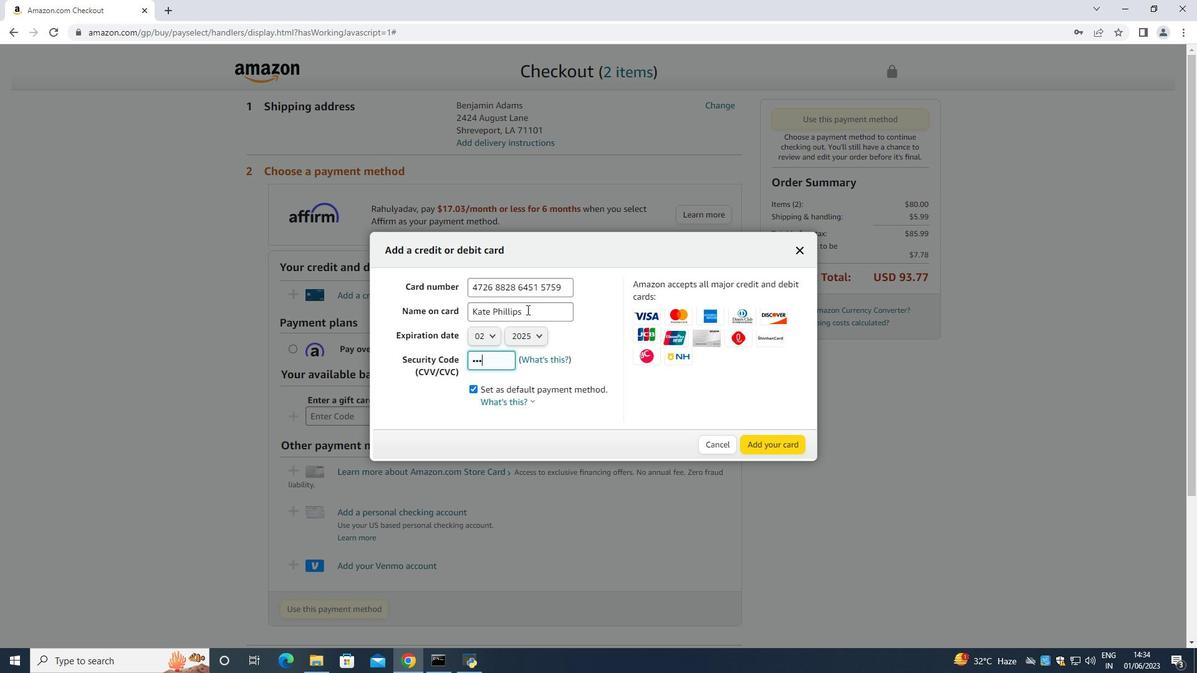 
Action: Mouse moved to (631, 451)
Screenshot: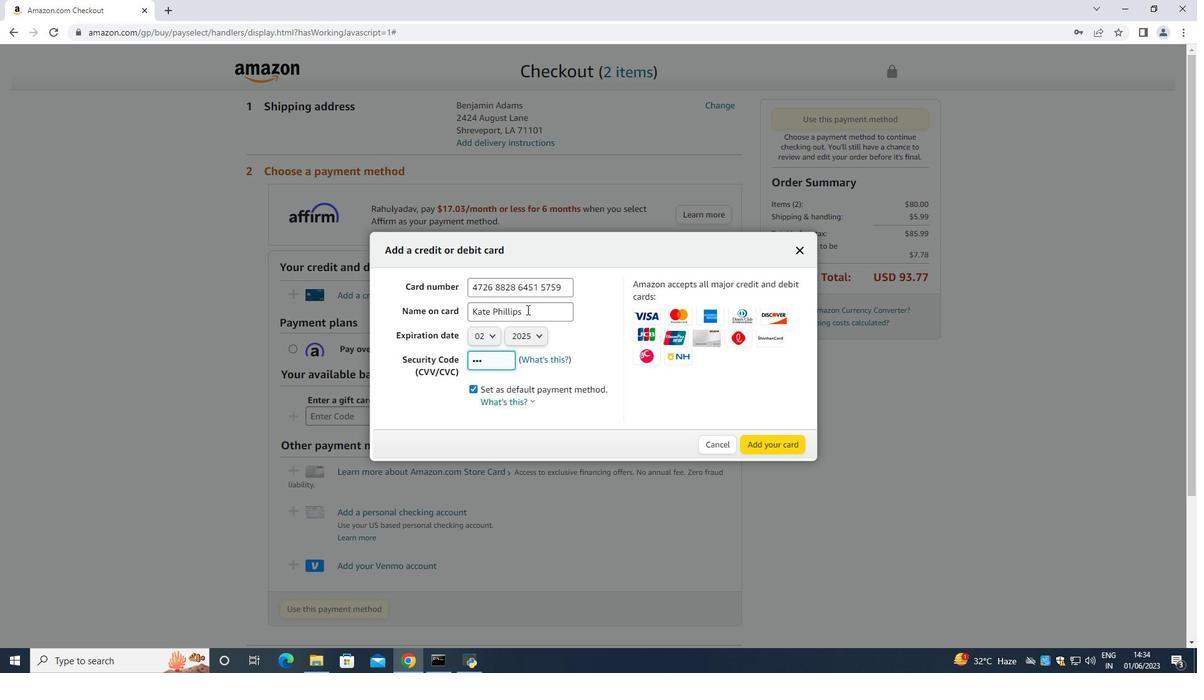
Action: Mouse pressed left at (631, 451)
Screenshot: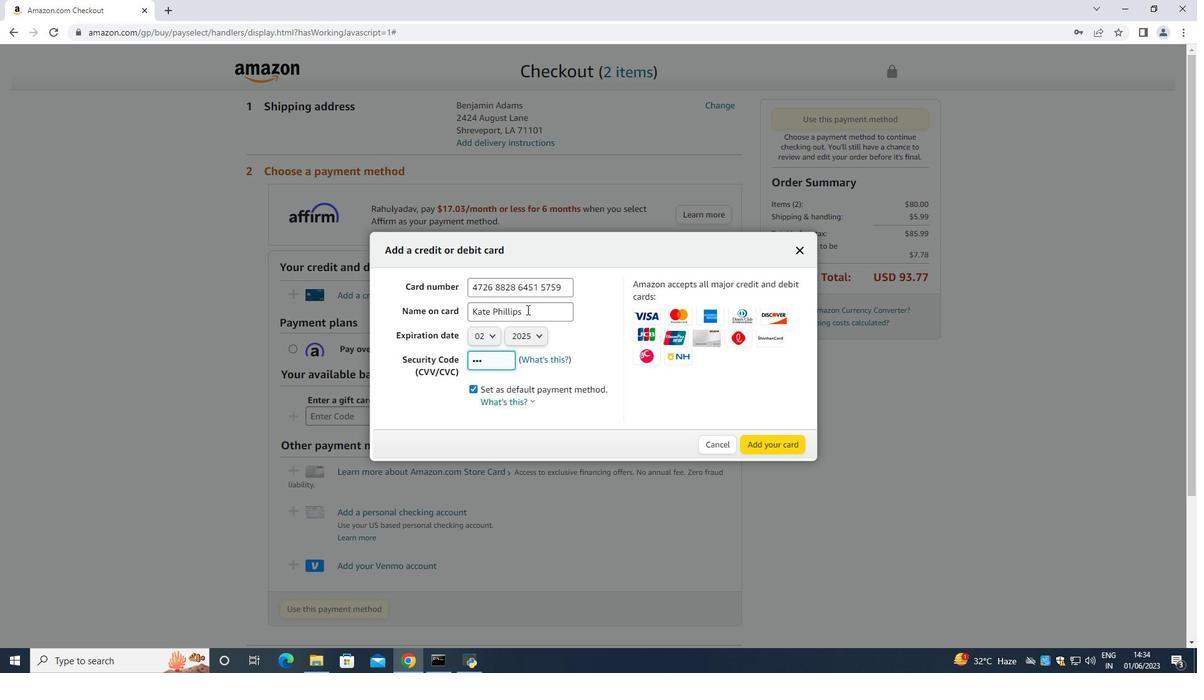
Action: Mouse moved to (595, 443)
Screenshot: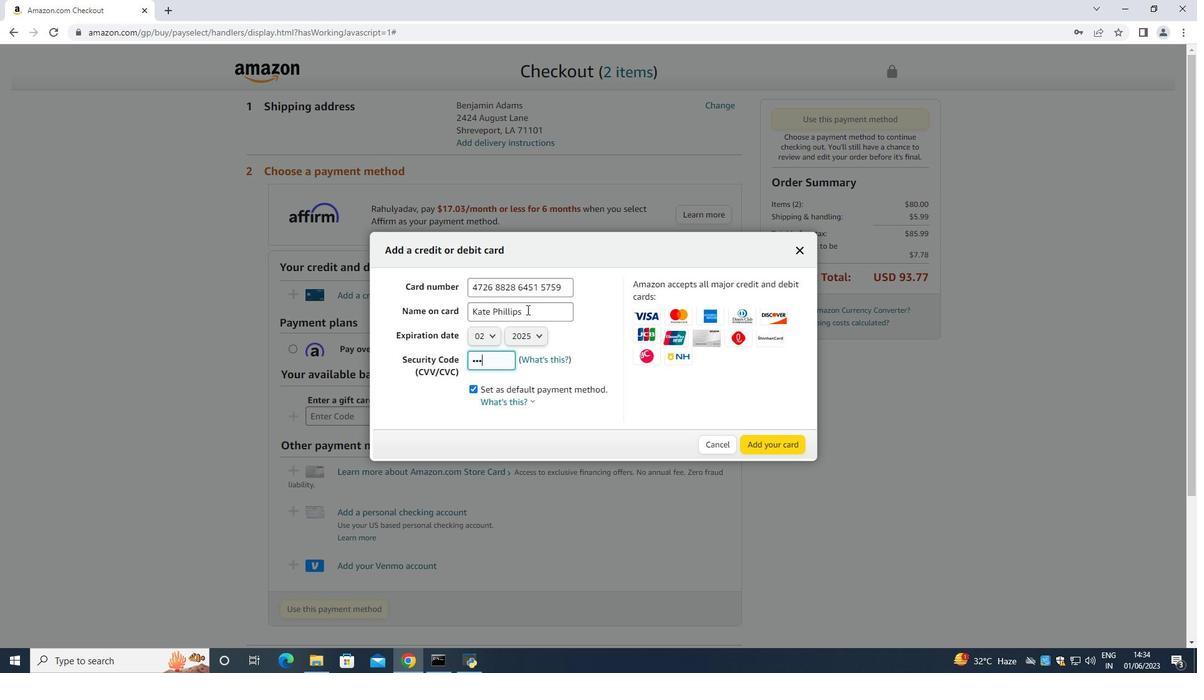 
Action: Key pressed 71101
Screenshot: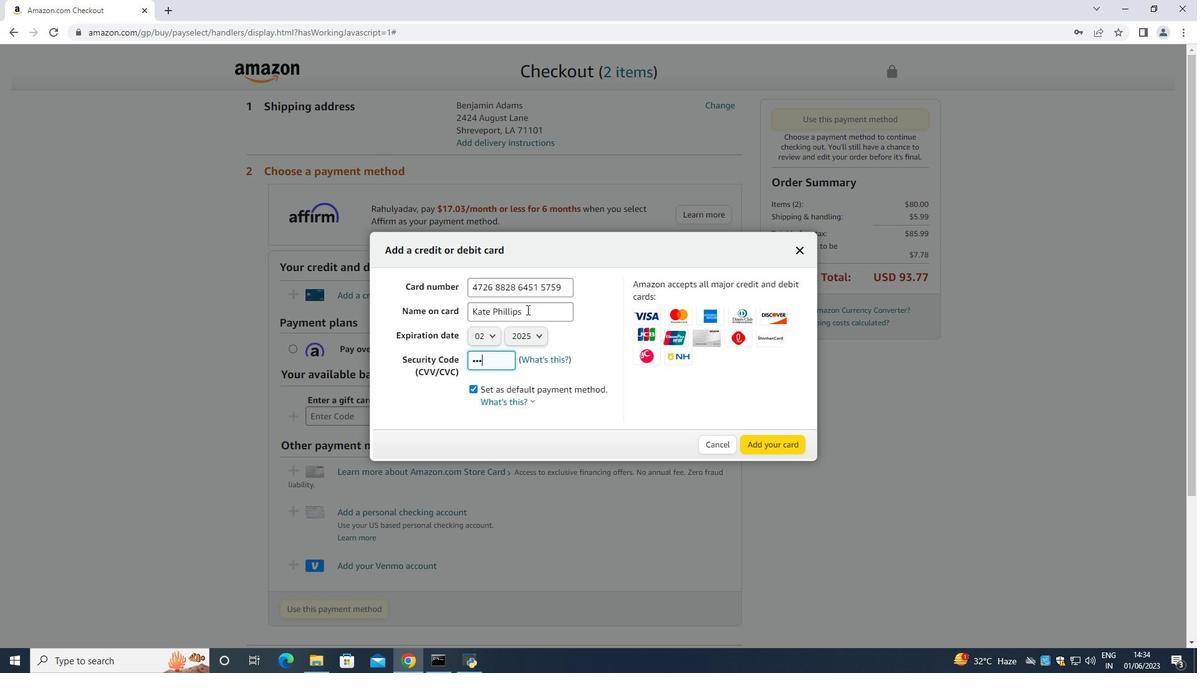 
Action: Mouse moved to (413, 549)
Screenshot: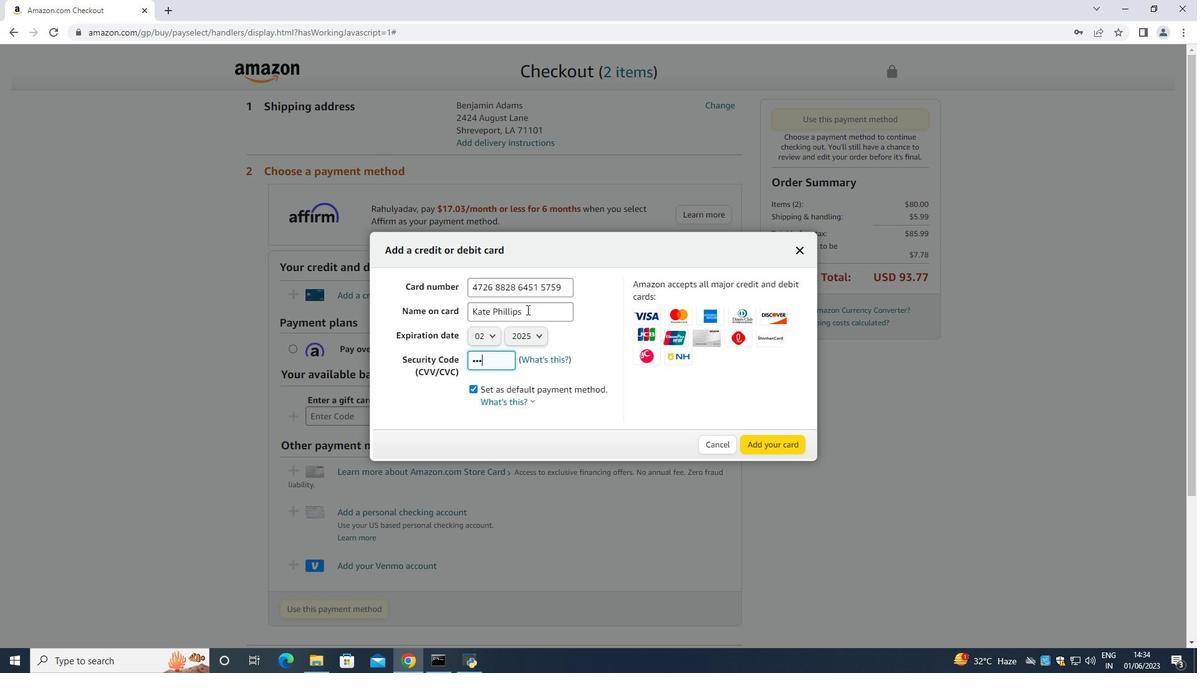 
Action: Mouse pressed left at (413, 549)
Screenshot: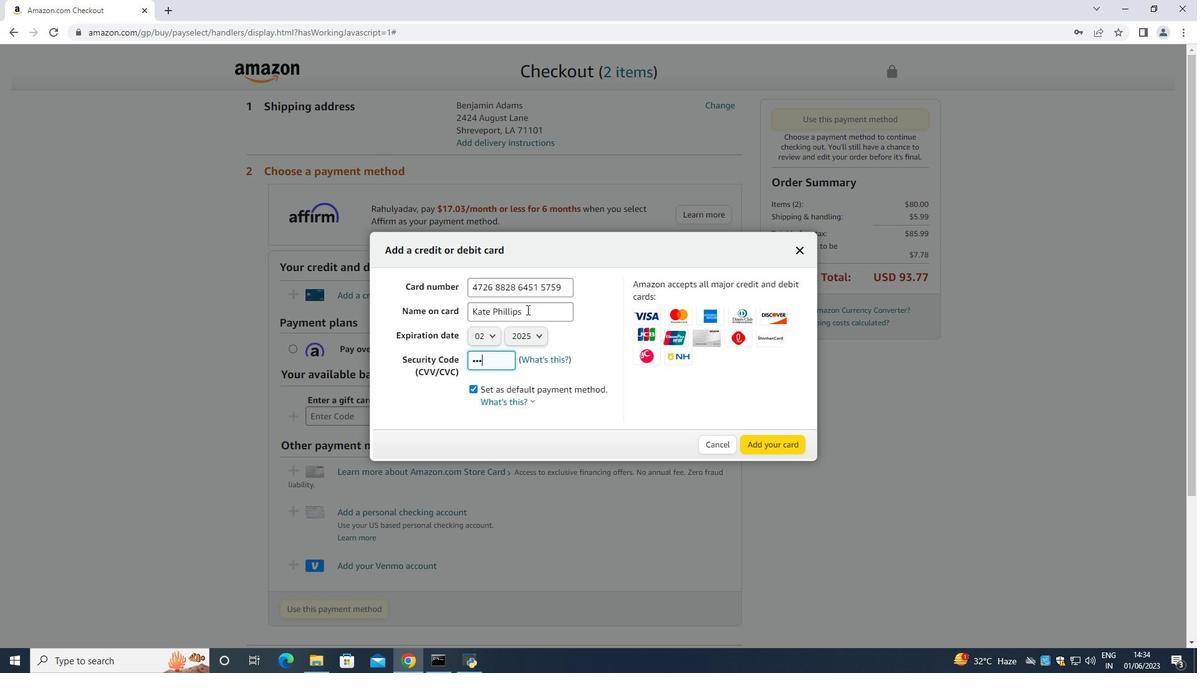 
Action: Mouse moved to (400, 640)
Screenshot: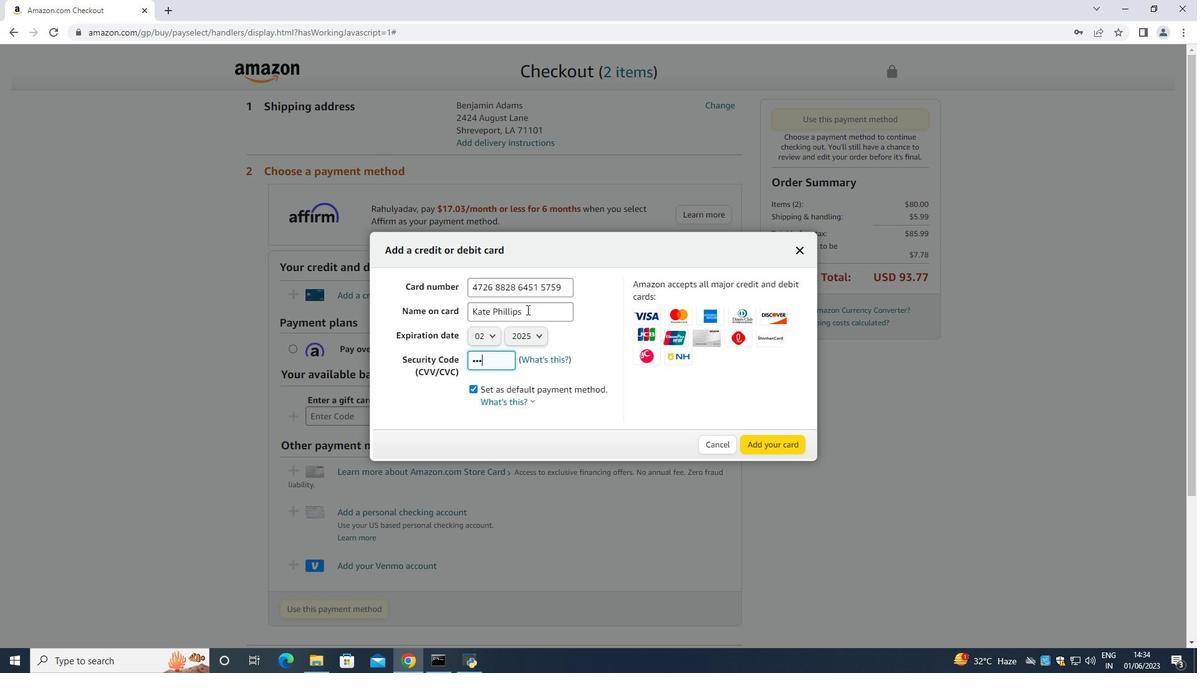 
Action: Mouse pressed left at (400, 640)
Screenshot: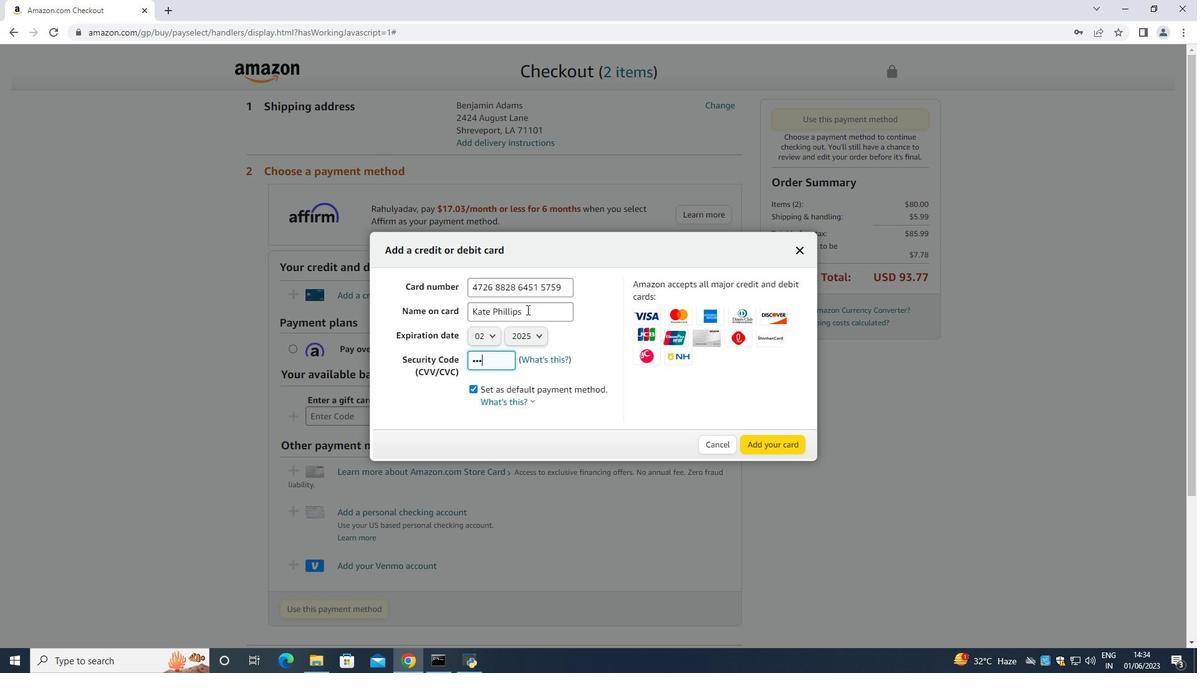 
Action: Mouse moved to (389, 272)
Screenshot: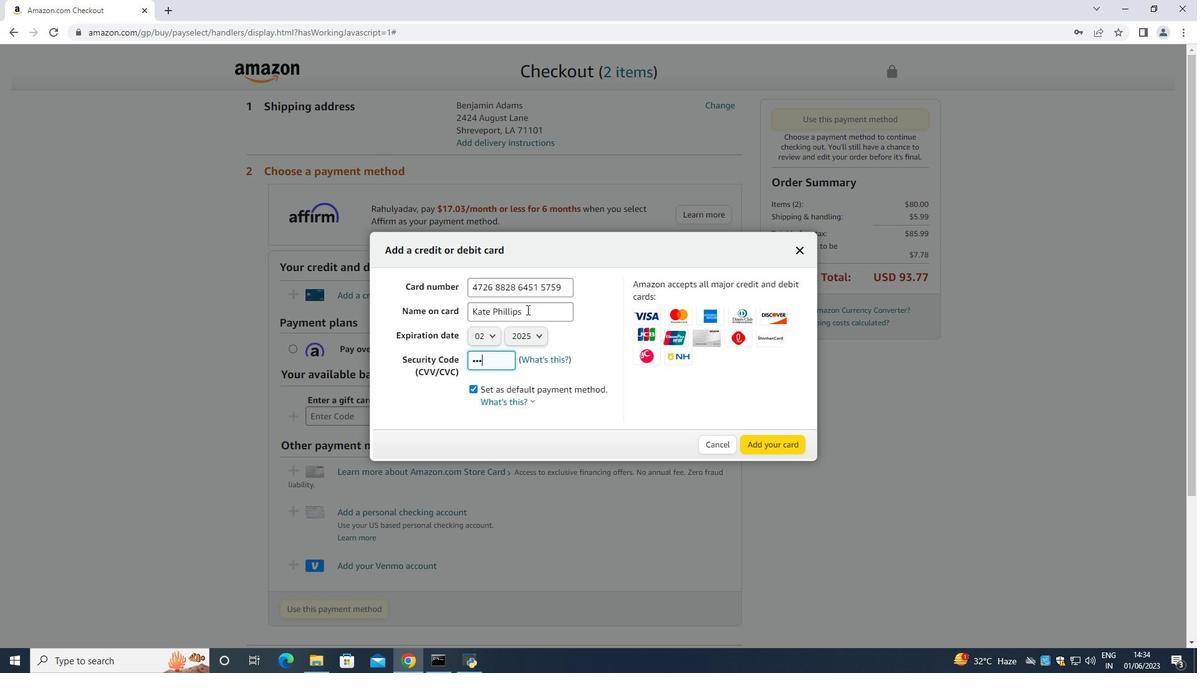 
Action: Mouse pressed left at (389, 272)
Screenshot: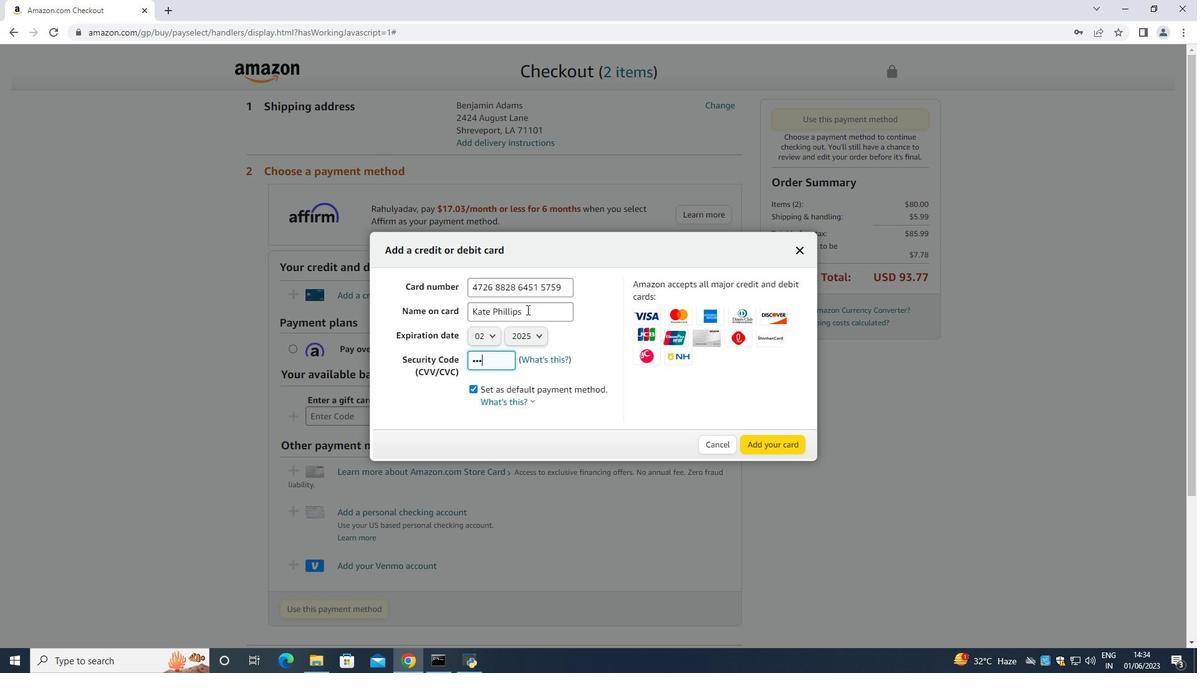 
Action: Mouse moved to (501, 293)
Screenshot: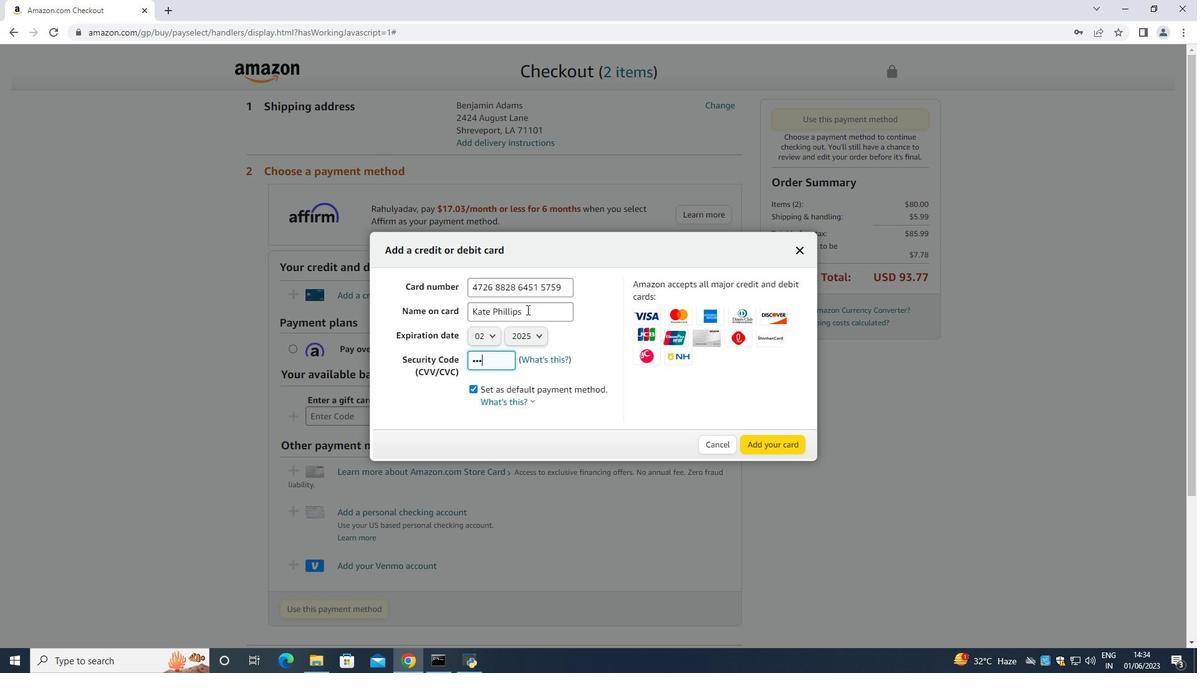 
Action: Mouse pressed left at (501, 293)
Screenshot: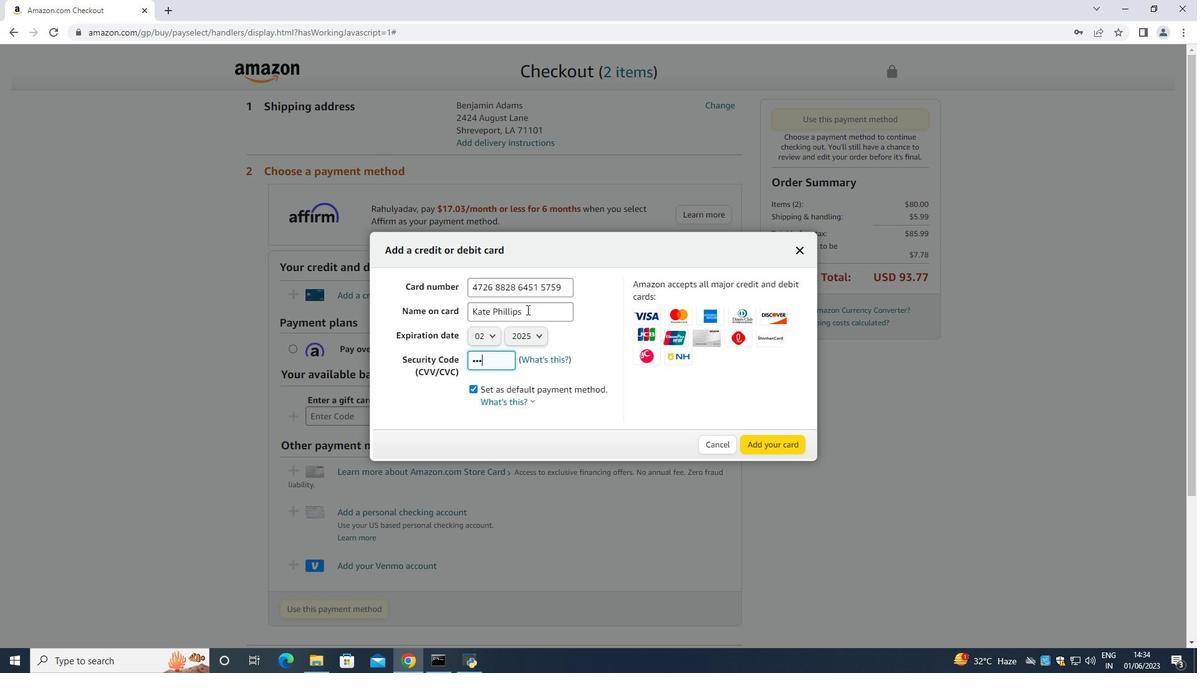 
Action: Mouse moved to (497, 297)
Screenshot: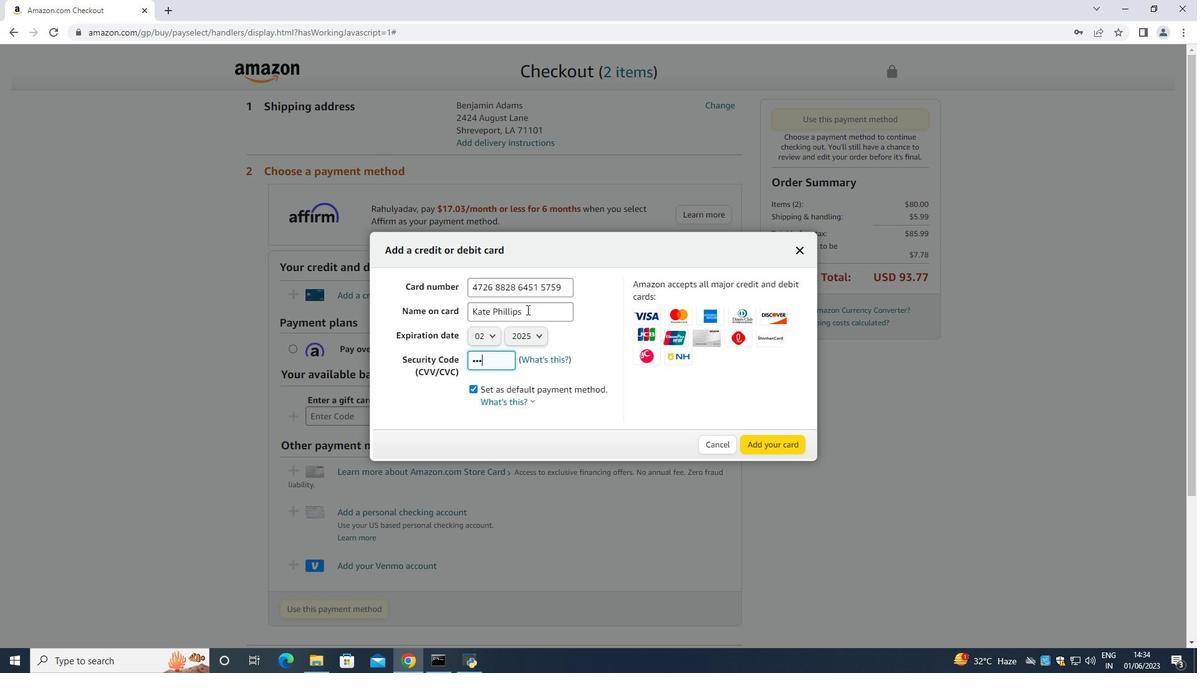 
Action: Key pressed 4726882864515759<Key.tab><Key.shift>Kate<Key.space><Key.shift><Key.shift>Phillips<Key.tab><Key.right><Key.tab><Key.right><Key.tab>
Screenshot: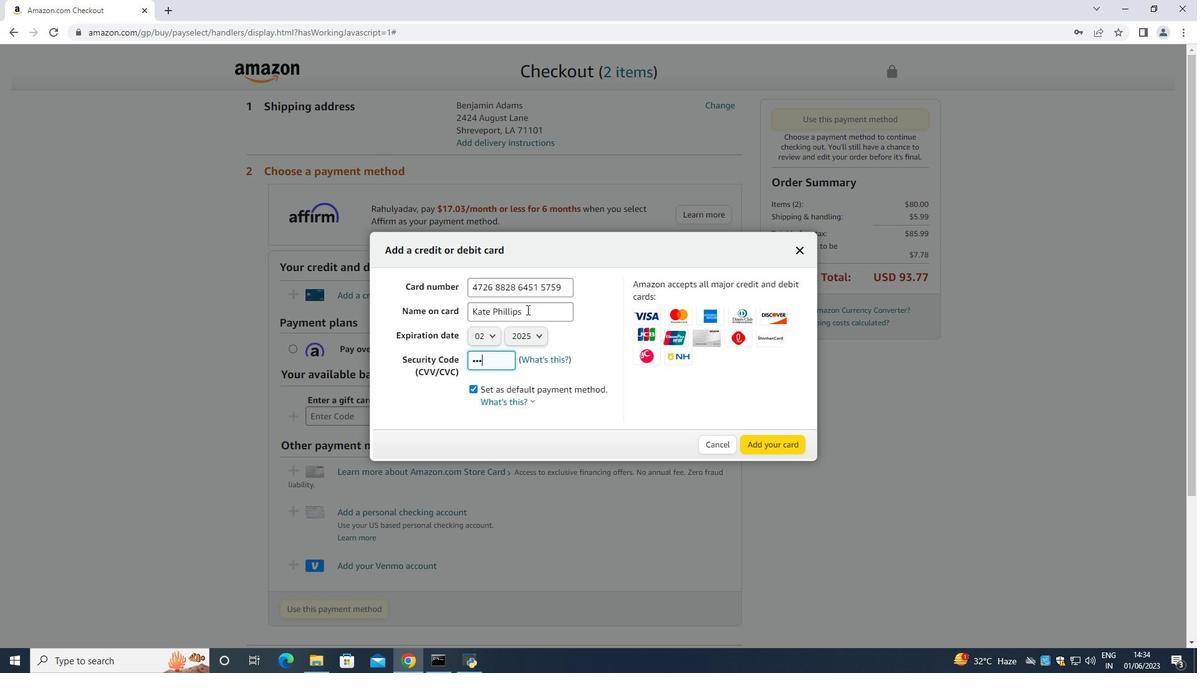 
Action: Mouse moved to (529, 337)
Screenshot: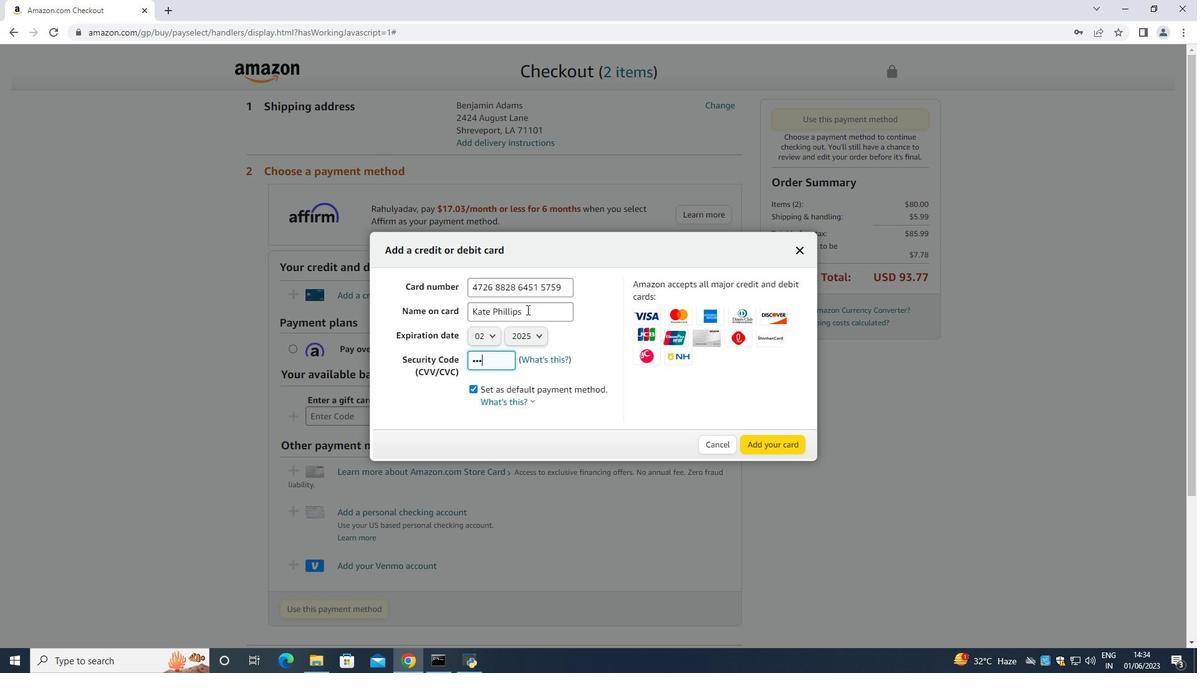
Action: Mouse pressed left at (529, 337)
Screenshot: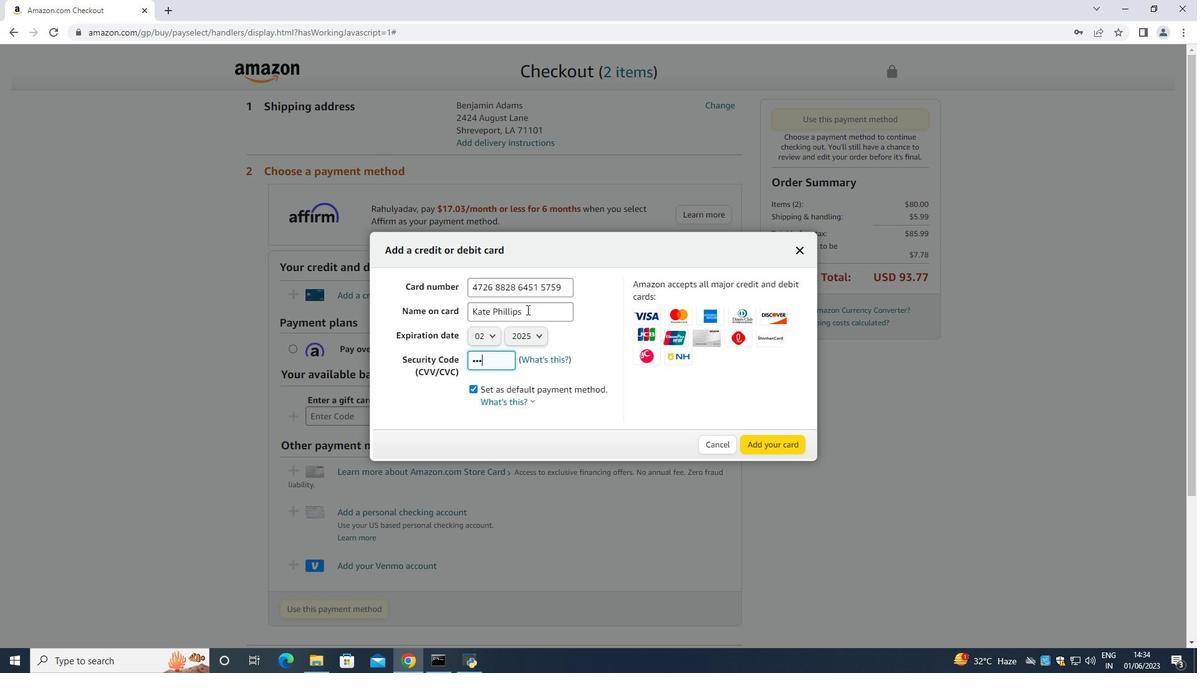 
Action: Mouse moved to (528, 323)
Screenshot: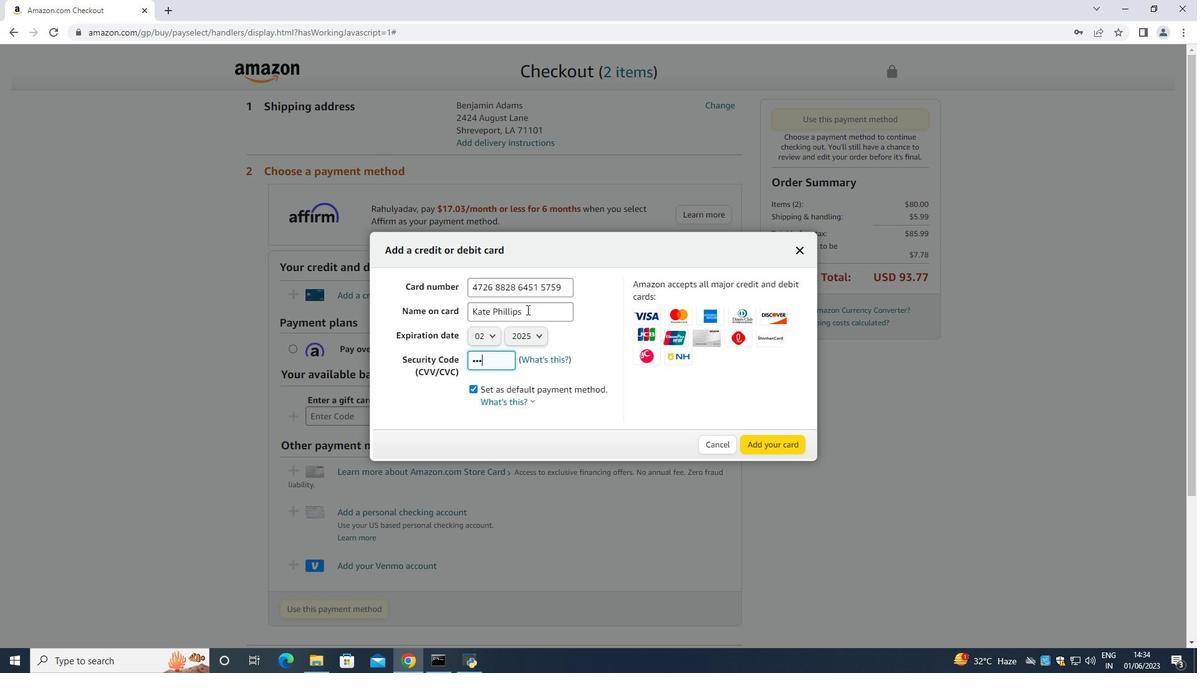 
Action: Key pressed <Key.down><Key.enter><Key.tab>953
Screenshot: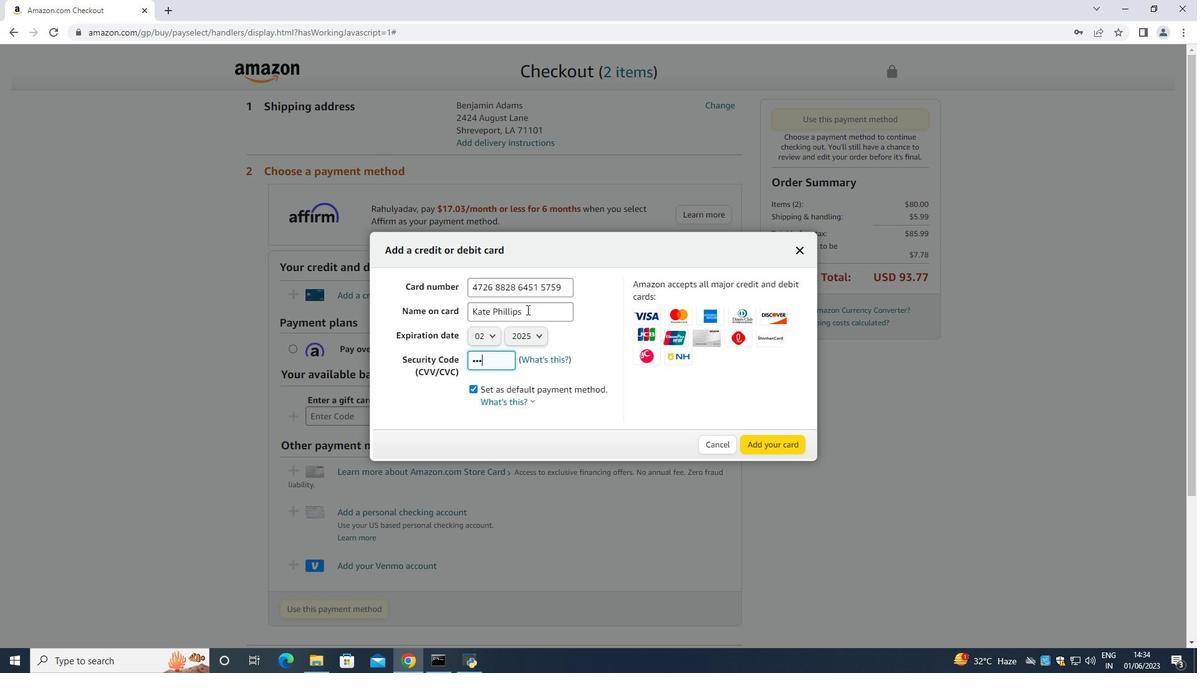 
Action: Mouse moved to (16, 100)
Screenshot: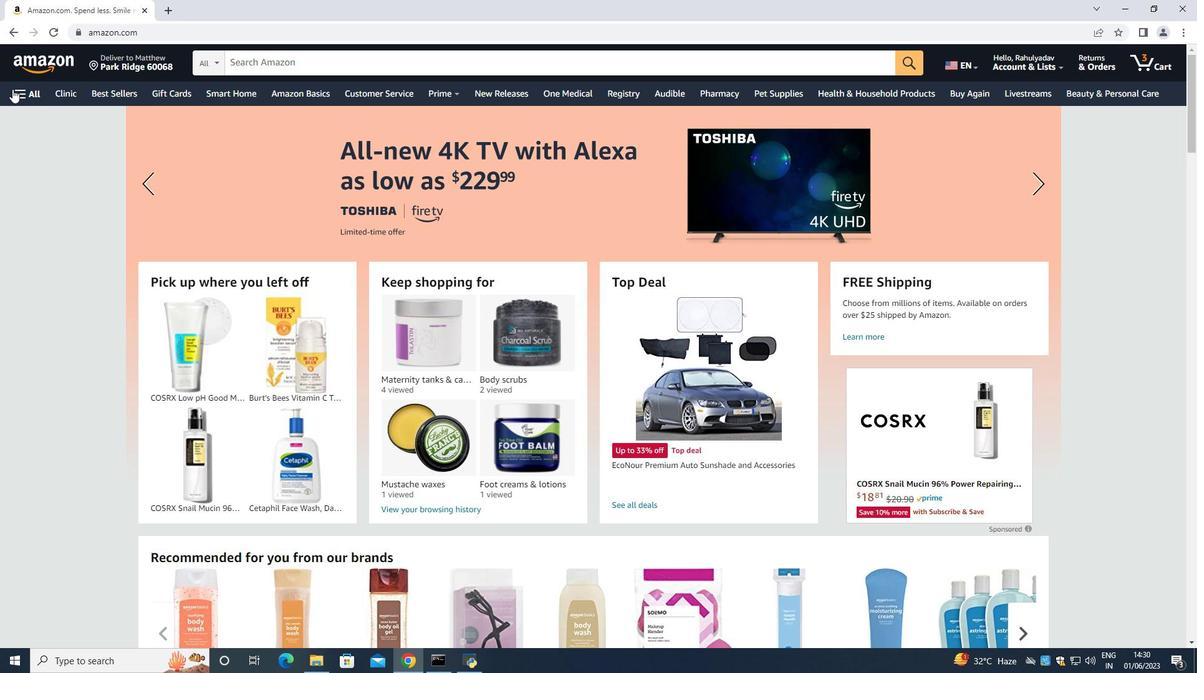 
Action: Mouse pressed left at (16, 100)
Screenshot: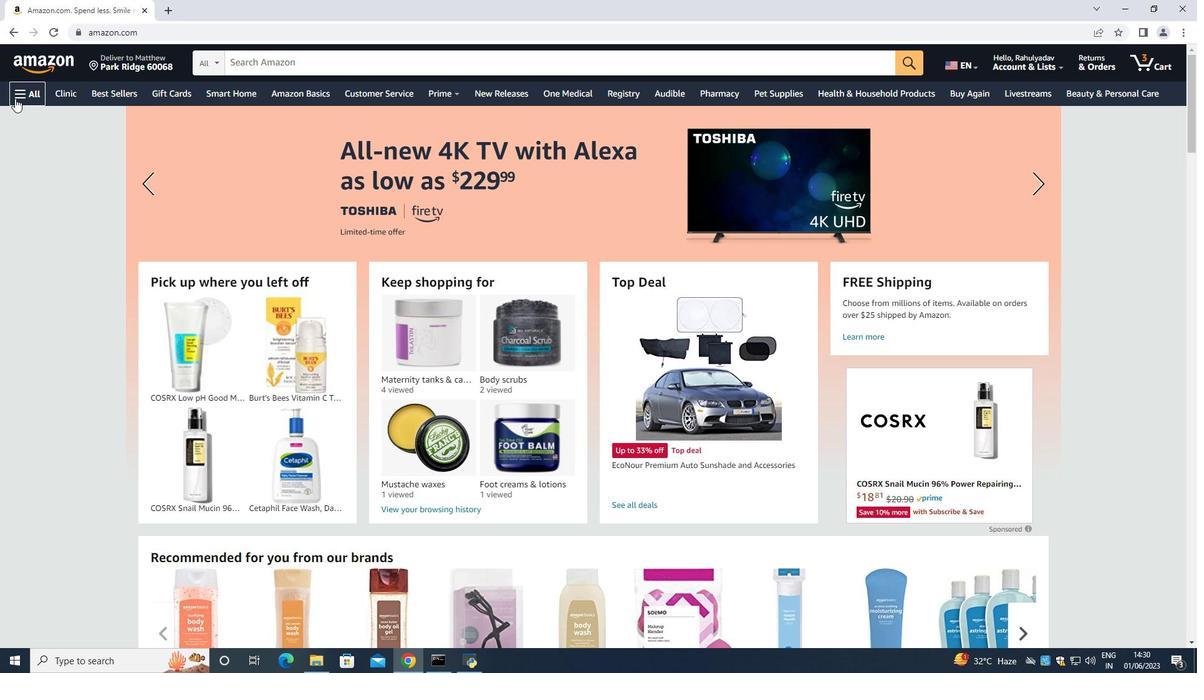 
Action: Mouse moved to (43, 124)
Screenshot: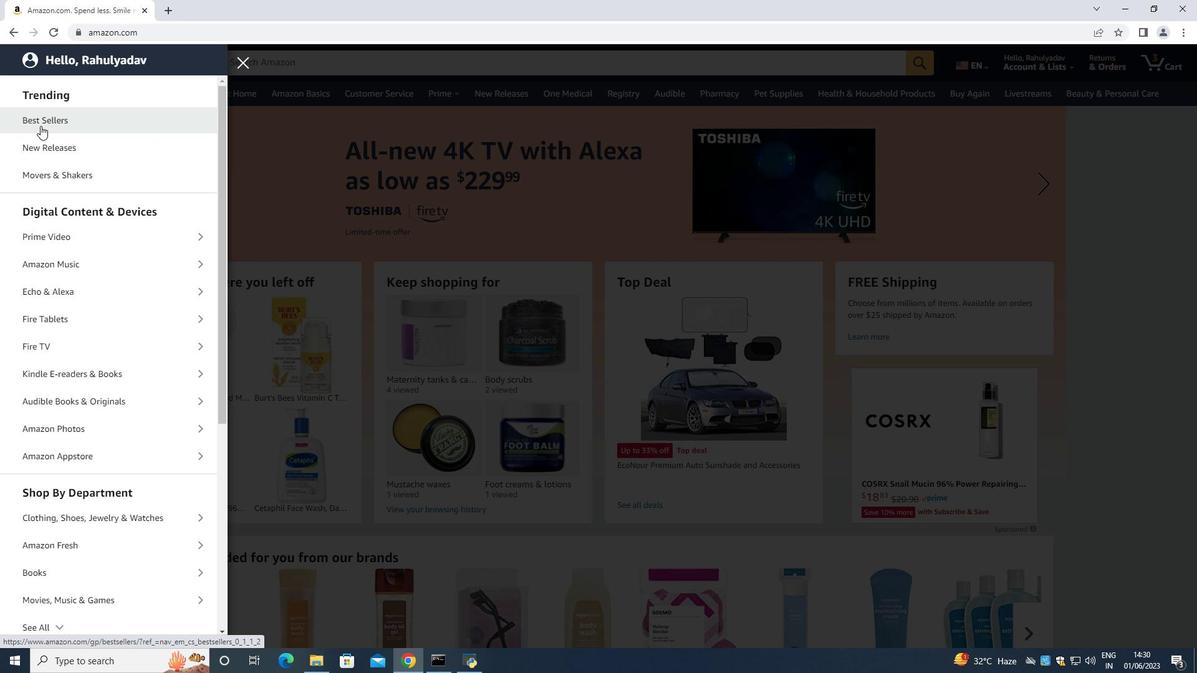 
Action: Mouse pressed left at (42, 124)
Screenshot: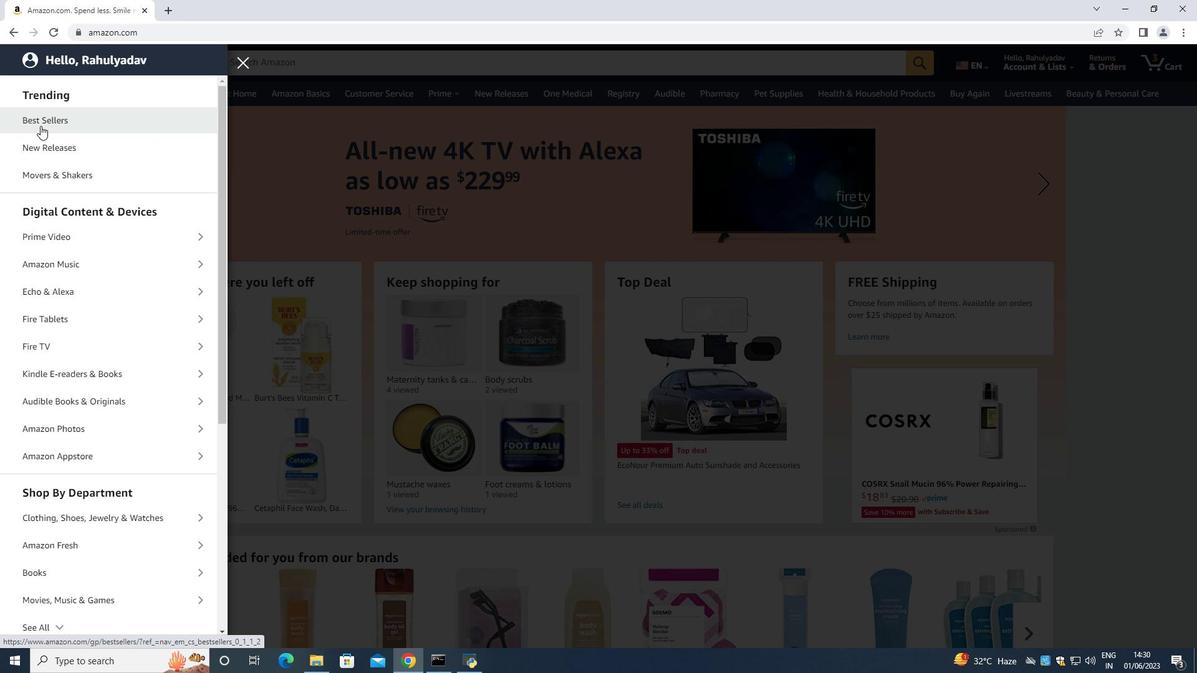 
Action: Mouse moved to (306, 64)
Screenshot: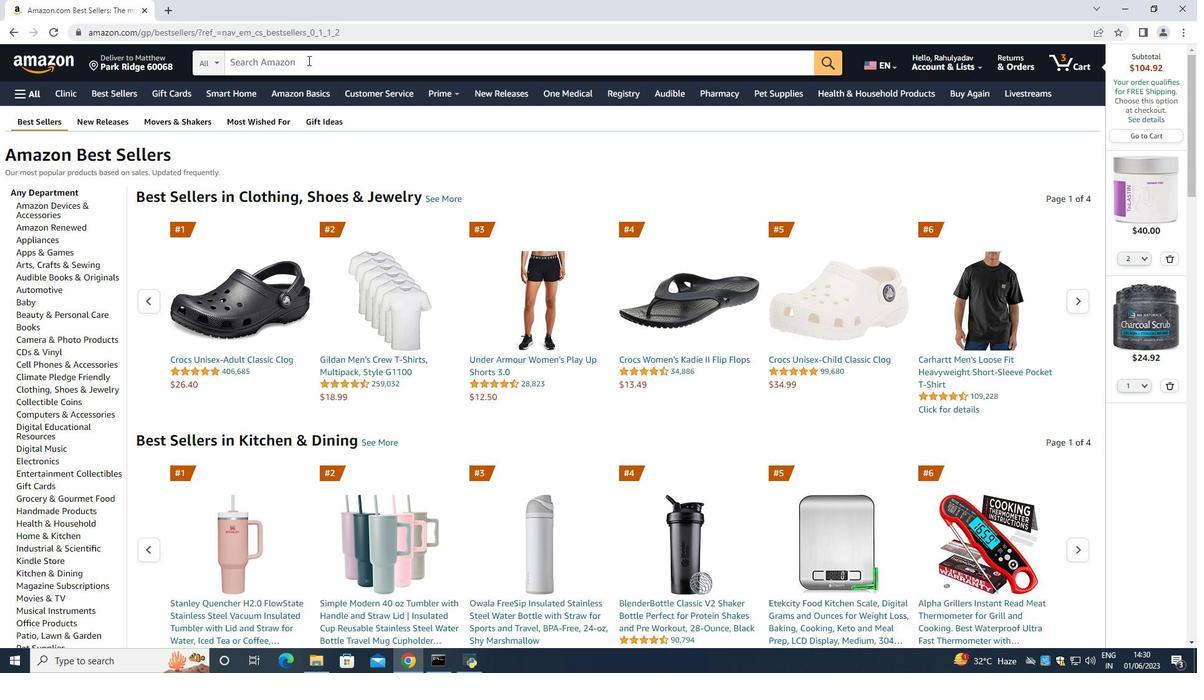 
Action: Mouse pressed left at (306, 64)
Screenshot: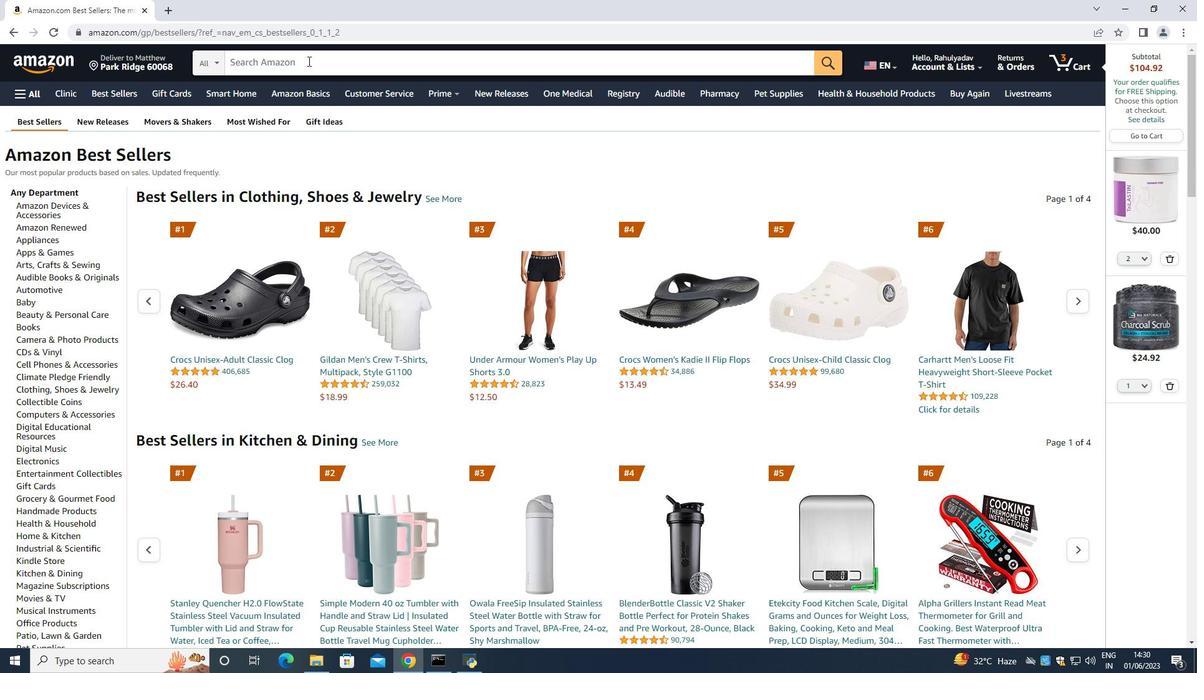 
Action: Mouse moved to (305, 64)
Screenshot: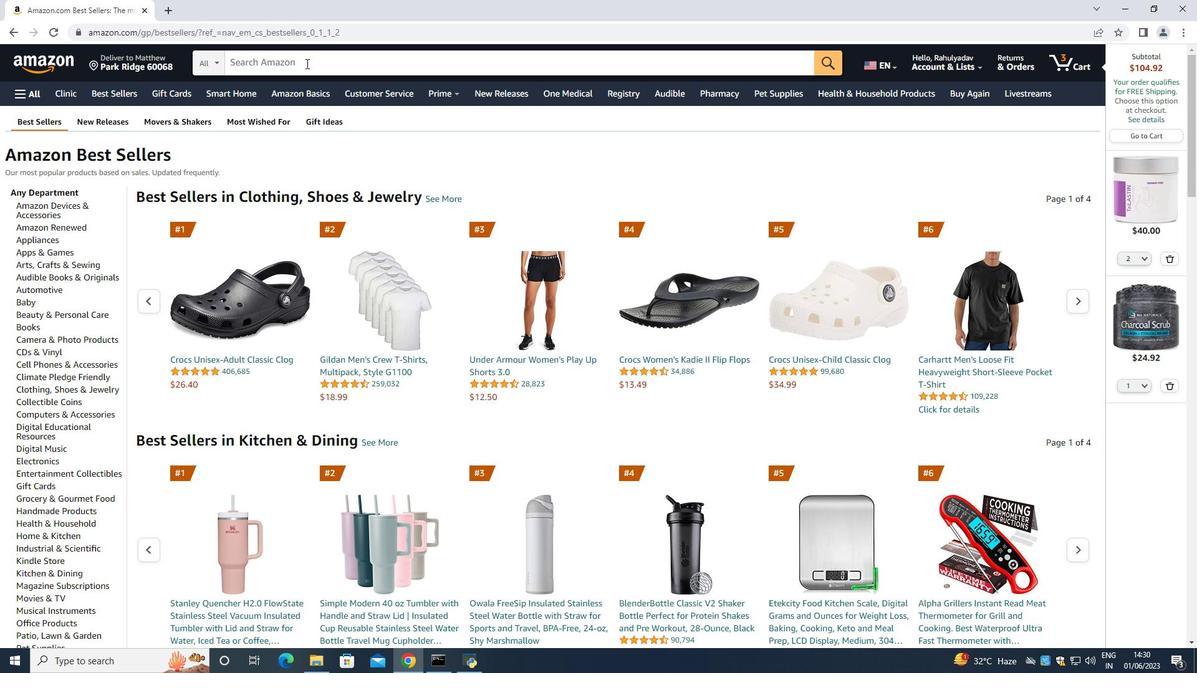 
Action: Key pressed <Key.shift>Materniy<Key.backspace>ty<Key.space>
Screenshot: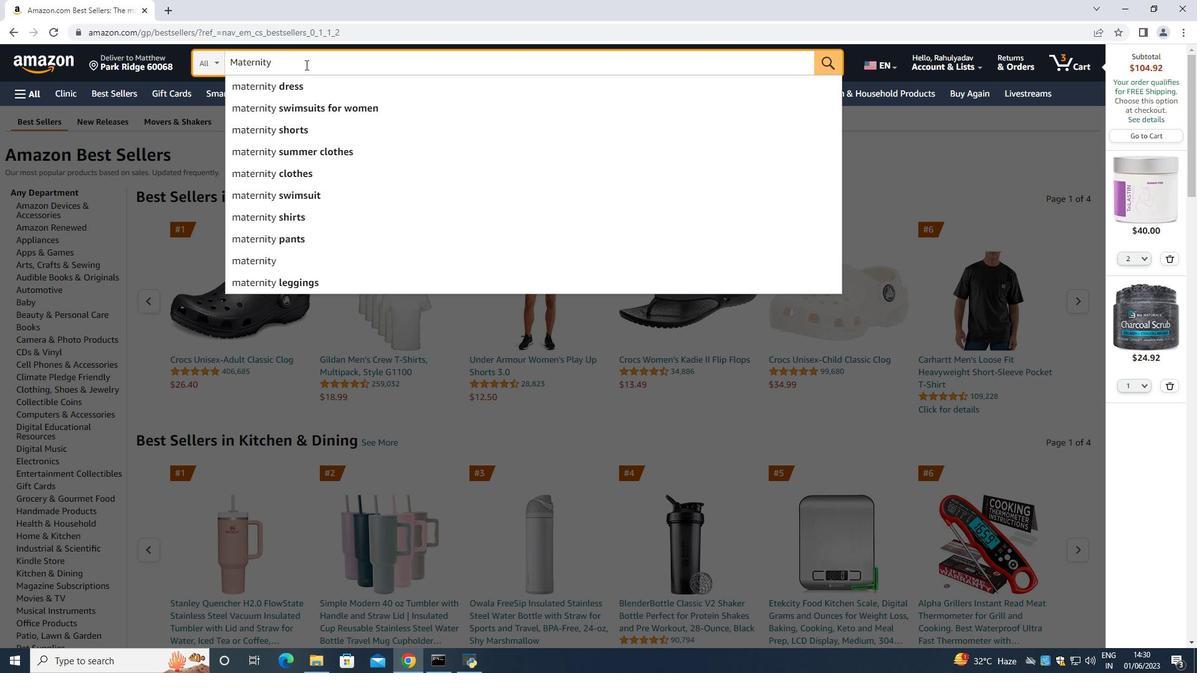 
Action: Mouse moved to (311, 72)
Screenshot: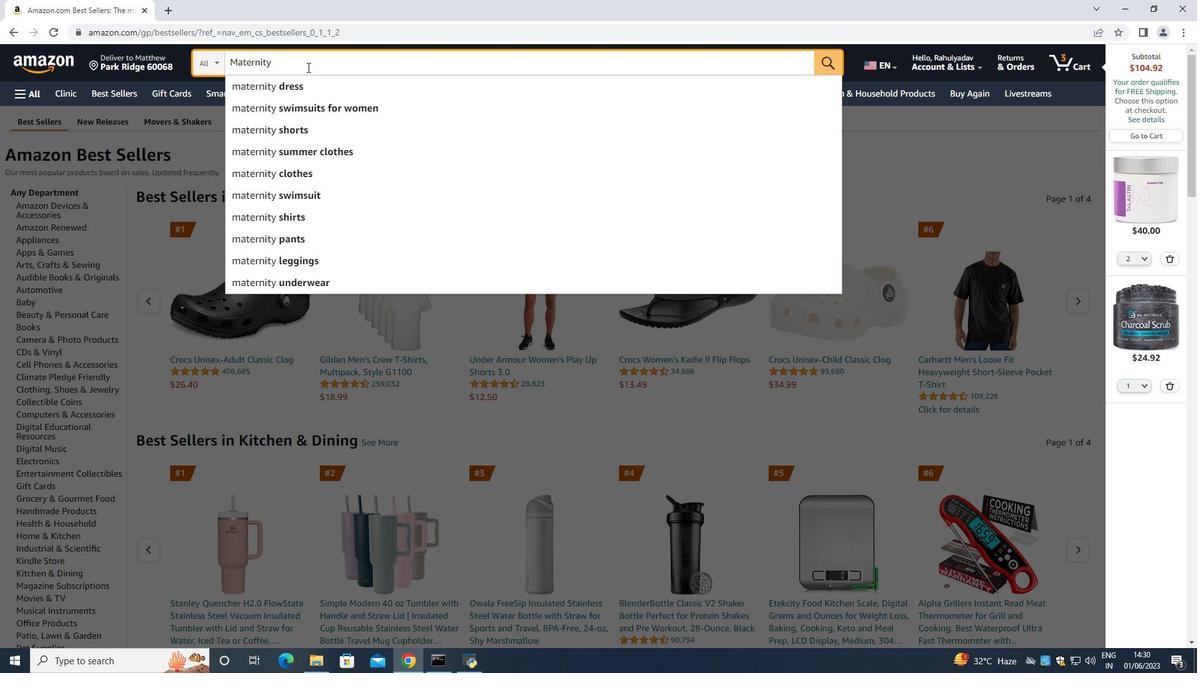 
Action: Key pressed <Key.shift>From<Key.space><Key.shift>Skin<Key.space><Key.shift><Key.shift><Key.shift><Key.shift>Care<Key.enter>
Screenshot: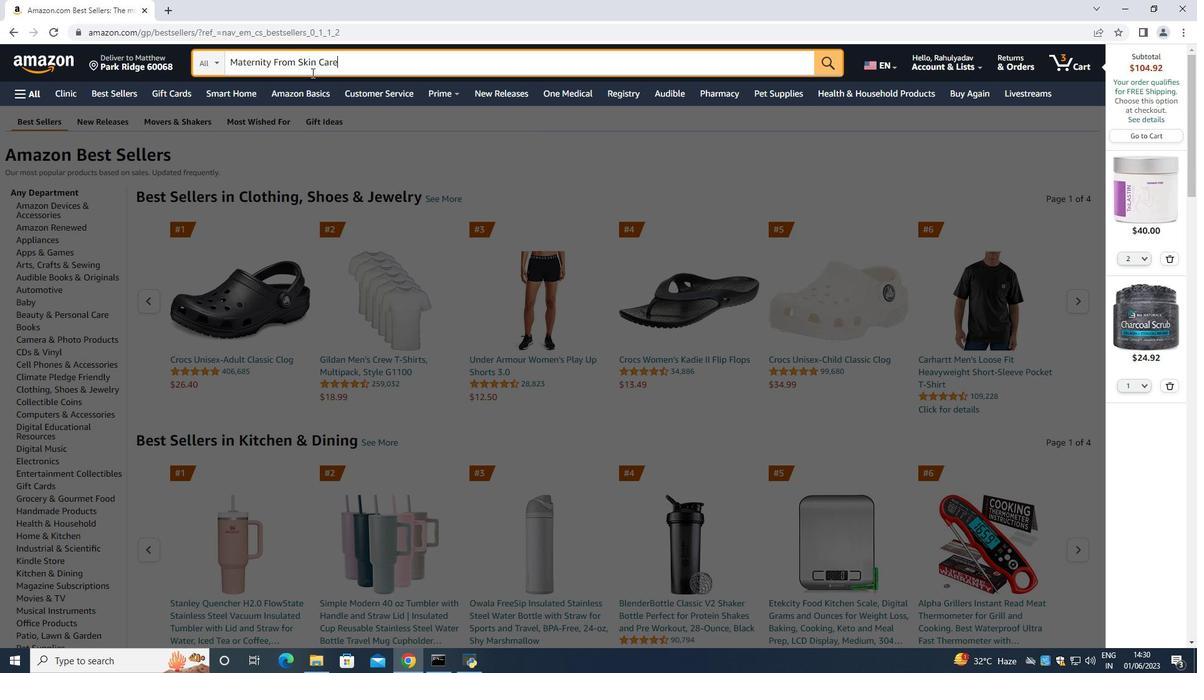 
Action: Mouse moved to (44, 329)
Screenshot: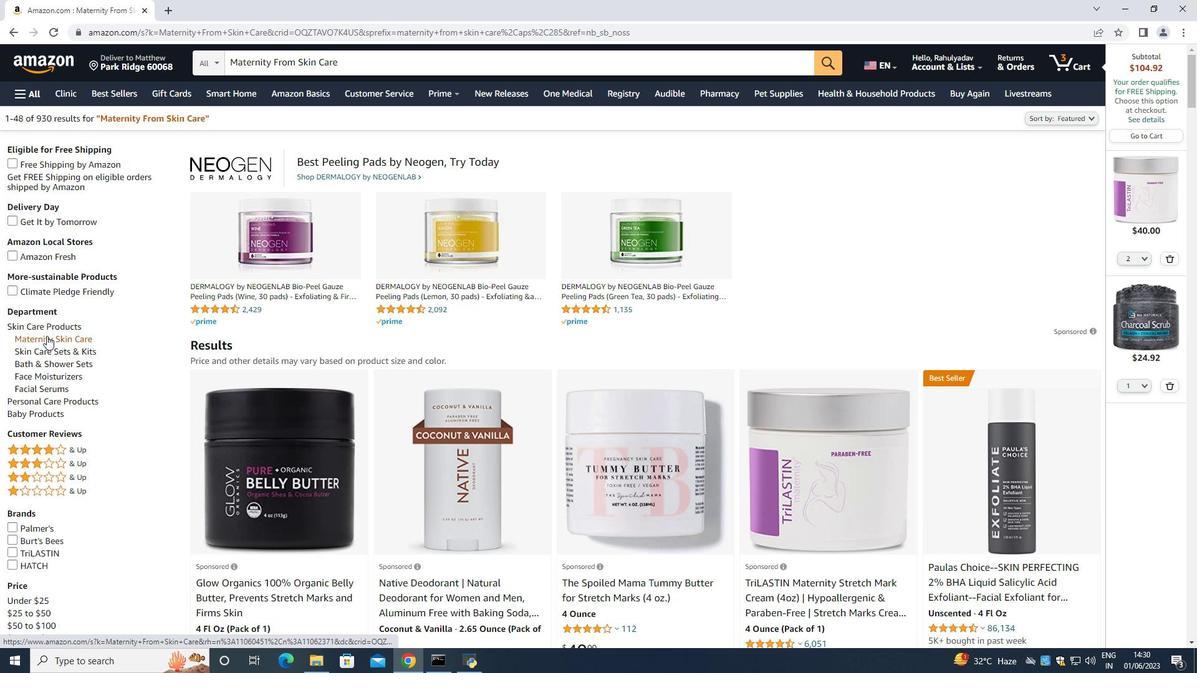 
Action: Mouse pressed left at (44, 329)
Screenshot: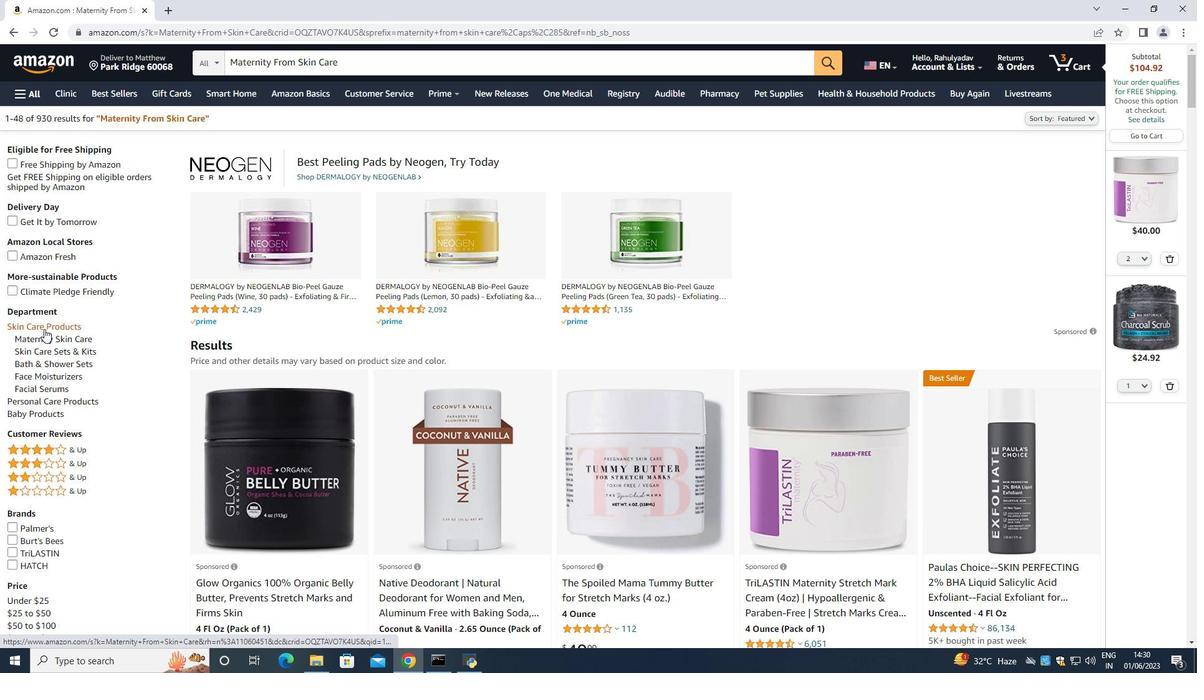 
Action: Mouse moved to (234, 411)
Screenshot: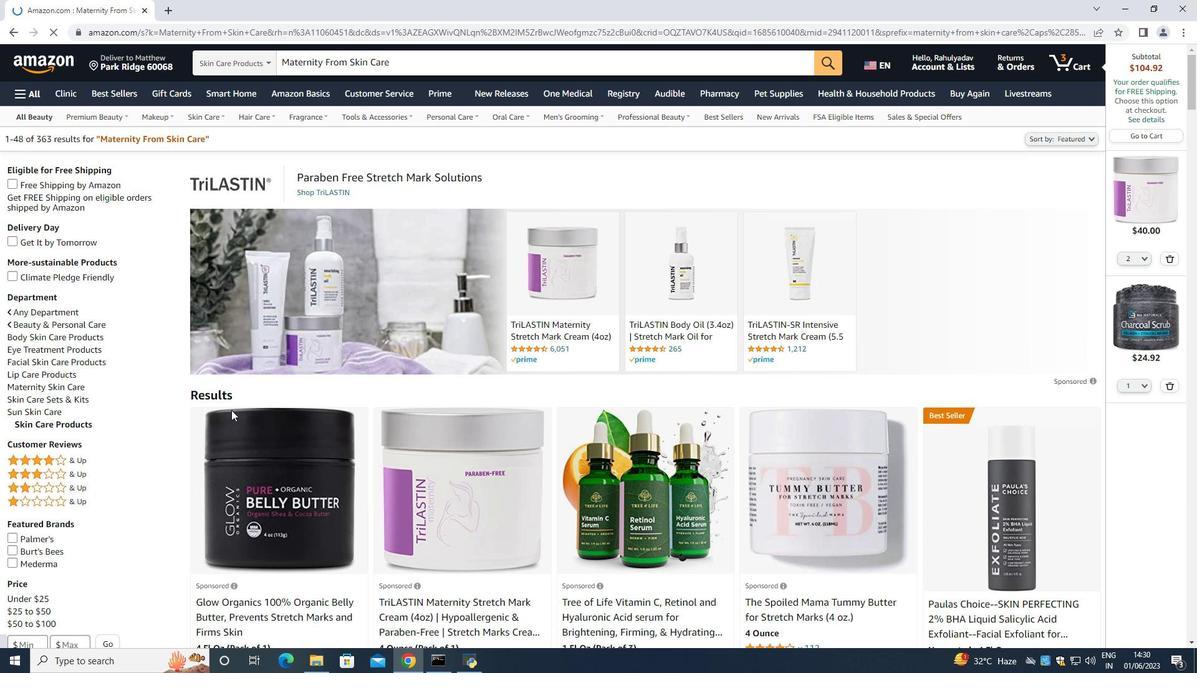
Action: Mouse scrolled (232, 411) with delta (0, 0)
Screenshot: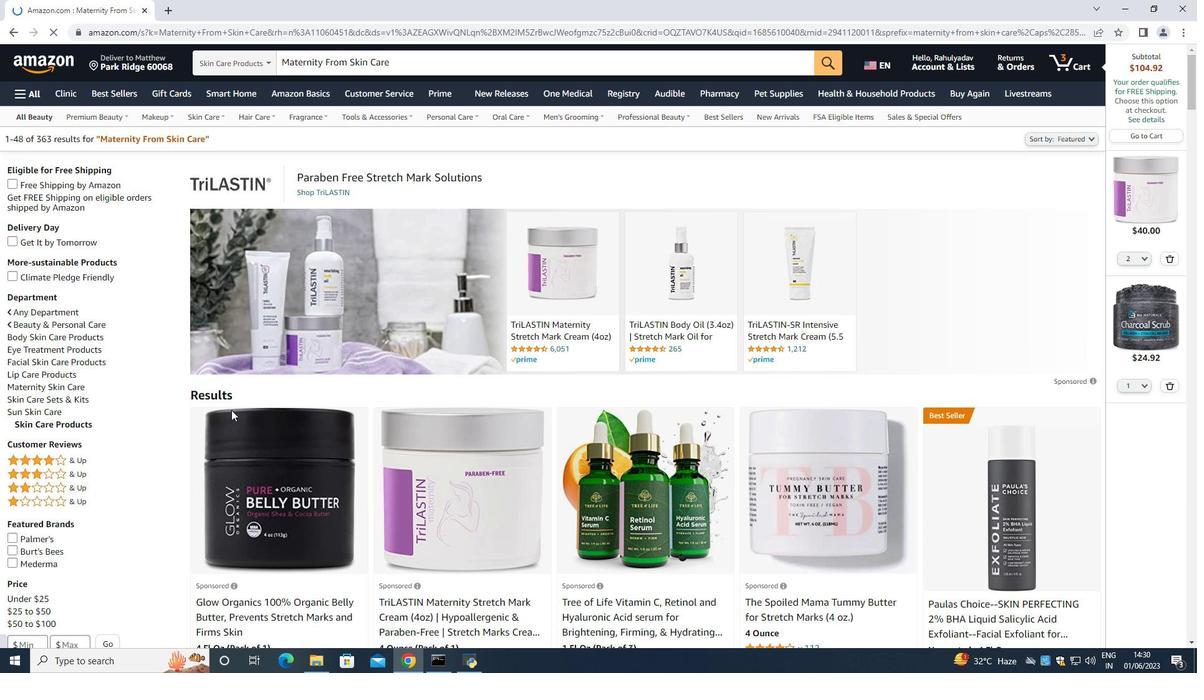 
Action: Mouse moved to (235, 411)
Screenshot: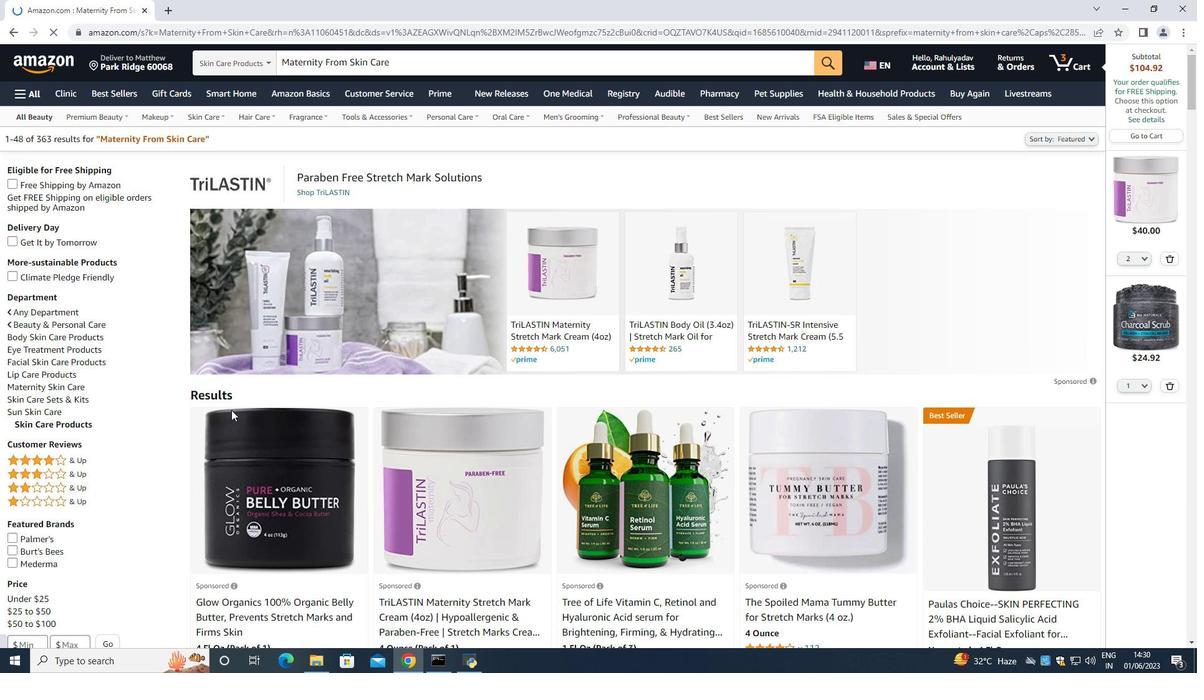 
Action: Mouse scrolled (232, 411) with delta (0, 0)
Screenshot: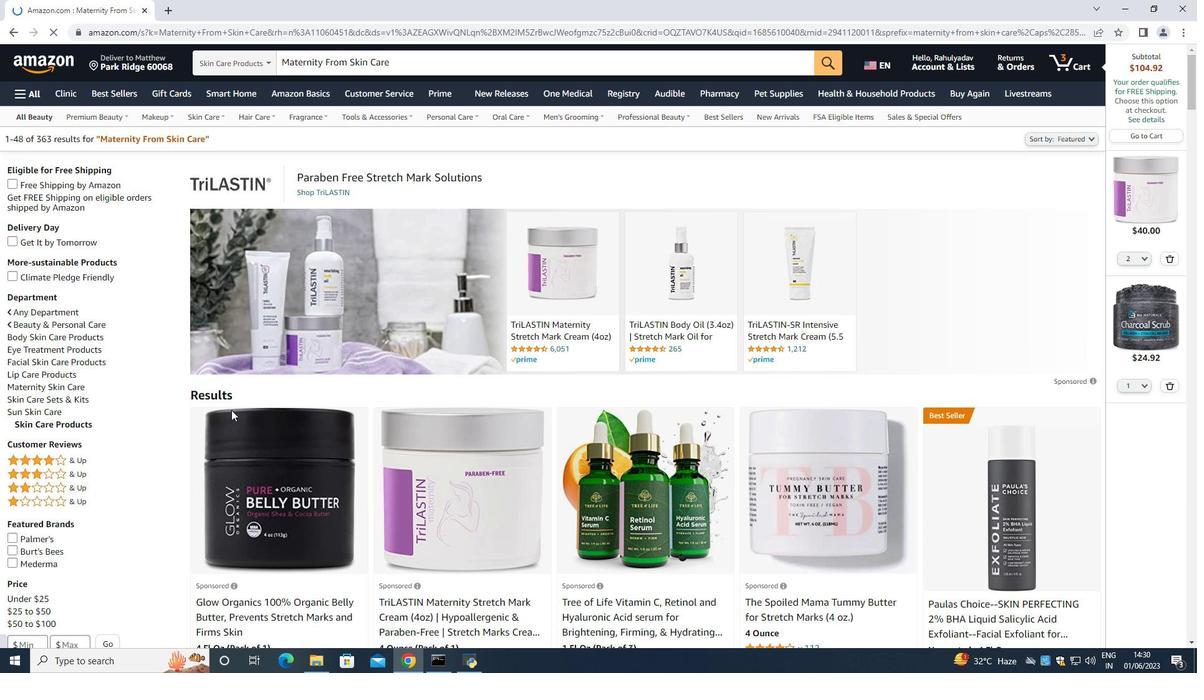 
Action: Mouse moved to (236, 408)
Screenshot: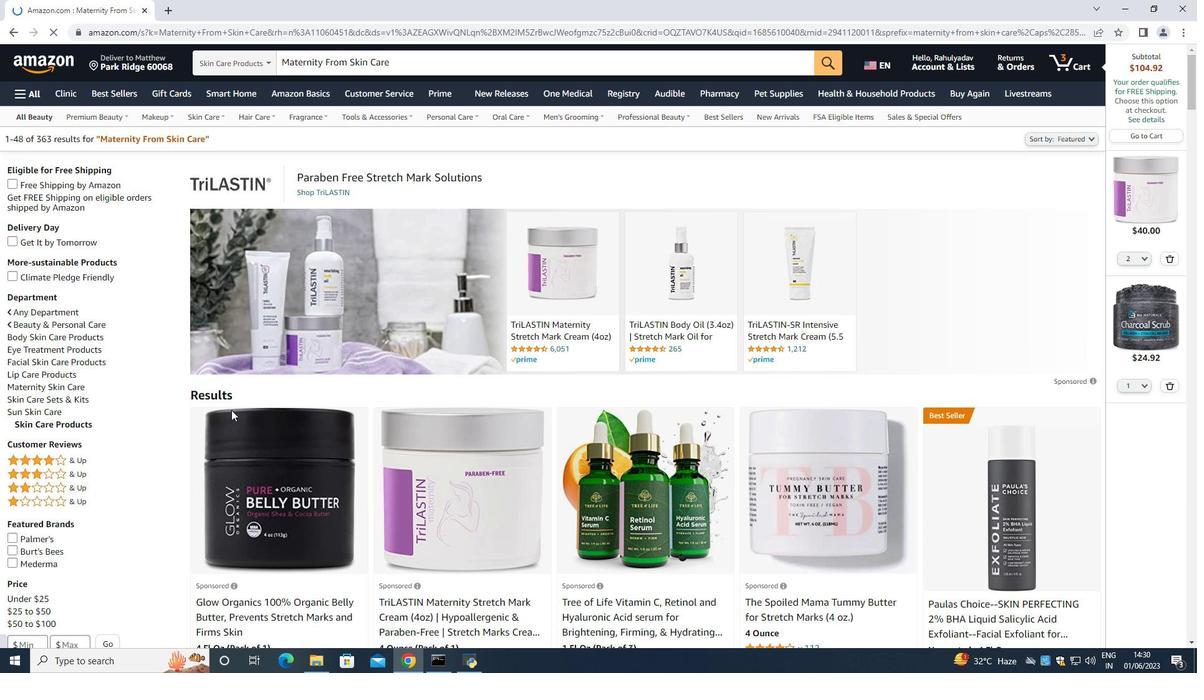 
Action: Mouse scrolled (232, 411) with delta (0, 0)
Screenshot: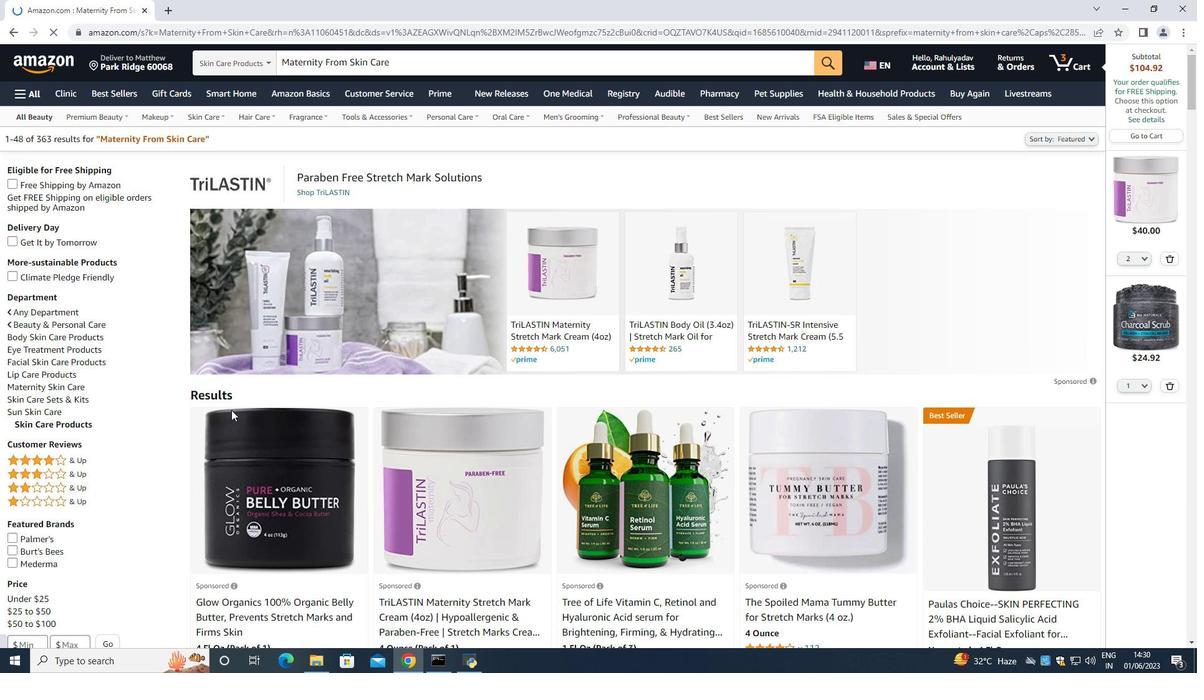 
Action: Mouse moved to (237, 405)
Screenshot: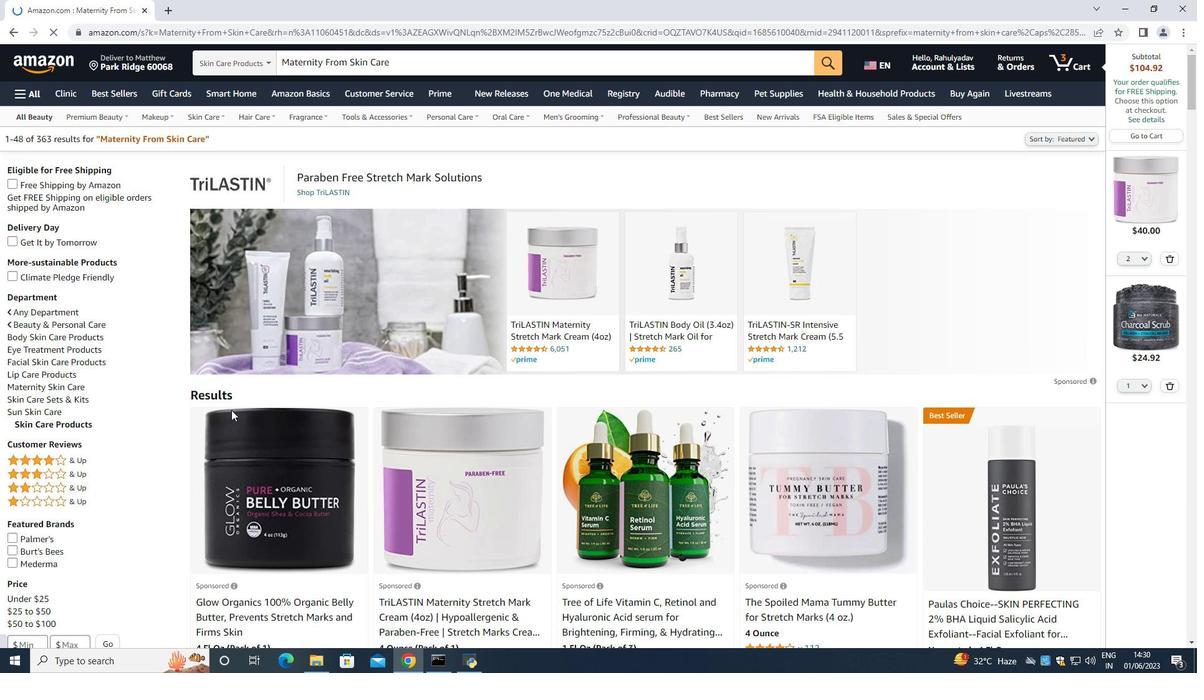 
Action: Mouse scrolled (232, 411) with delta (0, 0)
Screenshot: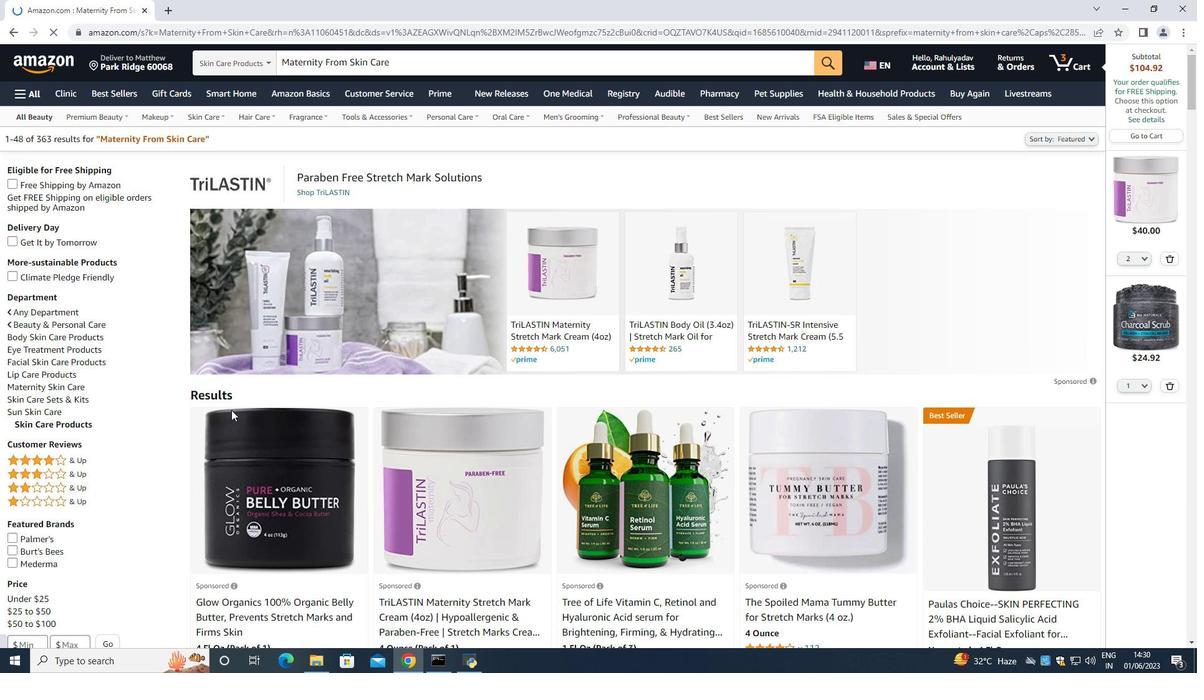 
Action: Mouse moved to (238, 404)
Screenshot: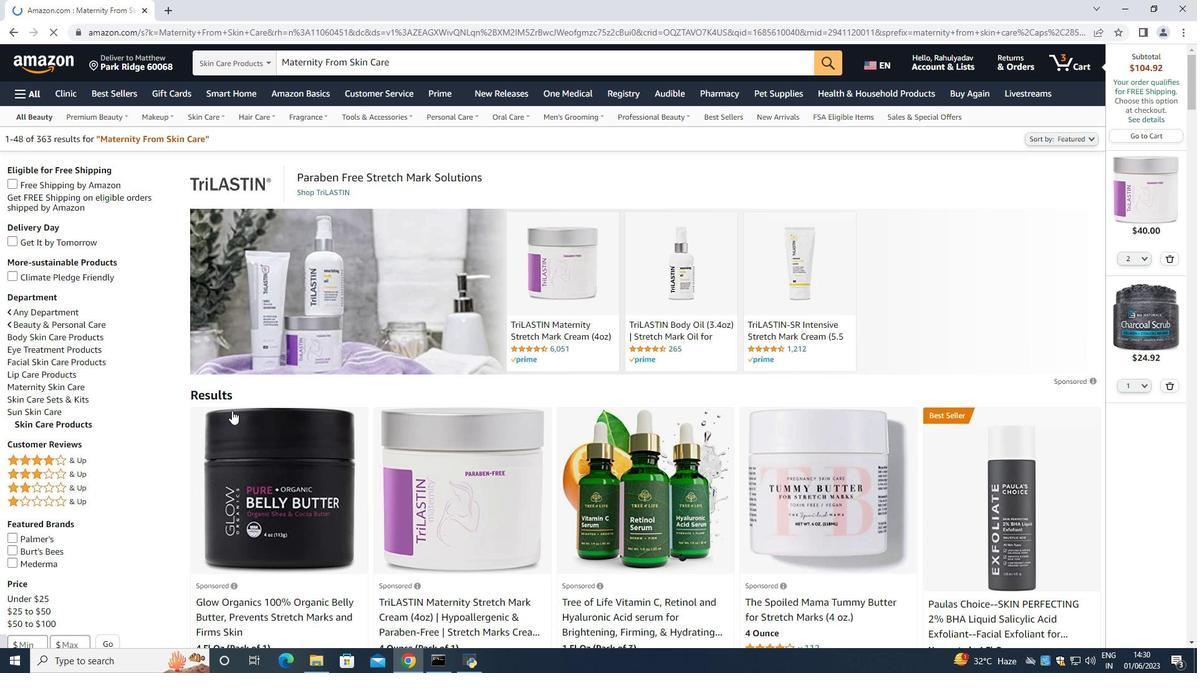 
Action: Mouse scrolled (235, 410) with delta (0, 0)
Screenshot: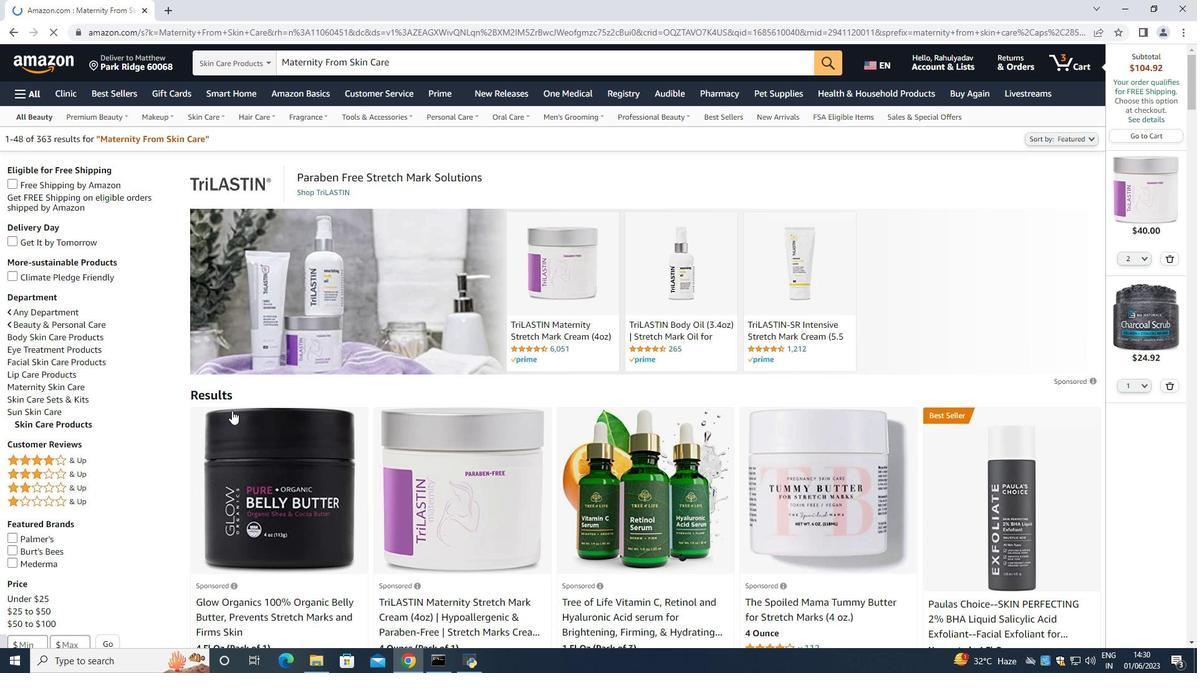 
Action: Mouse moved to (249, 394)
Screenshot: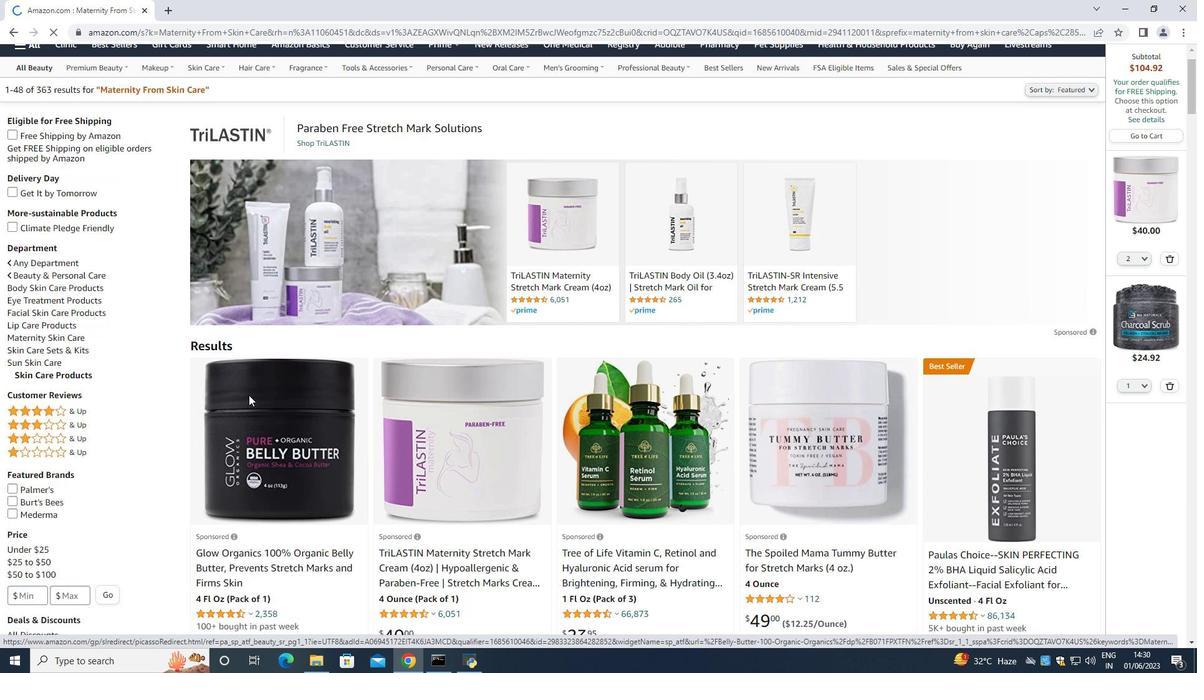 
Action: Mouse scrolled (249, 394) with delta (0, 0)
Screenshot: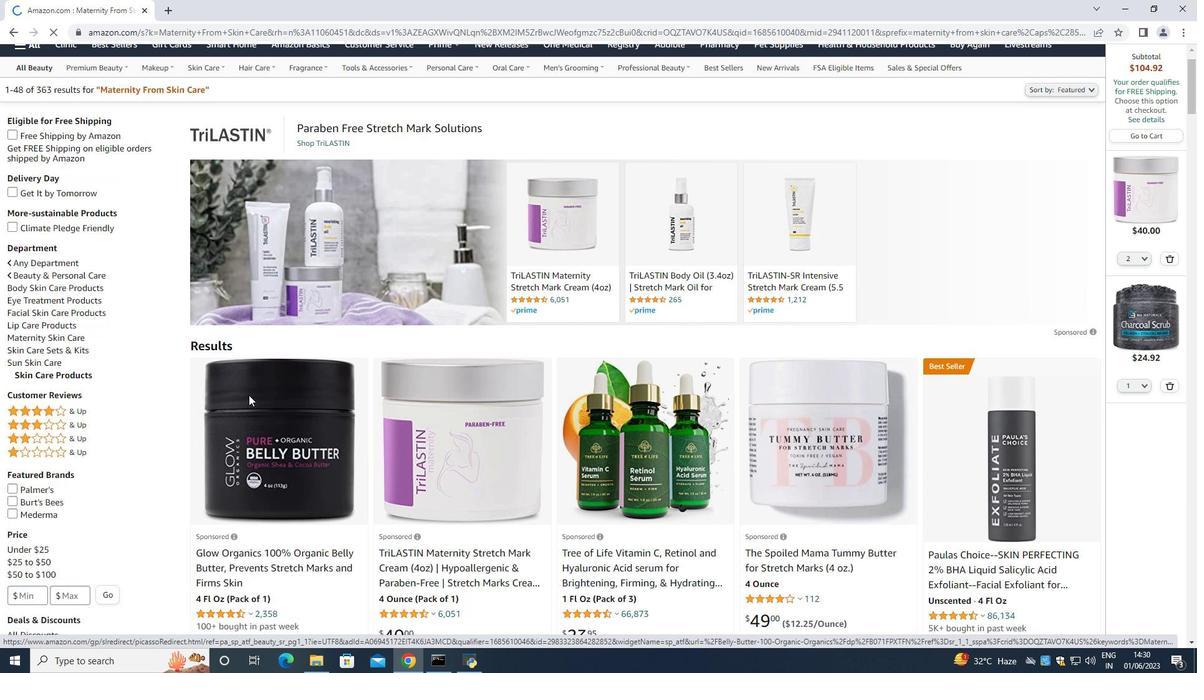 
Action: Mouse moved to (250, 394)
Screenshot: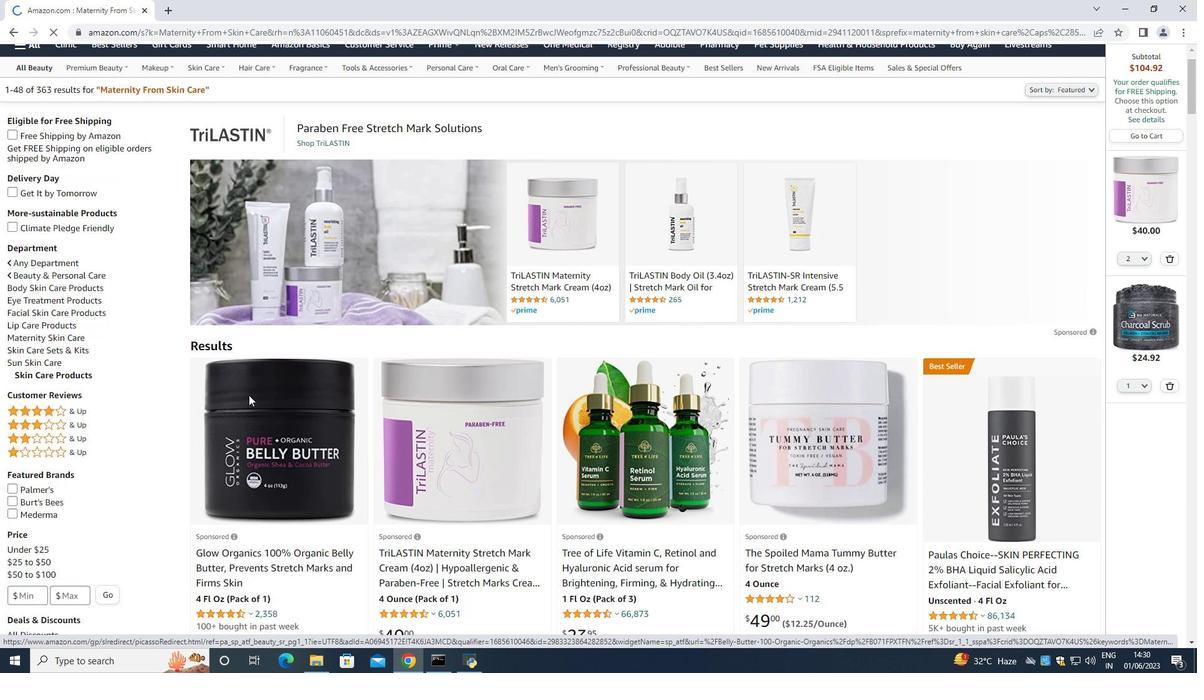 
Action: Mouse scrolled (250, 394) with delta (0, 0)
Screenshot: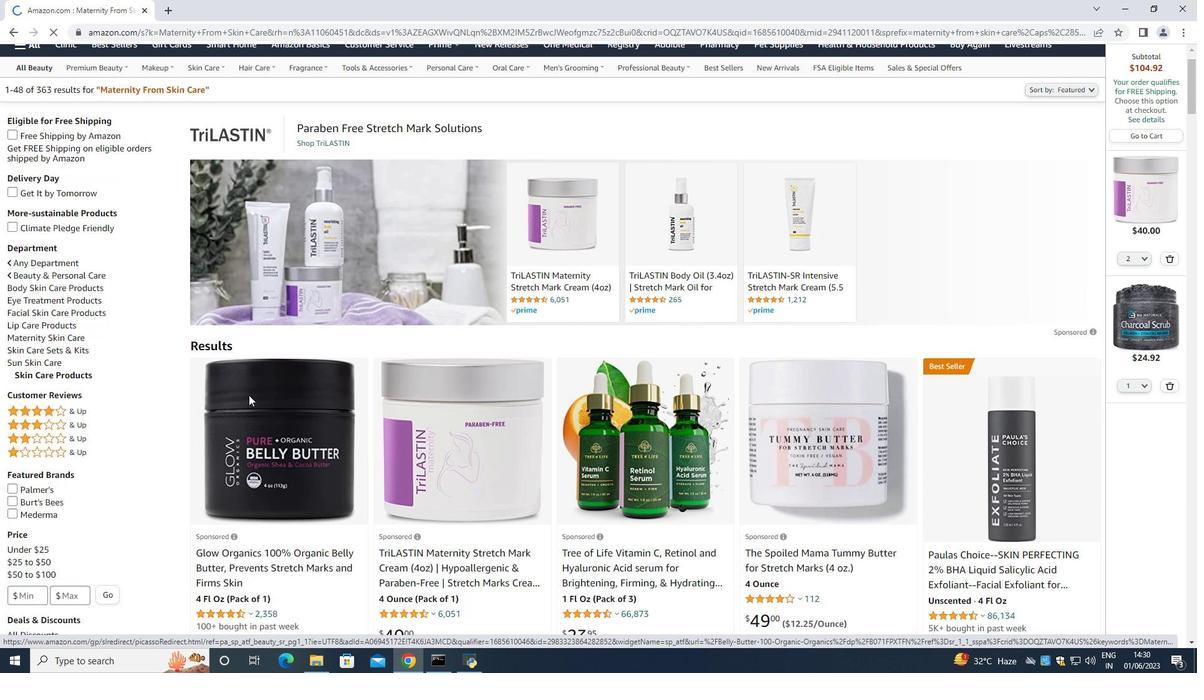 
Action: Mouse moved to (255, 408)
Screenshot: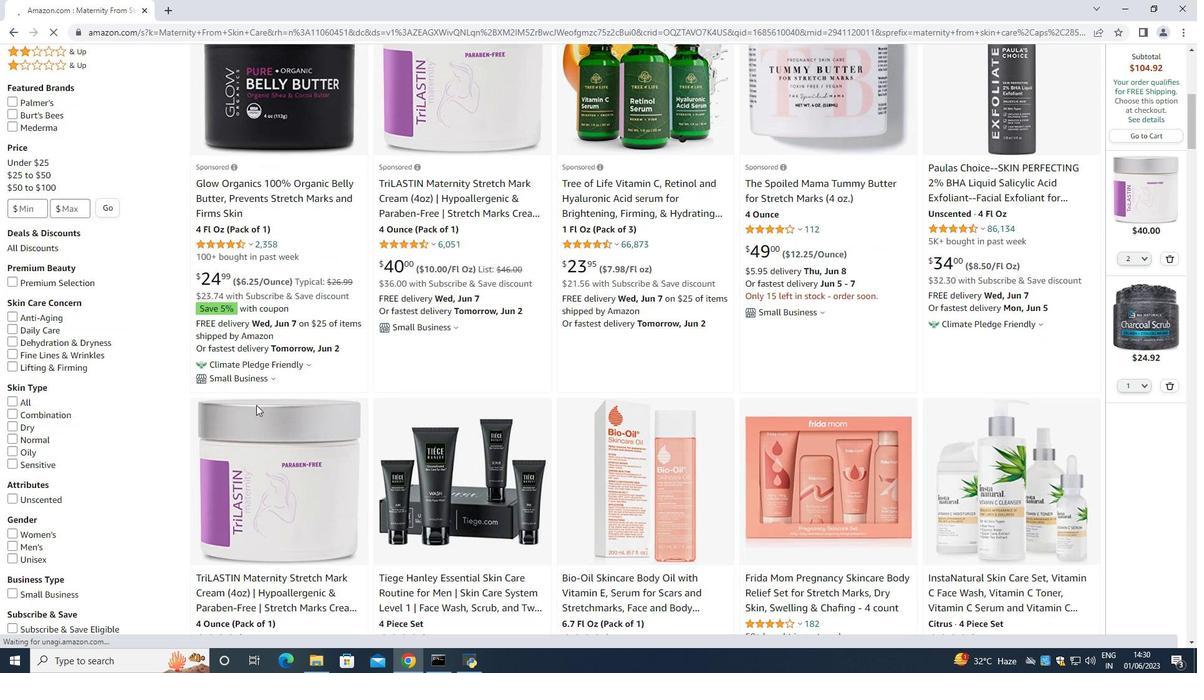 
Action: Mouse scrolled (255, 407) with delta (0, 0)
Screenshot: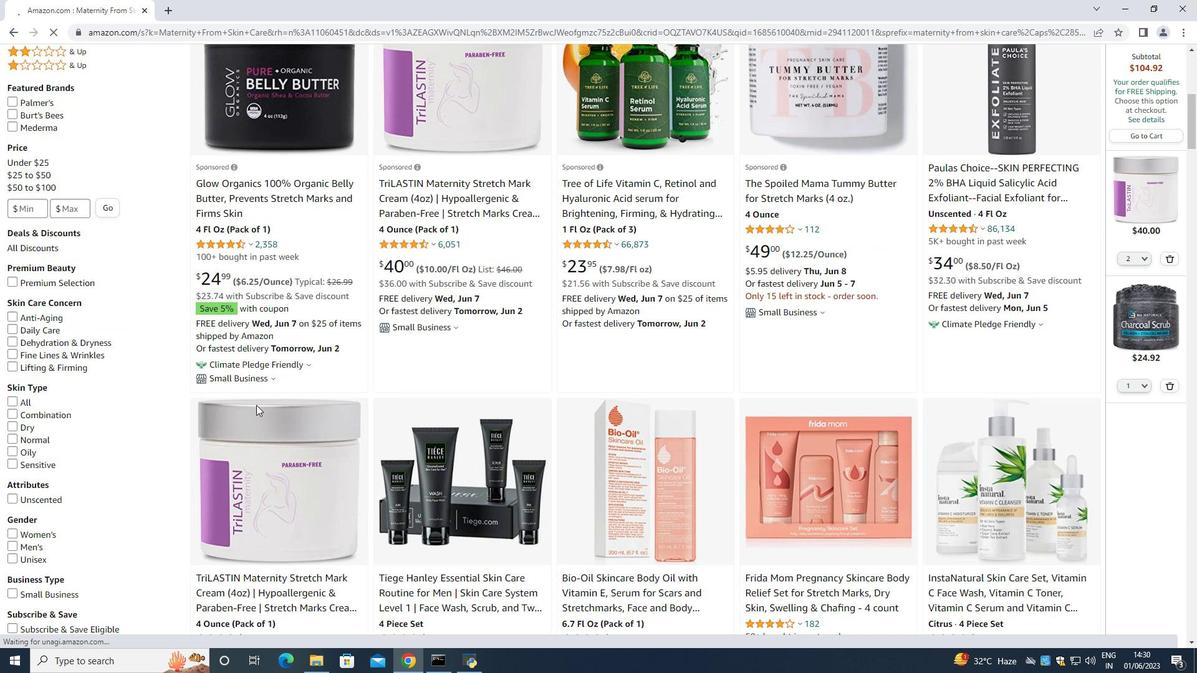 
Action: Mouse scrolled (255, 407) with delta (0, 0)
Screenshot: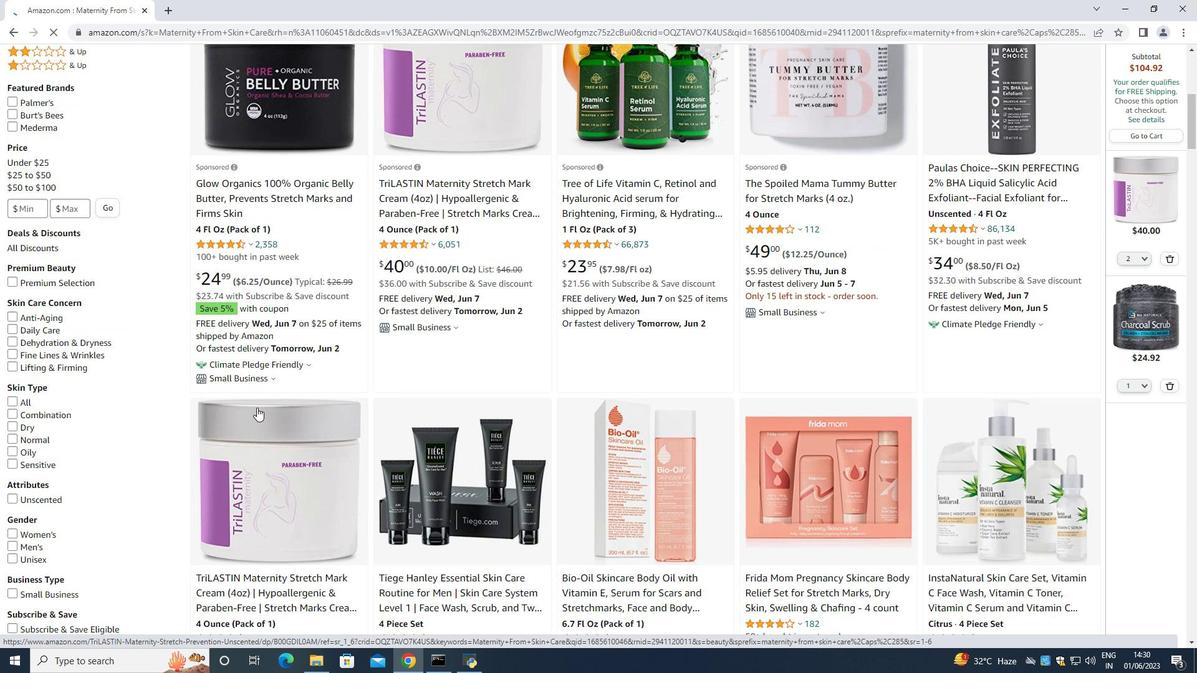 
Action: Mouse moved to (255, 408)
Screenshot: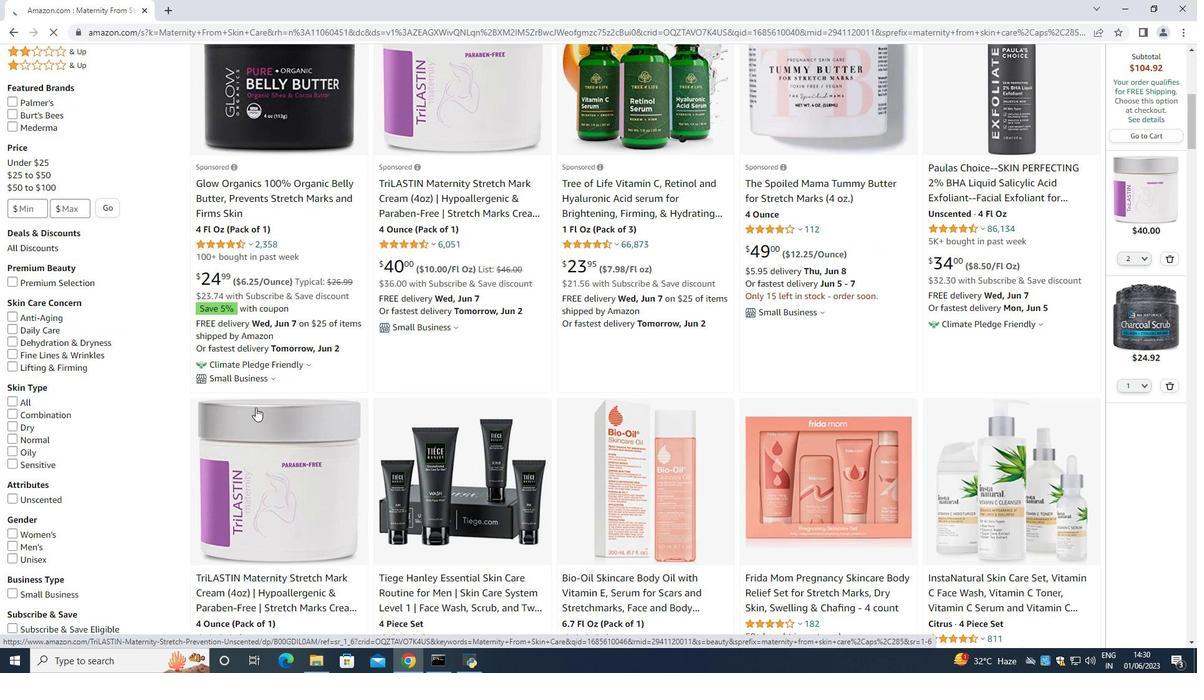
Action: Mouse scrolled (255, 407) with delta (0, 0)
Screenshot: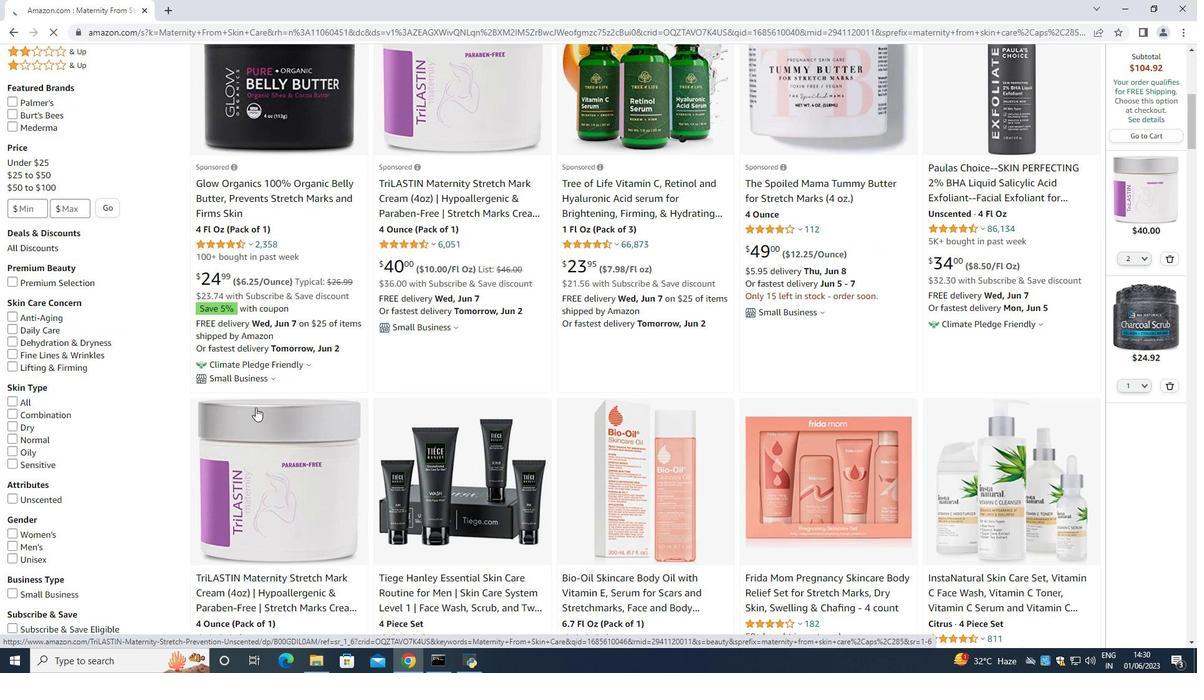 
Action: Mouse moved to (254, 408)
Screenshot: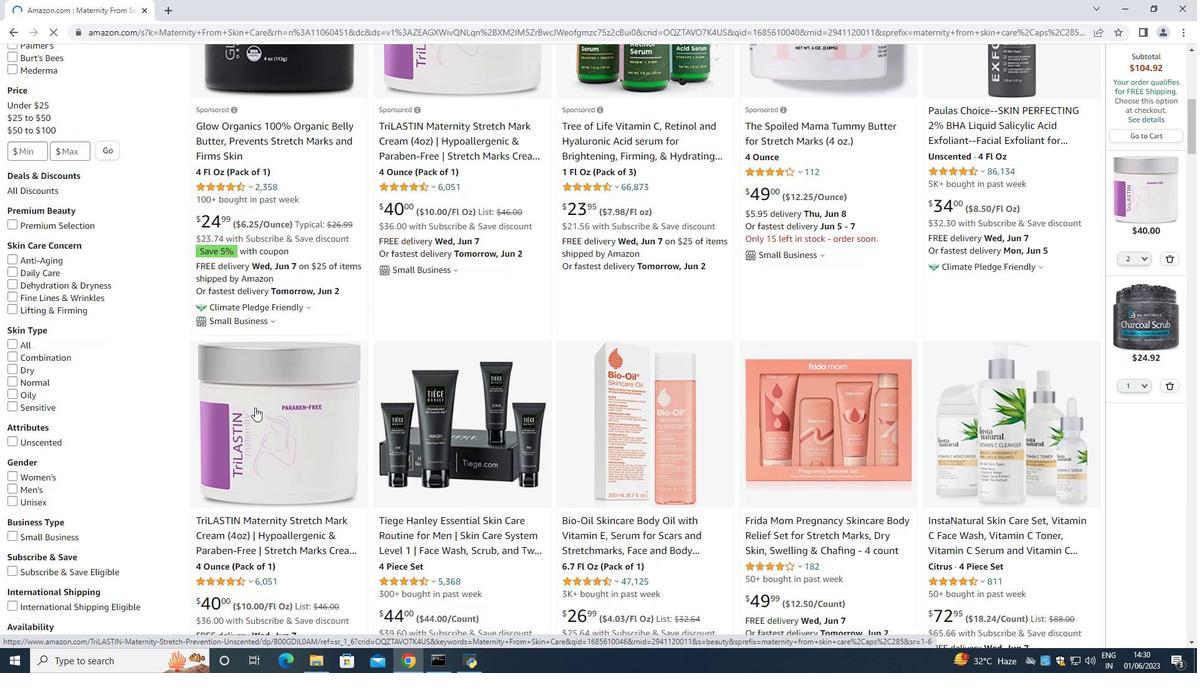 
Action: Mouse pressed left at (254, 408)
Screenshot: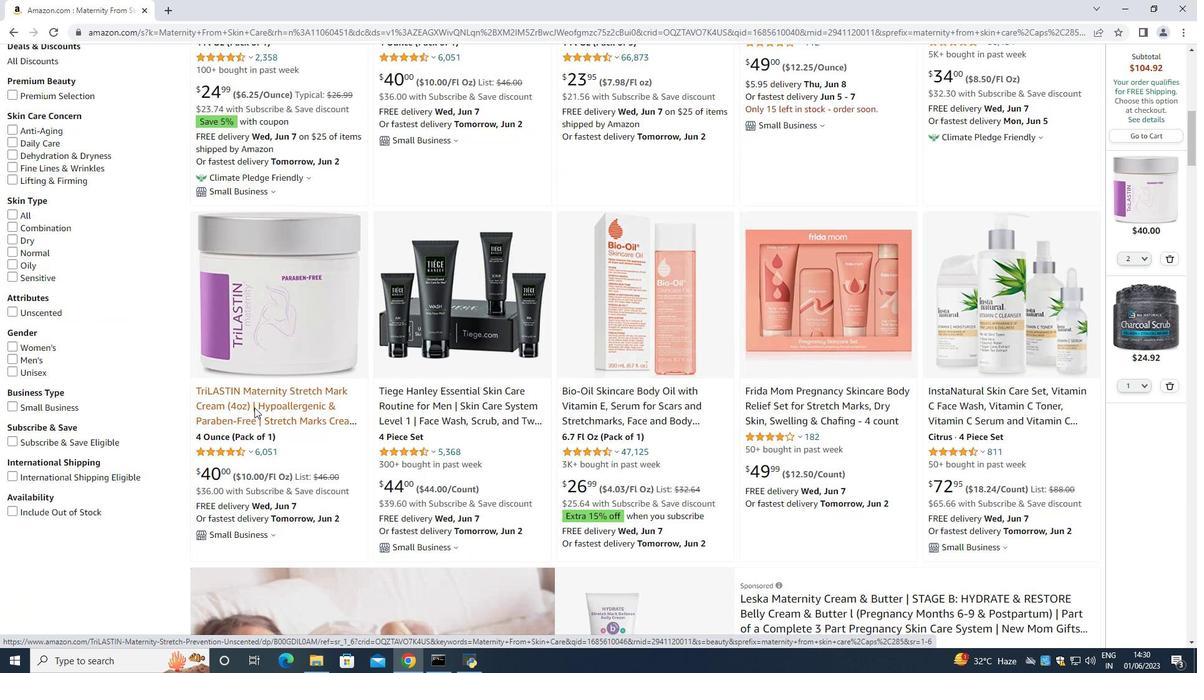 
Action: Mouse moved to (676, 323)
Screenshot: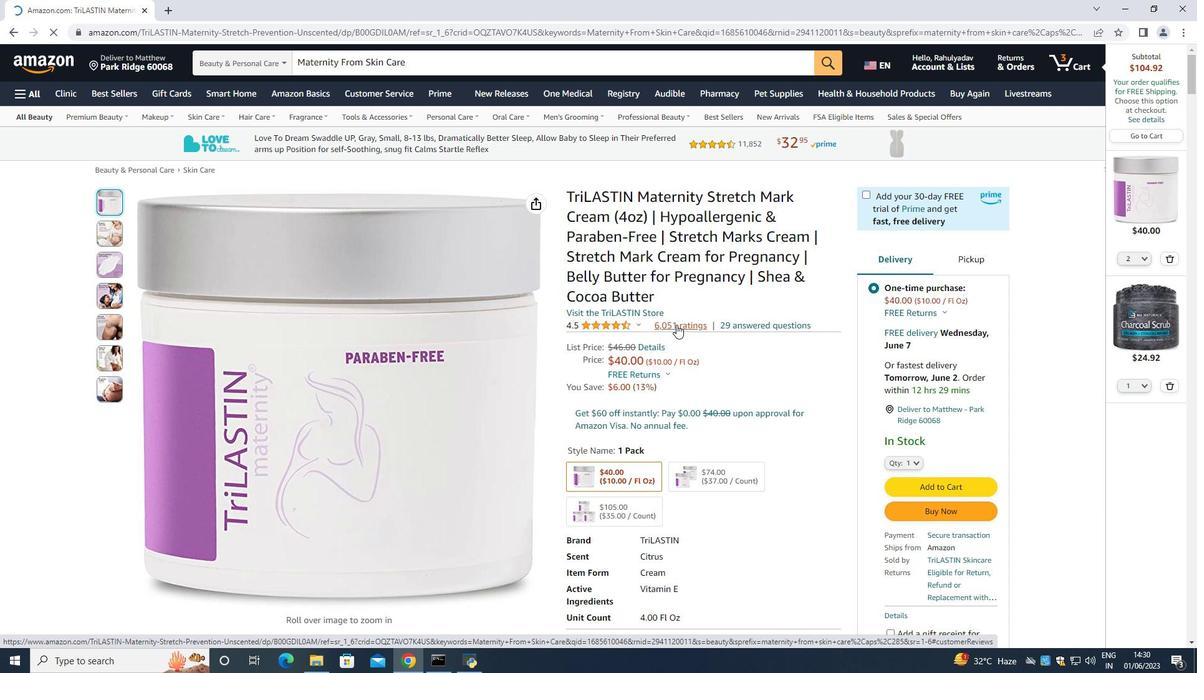
Action: Mouse scrolled (676, 323) with delta (0, 0)
Screenshot: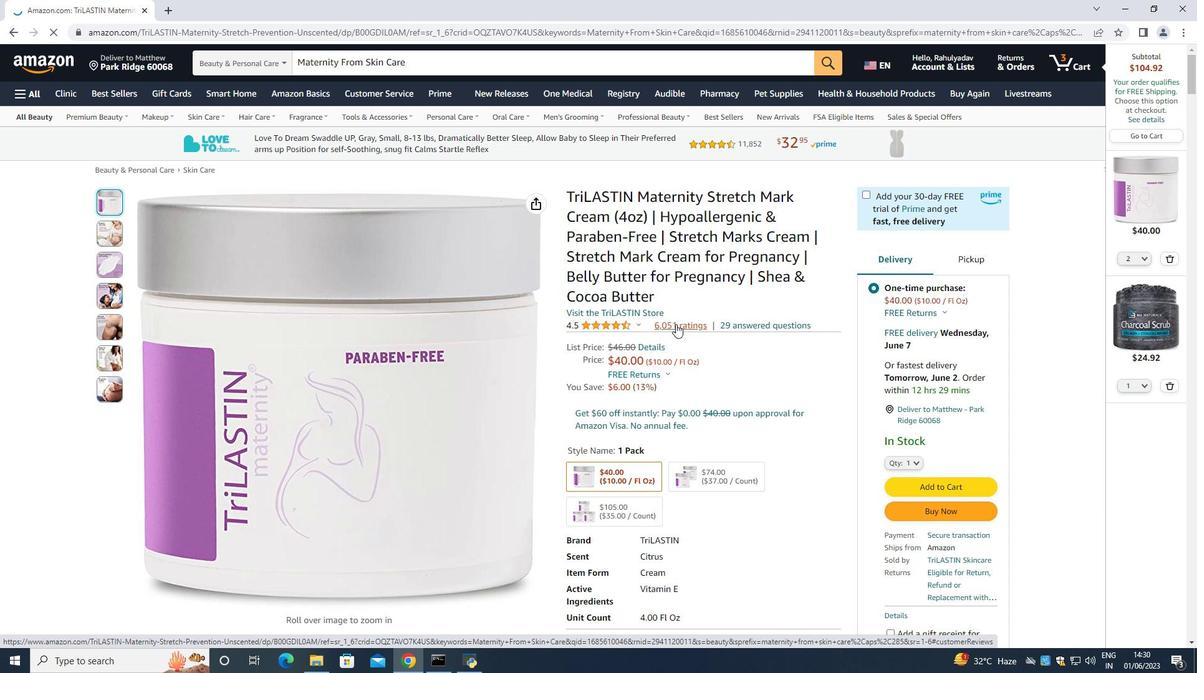 
Action: Mouse scrolled (676, 323) with delta (0, 0)
Screenshot: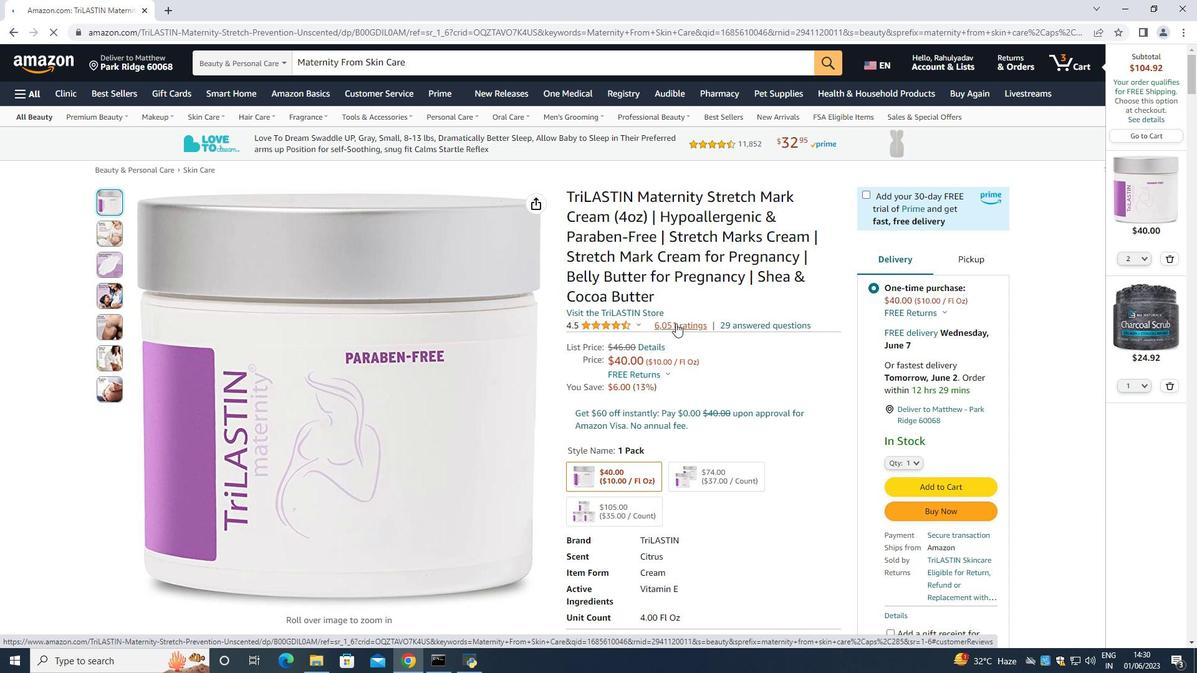 
Action: Mouse scrolled (676, 323) with delta (0, 0)
Screenshot: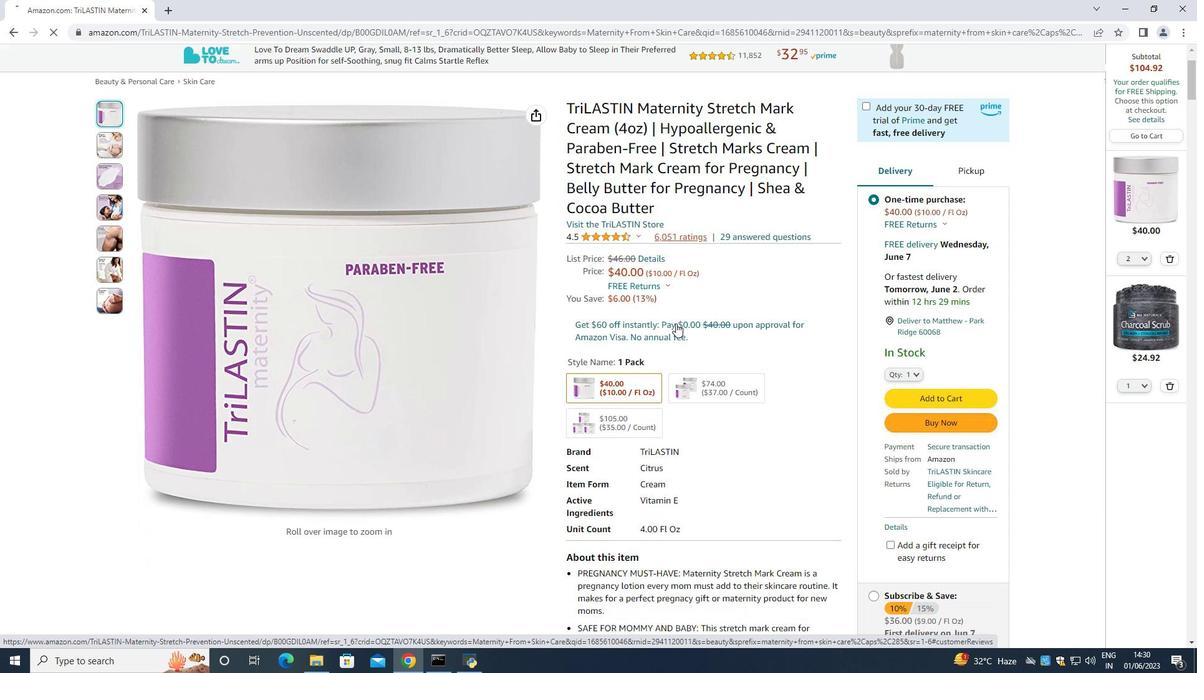 
Action: Mouse moved to (676, 321)
Screenshot: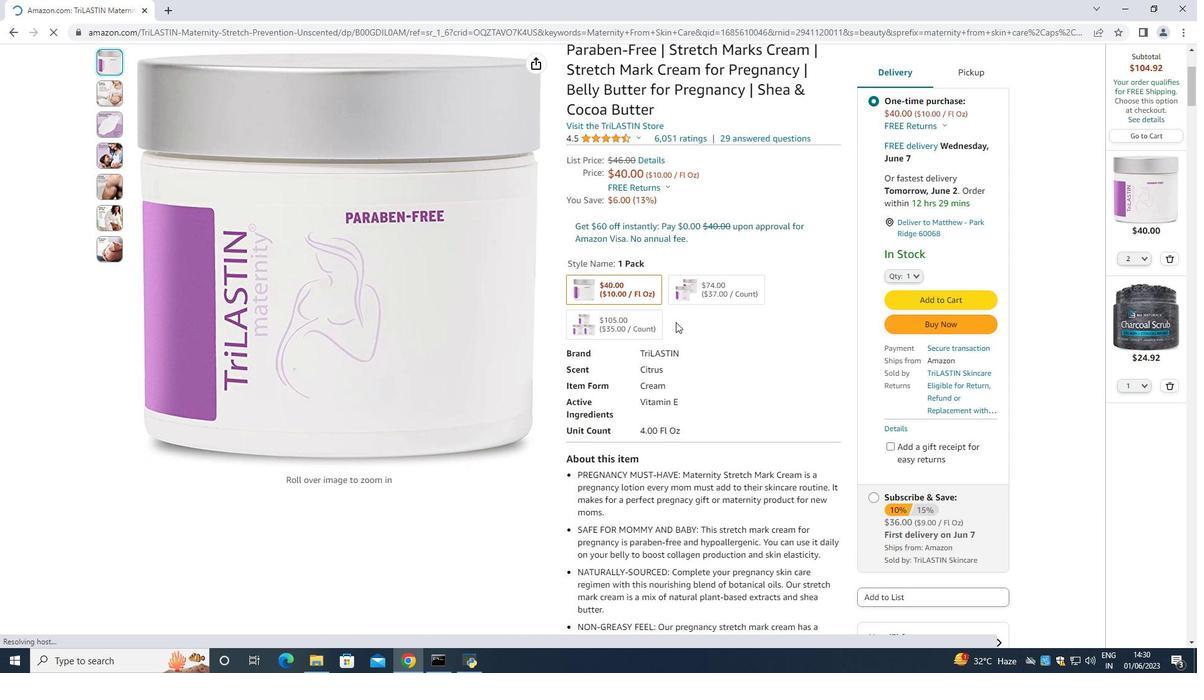 
Action: Mouse scrolled (676, 321) with delta (0, 0)
Screenshot: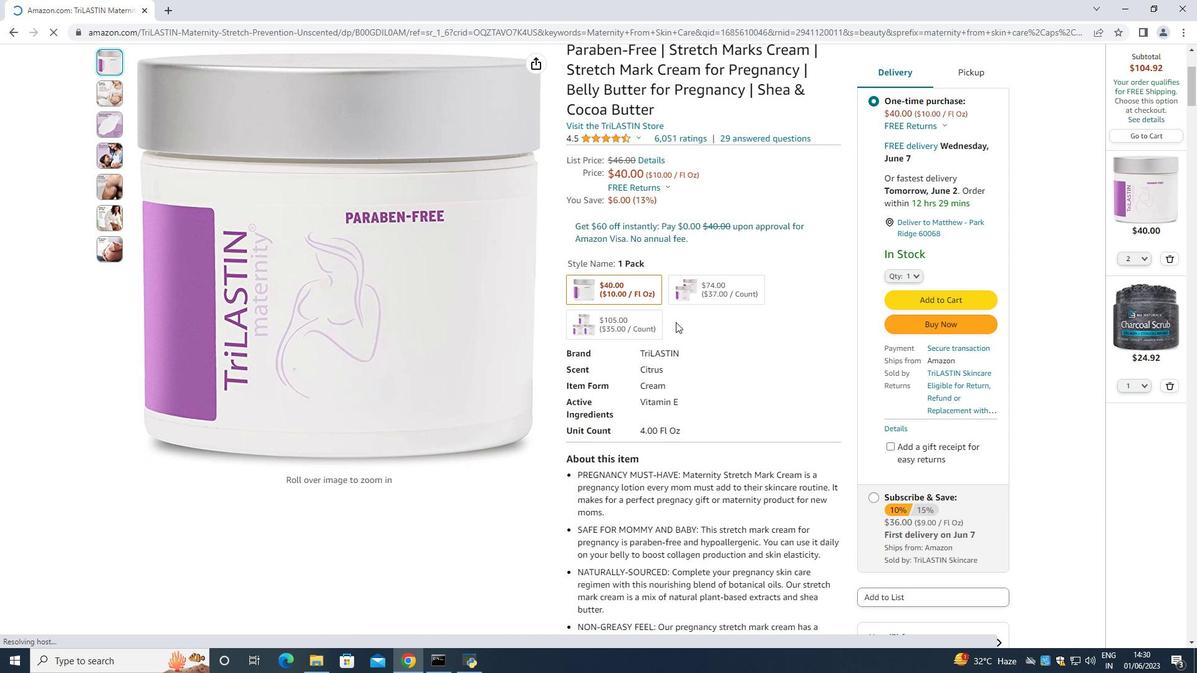 
Action: Mouse scrolled (676, 321) with delta (0, 0)
Screenshot: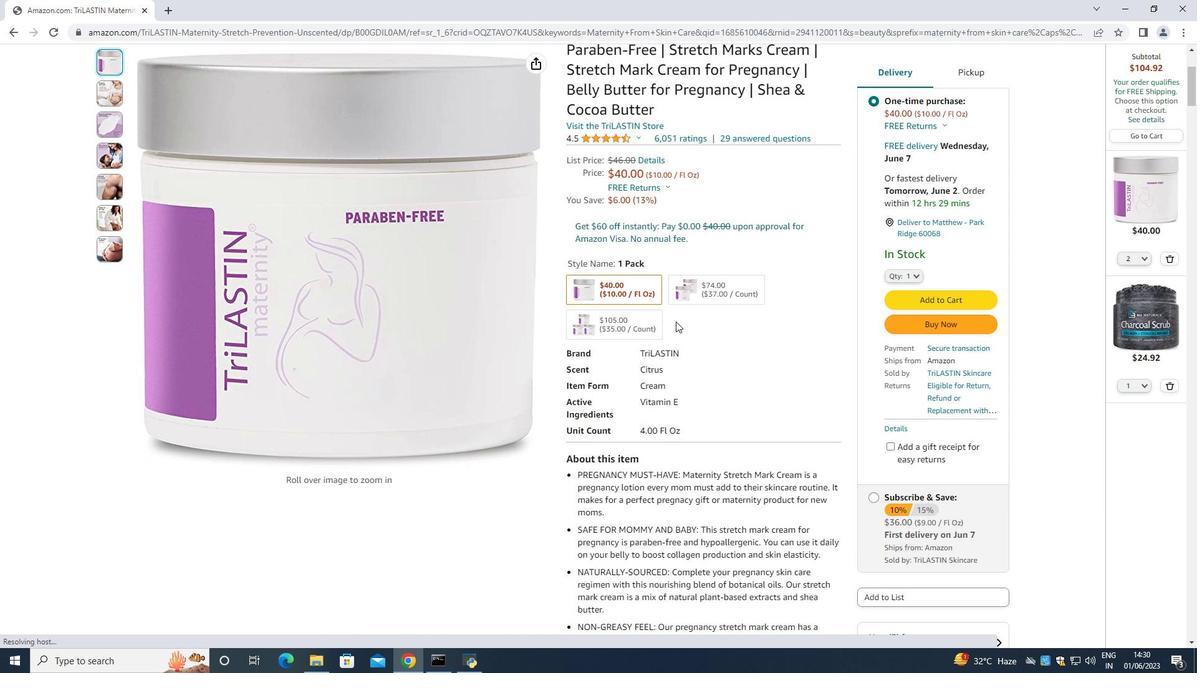 
Action: Mouse scrolled (676, 321) with delta (0, 0)
Screenshot: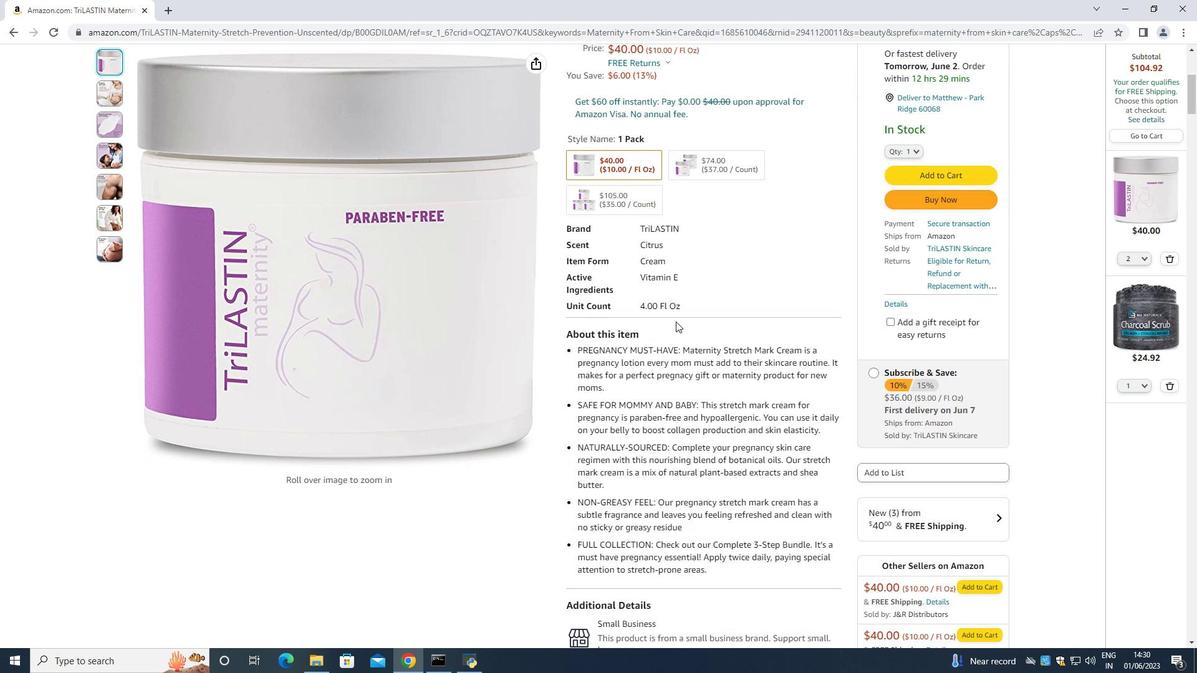 
Action: Mouse scrolled (676, 321) with delta (0, 0)
Screenshot: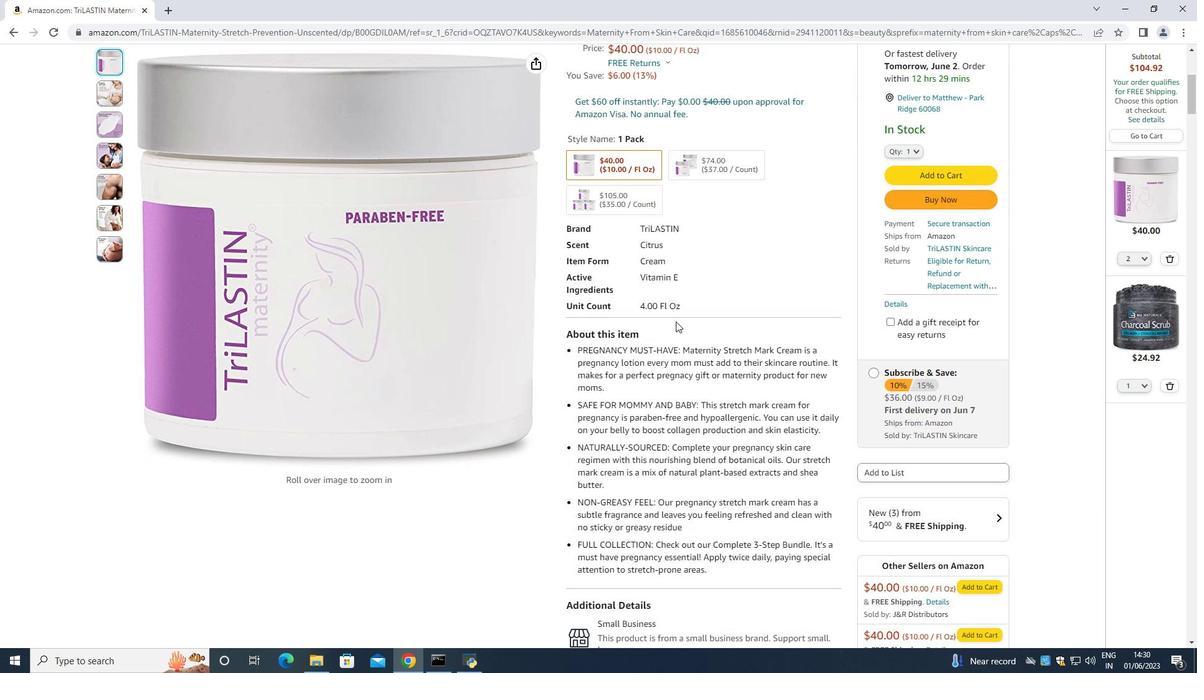 
Action: Mouse scrolled (676, 321) with delta (0, 0)
Screenshot: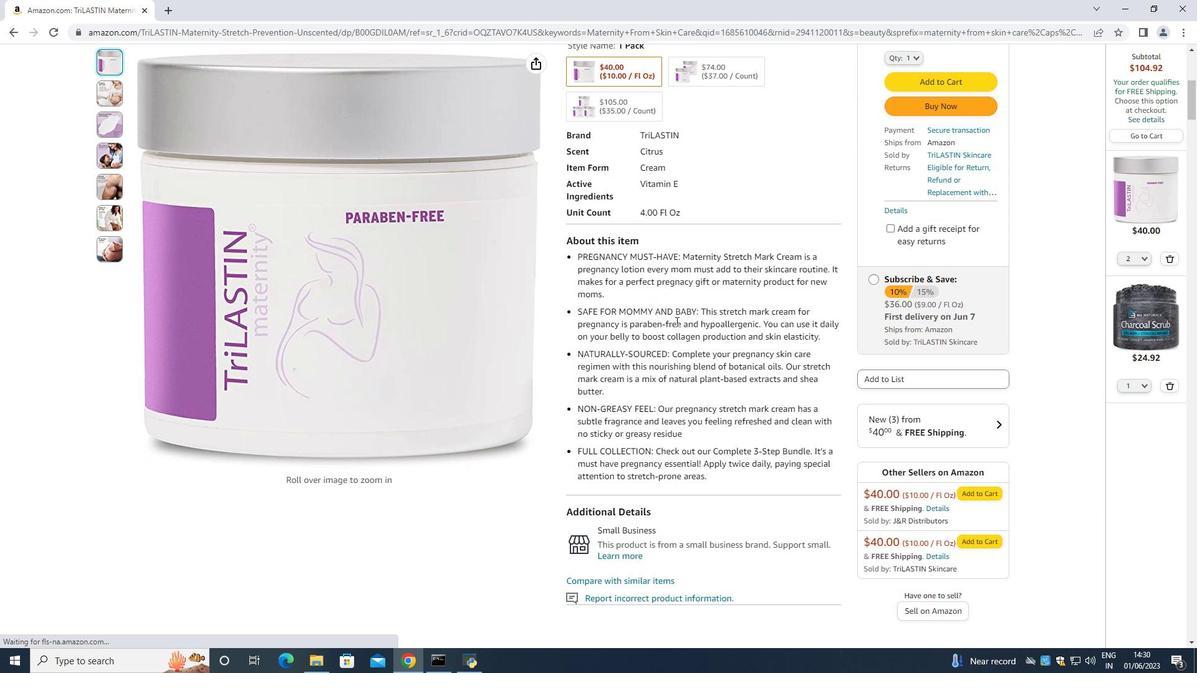 
Action: Mouse scrolled (676, 321) with delta (0, 0)
Screenshot: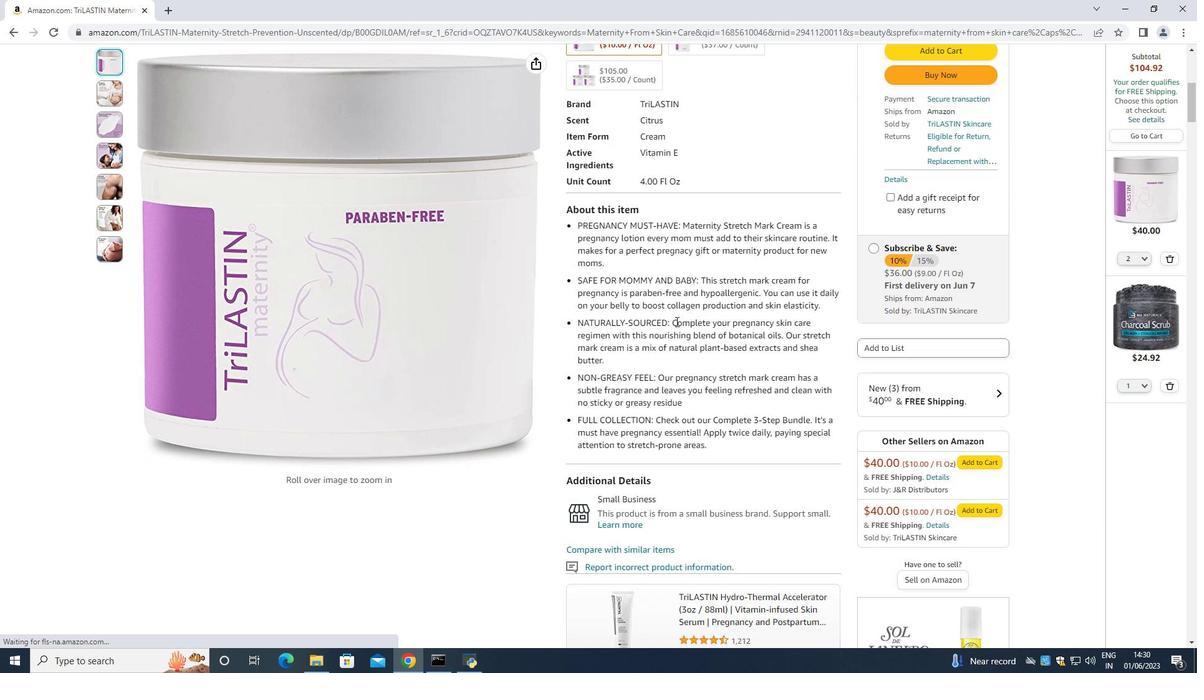 
Action: Mouse scrolled (676, 321) with delta (0, 0)
Screenshot: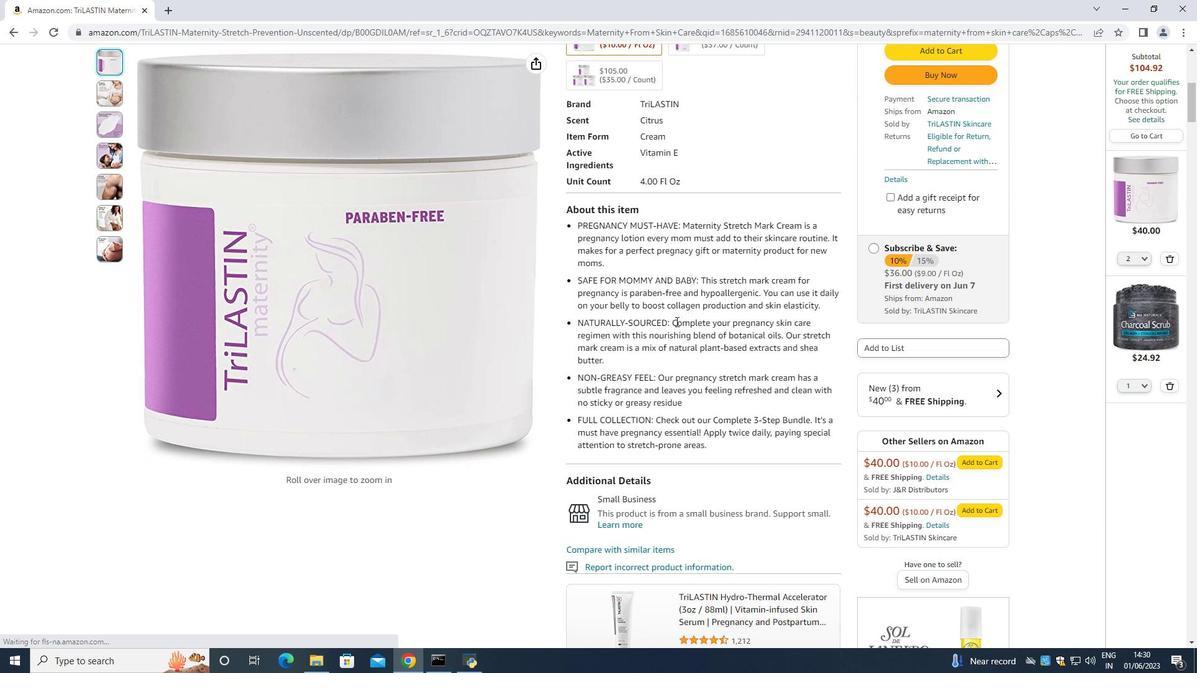 
Action: Mouse moved to (681, 264)
Screenshot: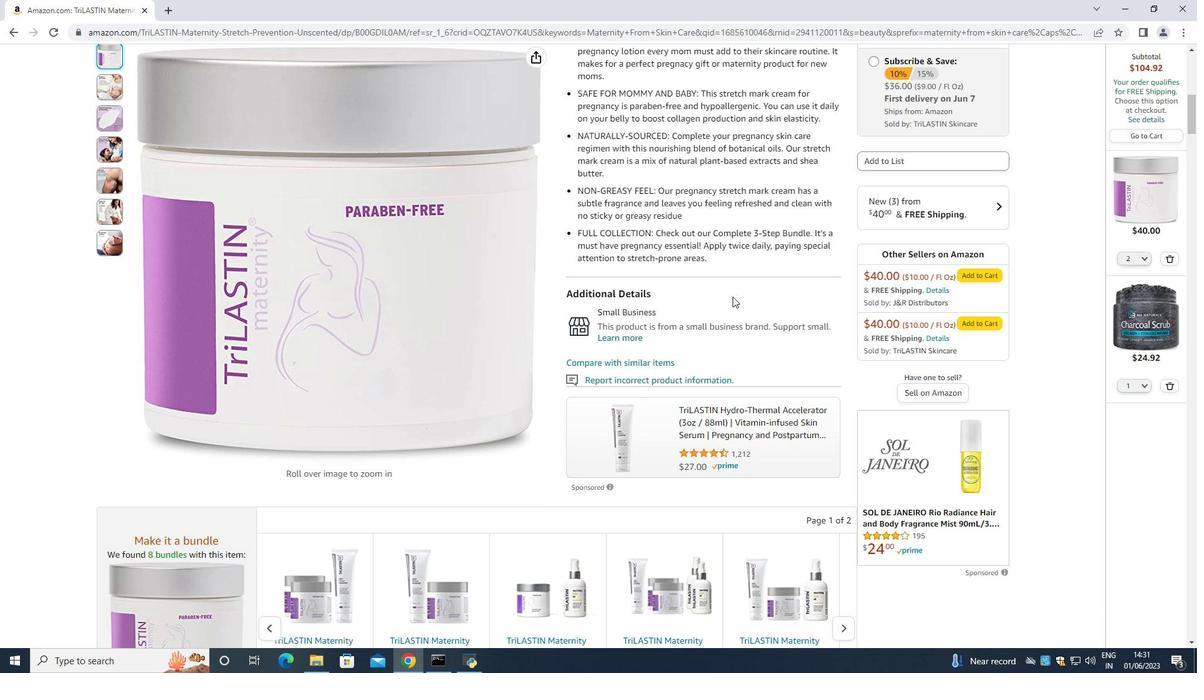 
Action: Mouse scrolled (681, 265) with delta (0, 0)
Screenshot: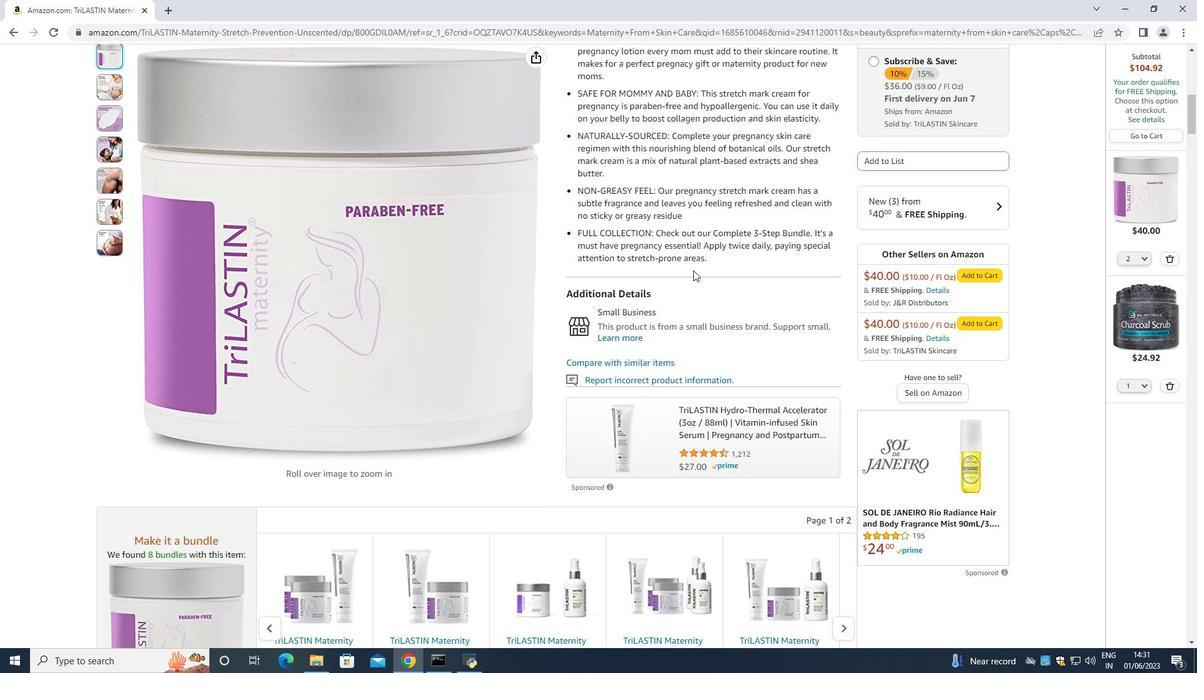 
Action: Mouse scrolled (681, 265) with delta (0, 0)
Screenshot: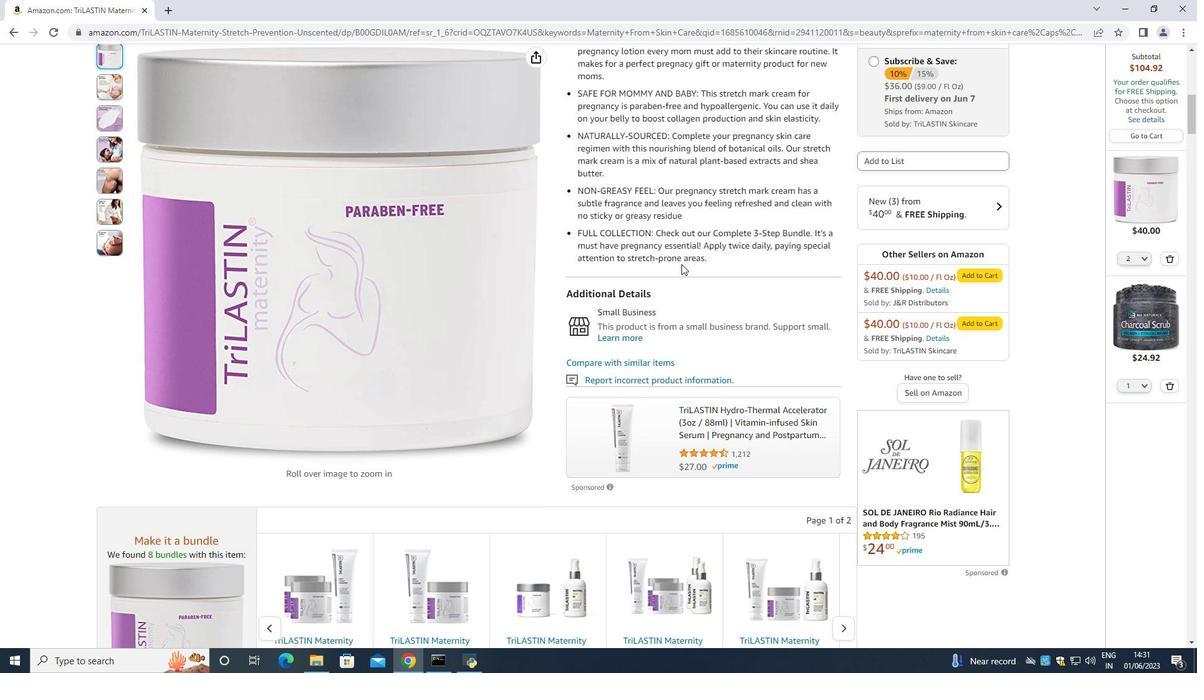 
Action: Mouse scrolled (681, 265) with delta (0, 0)
Screenshot: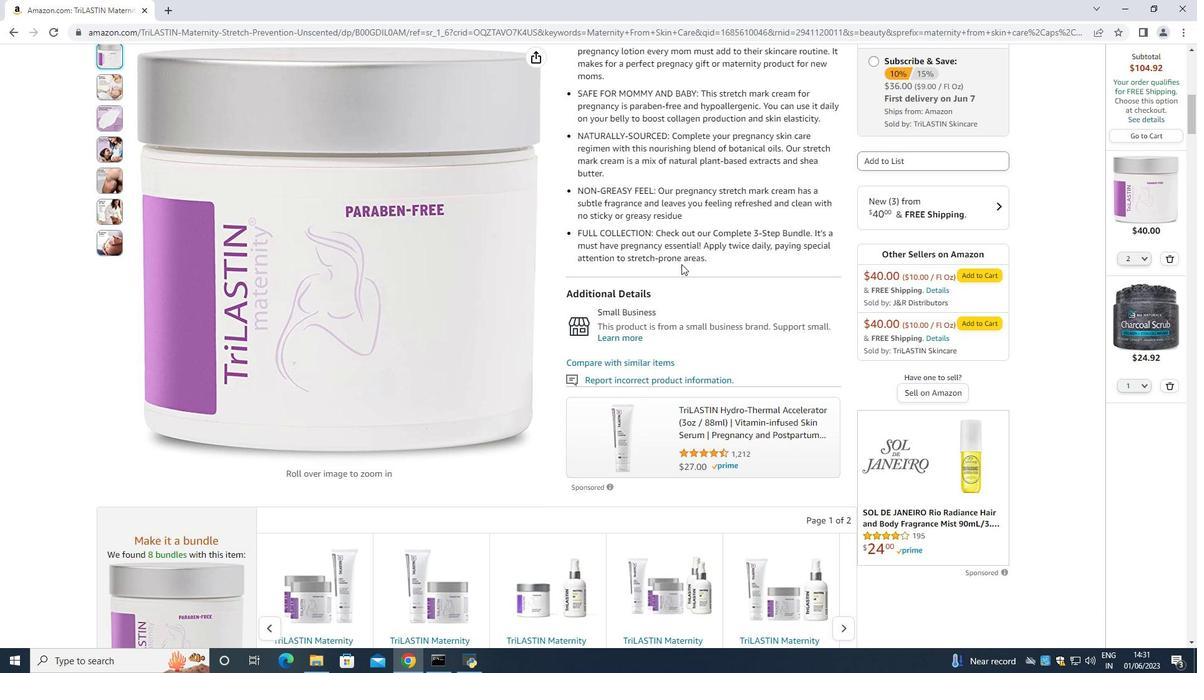 
Action: Mouse scrolled (681, 265) with delta (0, 0)
Screenshot: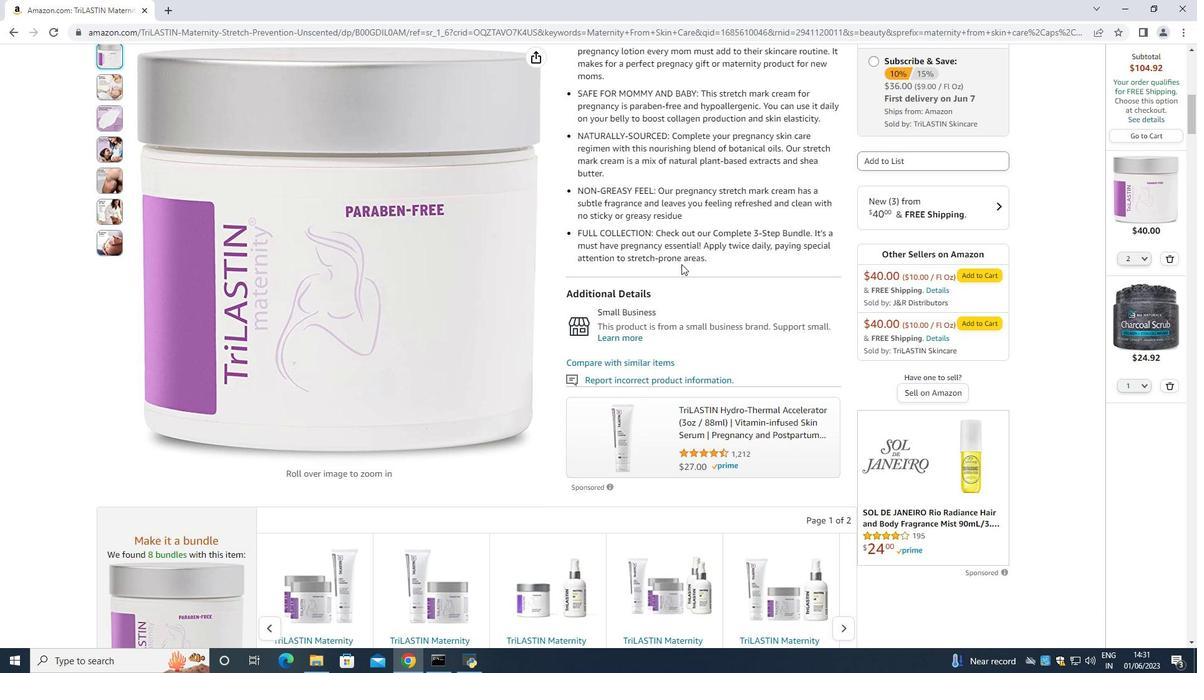
Action: Mouse scrolled (681, 265) with delta (0, 0)
Screenshot: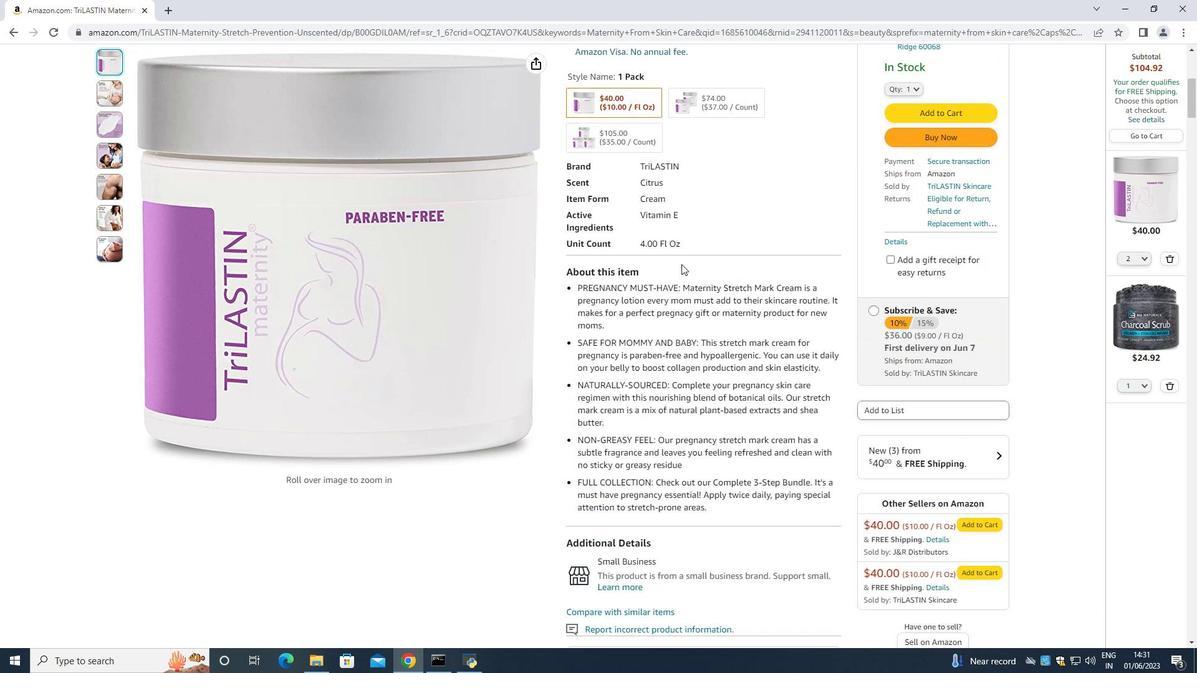 
Action: Mouse scrolled (681, 265) with delta (0, 0)
Screenshot: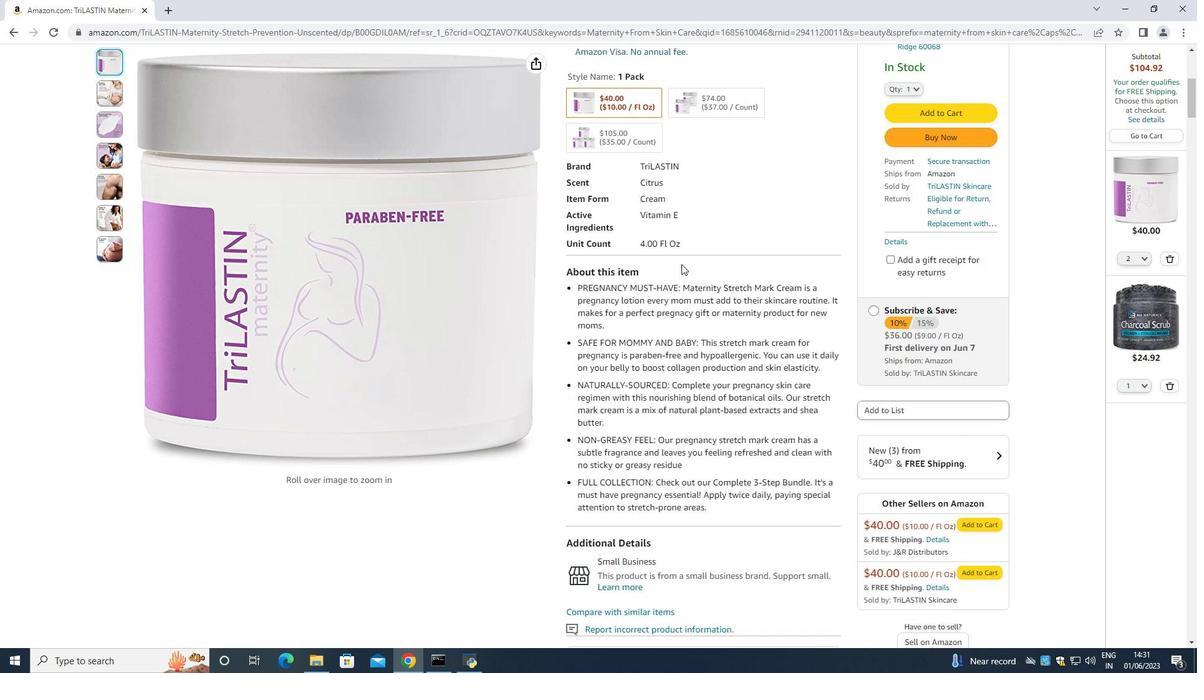 
Action: Mouse scrolled (681, 265) with delta (0, 0)
Screenshot: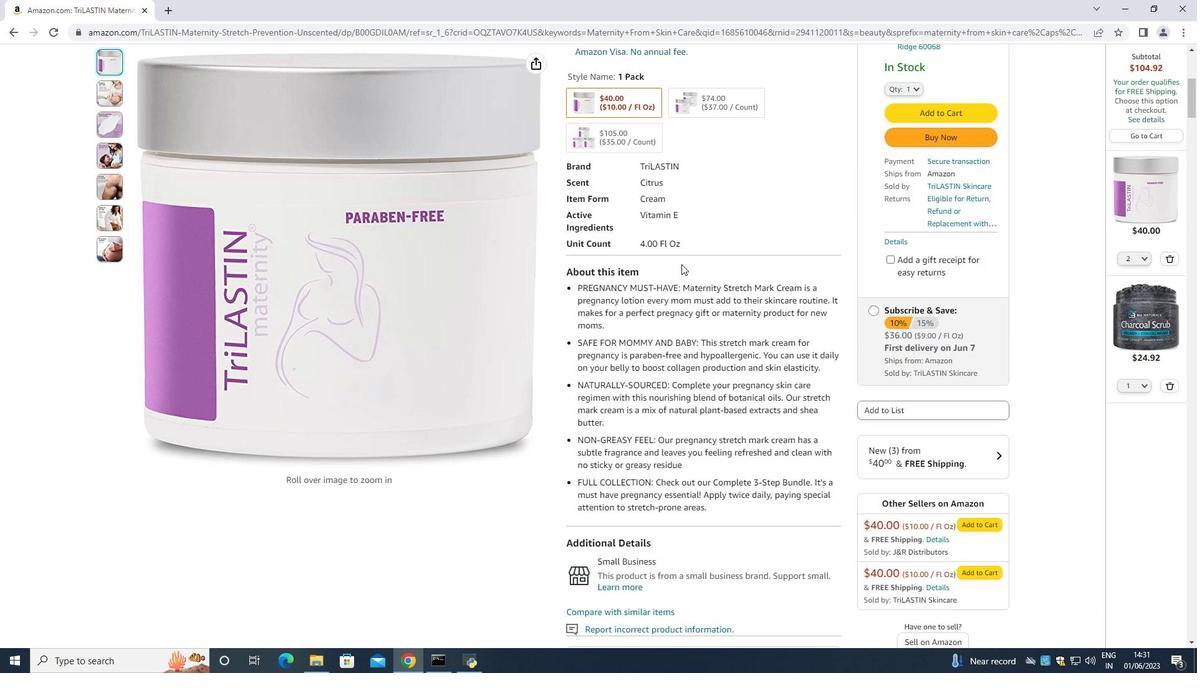 
Action: Mouse scrolled (681, 265) with delta (0, 0)
Screenshot: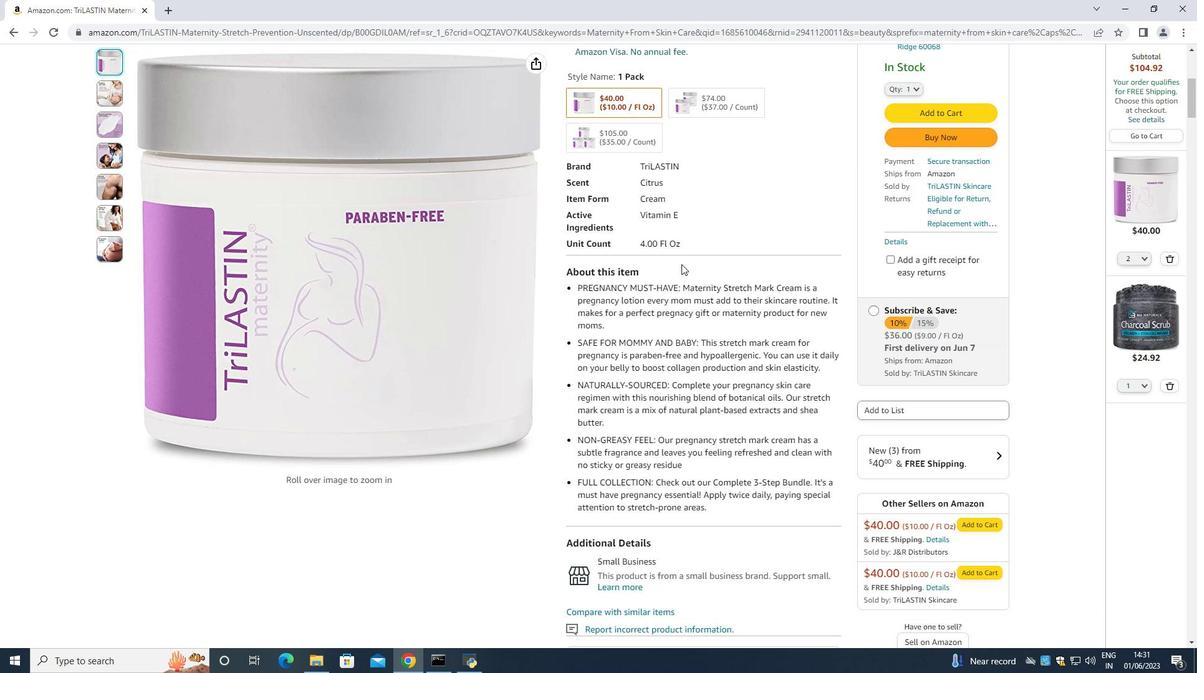 
Action: Mouse scrolled (681, 265) with delta (0, 0)
Screenshot: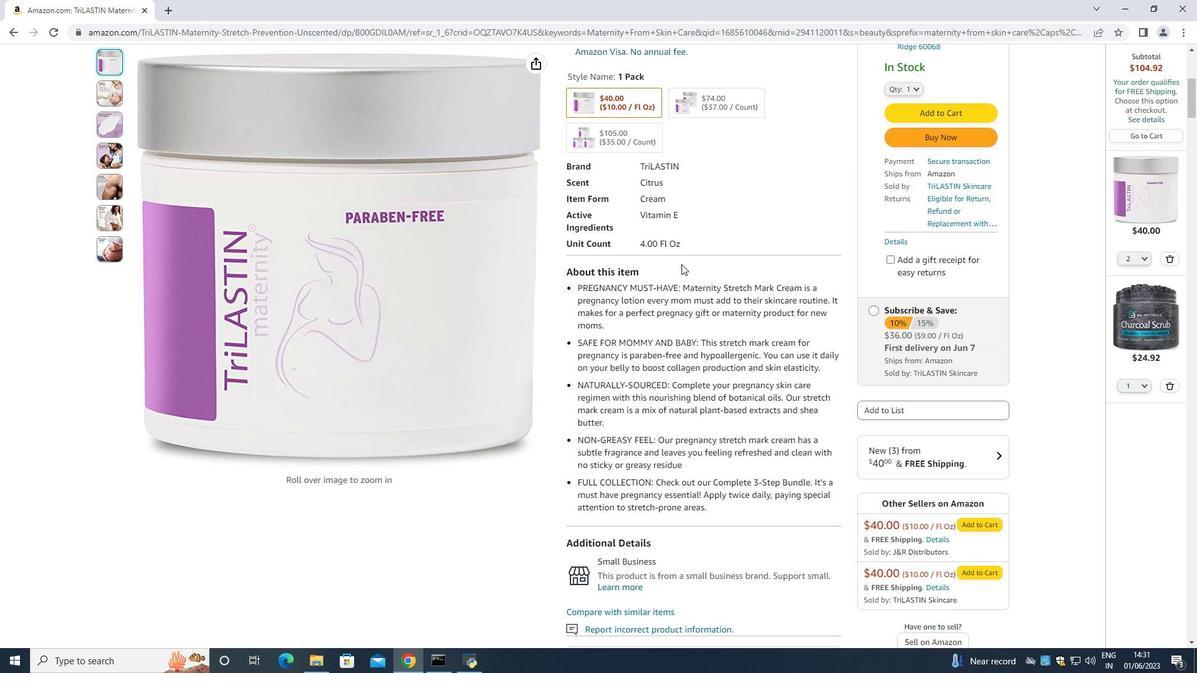 
Action: Mouse moved to (714, 232)
Screenshot: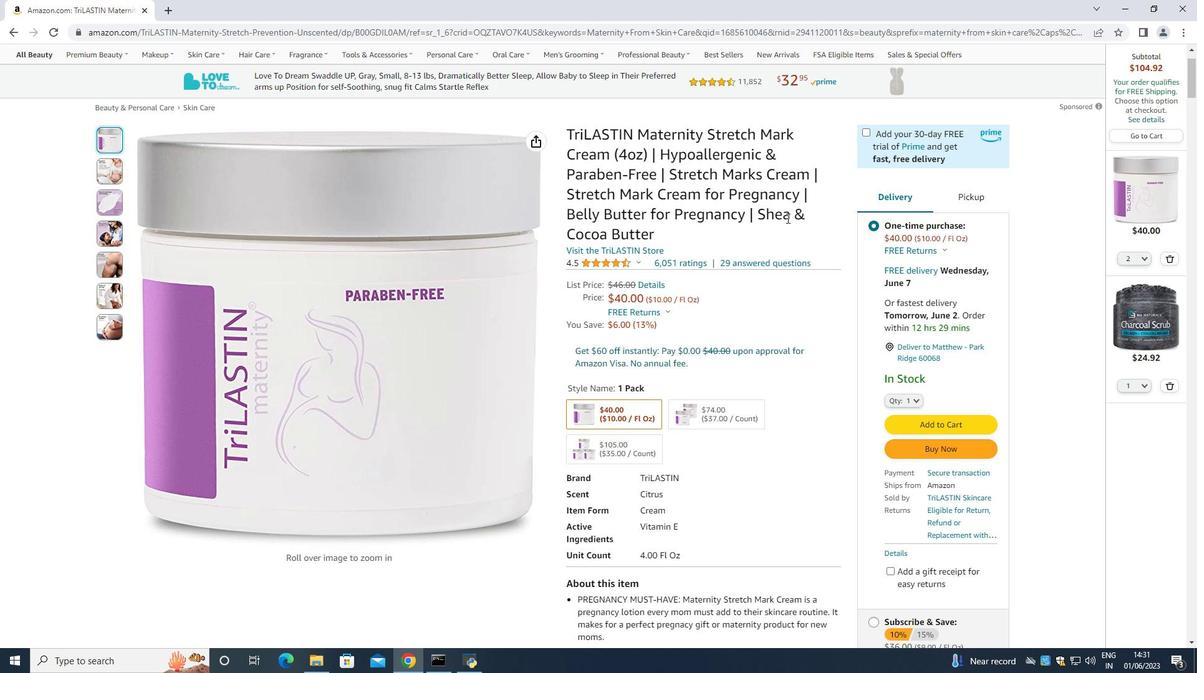 
Action: Mouse scrolled (714, 231) with delta (0, 0)
Screenshot: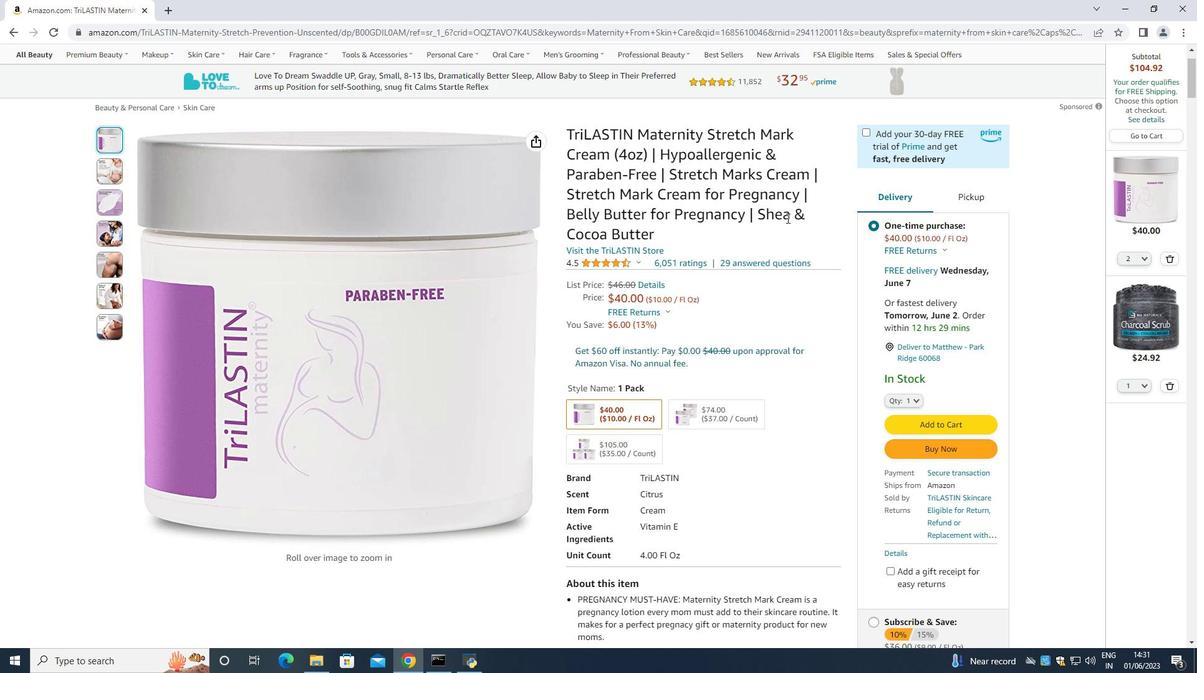 
Action: Mouse moved to (706, 236)
Screenshot: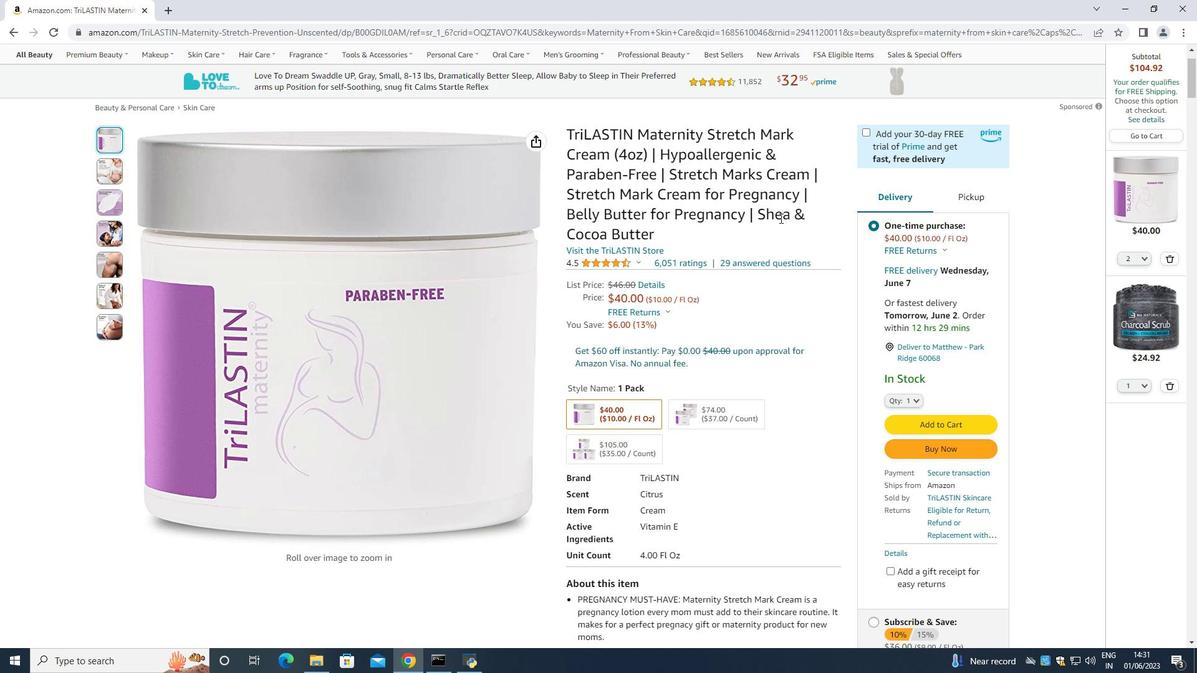 
Action: Mouse scrolled (706, 235) with delta (0, 0)
Screenshot: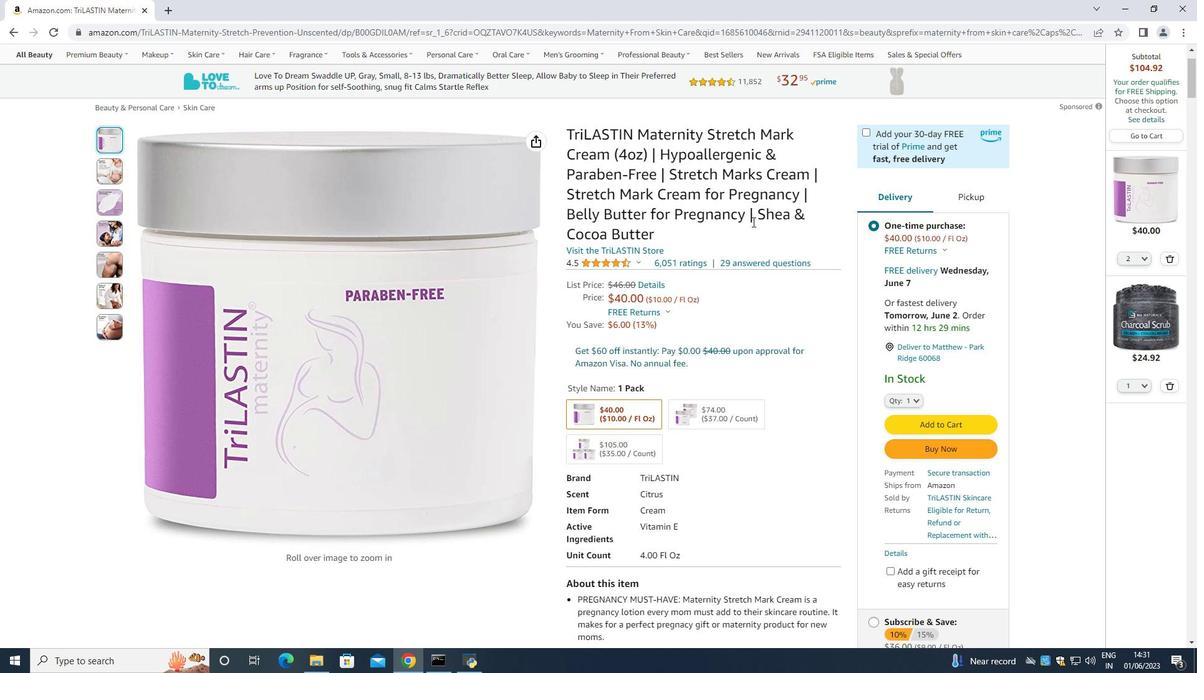 
Action: Mouse moved to (704, 236)
Screenshot: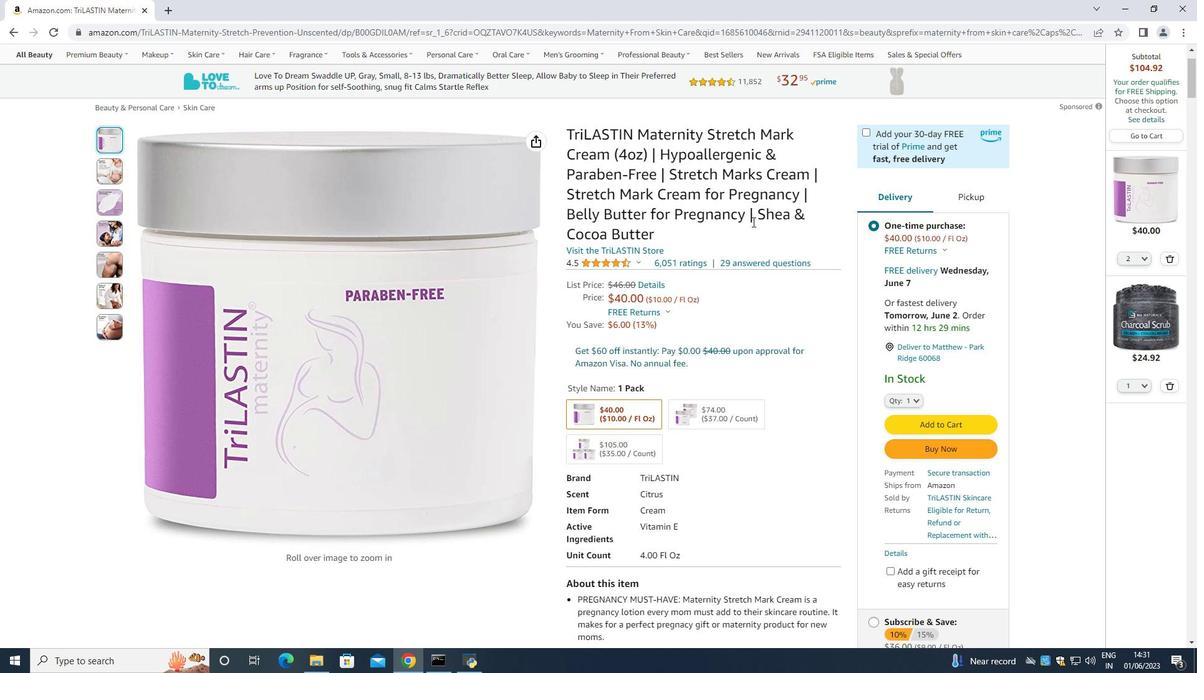 
Action: Mouse scrolled (704, 235) with delta (0, 0)
Screenshot: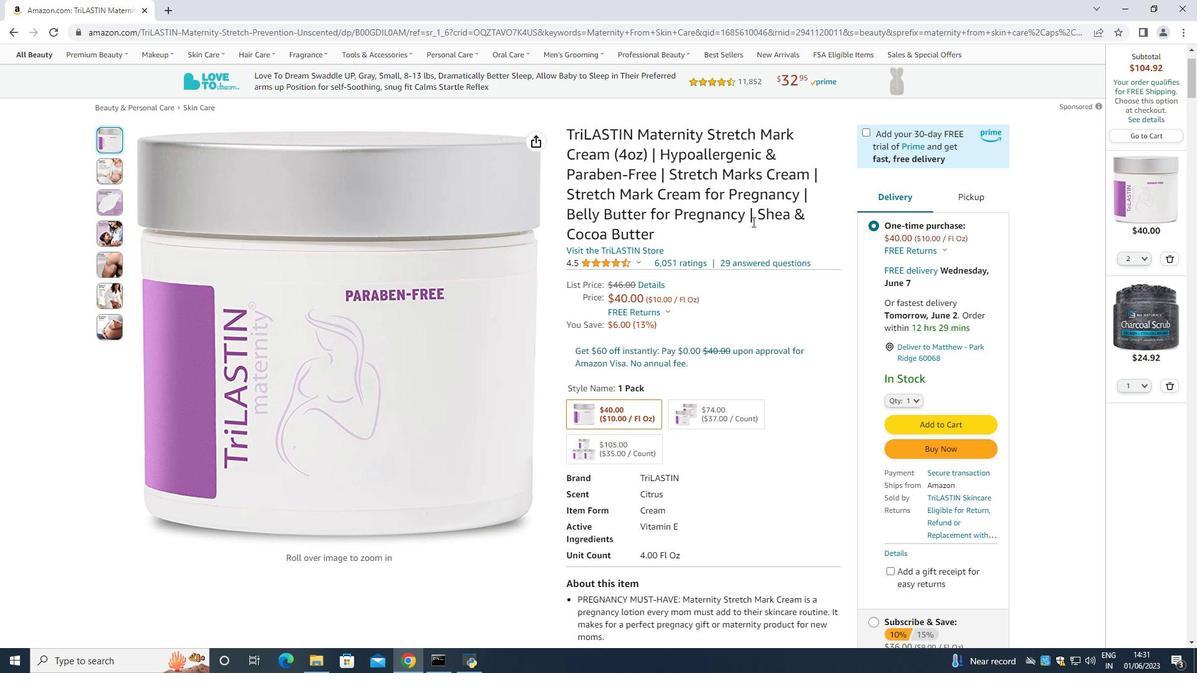 
Action: Mouse scrolled (704, 235) with delta (0, 0)
Screenshot: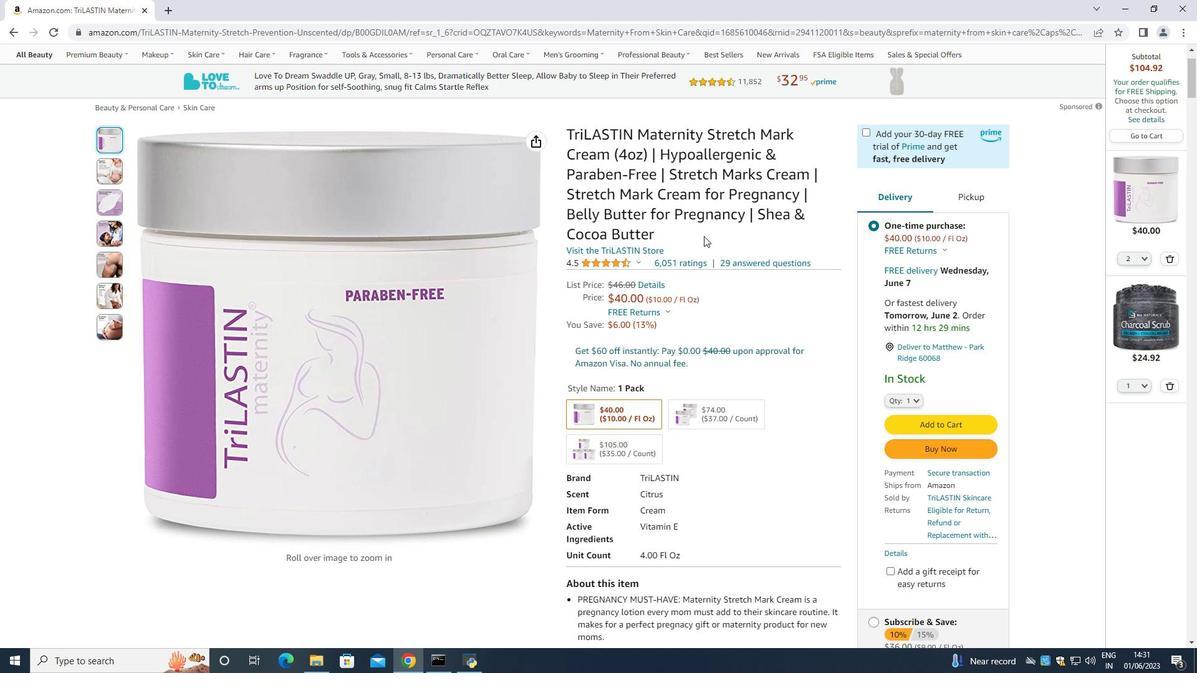 
Action: Mouse scrolled (704, 235) with delta (0, 0)
